 Task: Set up a filter in Gmail to automatically forward emails from rahulrwtocf98@gmail.com to softageshazi@gmail.com.
Action: Mouse moved to (179, 12)
Screenshot: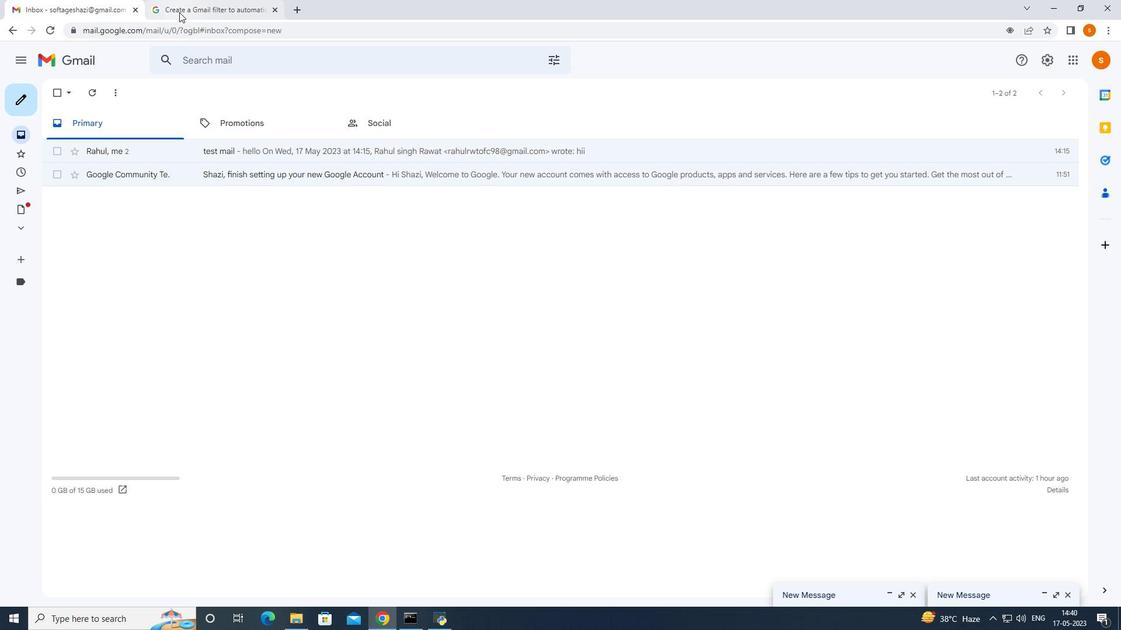 
Action: Mouse pressed left at (179, 12)
Screenshot: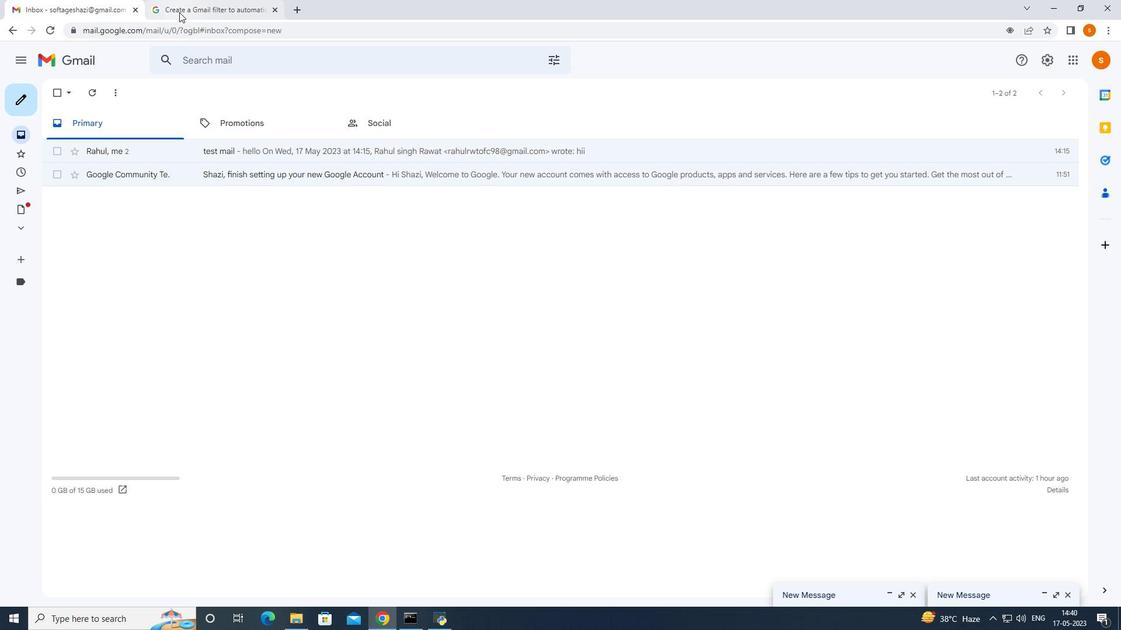 
Action: Mouse moved to (250, 199)
Screenshot: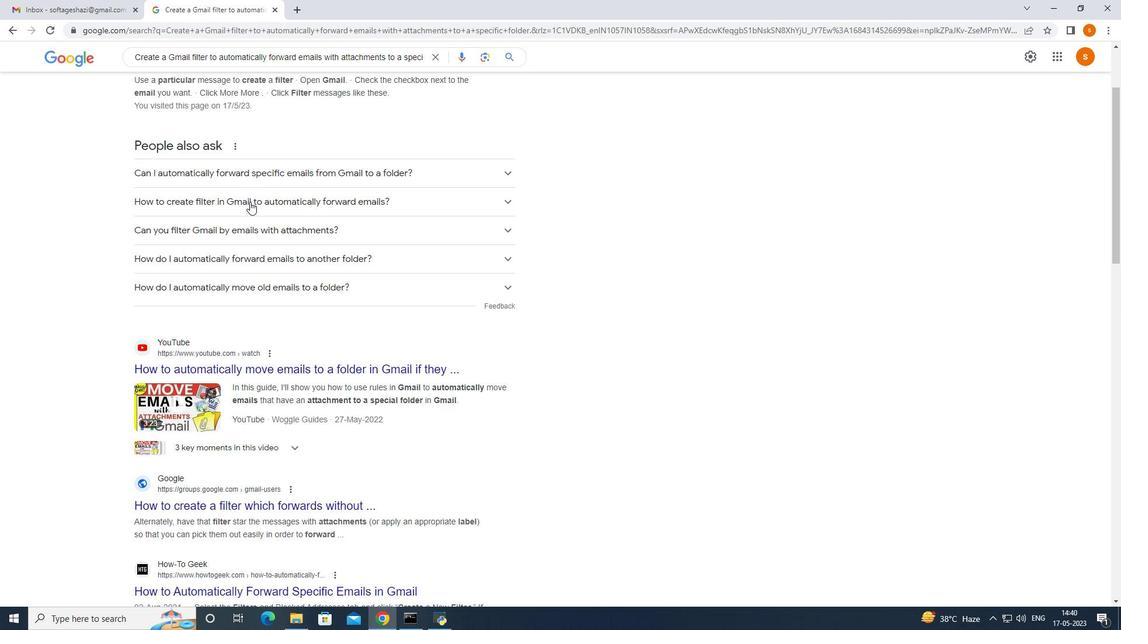
Action: Mouse scrolled (250, 200) with delta (0, 0)
Screenshot: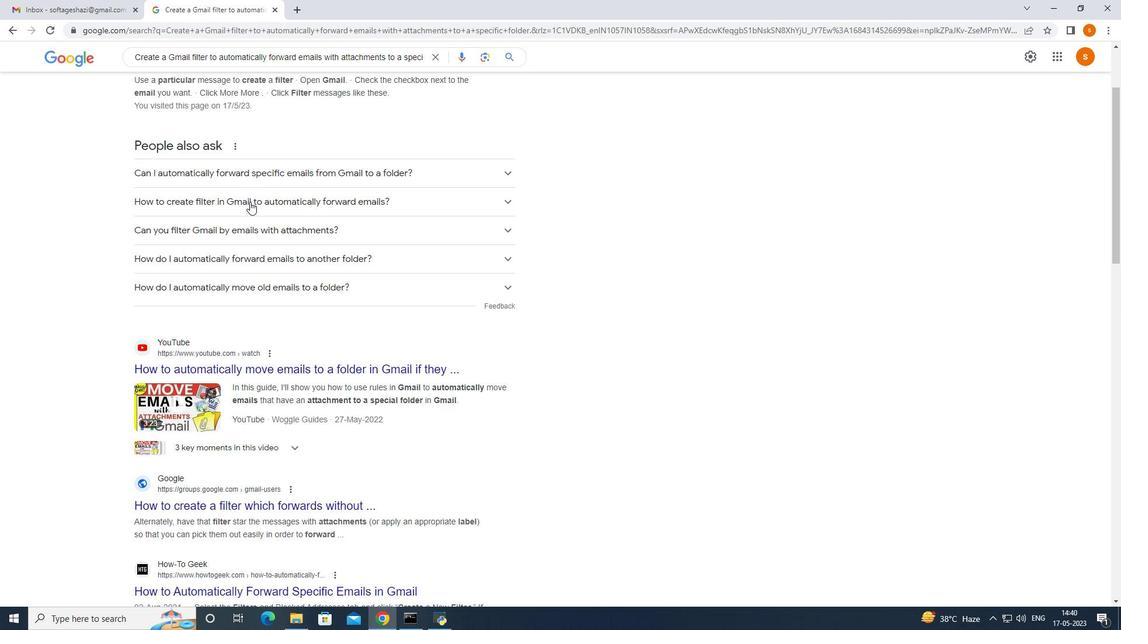 
Action: Mouse moved to (331, 235)
Screenshot: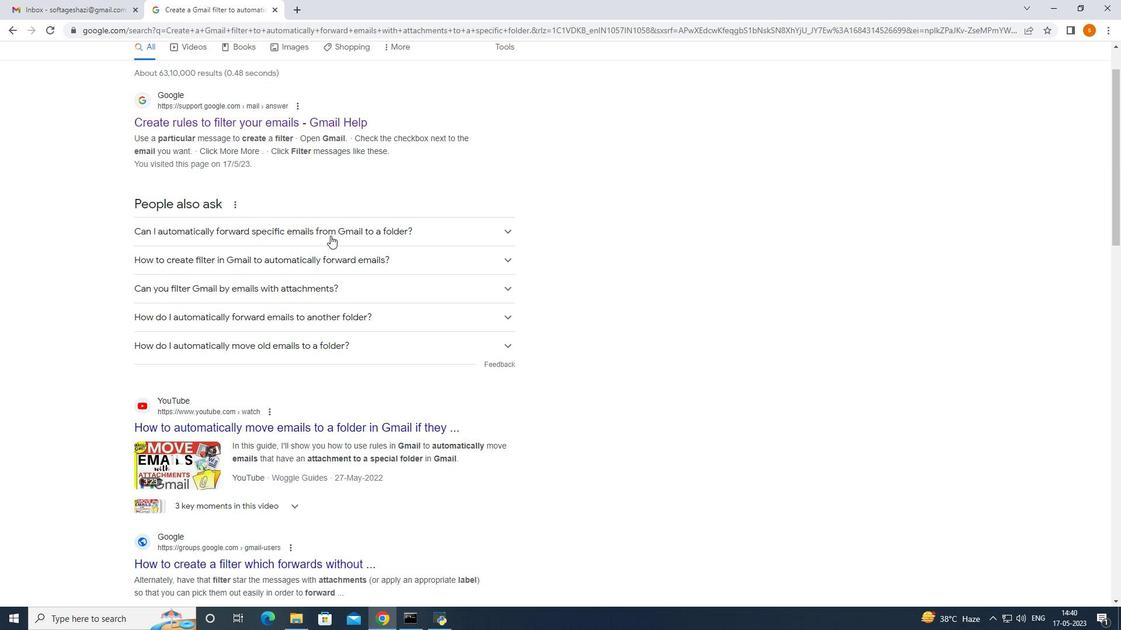 
Action: Mouse pressed left at (331, 235)
Screenshot: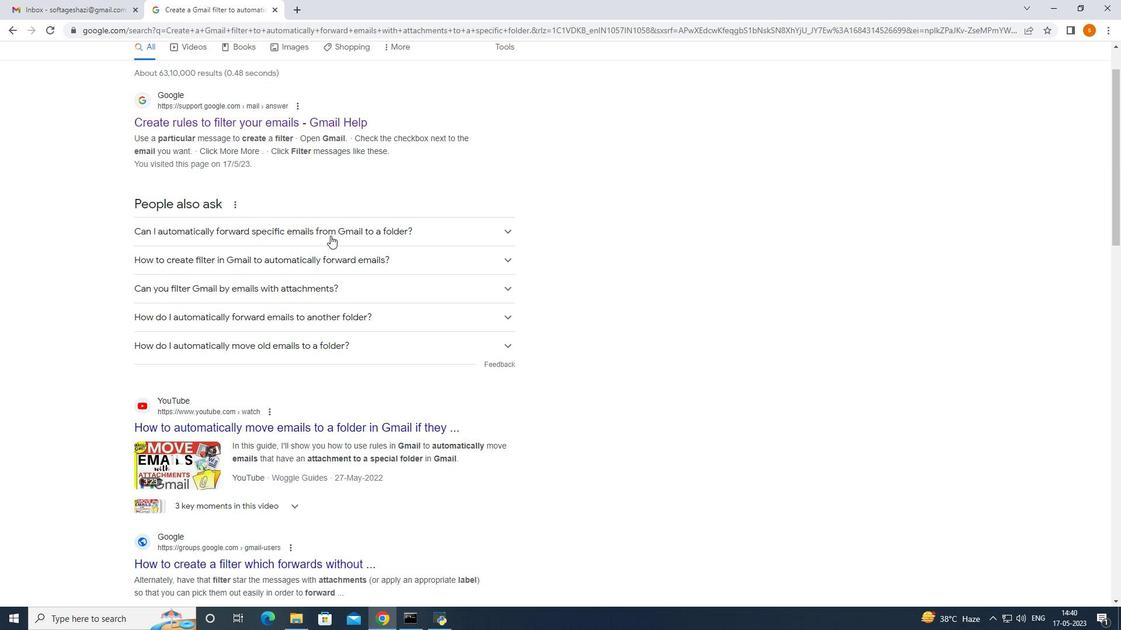 
Action: Mouse moved to (445, 233)
Screenshot: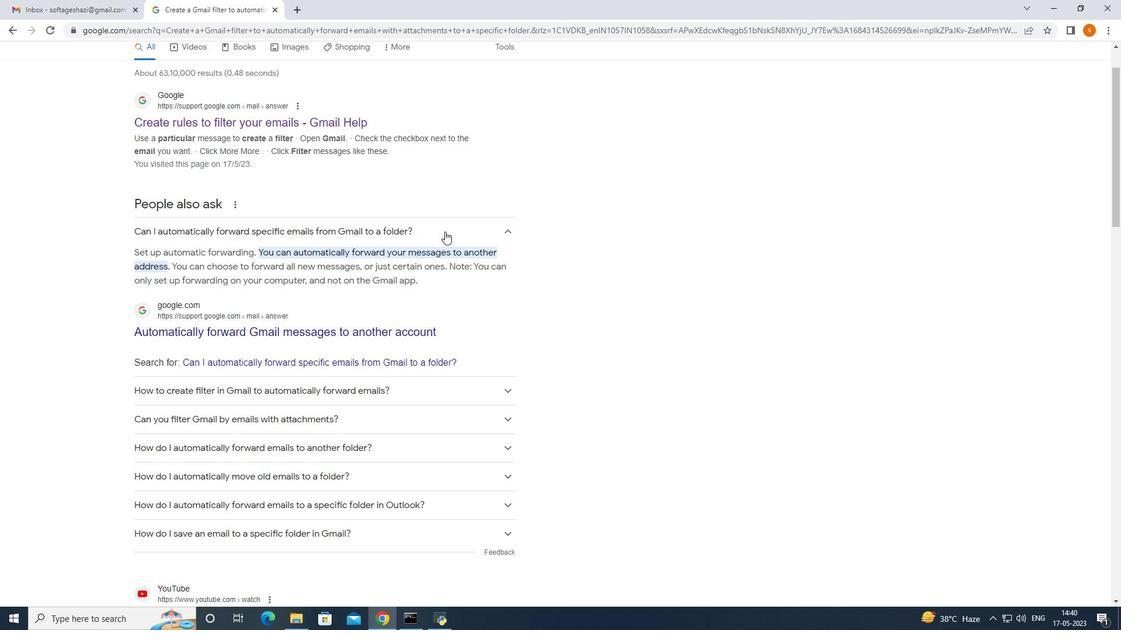 
Action: Mouse pressed left at (445, 233)
Screenshot: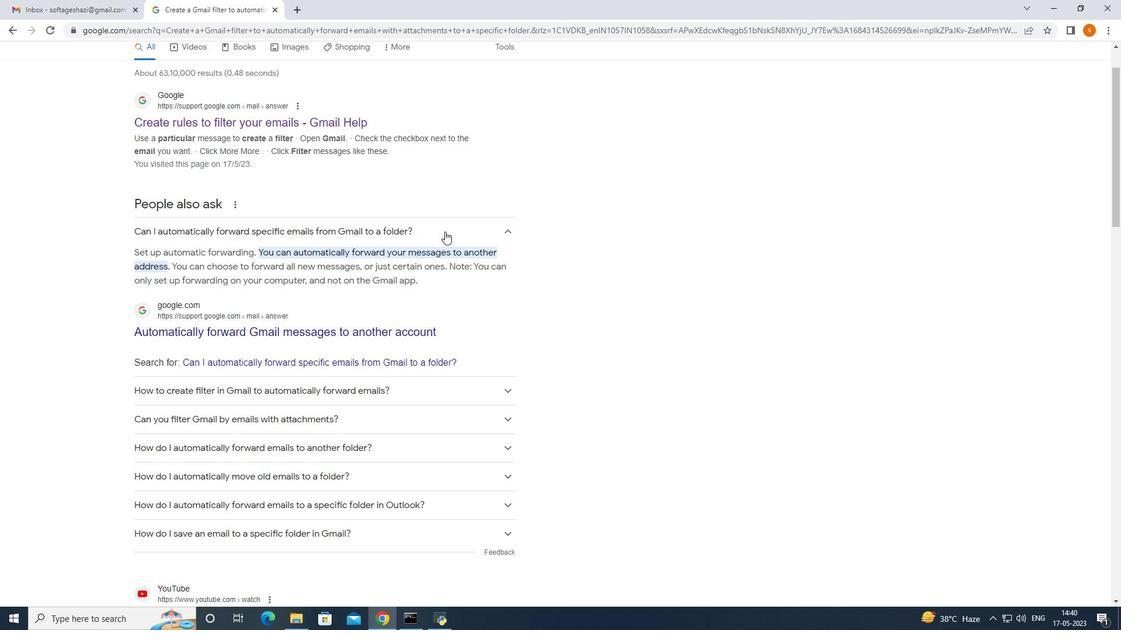 
Action: Mouse moved to (331, 217)
Screenshot: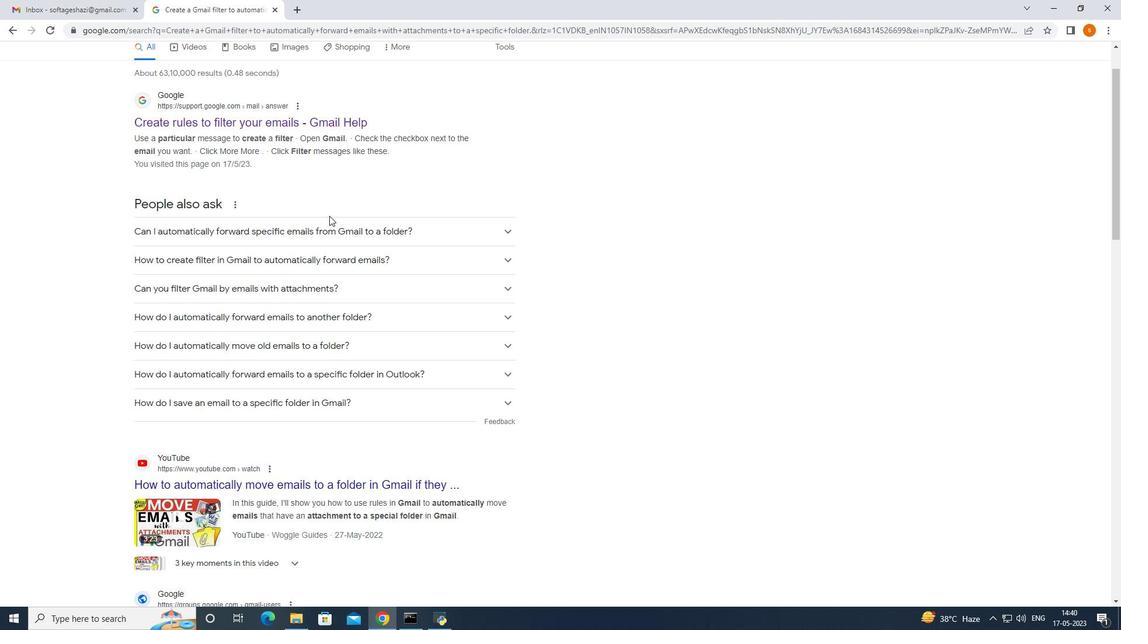 
Action: Mouse scrolled (331, 216) with delta (0, 0)
Screenshot: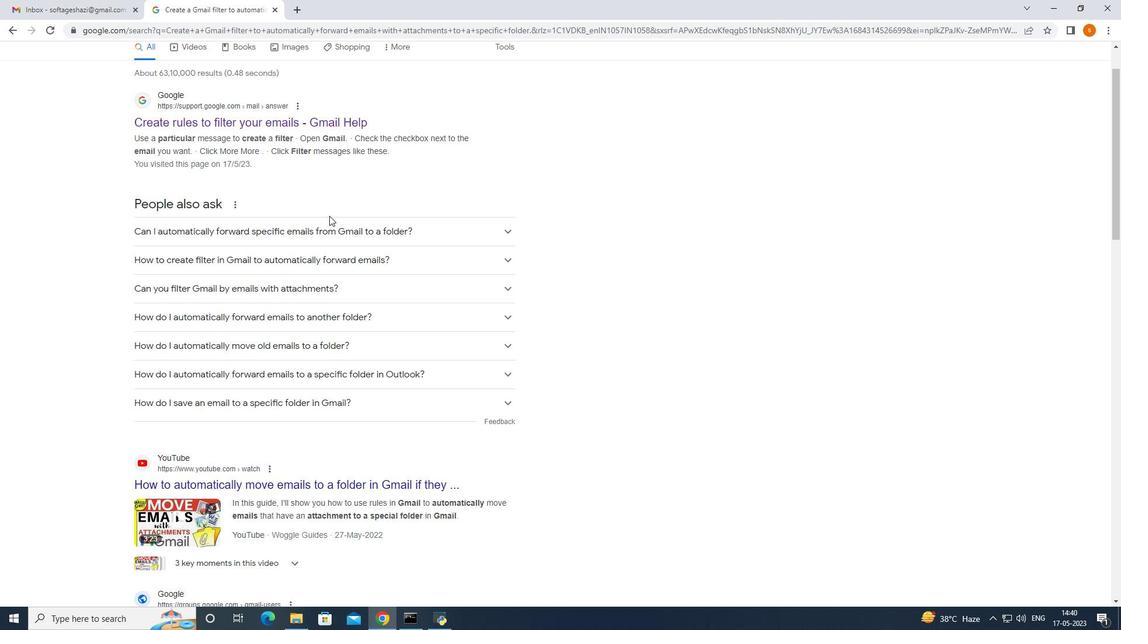 
Action: Mouse moved to (334, 206)
Screenshot: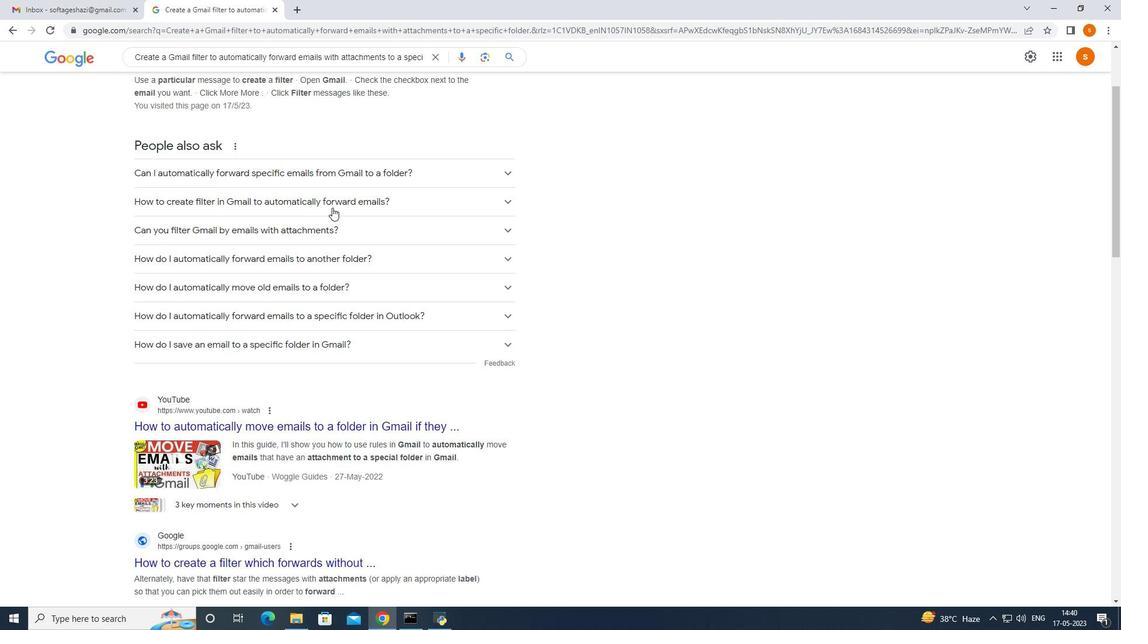 
Action: Mouse pressed left at (334, 206)
Screenshot: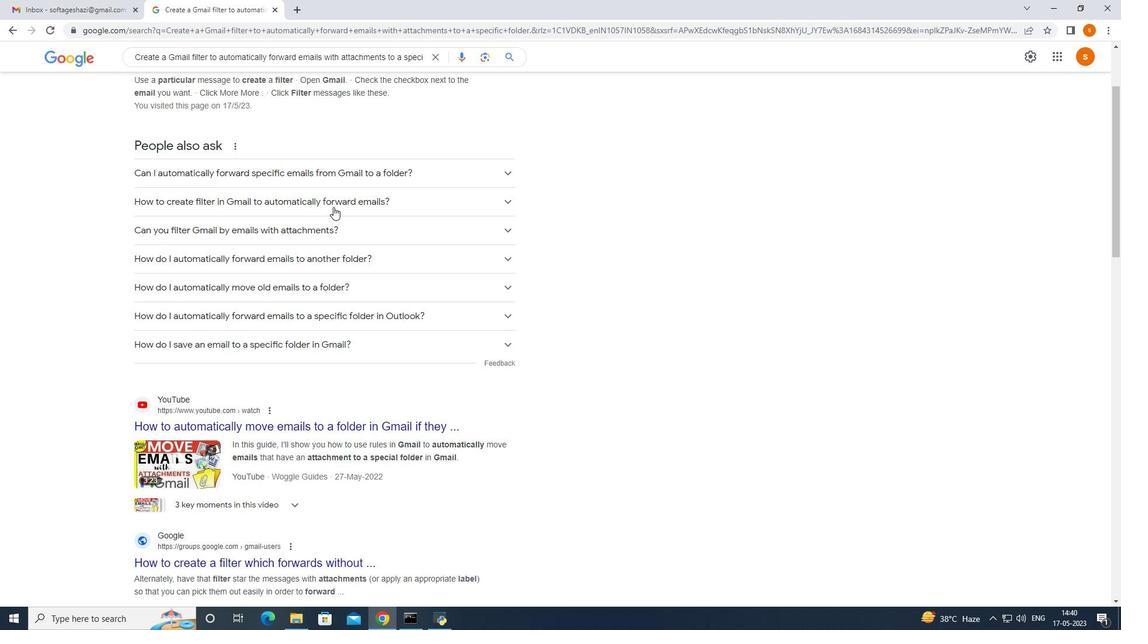
Action: Mouse moved to (33, 12)
Screenshot: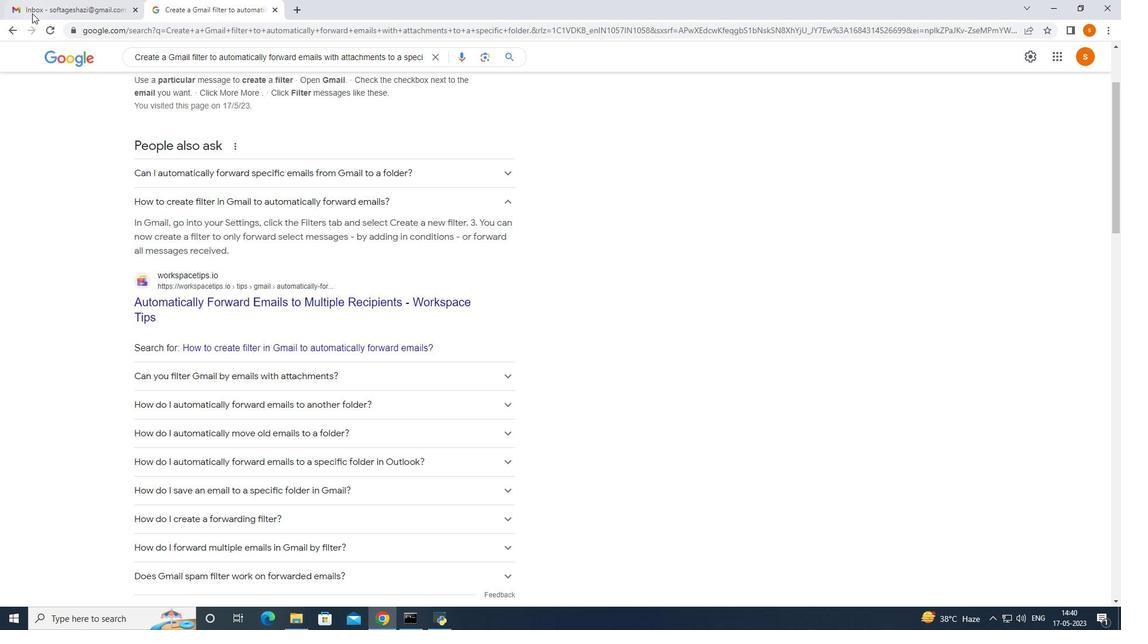 
Action: Mouse pressed left at (33, 12)
Screenshot: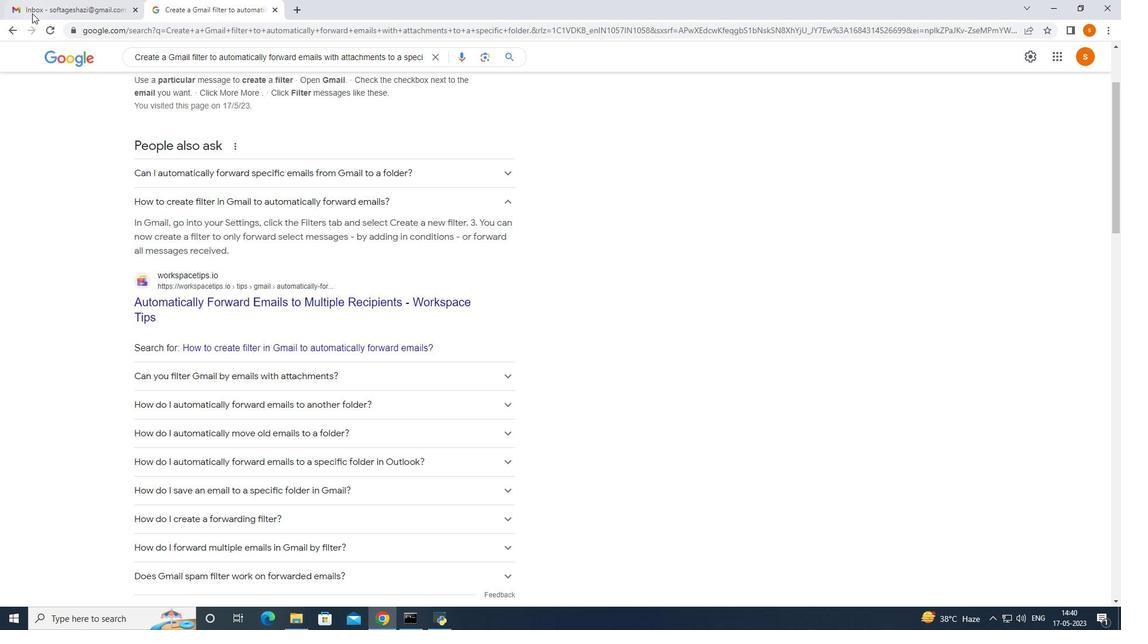 
Action: Mouse moved to (49, 64)
Screenshot: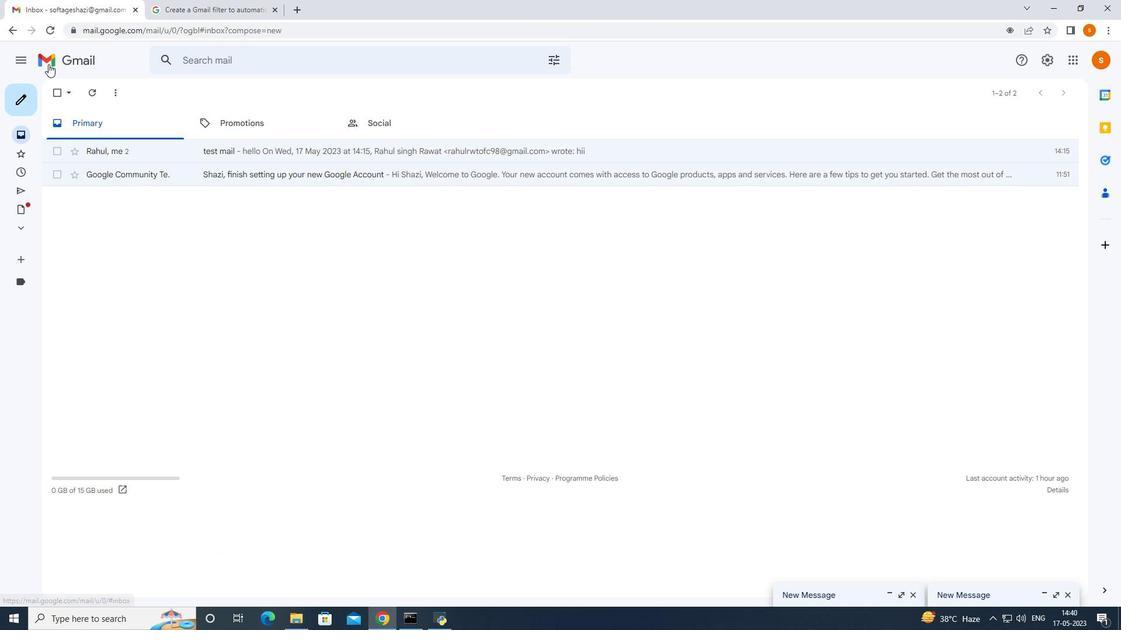 
Action: Mouse pressed left at (49, 64)
Screenshot: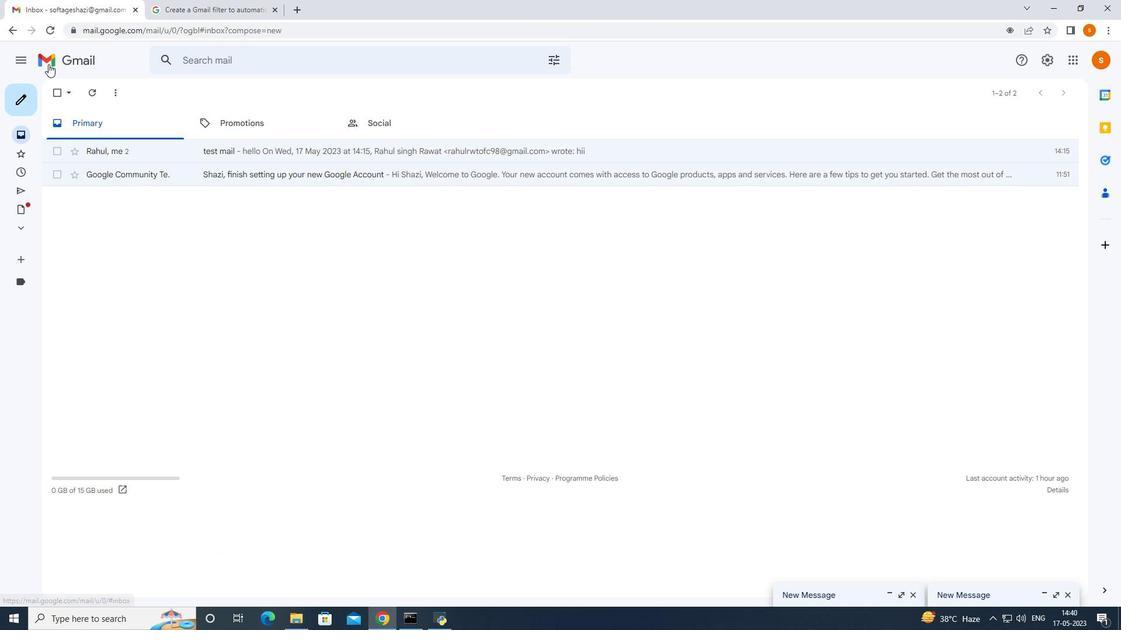 
Action: Mouse moved to (1049, 59)
Screenshot: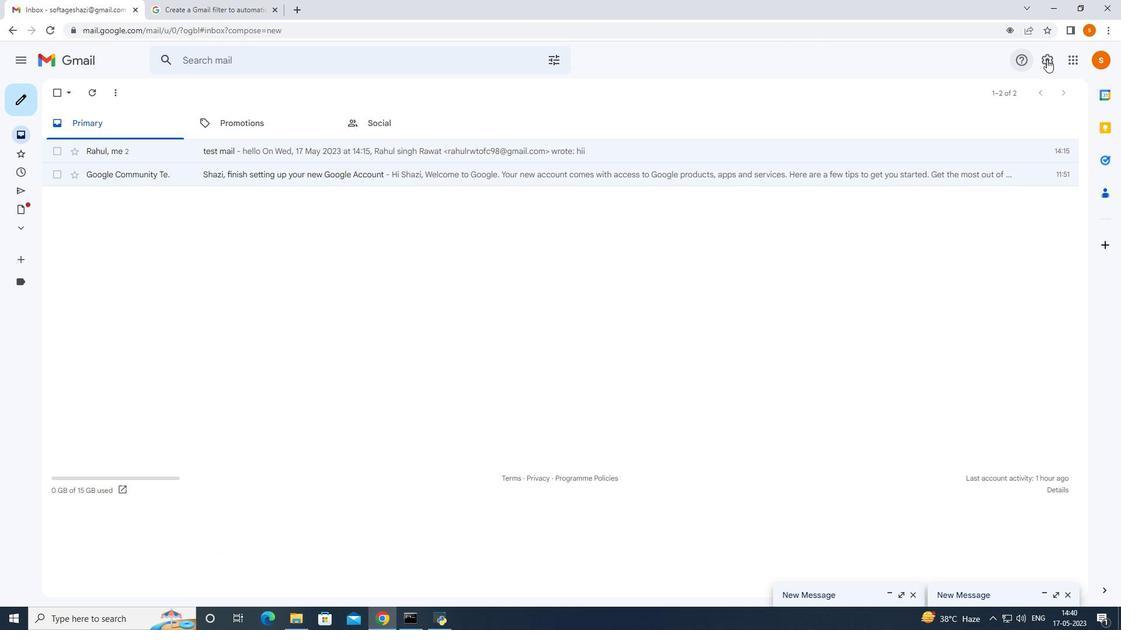 
Action: Mouse pressed left at (1049, 59)
Screenshot: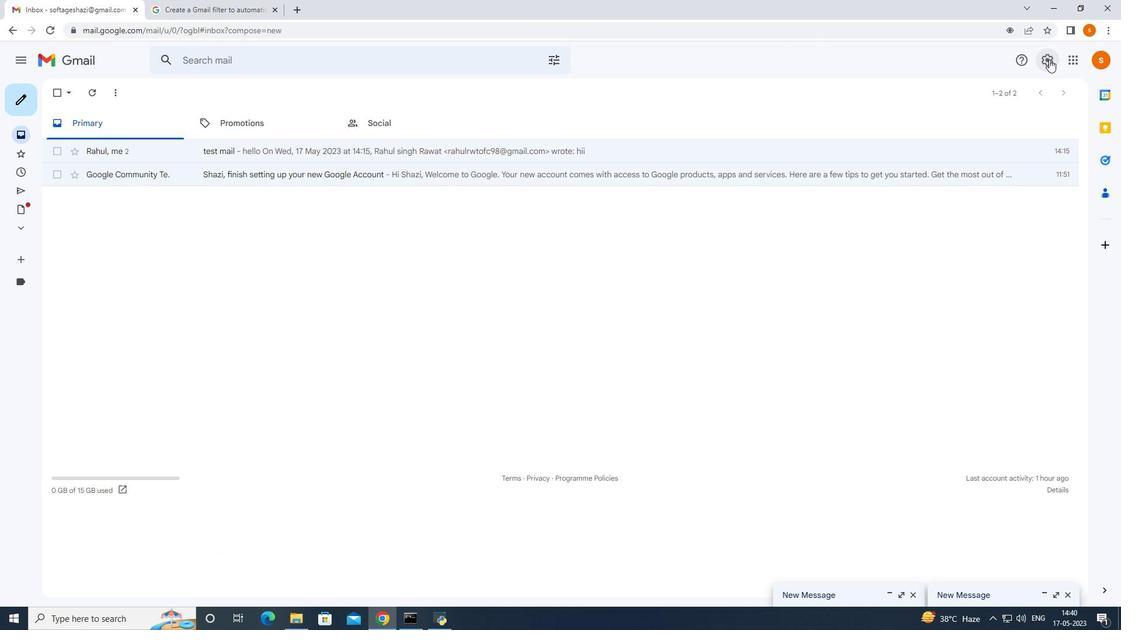 
Action: Mouse moved to (993, 302)
Screenshot: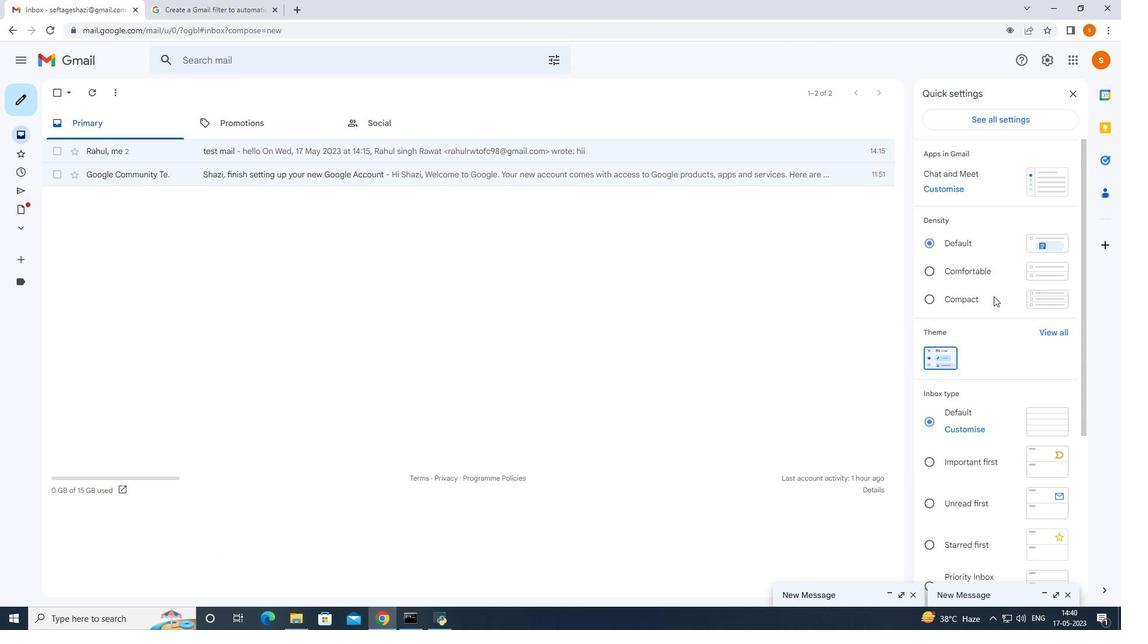 
Action: Mouse scrolled (993, 301) with delta (0, 0)
Screenshot: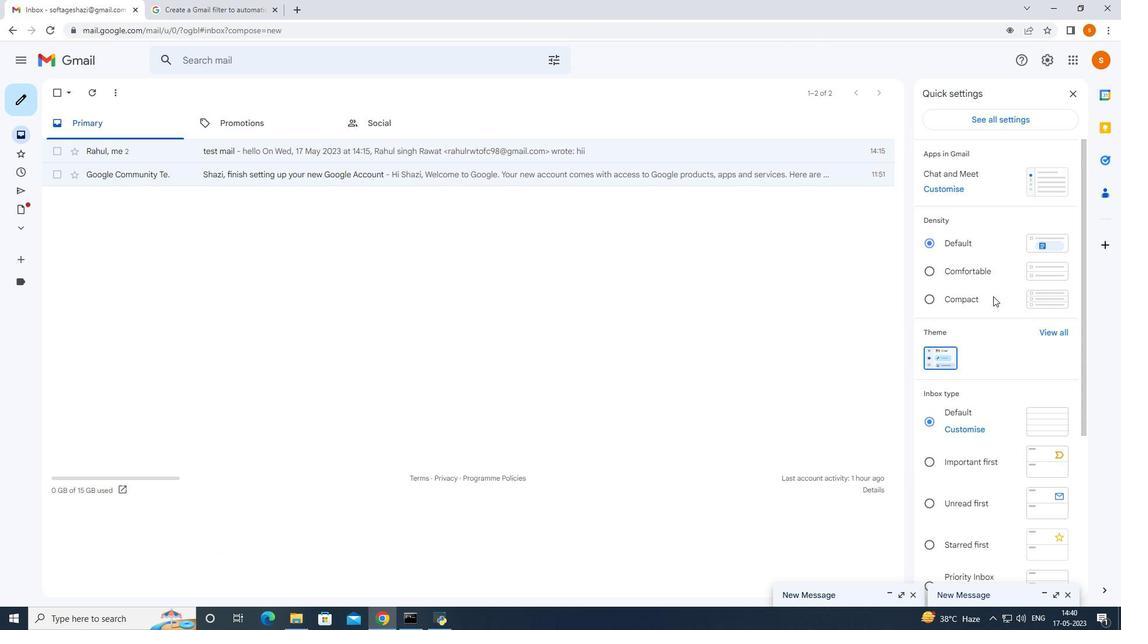 
Action: Mouse moved to (993, 302)
Screenshot: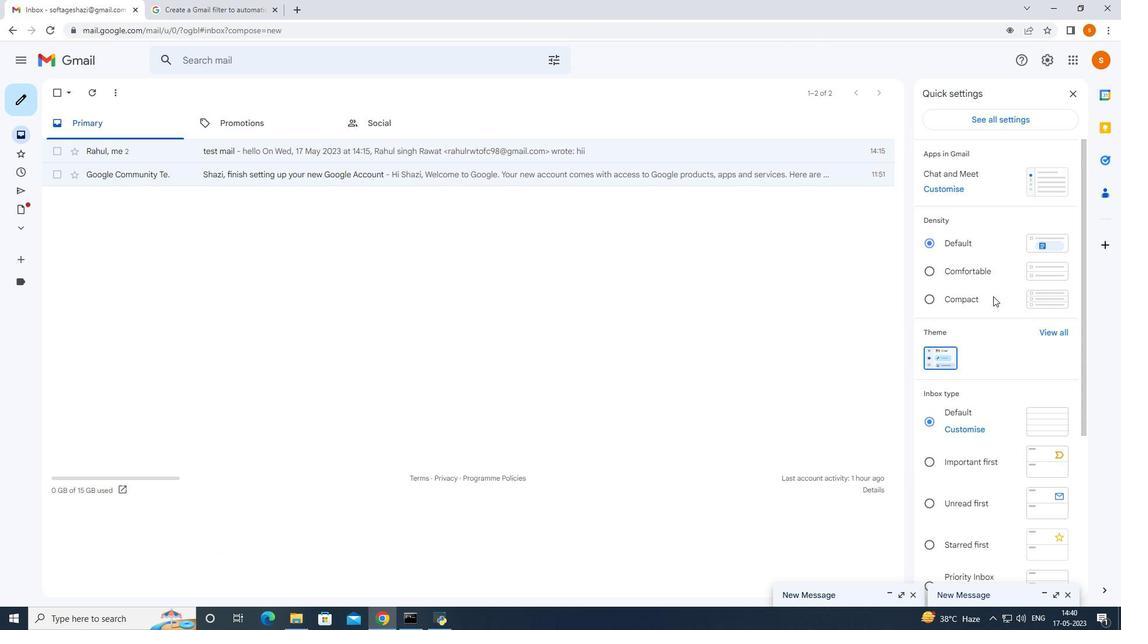 
Action: Mouse scrolled (993, 301) with delta (0, 0)
Screenshot: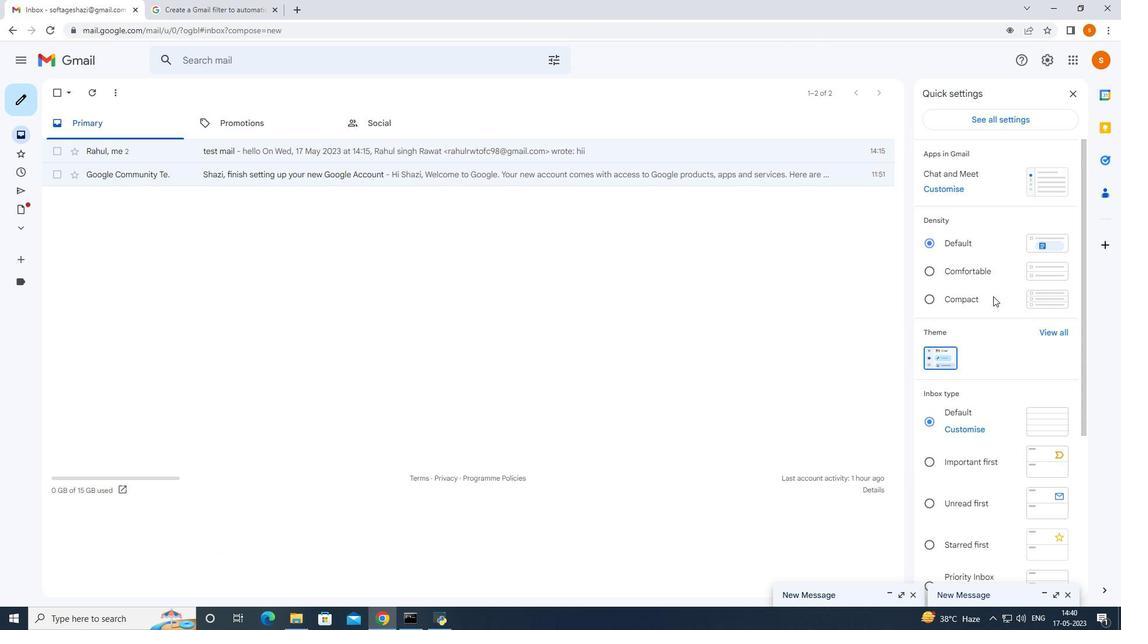 
Action: Mouse moved to (994, 302)
Screenshot: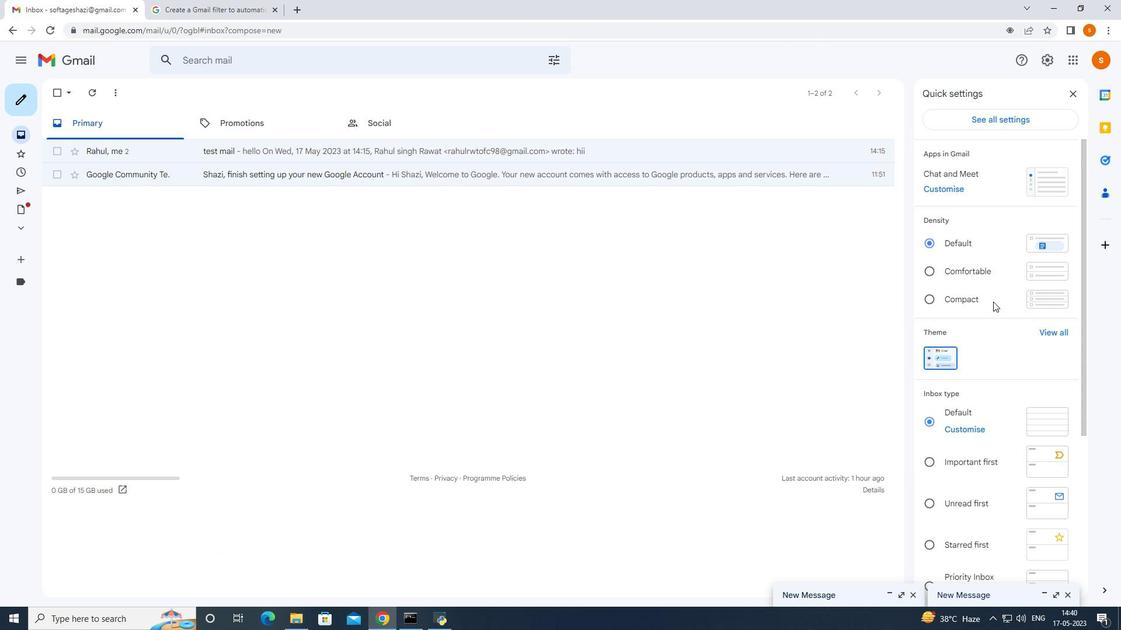 
Action: Mouse scrolled (994, 301) with delta (0, 0)
Screenshot: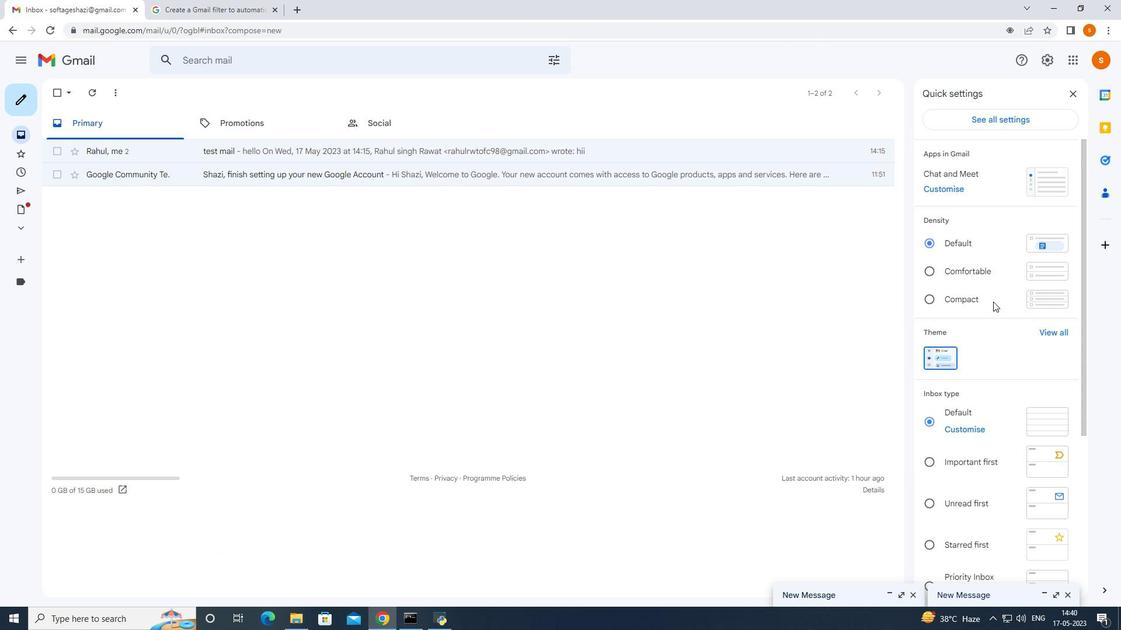 
Action: Mouse moved to (994, 302)
Screenshot: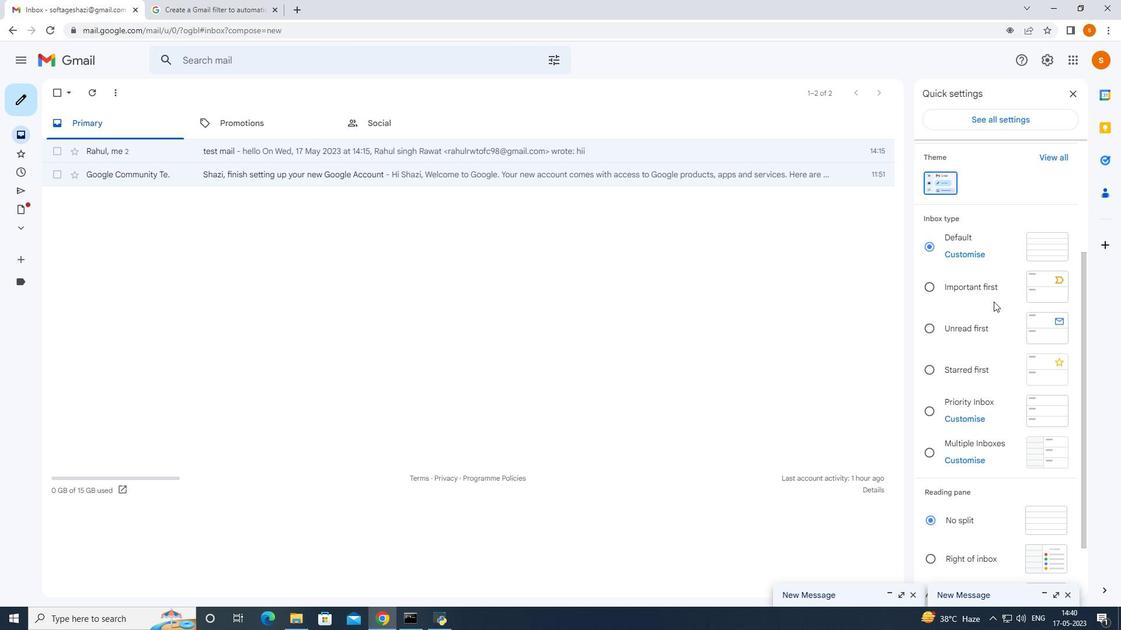 
Action: Mouse scrolled (994, 301) with delta (0, 0)
Screenshot: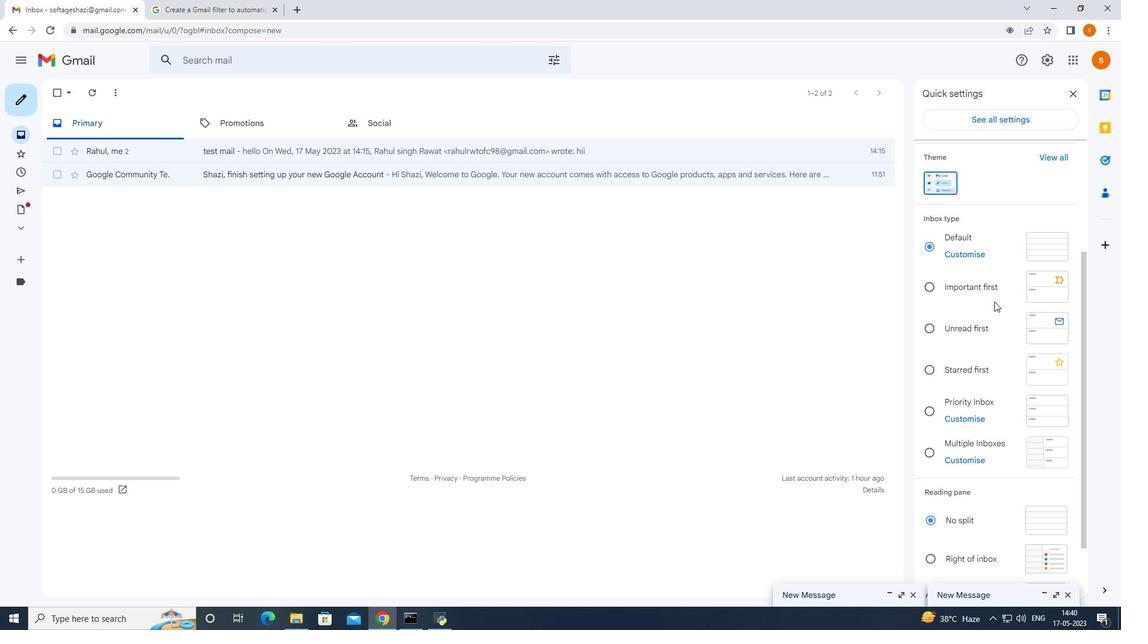 
Action: Mouse scrolled (994, 301) with delta (0, 0)
Screenshot: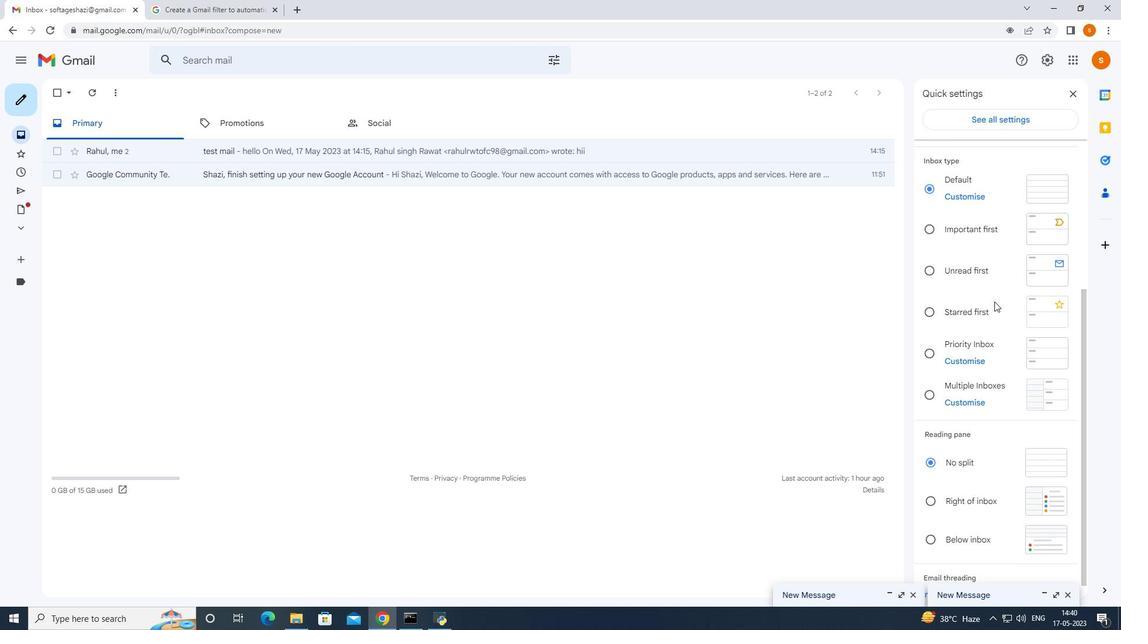 
Action: Mouse scrolled (994, 301) with delta (0, 0)
Screenshot: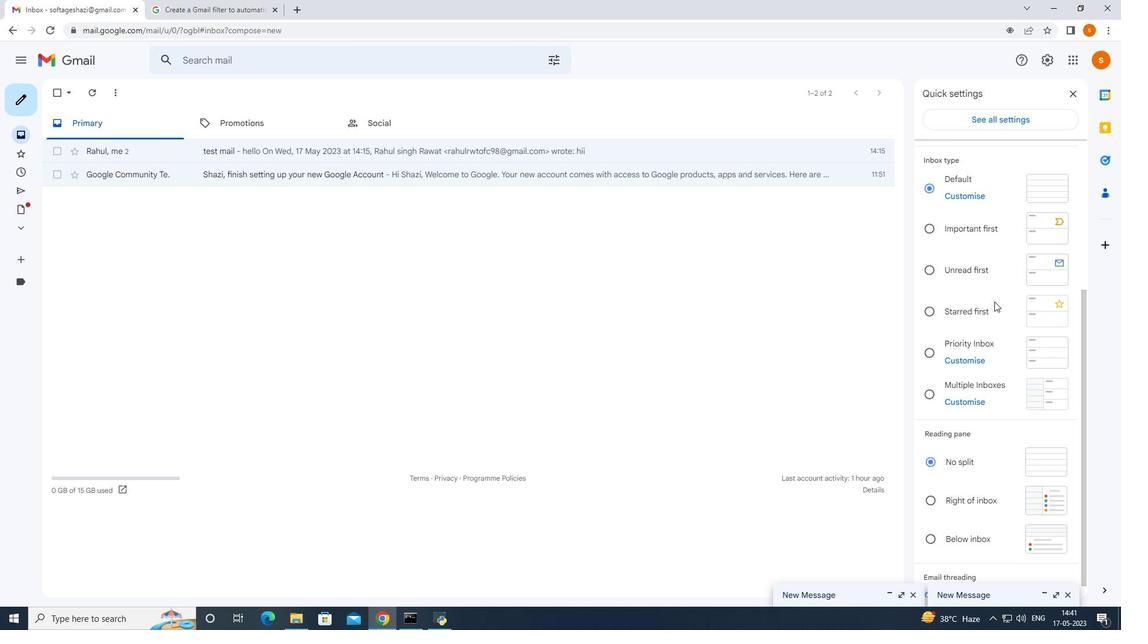 
Action: Mouse moved to (983, 532)
Screenshot: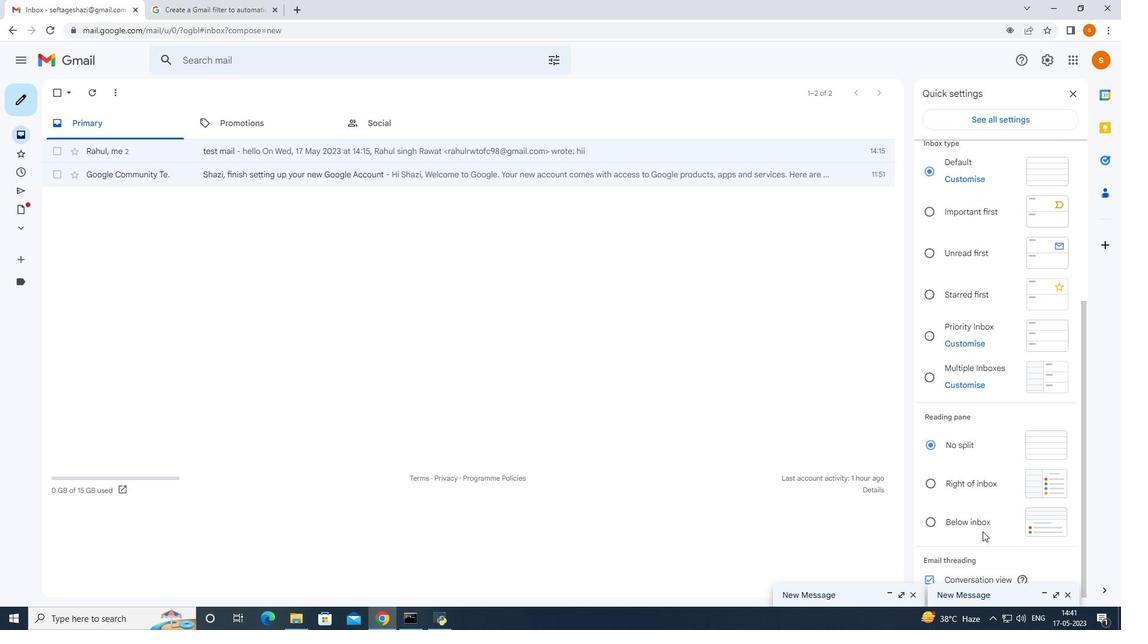
Action: Mouse scrolled (983, 531) with delta (0, 0)
Screenshot: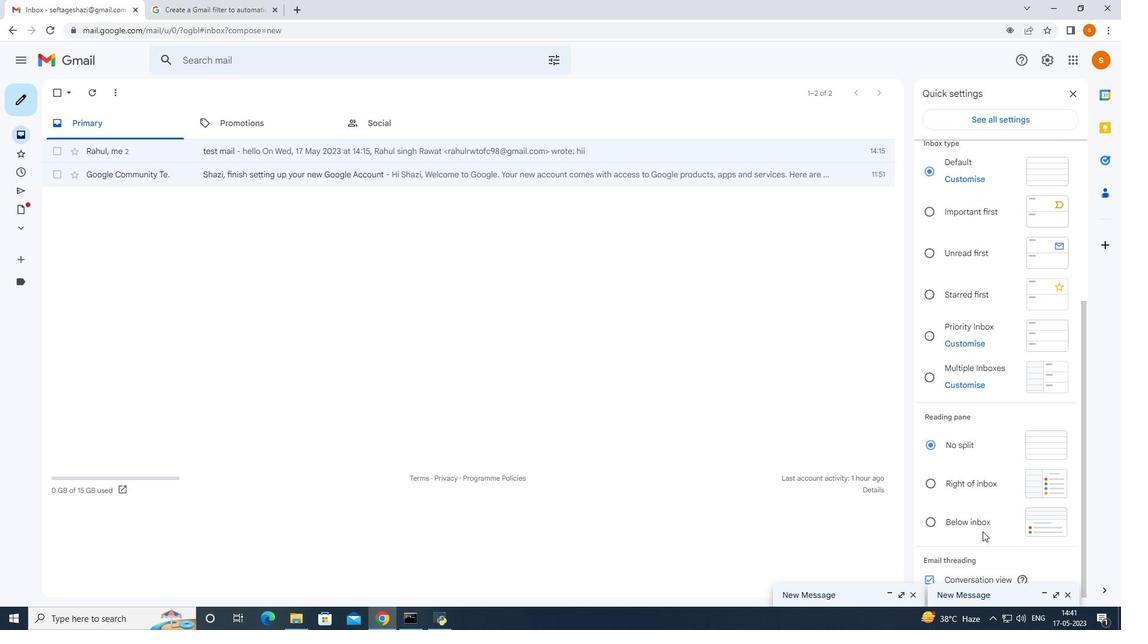 
Action: Mouse moved to (983, 532)
Screenshot: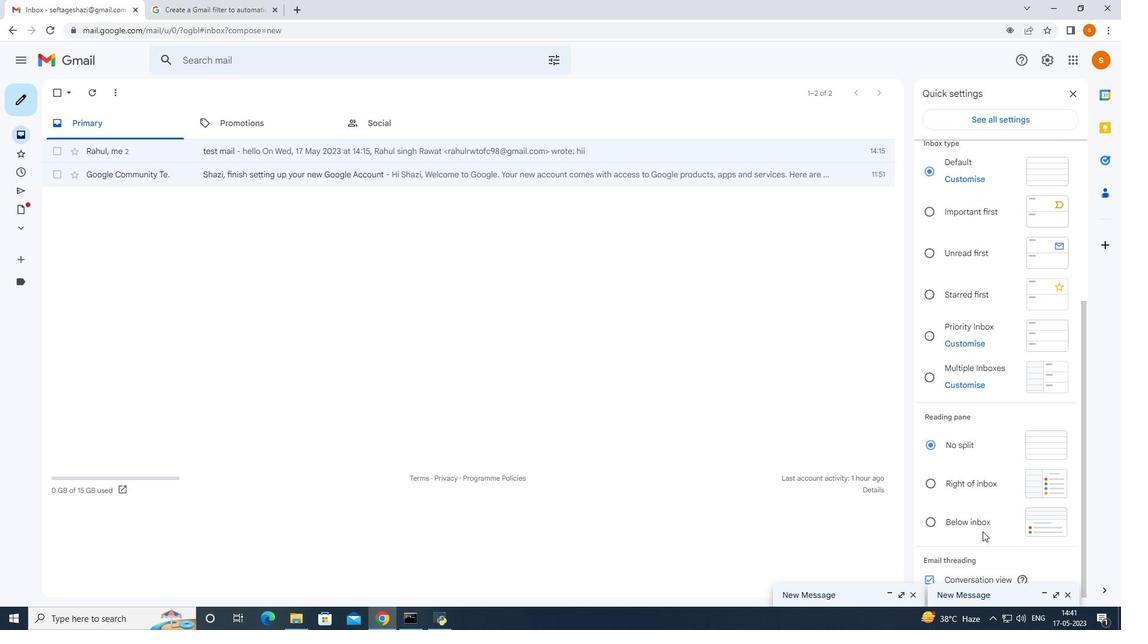 
Action: Mouse scrolled (983, 531) with delta (0, 0)
Screenshot: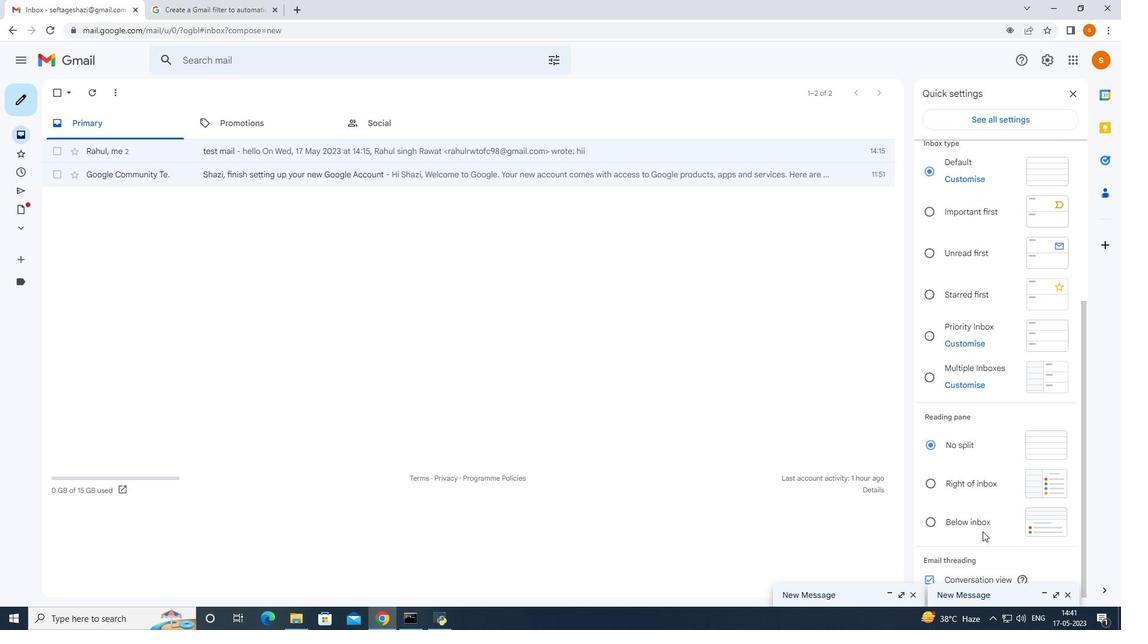 
Action: Mouse moved to (984, 532)
Screenshot: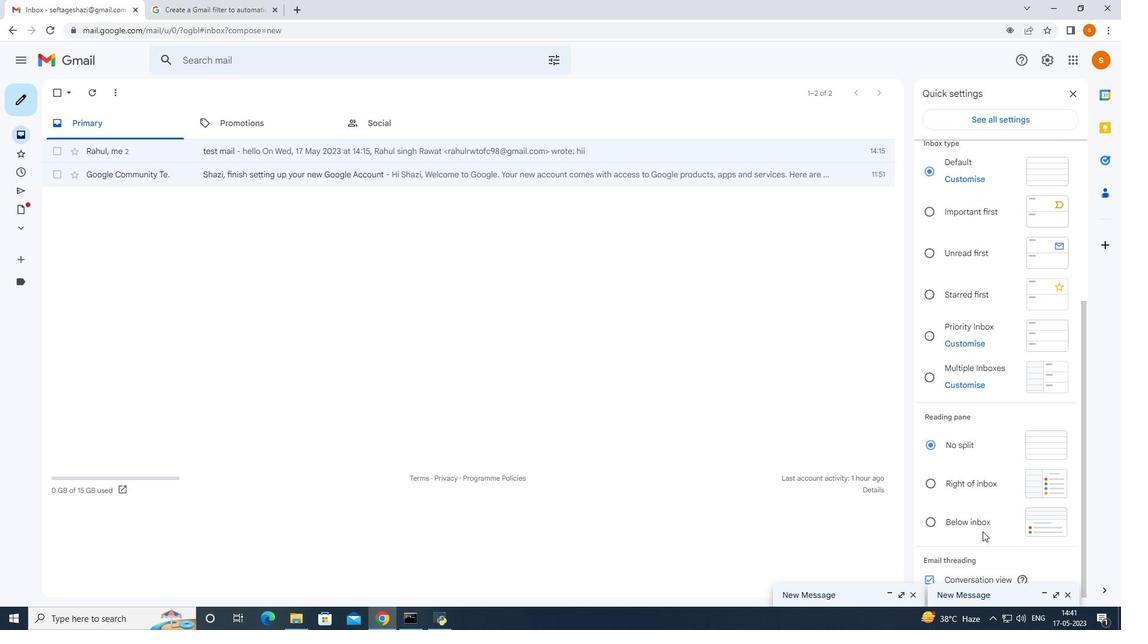 
Action: Mouse scrolled (983, 531) with delta (0, 0)
Screenshot: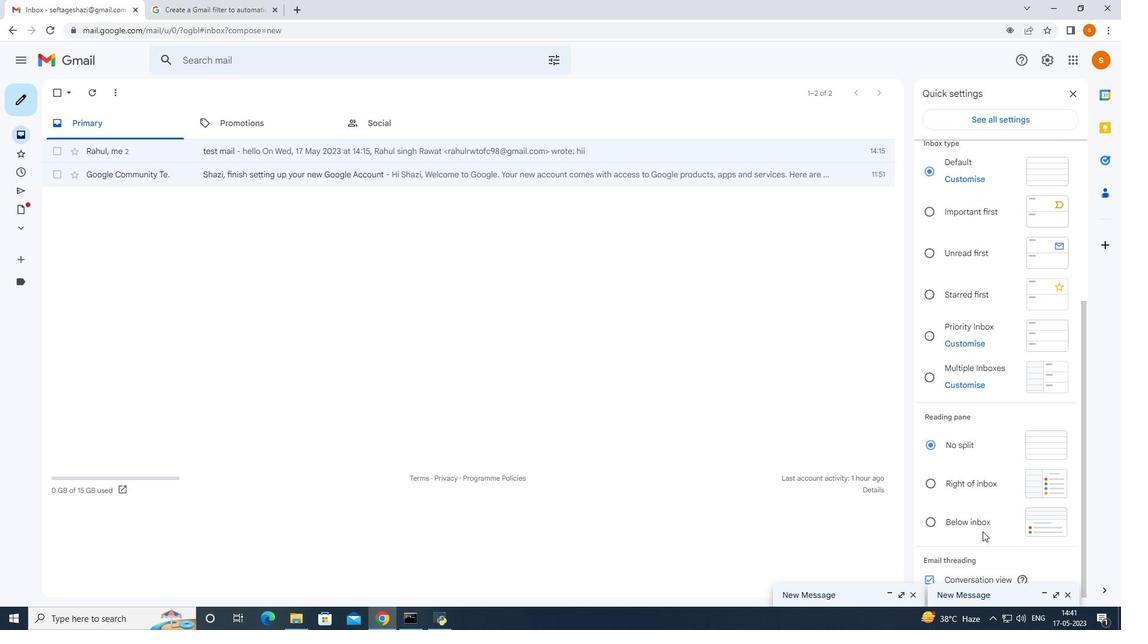 
Action: Mouse moved to (984, 531)
Screenshot: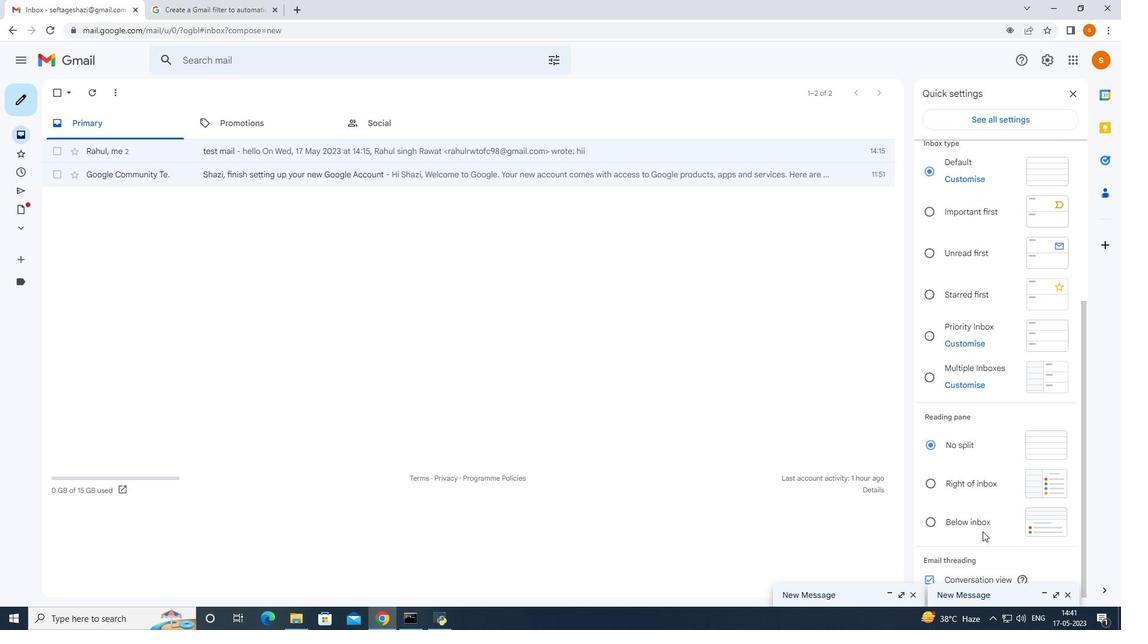
Action: Mouse scrolled (984, 530) with delta (0, 0)
Screenshot: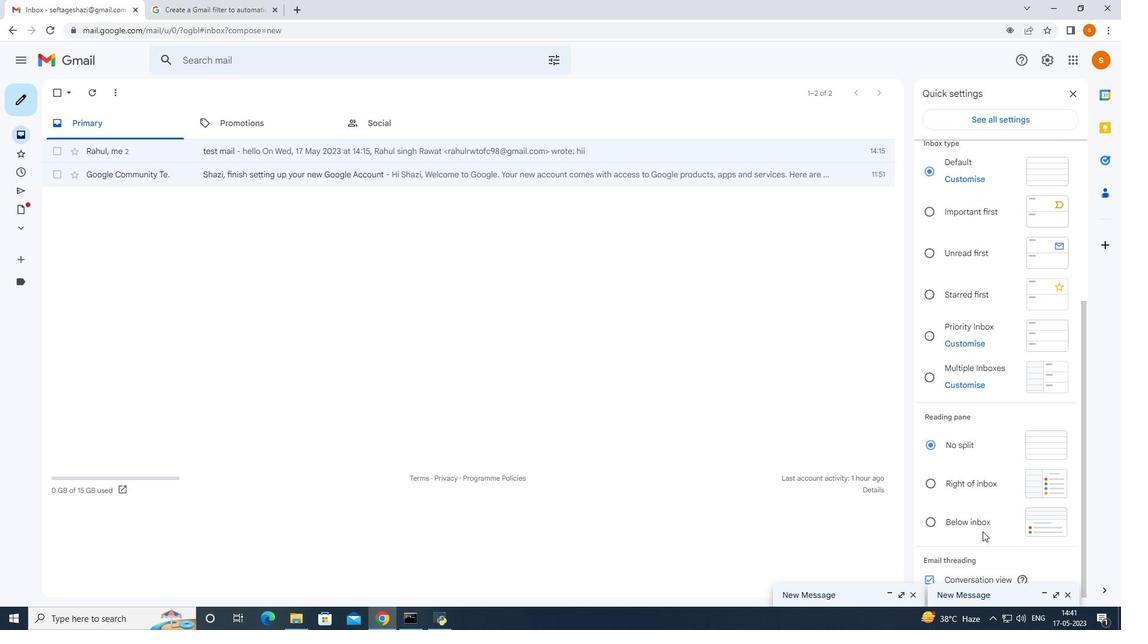 
Action: Mouse moved to (976, 472)
Screenshot: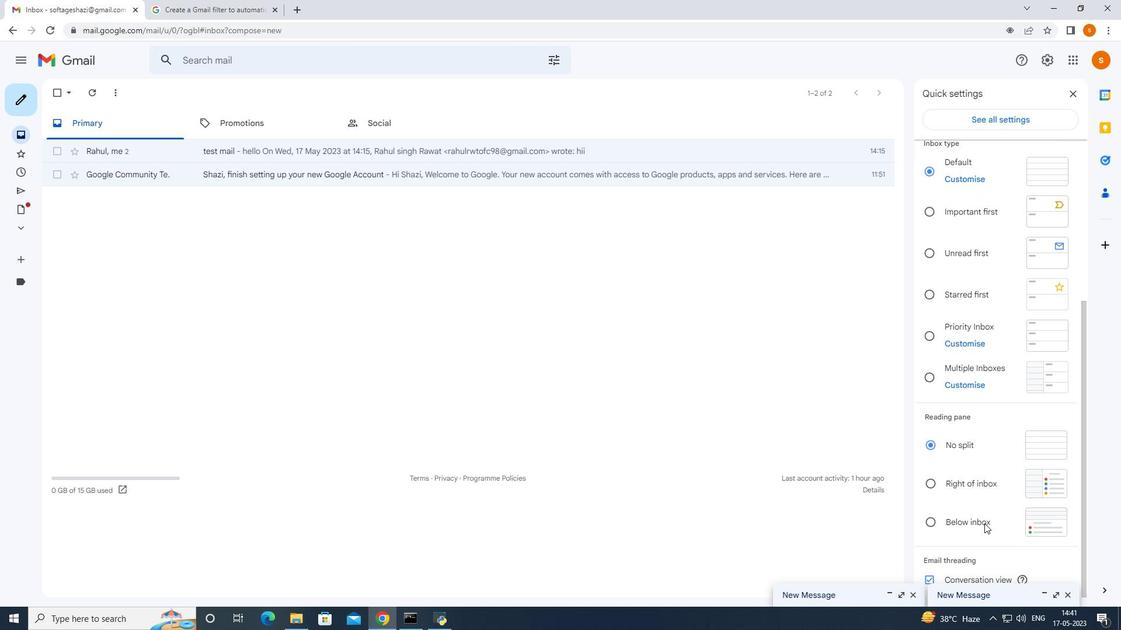 
Action: Mouse scrolled (976, 472) with delta (0, 0)
Screenshot: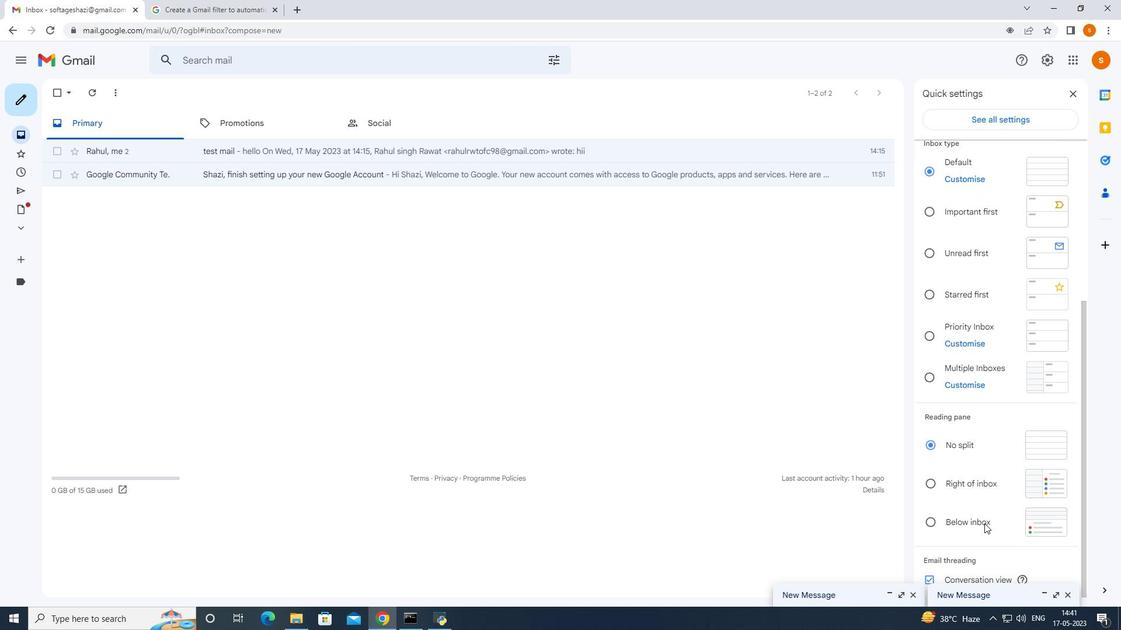 
Action: Mouse moved to (974, 459)
Screenshot: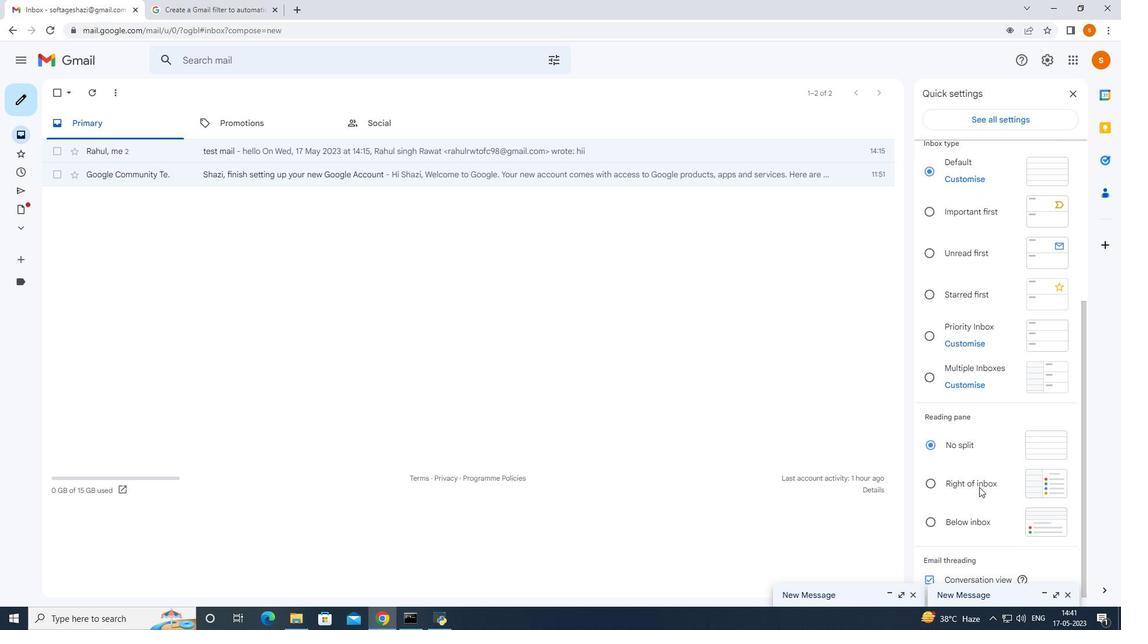 
Action: Mouse scrolled (974, 459) with delta (0, 0)
Screenshot: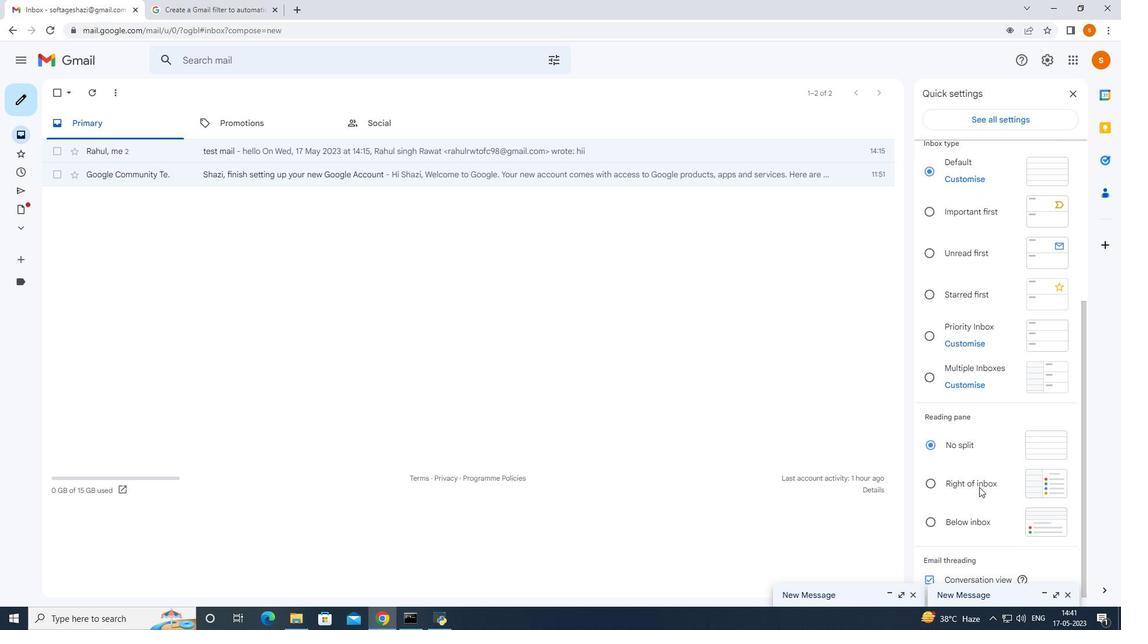 
Action: Mouse moved to (973, 453)
Screenshot: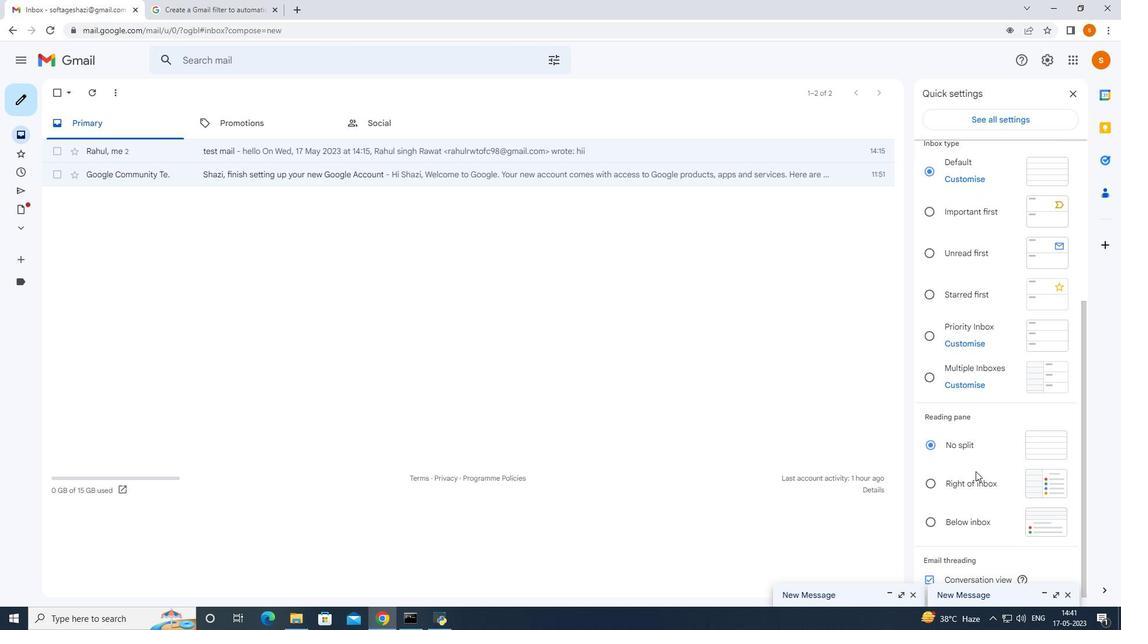 
Action: Mouse scrolled (973, 454) with delta (0, 0)
Screenshot: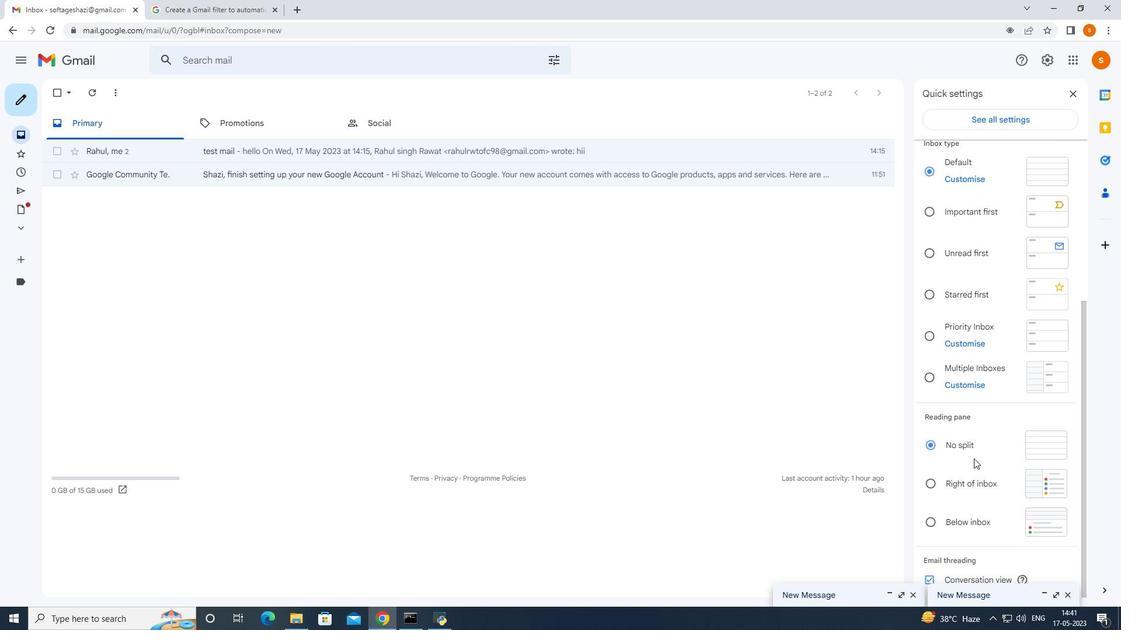 
Action: Mouse moved to (972, 428)
Screenshot: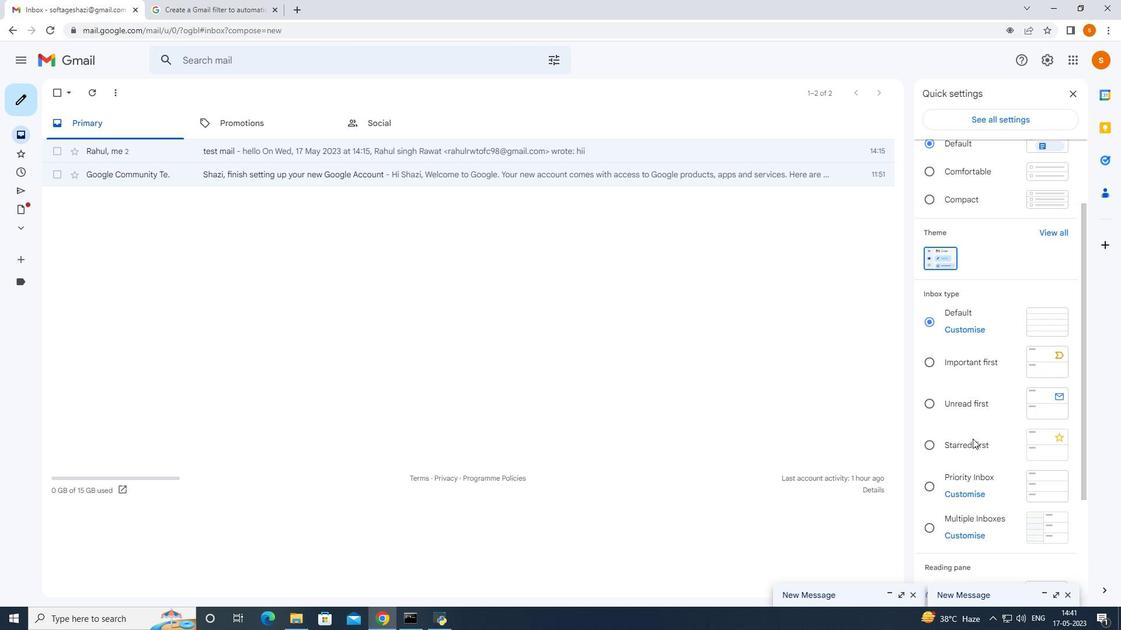 
Action: Mouse scrolled (972, 428) with delta (0, 0)
Screenshot: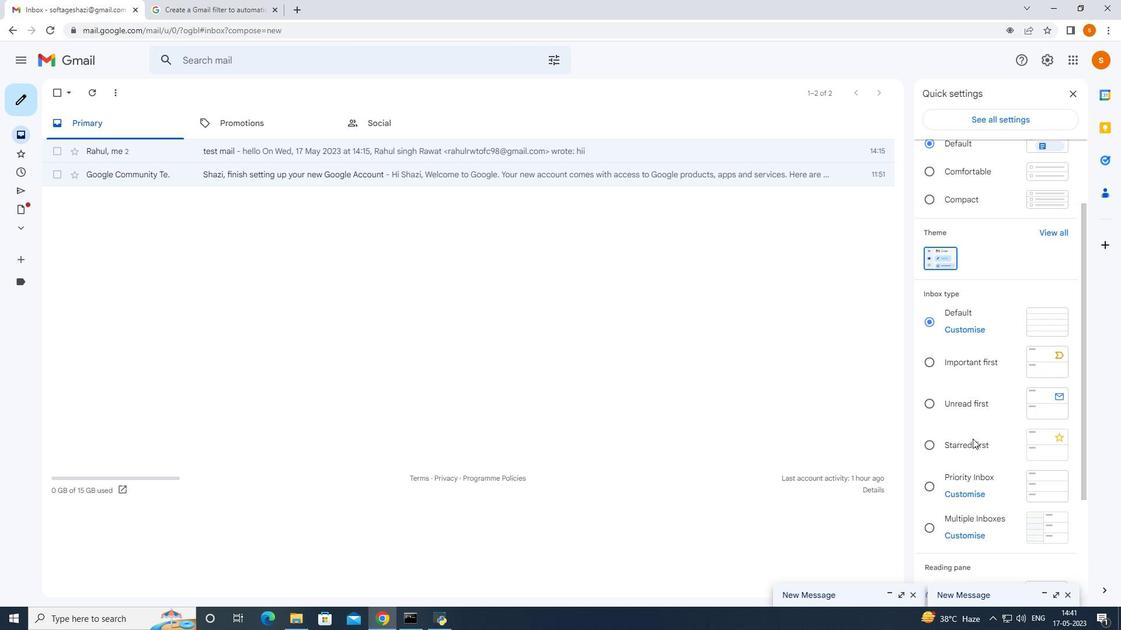 
Action: Mouse moved to (972, 418)
Screenshot: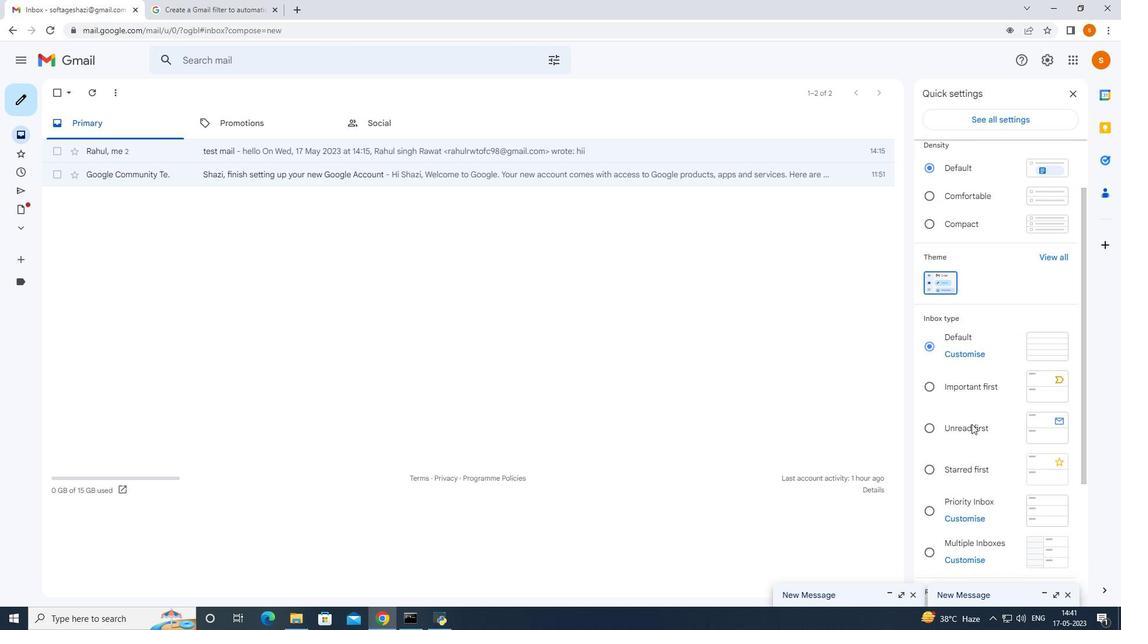 
Action: Mouse scrolled (972, 418) with delta (0, 0)
Screenshot: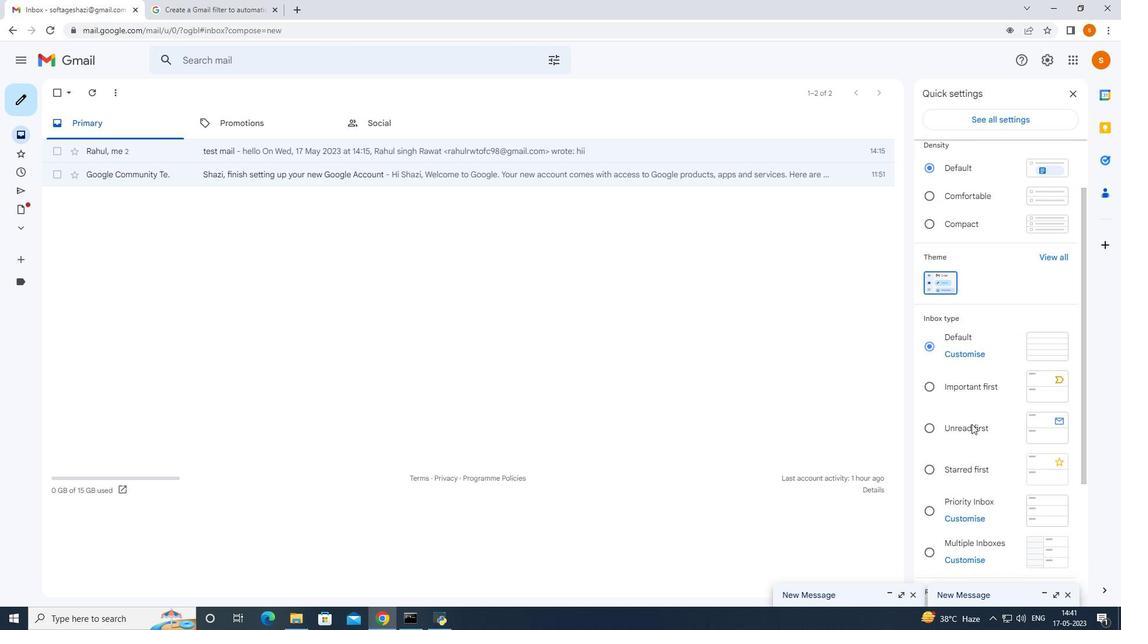 
Action: Mouse moved to (948, 349)
Screenshot: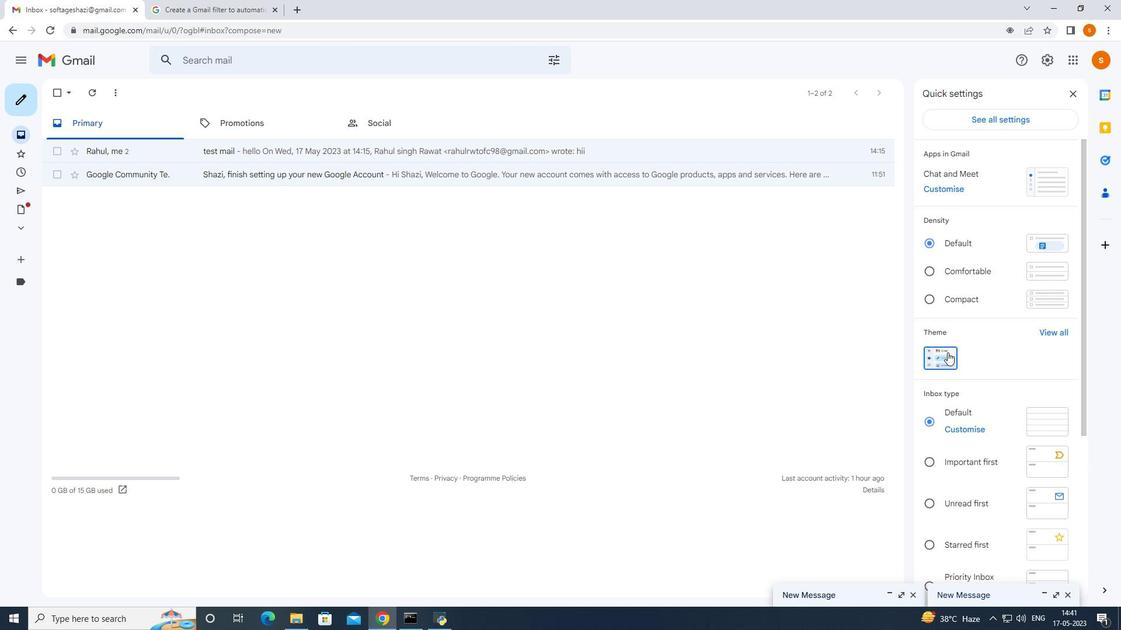 
Action: Mouse scrolled (948, 349) with delta (0, 0)
Screenshot: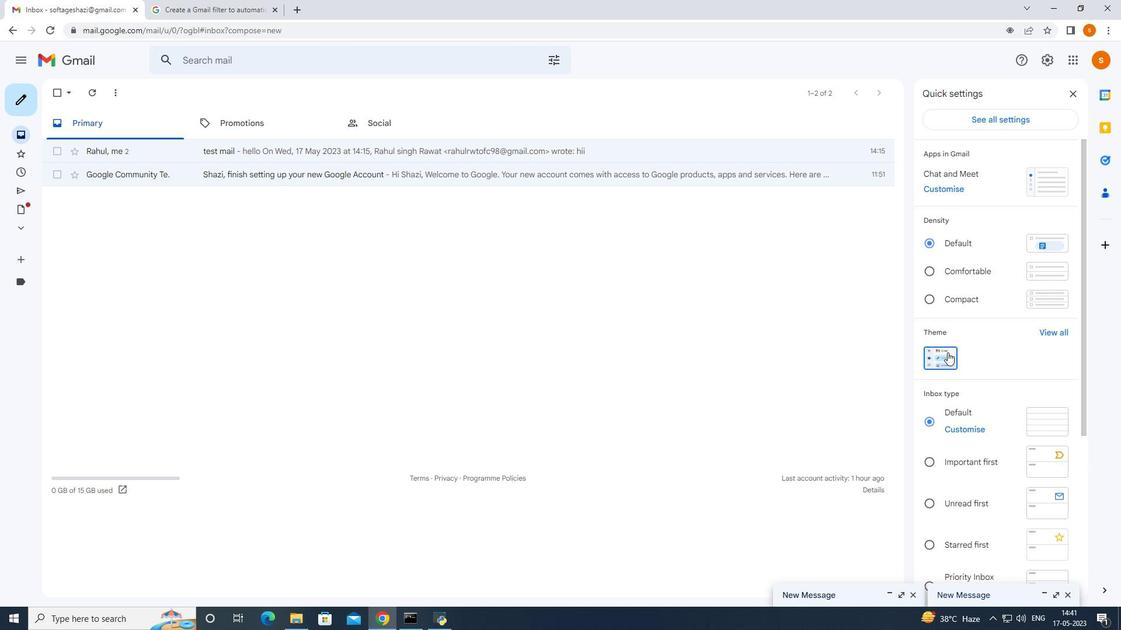 
Action: Mouse moved to (948, 348)
Screenshot: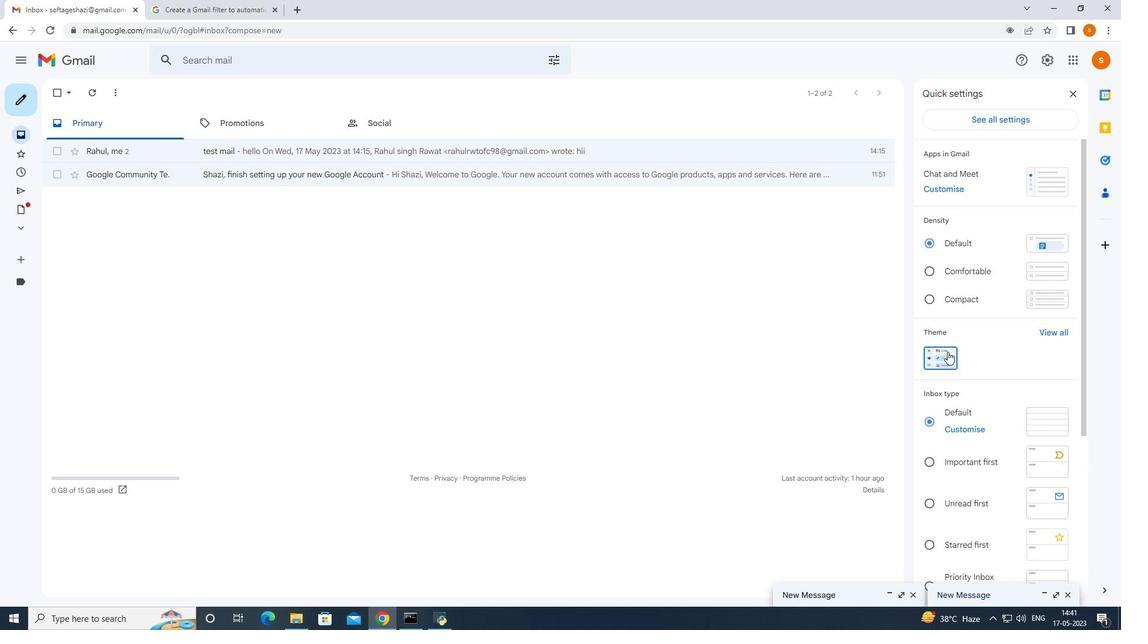 
Action: Mouse scrolled (948, 349) with delta (0, 0)
Screenshot: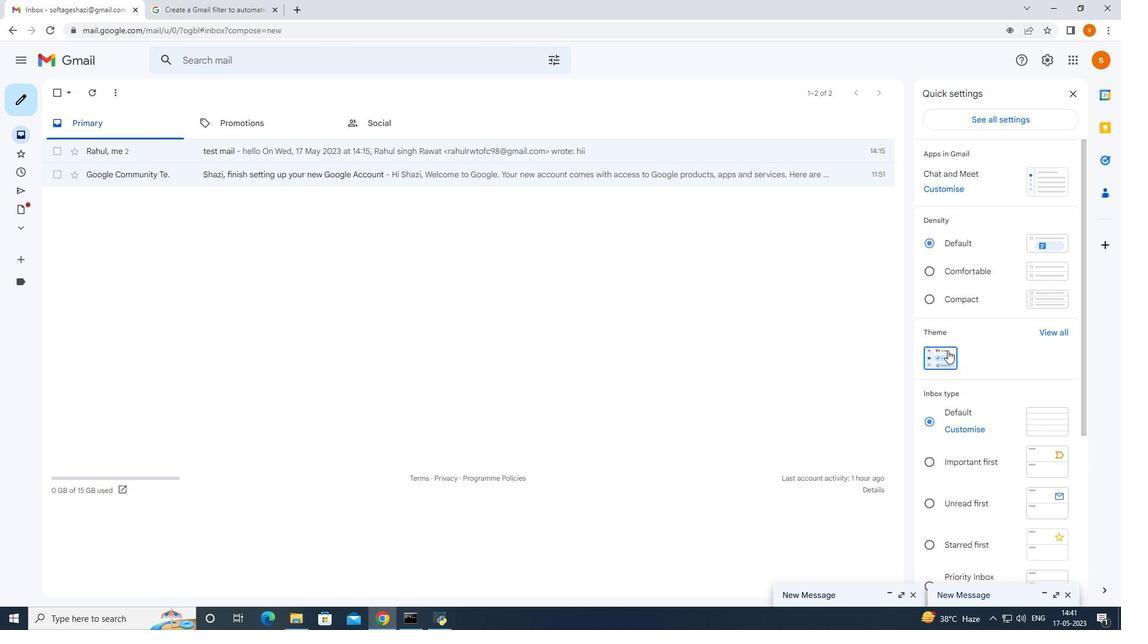 
Action: Mouse moved to (948, 348)
Screenshot: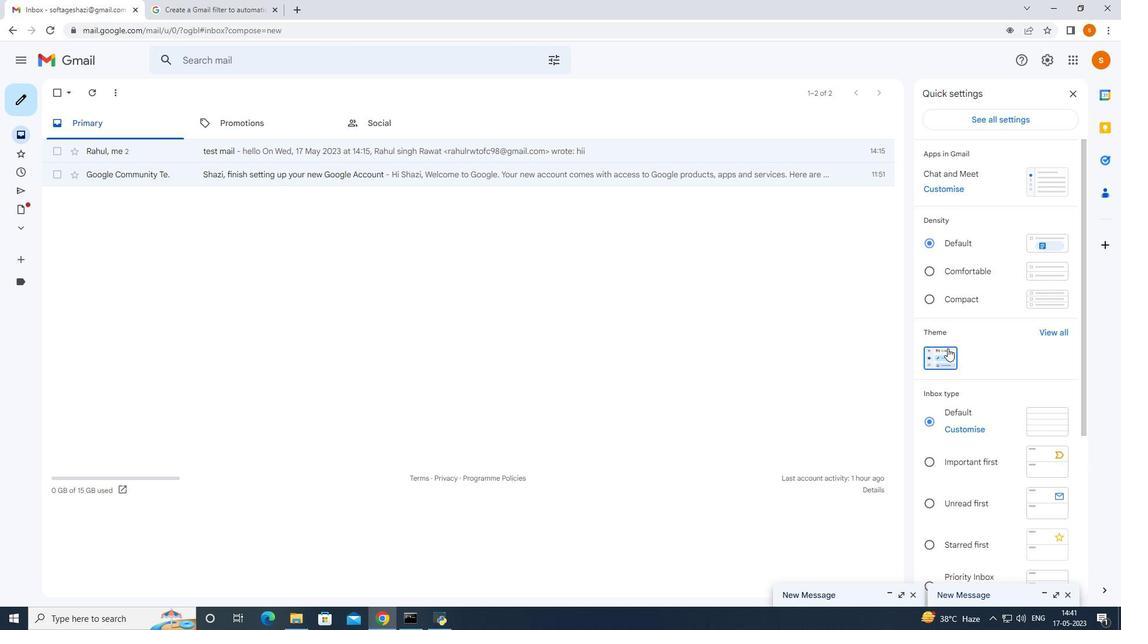 
Action: Mouse scrolled (948, 348) with delta (0, 0)
Screenshot: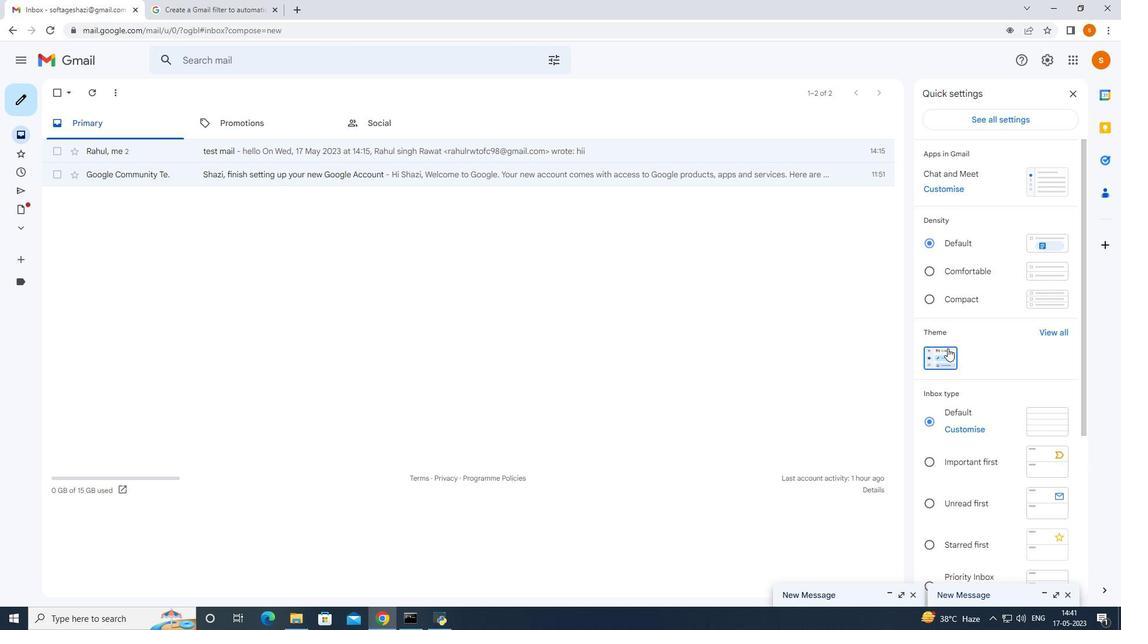 
Action: Mouse moved to (949, 345)
Screenshot: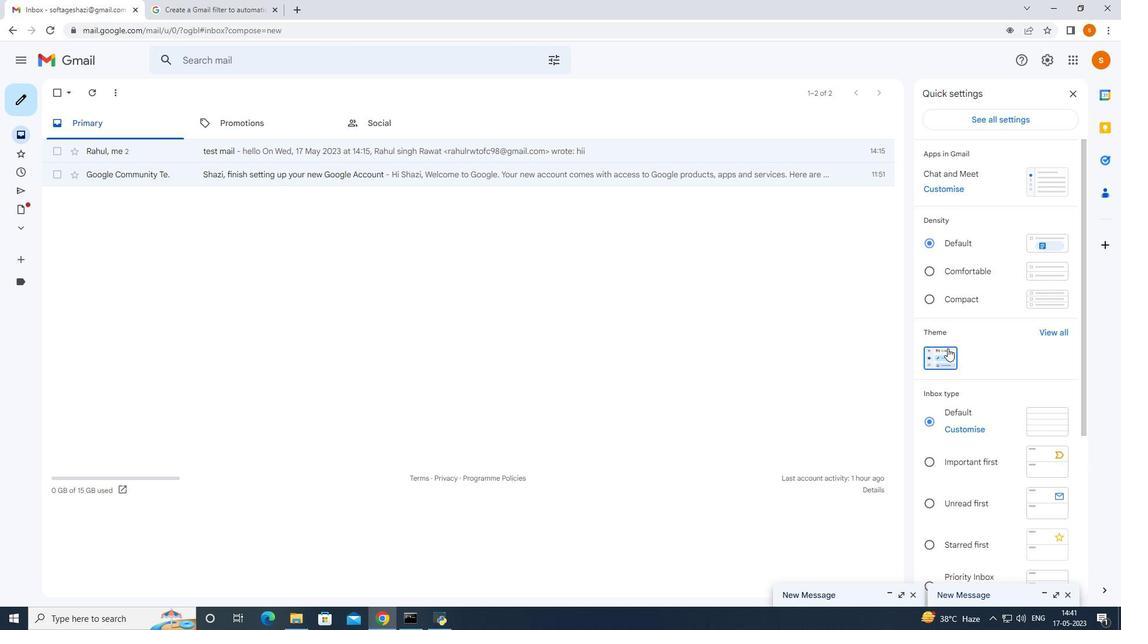 
Action: Mouse scrolled (949, 345) with delta (0, 0)
Screenshot: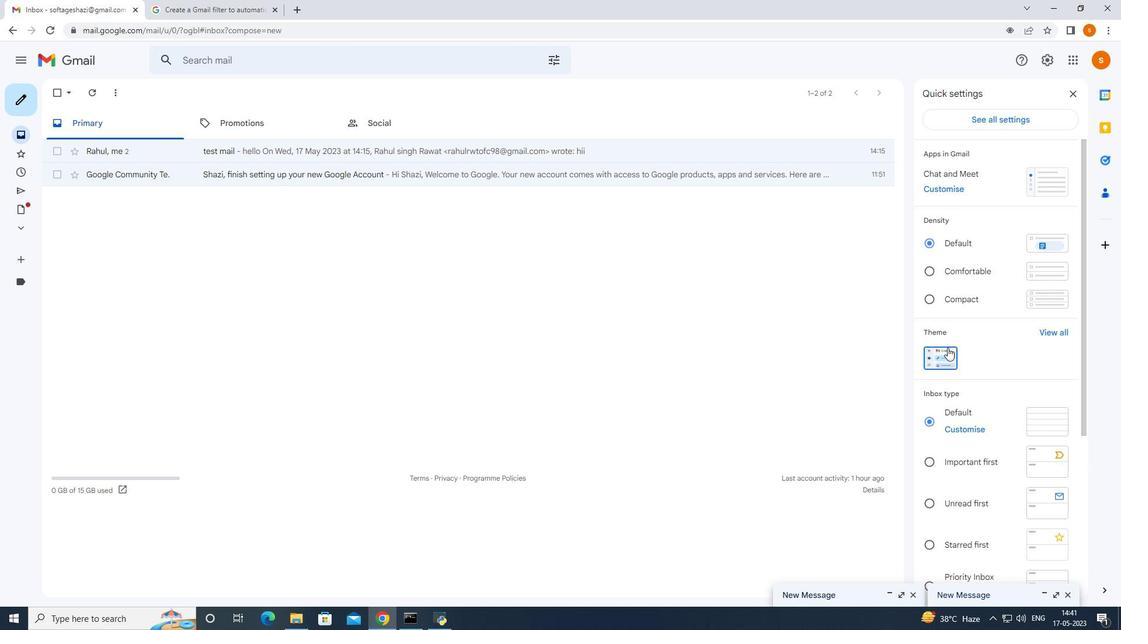 
Action: Mouse moved to (833, 280)
Screenshot: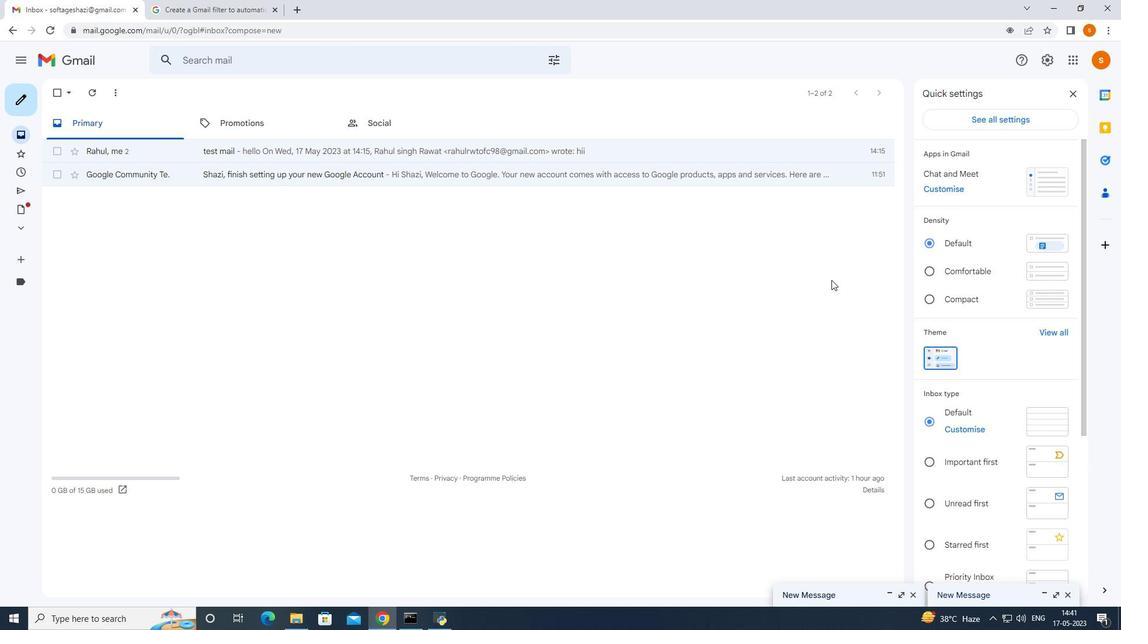 
Action: Mouse pressed left at (833, 280)
Screenshot: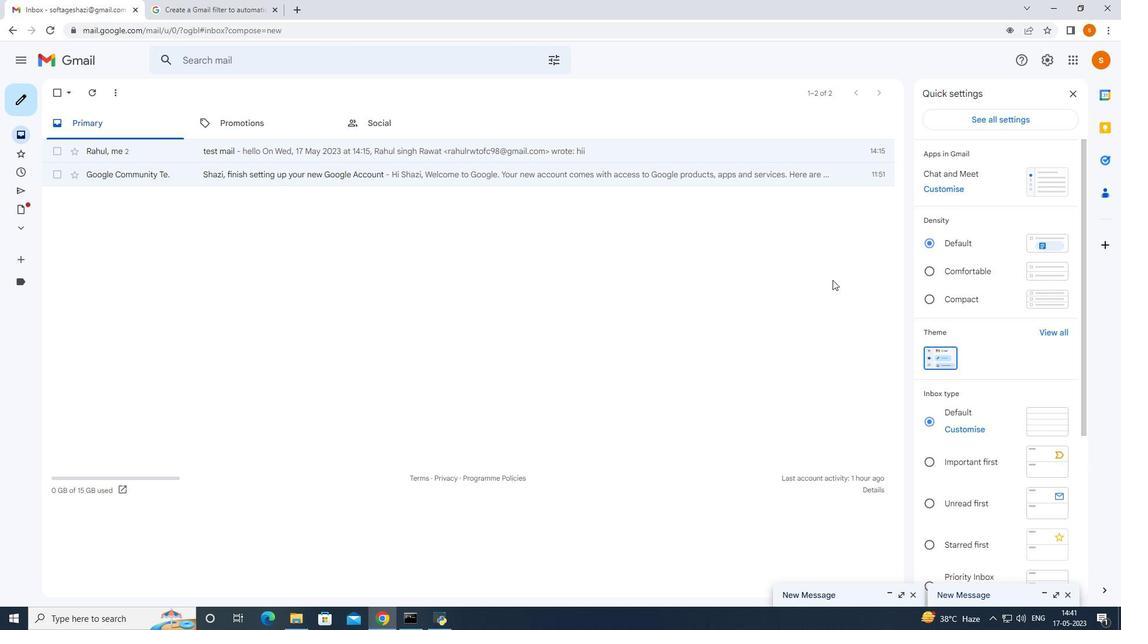 
Action: Mouse moved to (1073, 92)
Screenshot: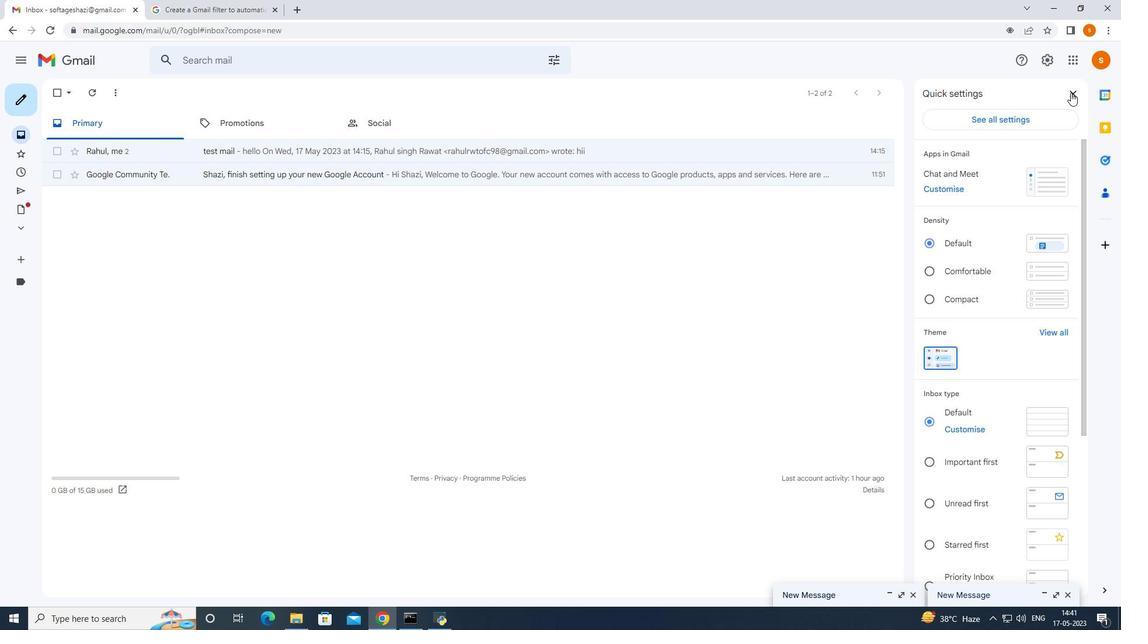 
Action: Mouse pressed left at (1073, 92)
Screenshot: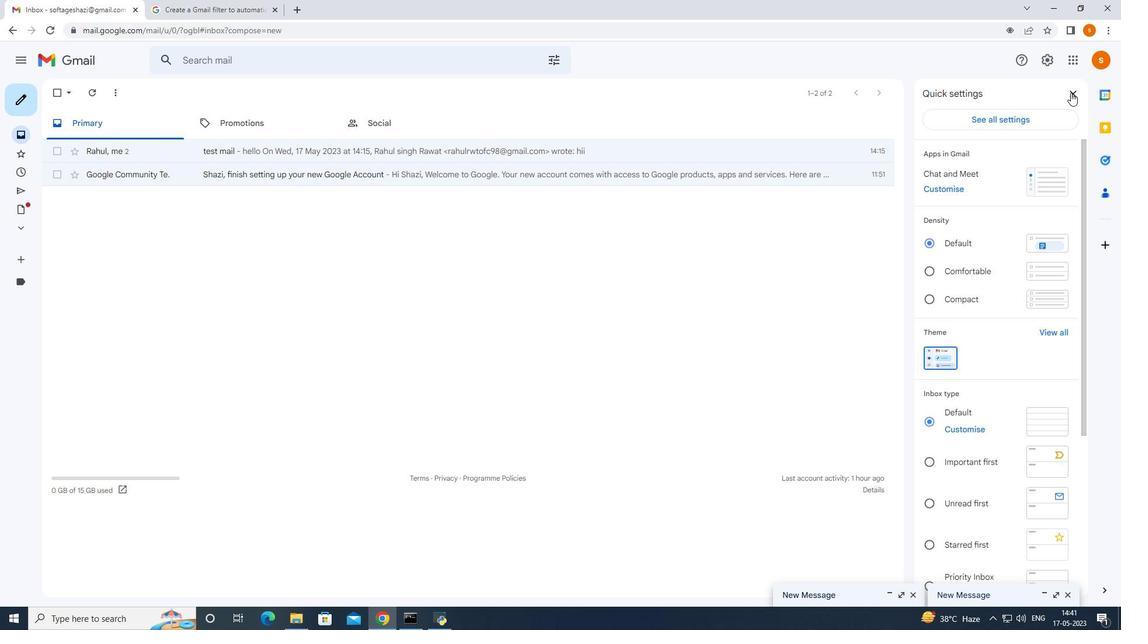 
Action: Mouse moved to (200, 8)
Screenshot: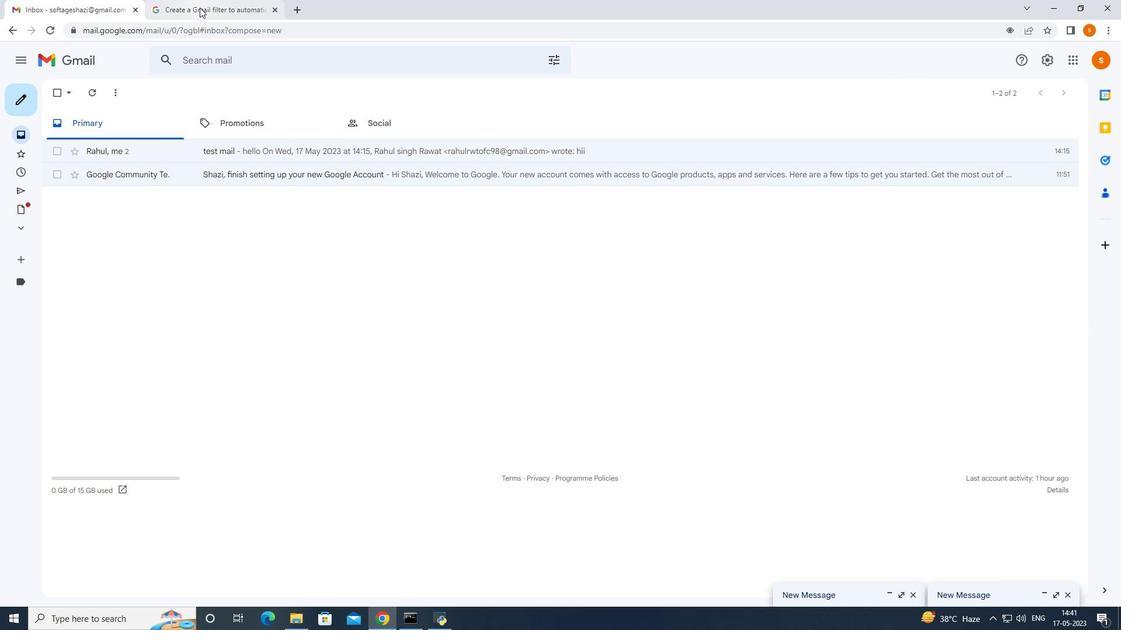 
Action: Mouse pressed left at (200, 8)
Screenshot: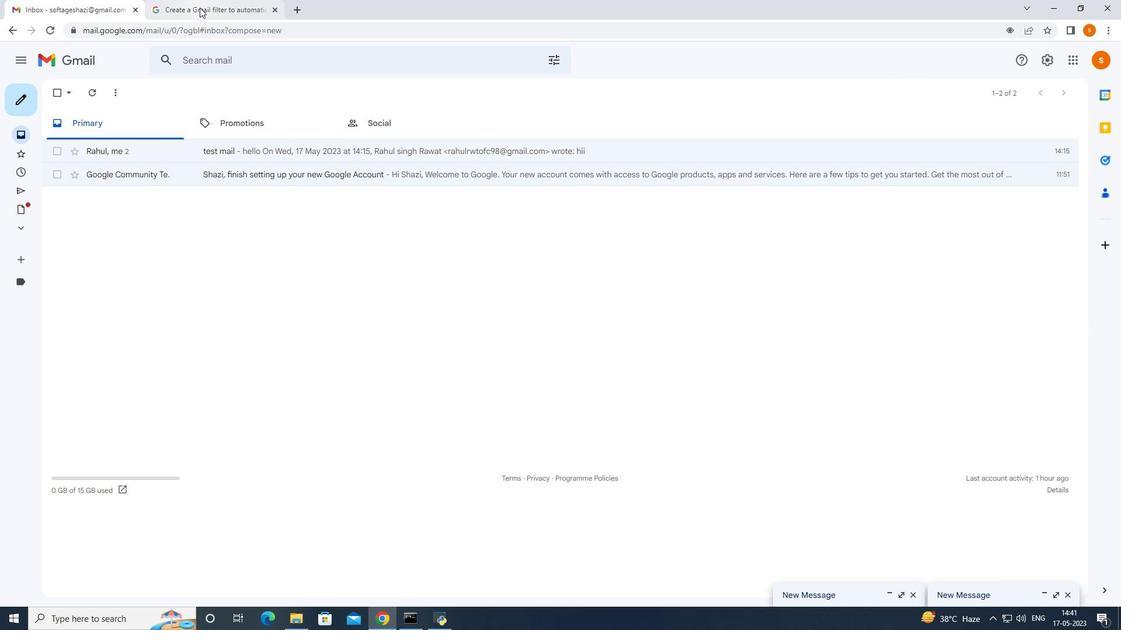 
Action: Mouse moved to (46, 0)
Screenshot: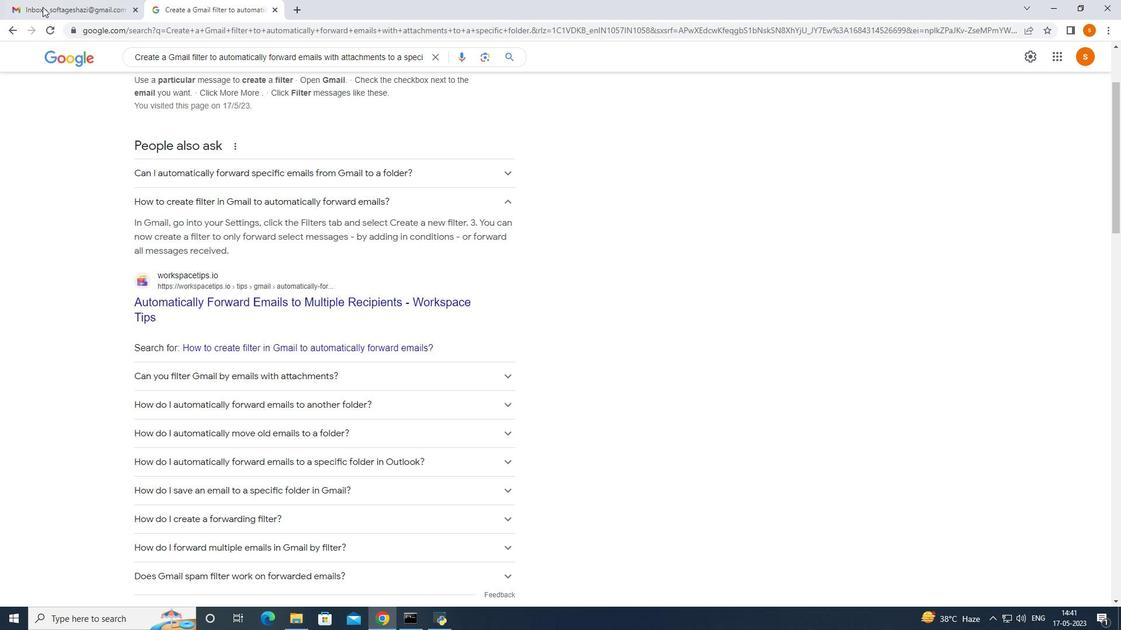 
Action: Mouse pressed left at (46, 0)
Screenshot: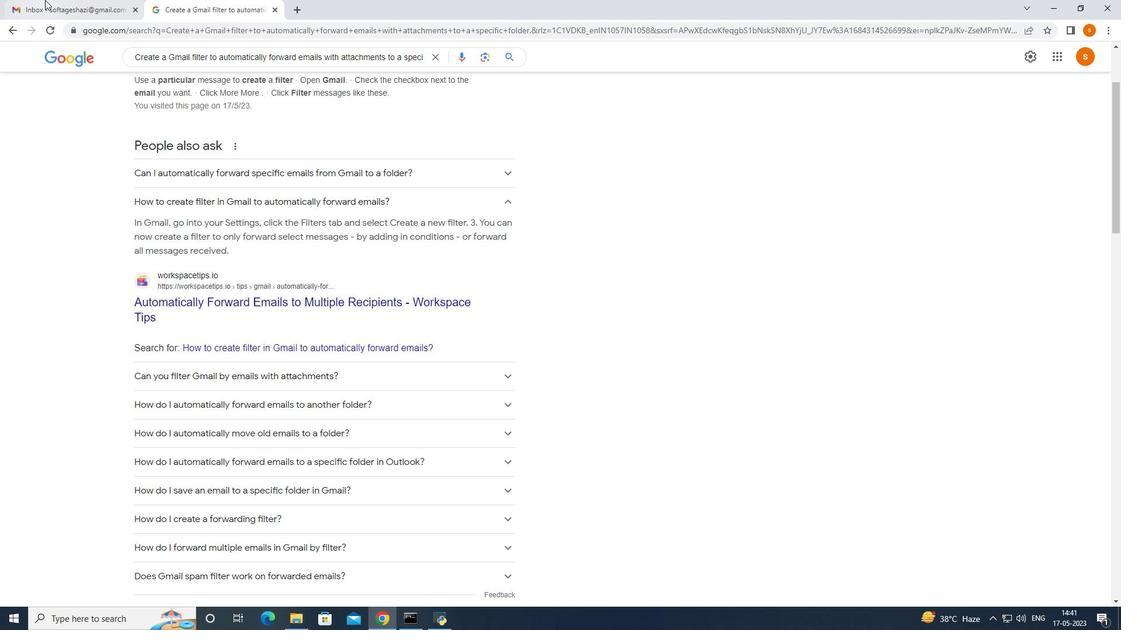 
Action: Mouse moved to (20, 55)
Screenshot: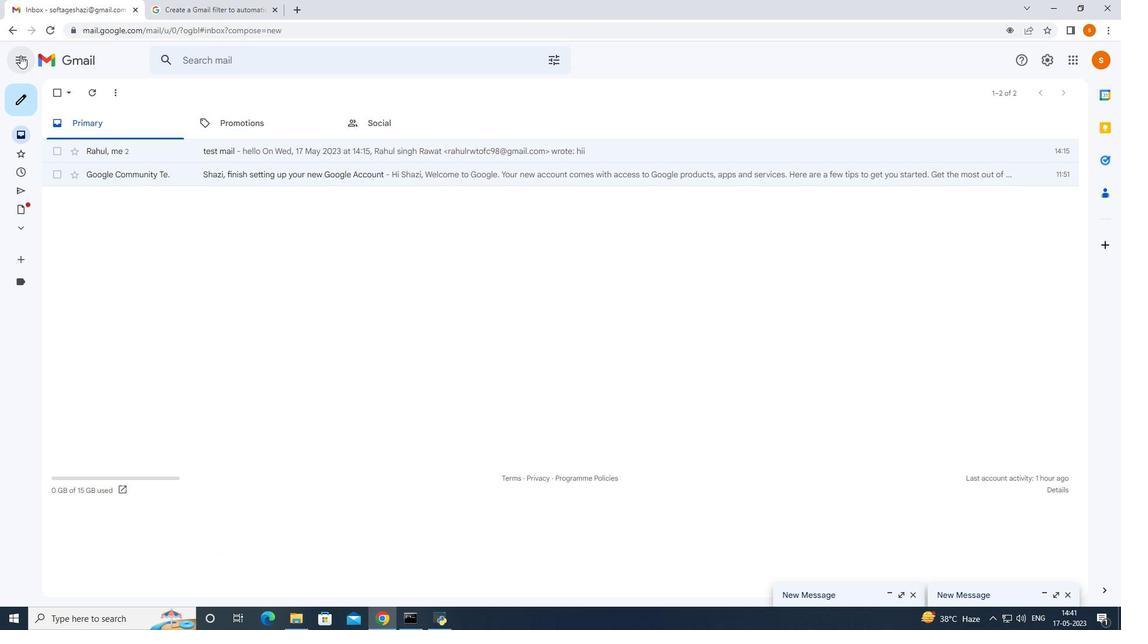 
Action: Mouse pressed left at (20, 55)
Screenshot: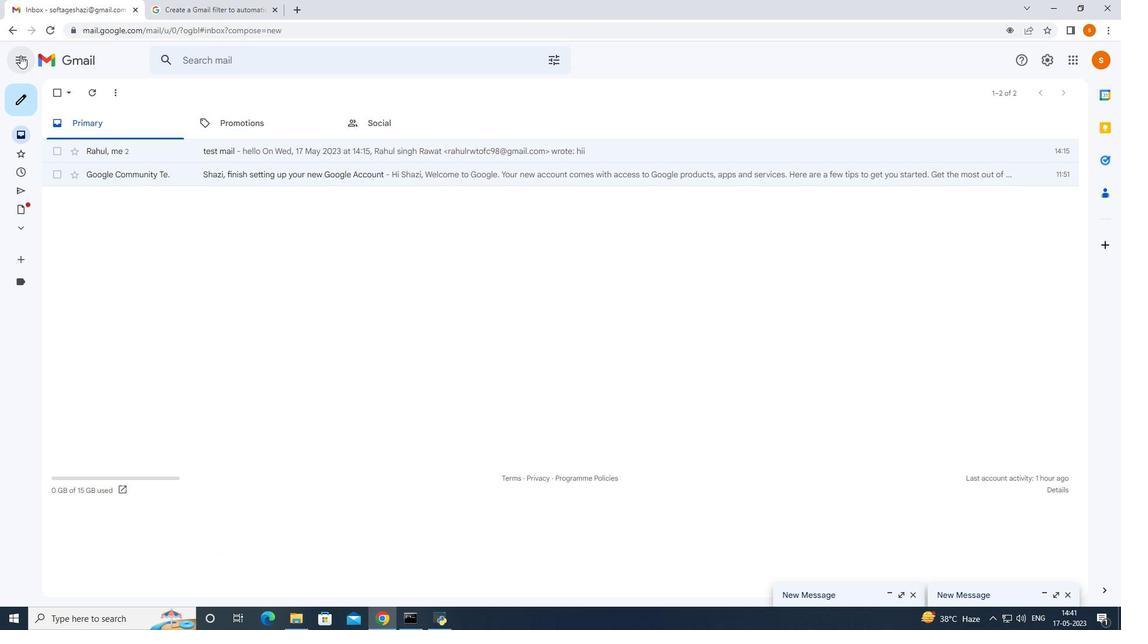 
Action: Mouse moved to (224, 91)
Screenshot: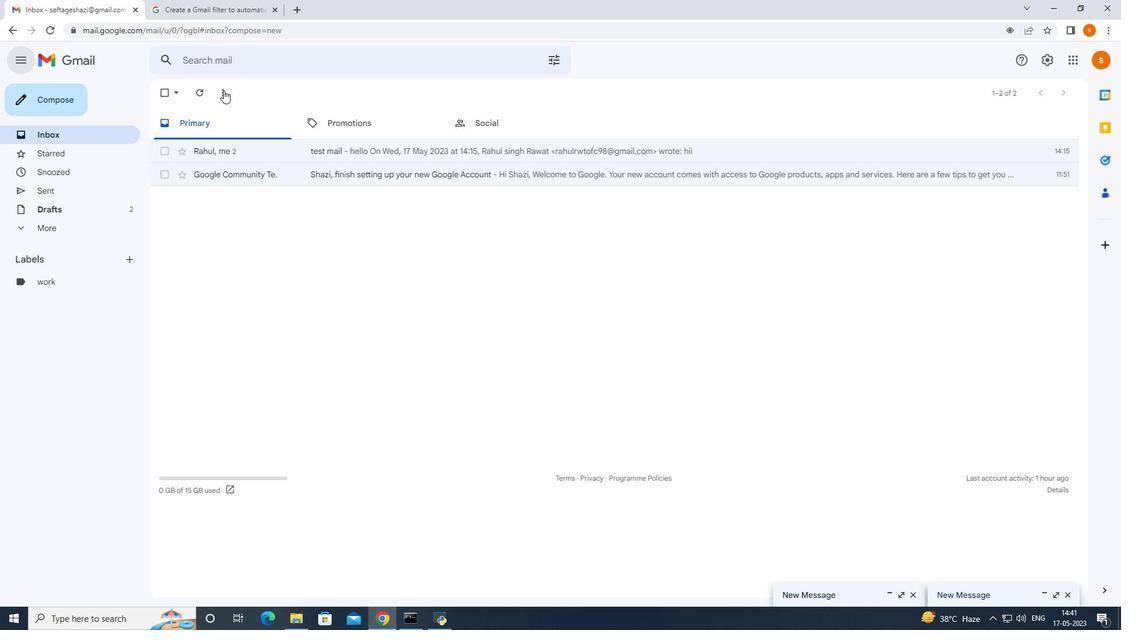 
Action: Mouse pressed left at (224, 91)
Screenshot: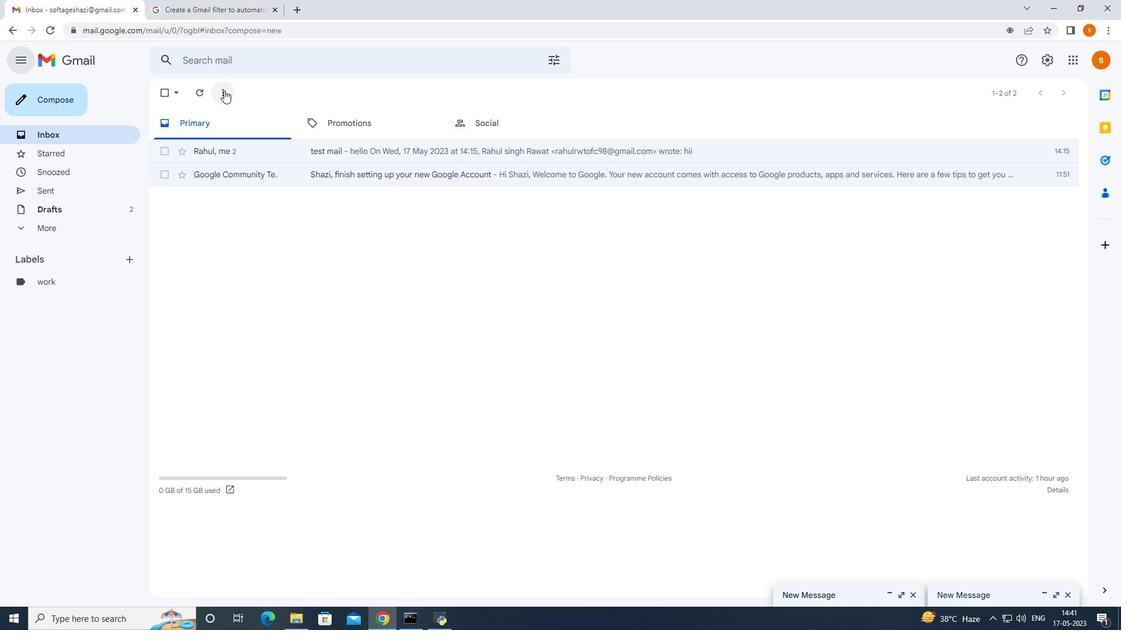 
Action: Mouse moved to (263, 211)
Screenshot: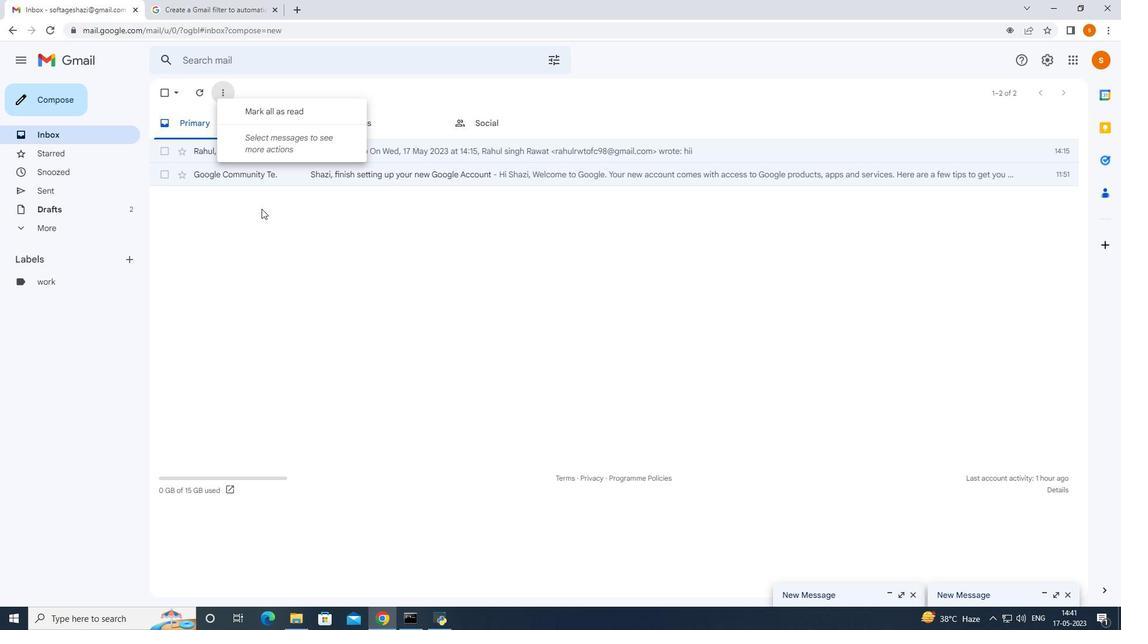 
Action: Mouse pressed left at (263, 211)
Screenshot: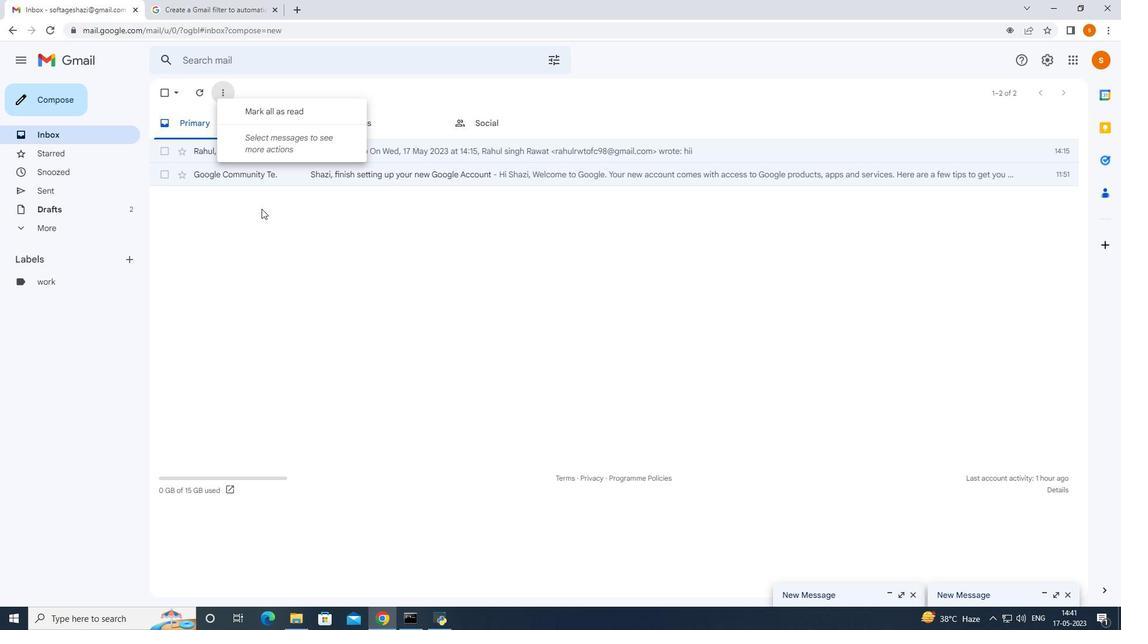 
Action: Mouse moved to (504, 70)
Screenshot: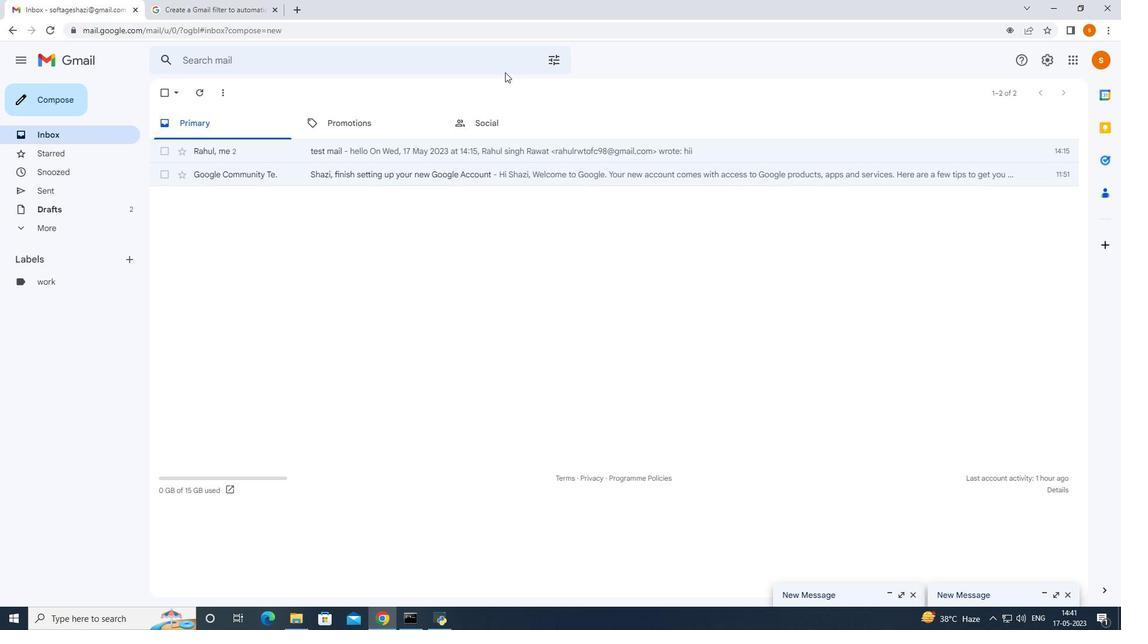 
Action: Mouse pressed left at (504, 70)
Screenshot: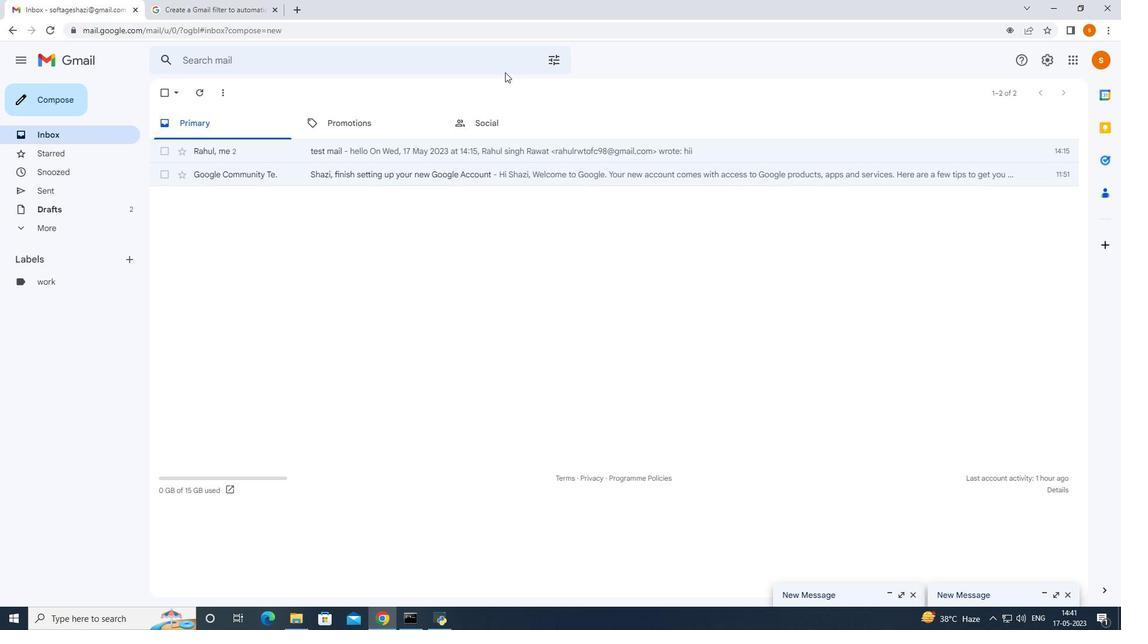 
Action: Mouse moved to (573, 56)
Screenshot: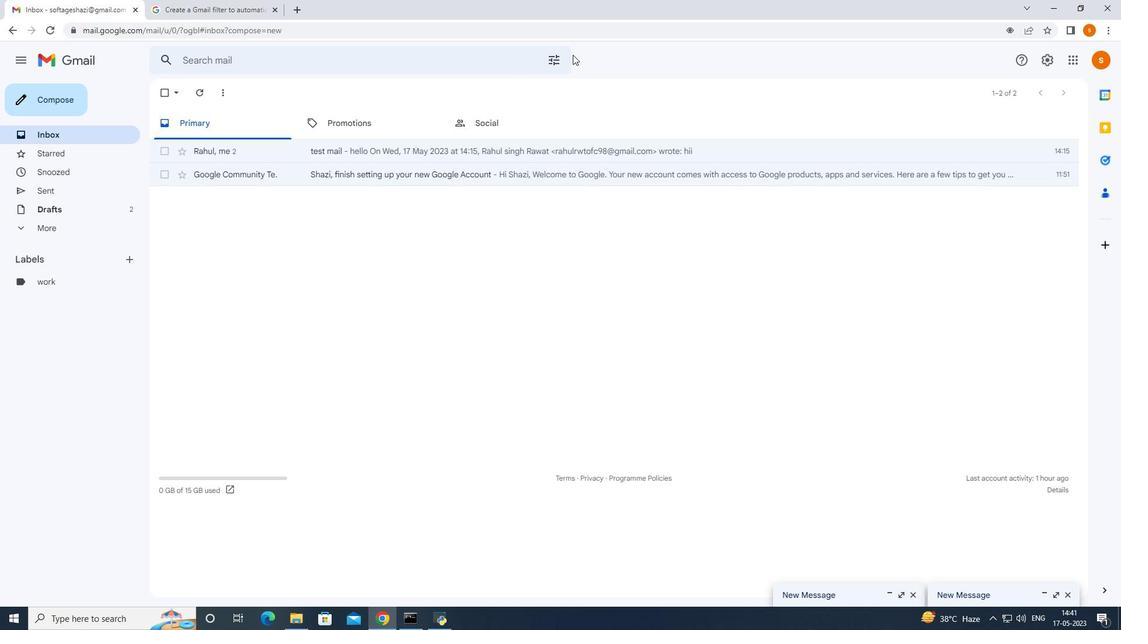 
Action: Mouse pressed left at (573, 56)
Screenshot: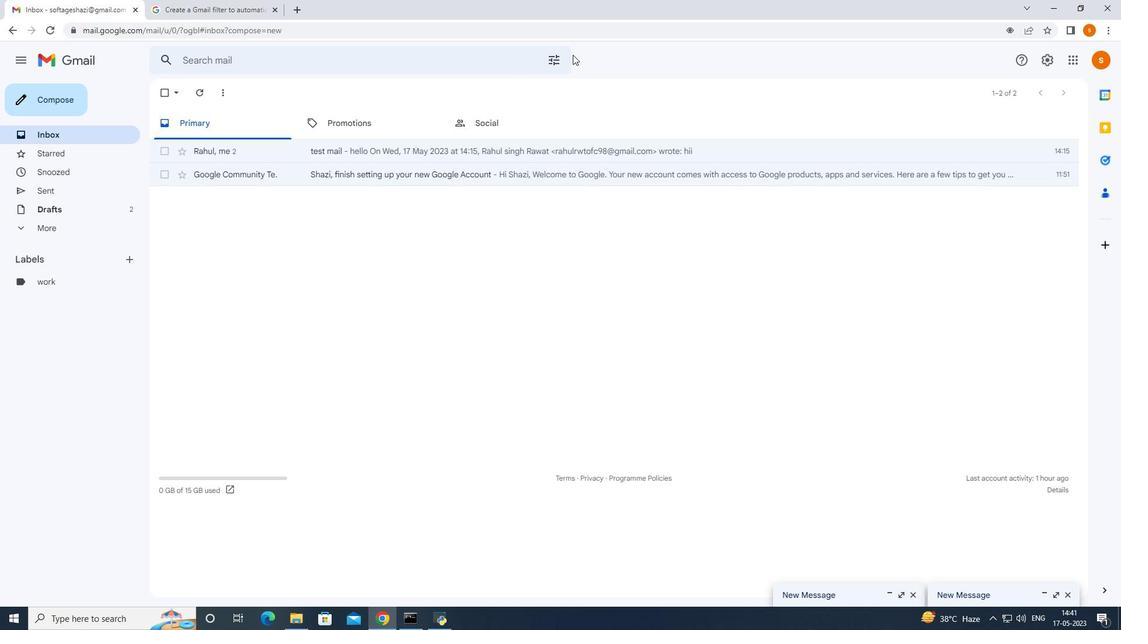 
Action: Mouse moved to (560, 57)
Screenshot: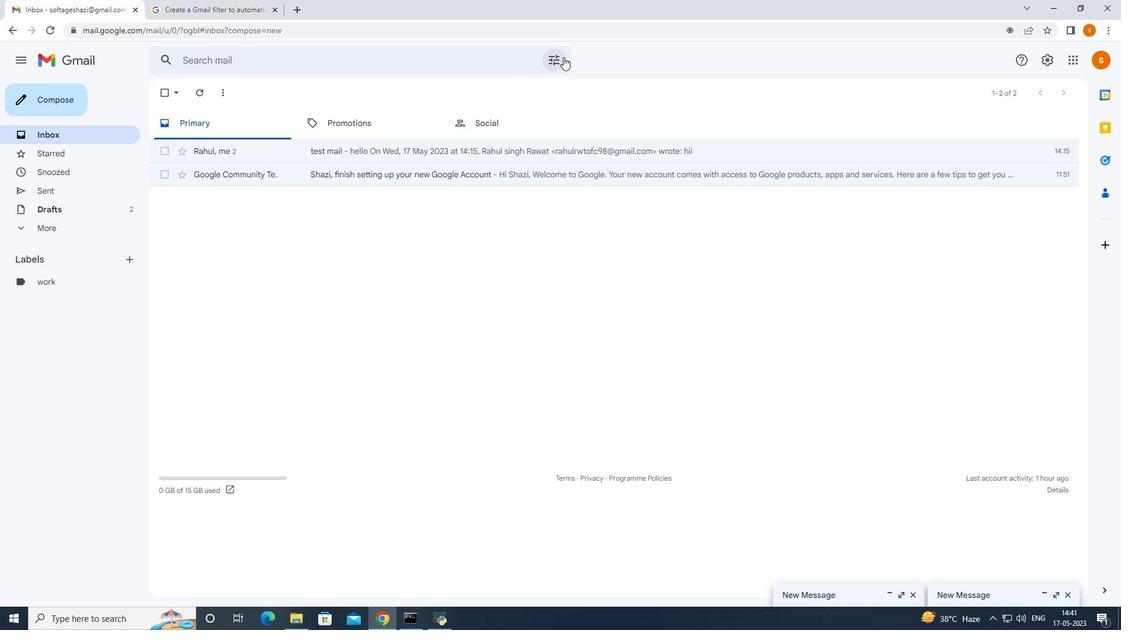 
Action: Mouse pressed left at (560, 57)
Screenshot: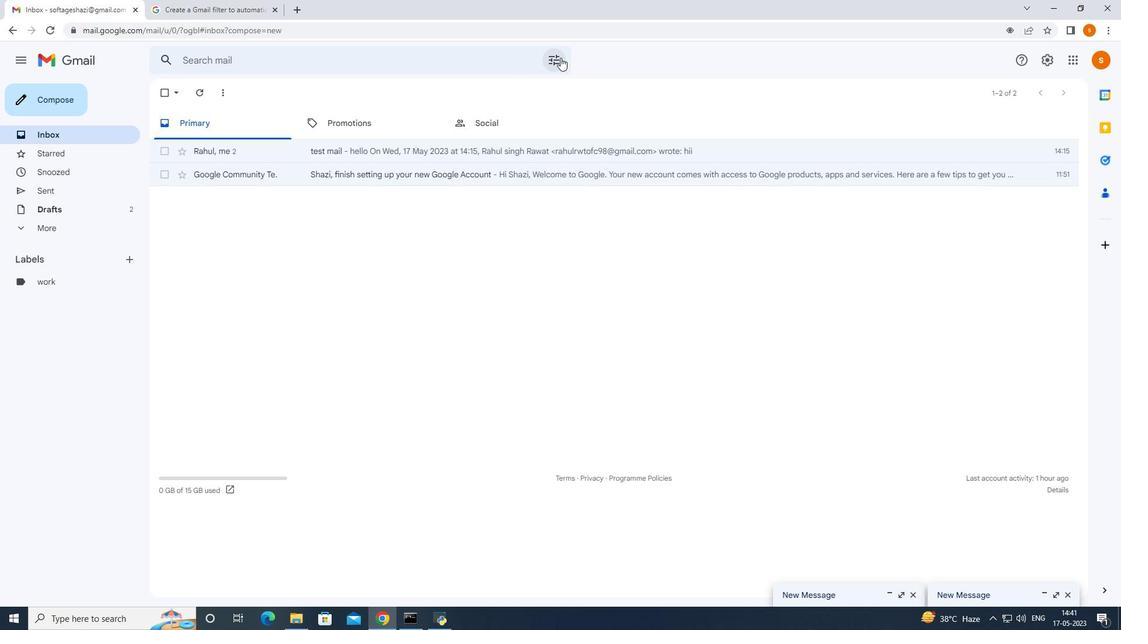 
Action: Mouse moved to (291, 406)
Screenshot: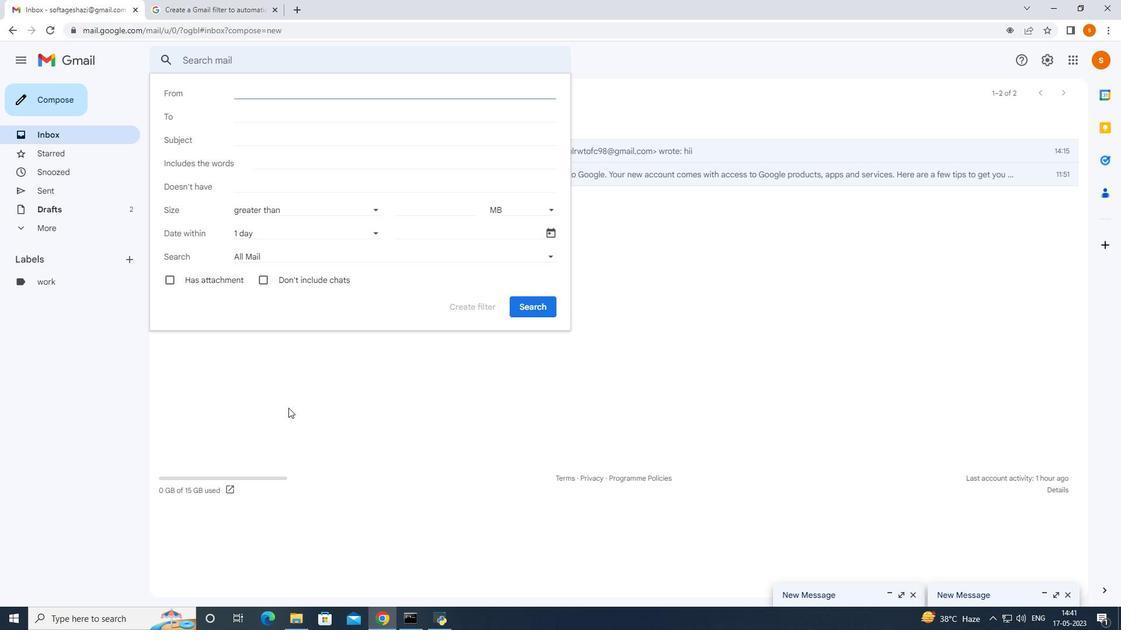 
Action: Mouse pressed left at (291, 406)
Screenshot: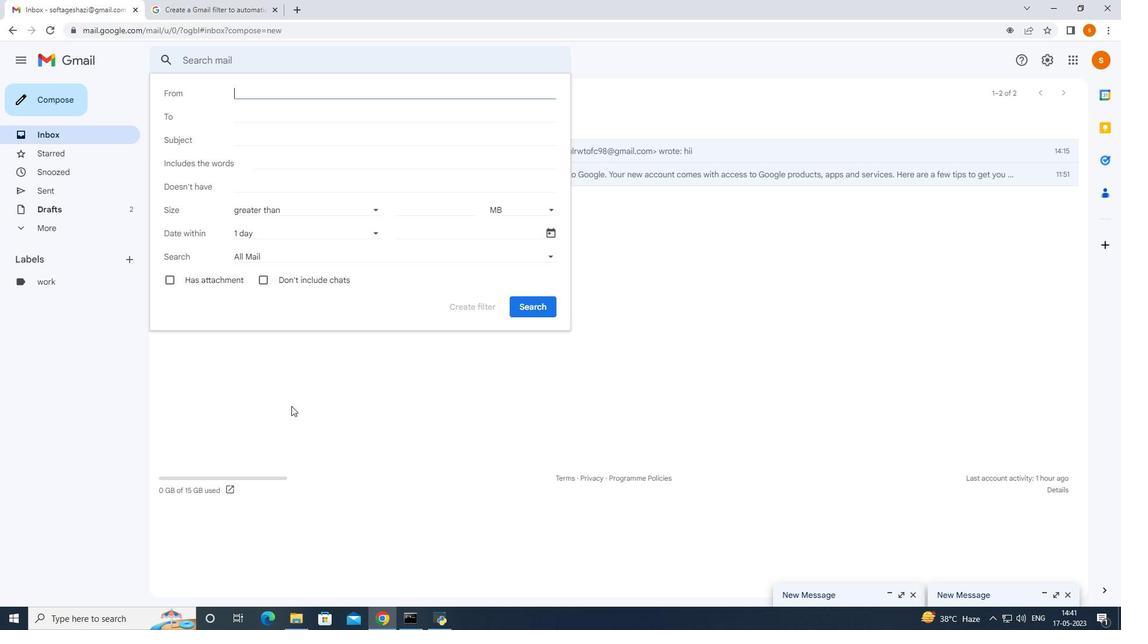 
Action: Mouse moved to (552, 60)
Screenshot: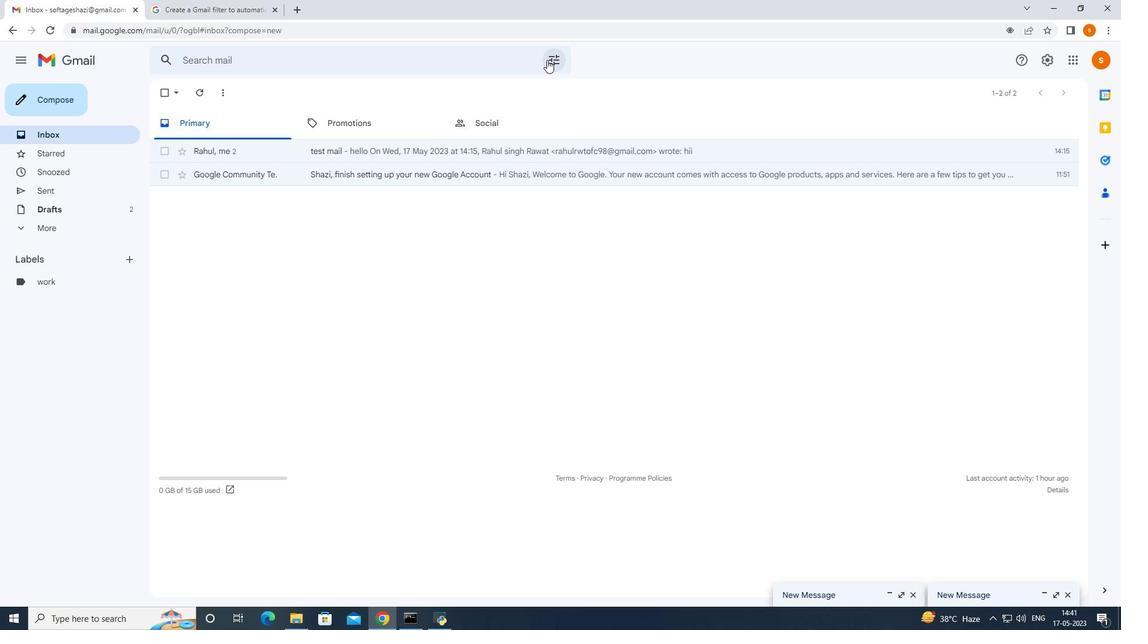 
Action: Mouse pressed left at (552, 60)
Screenshot: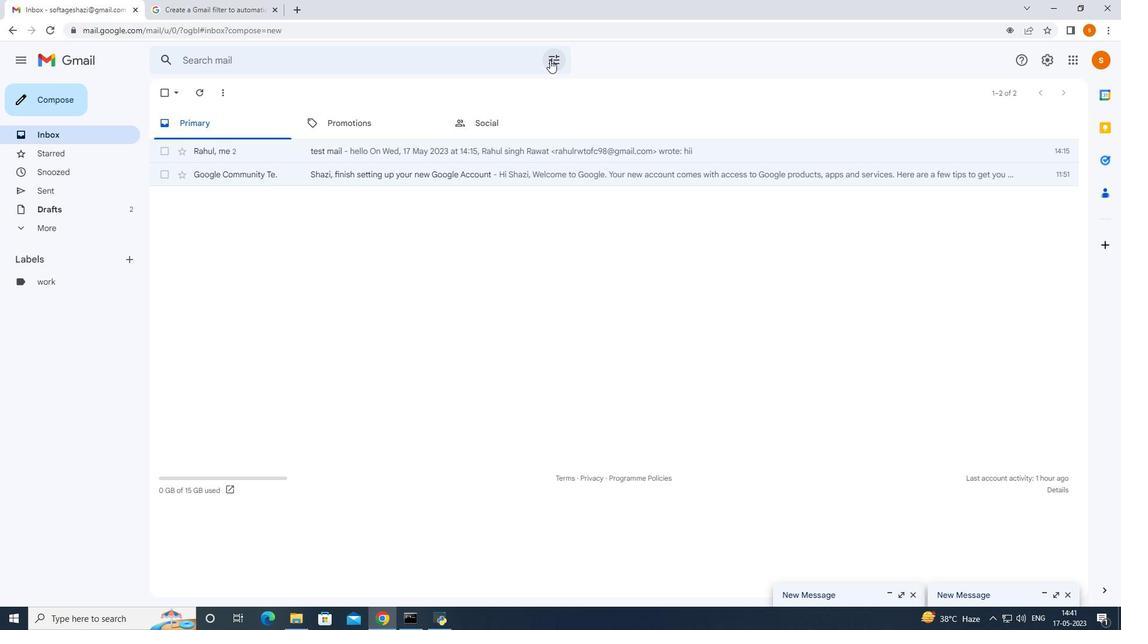 
Action: Mouse moved to (215, 411)
Screenshot: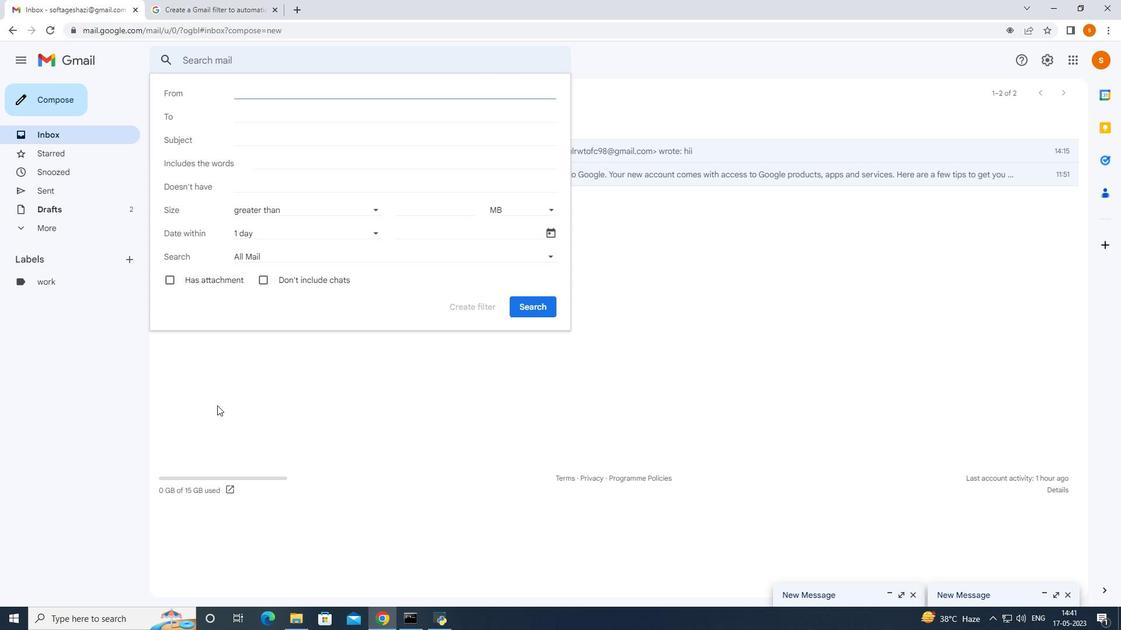 
Action: Mouse pressed left at (215, 411)
Screenshot: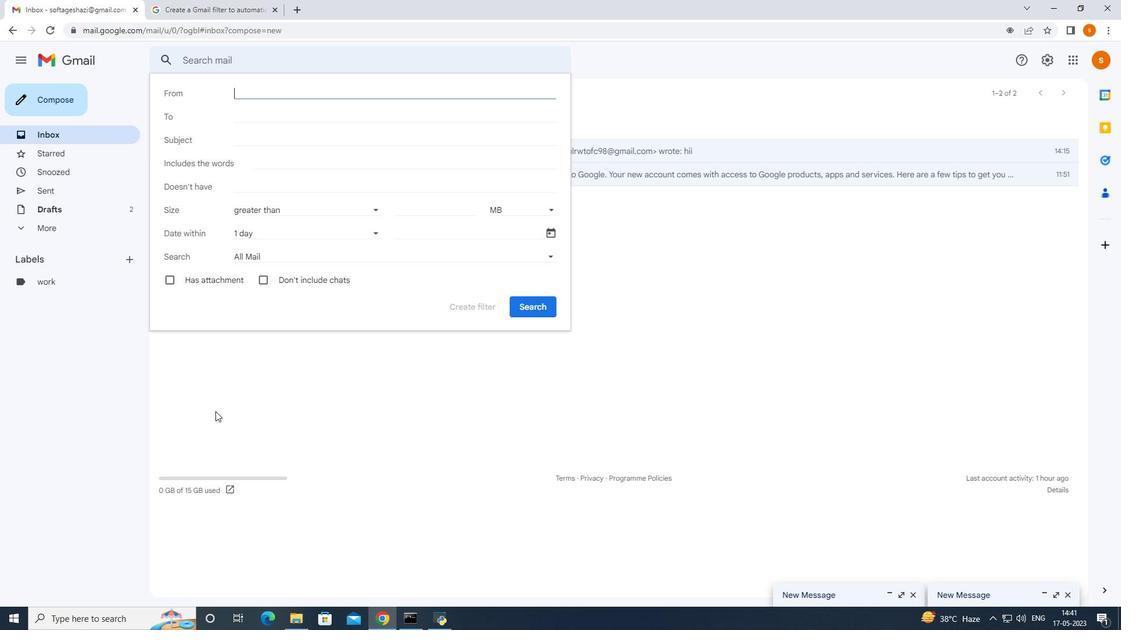 
Action: Mouse moved to (1071, 61)
Screenshot: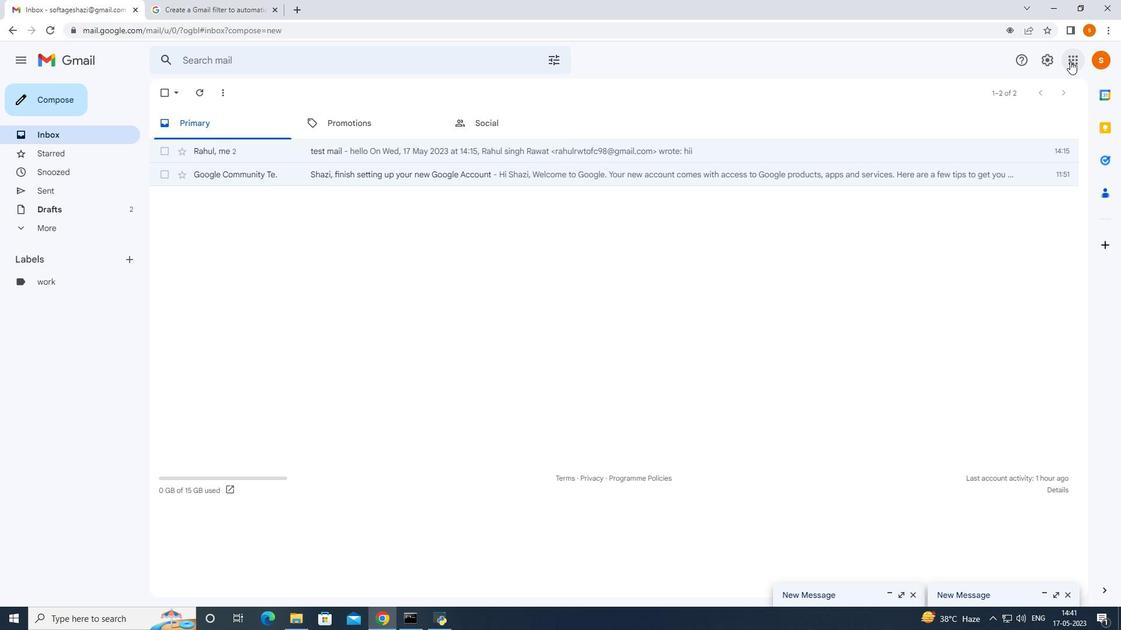 
Action: Mouse pressed left at (1071, 61)
Screenshot: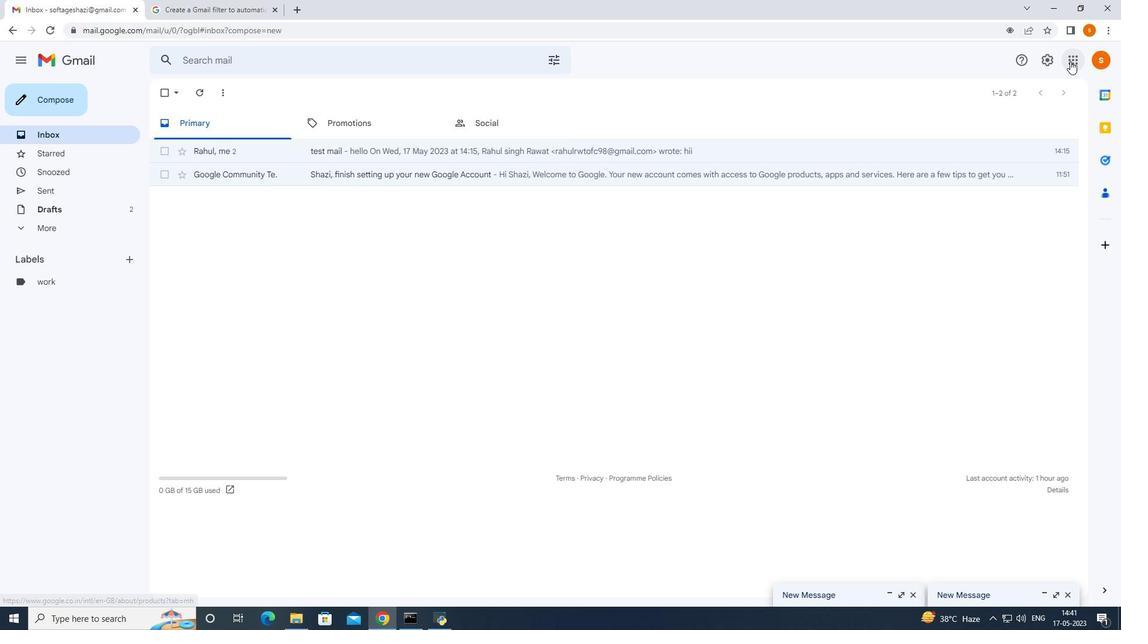 
Action: Mouse moved to (1038, 184)
Screenshot: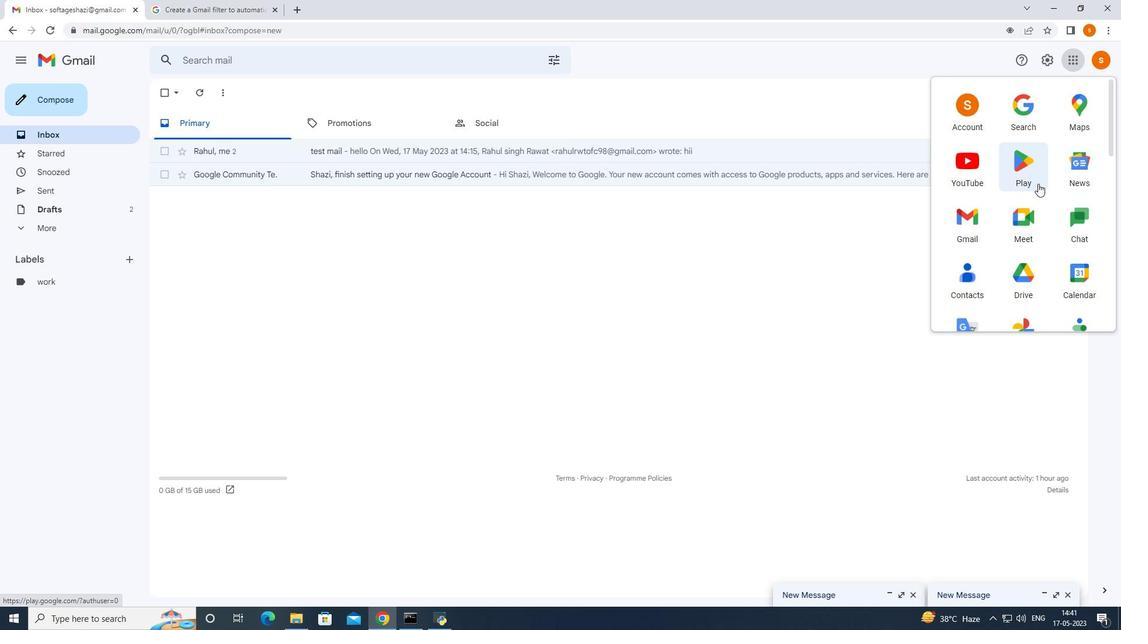 
Action: Mouse scrolled (1038, 183) with delta (0, 0)
Screenshot: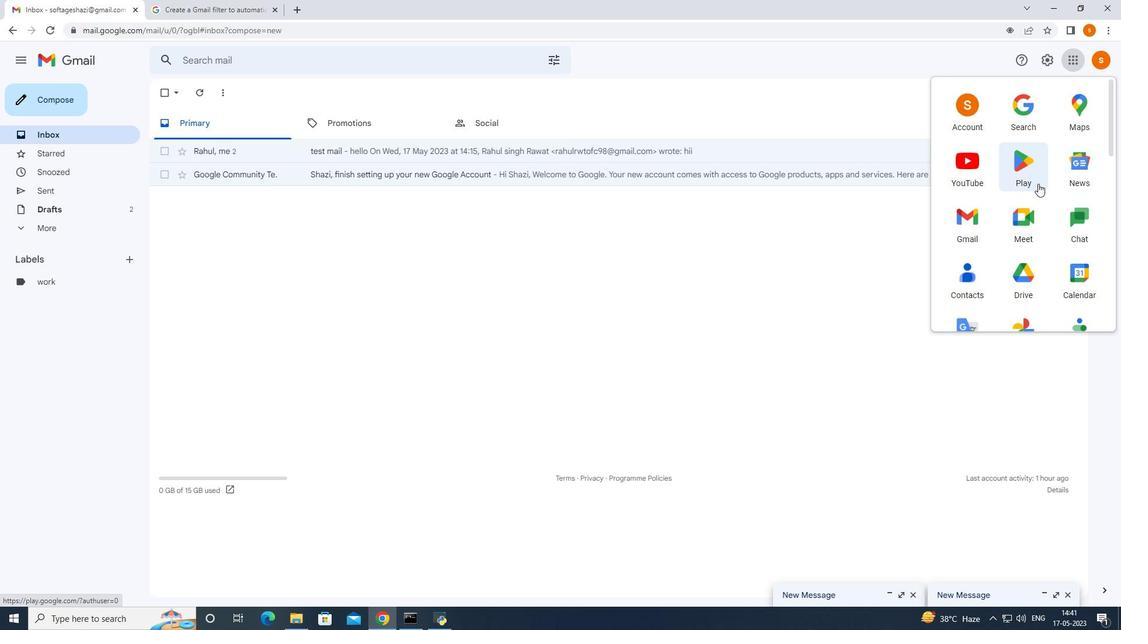 
Action: Mouse moved to (1038, 184)
Screenshot: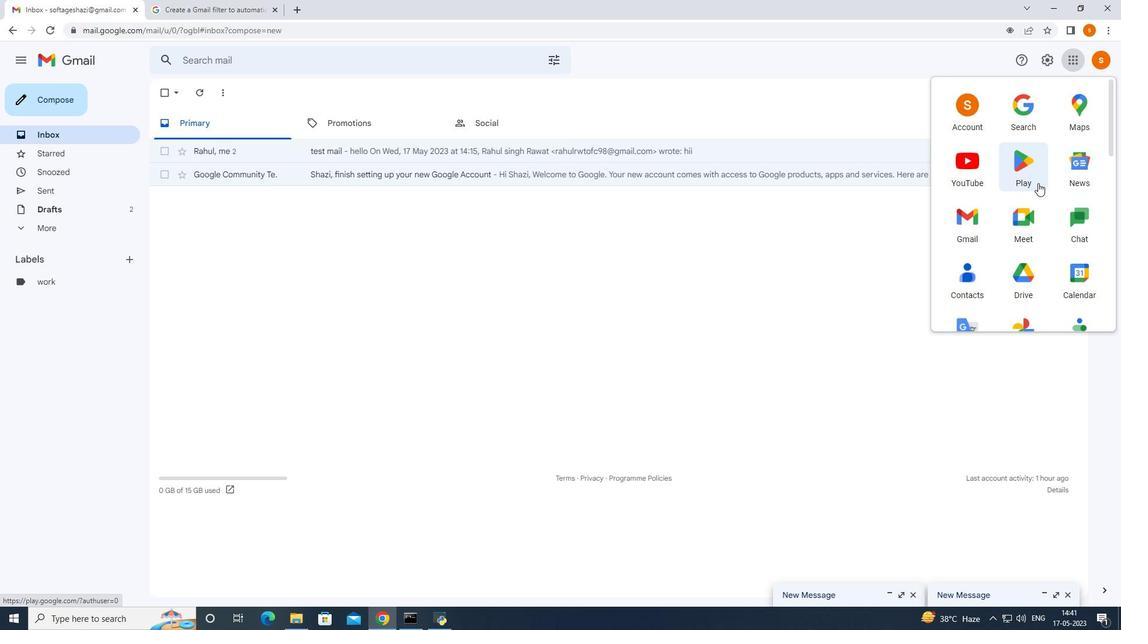 
Action: Mouse scrolled (1038, 183) with delta (0, 0)
Screenshot: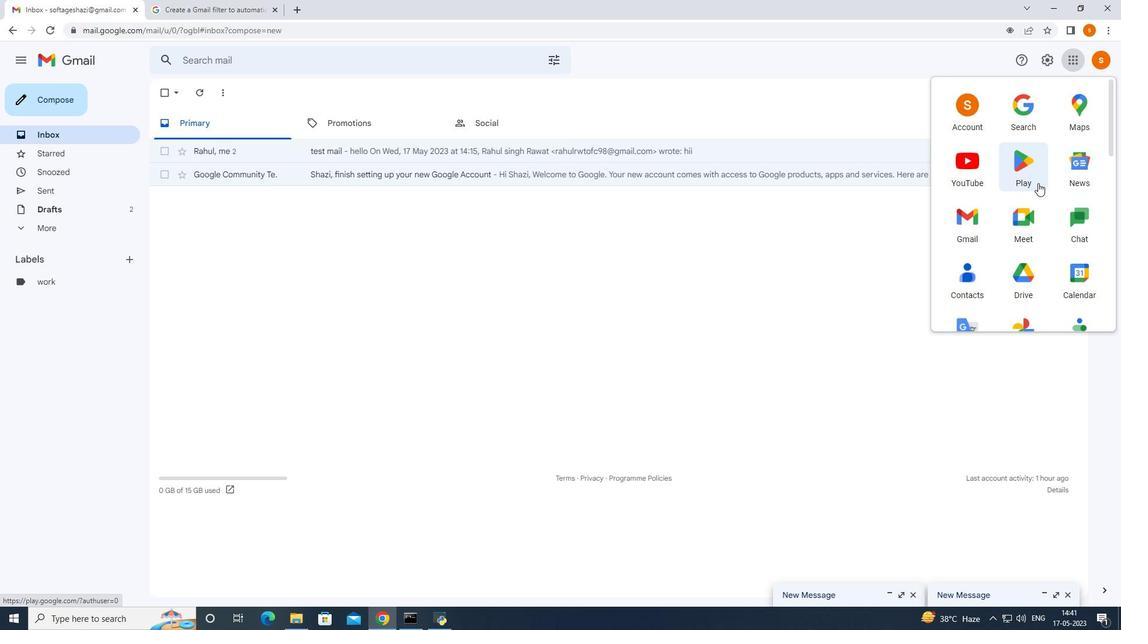 
Action: Mouse scrolled (1038, 183) with delta (0, 0)
Screenshot: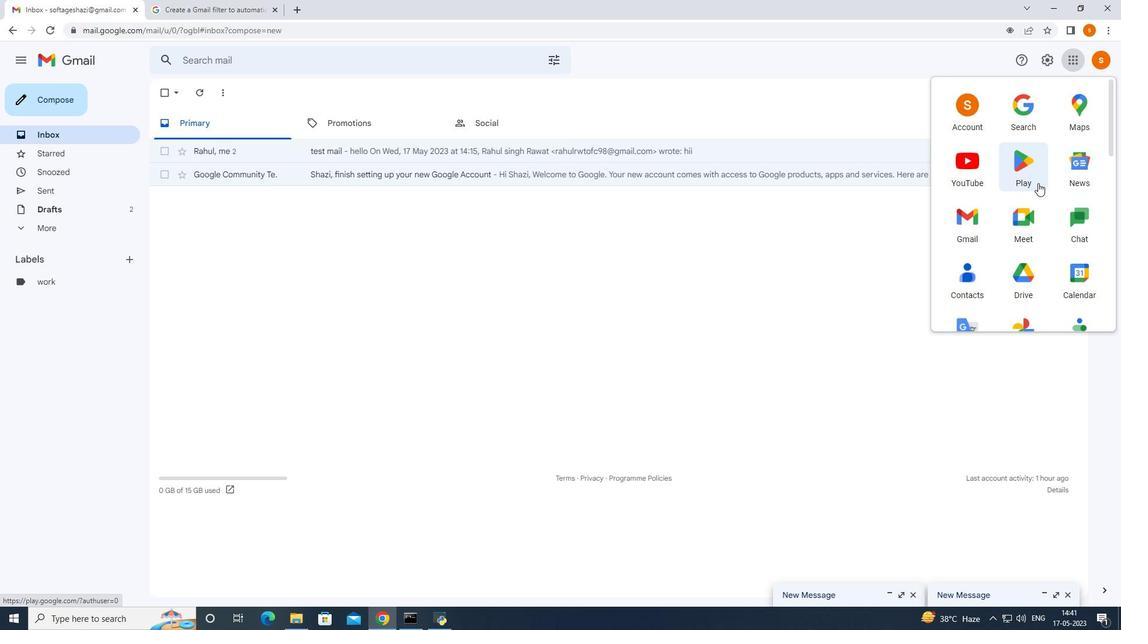 
Action: Mouse moved to (1038, 184)
Screenshot: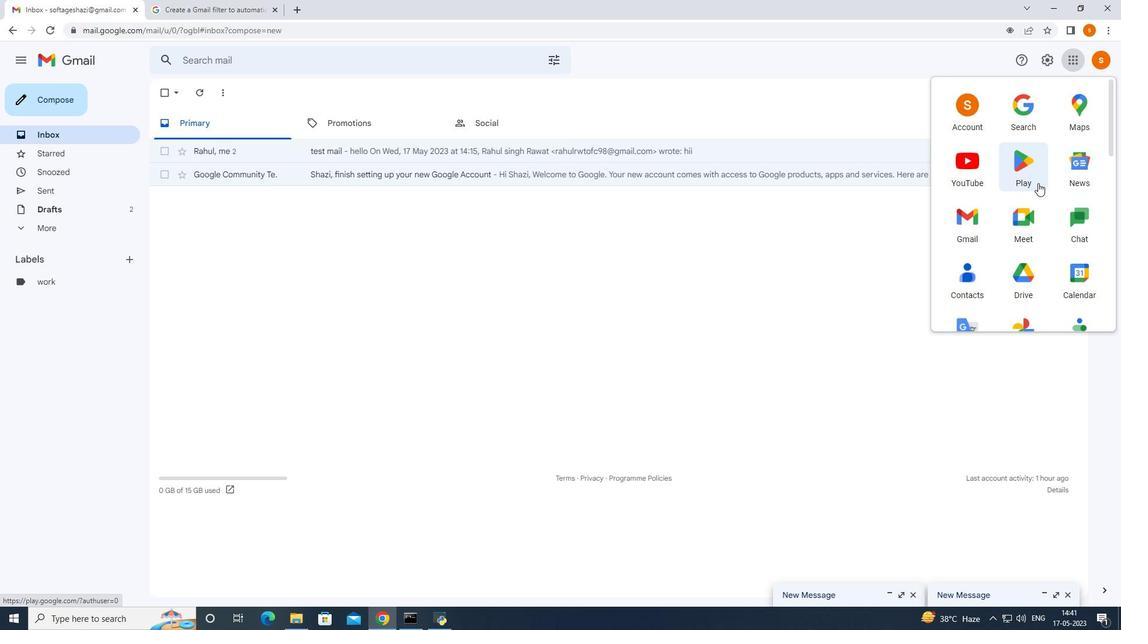 
Action: Mouse scrolled (1038, 184) with delta (0, 0)
Screenshot: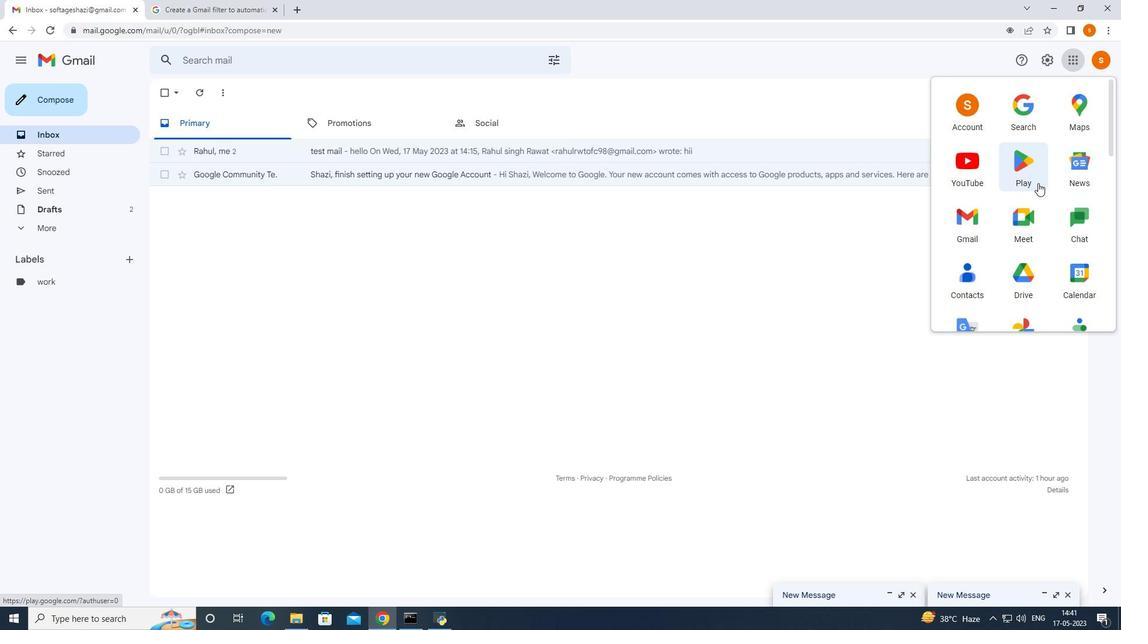 
Action: Mouse moved to (1036, 186)
Screenshot: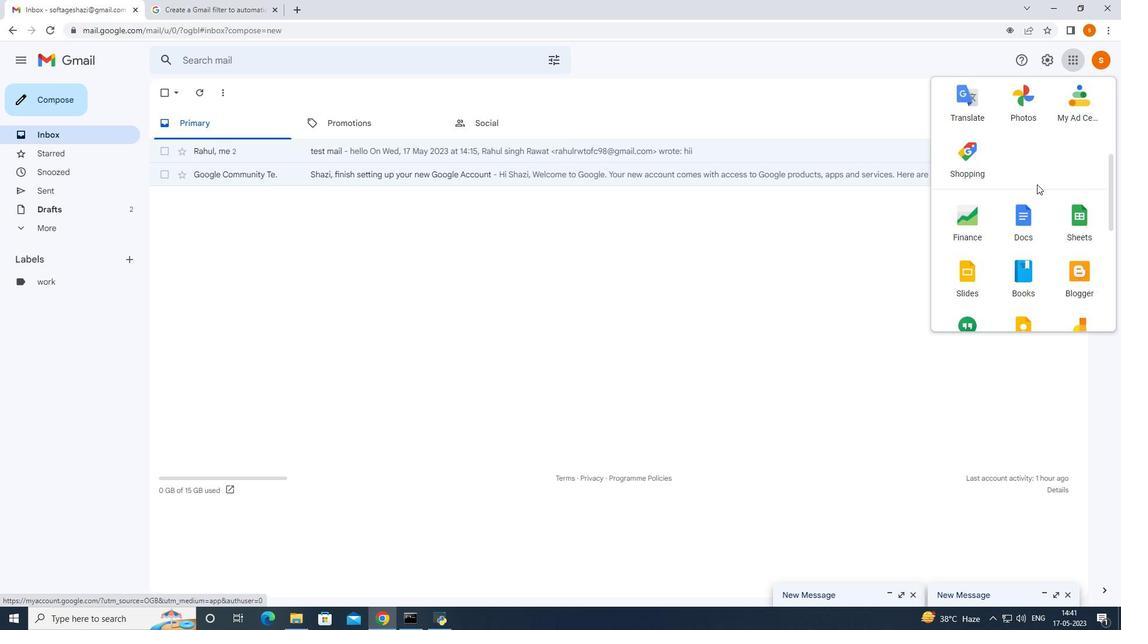 
Action: Mouse scrolled (1036, 186) with delta (0, 0)
Screenshot: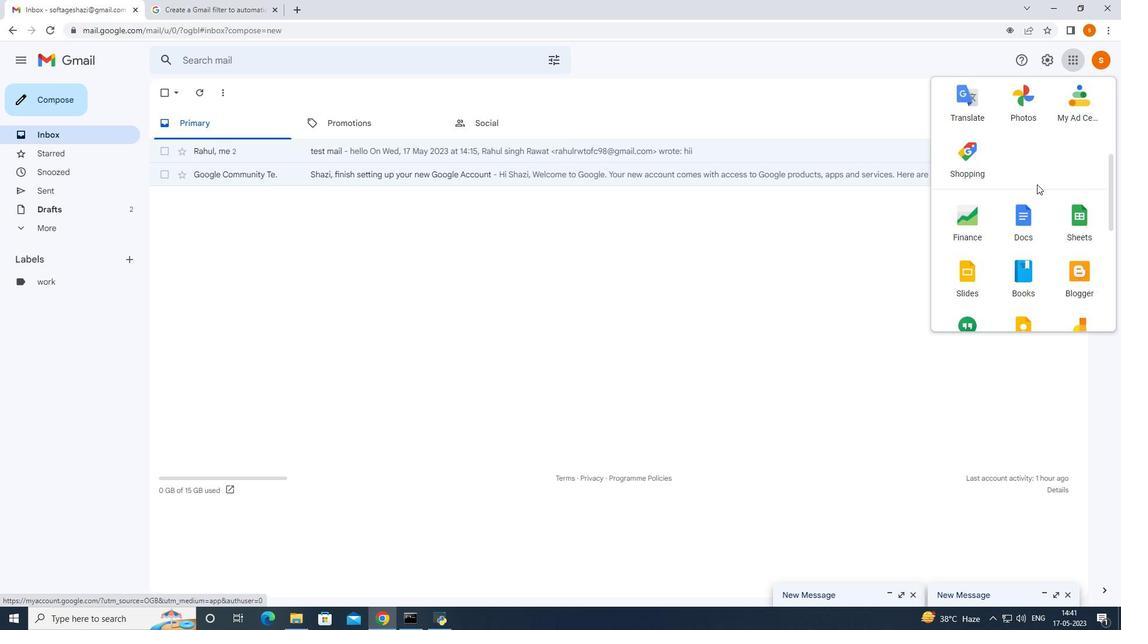 
Action: Mouse moved to (1036, 186)
Screenshot: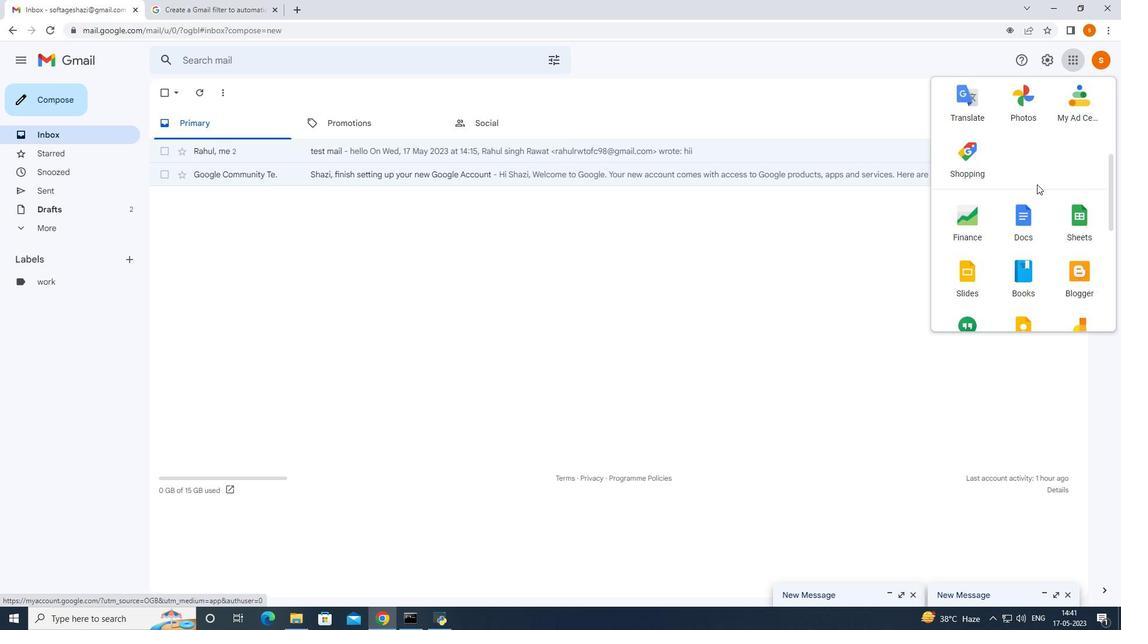
Action: Mouse scrolled (1036, 186) with delta (0, 0)
Screenshot: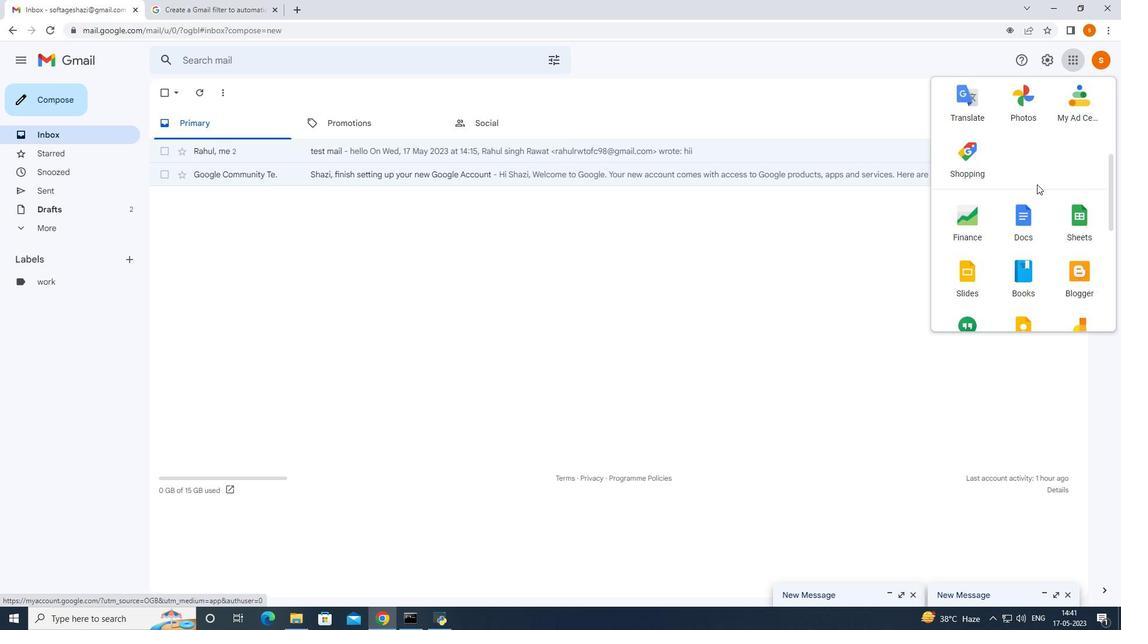 
Action: Mouse scrolled (1036, 186) with delta (0, 0)
Screenshot: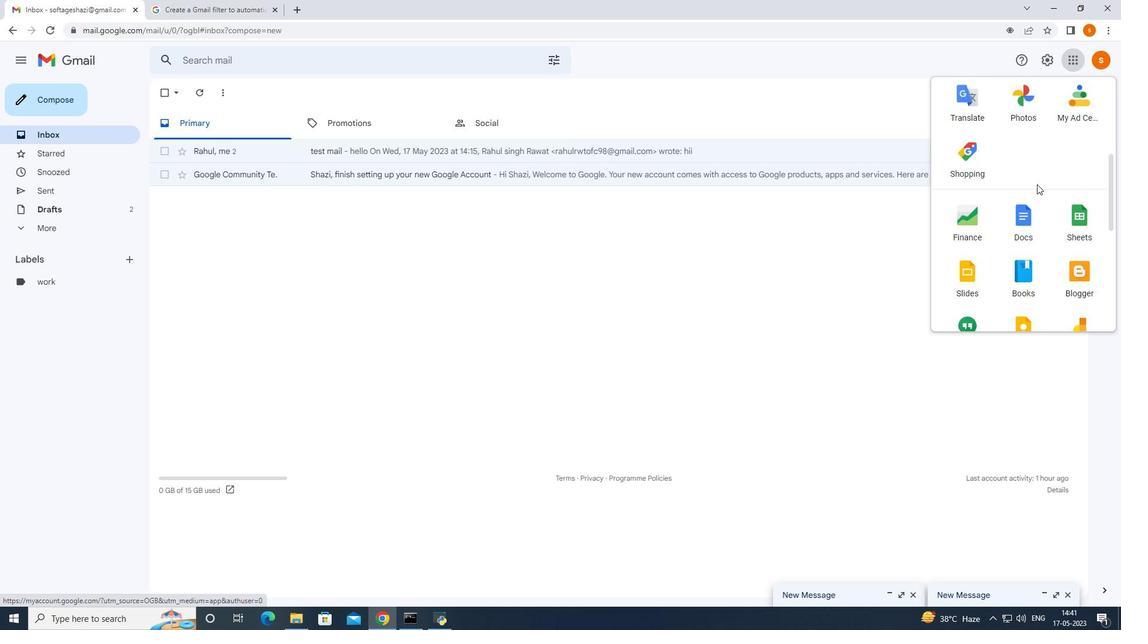 
Action: Mouse moved to (1036, 186)
Screenshot: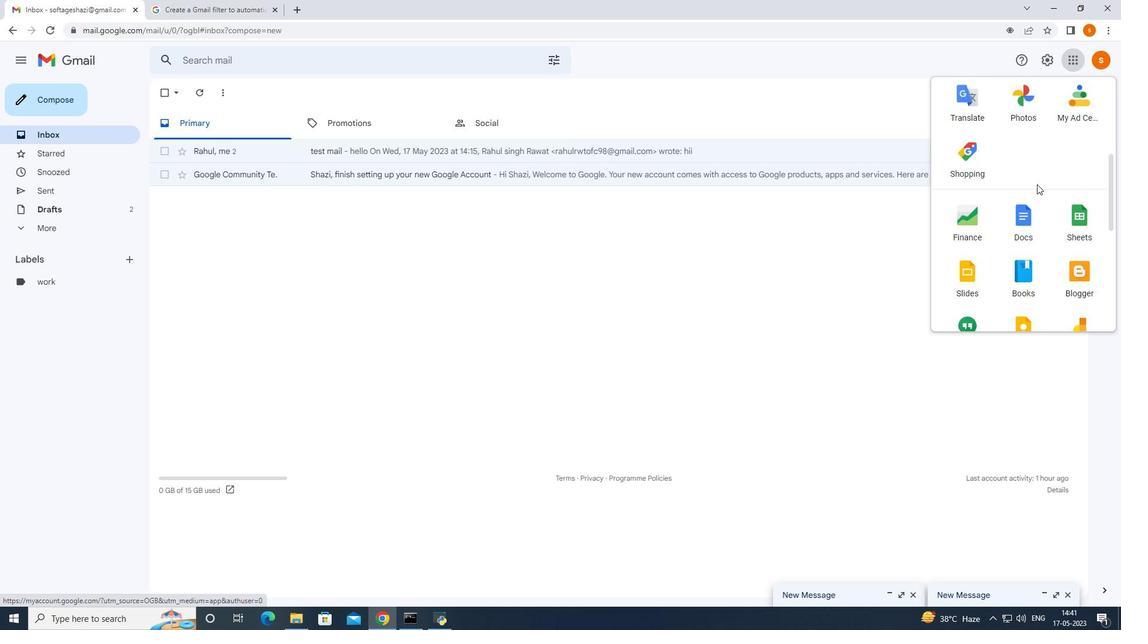
Action: Mouse scrolled (1036, 186) with delta (0, 0)
Screenshot: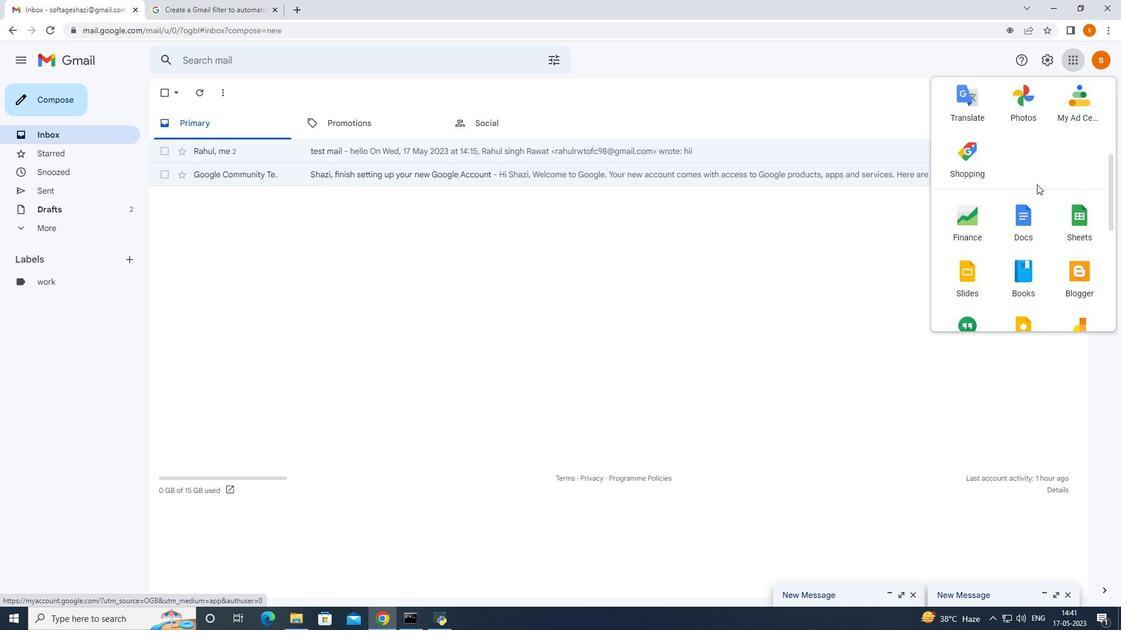 
Action: Mouse moved to (801, 312)
Screenshot: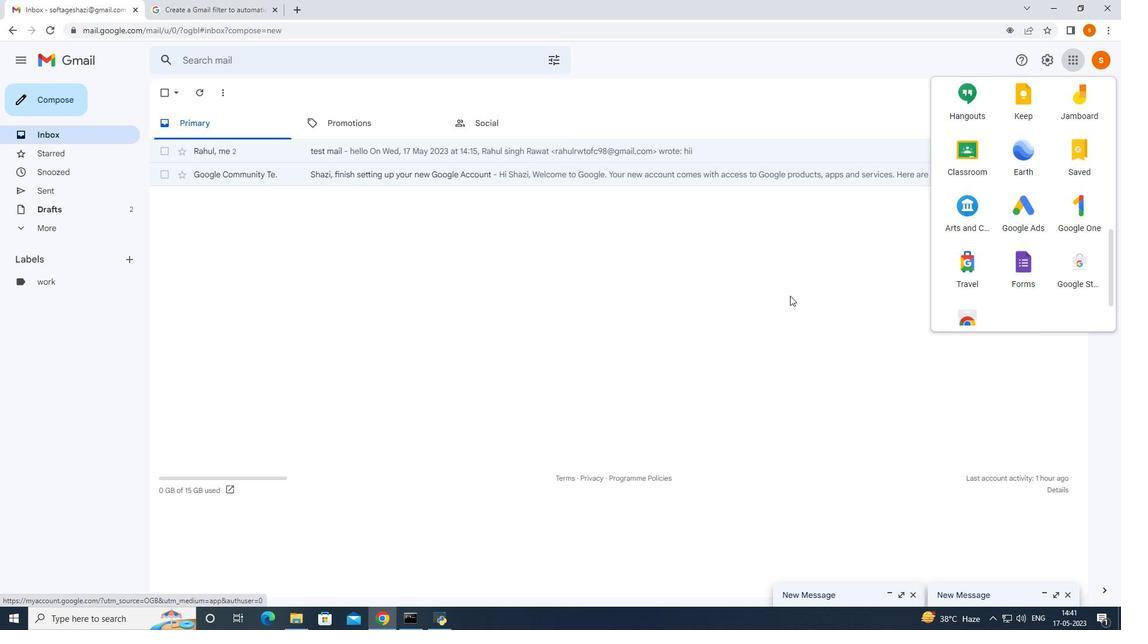 
Action: Mouse pressed left at (801, 312)
Screenshot: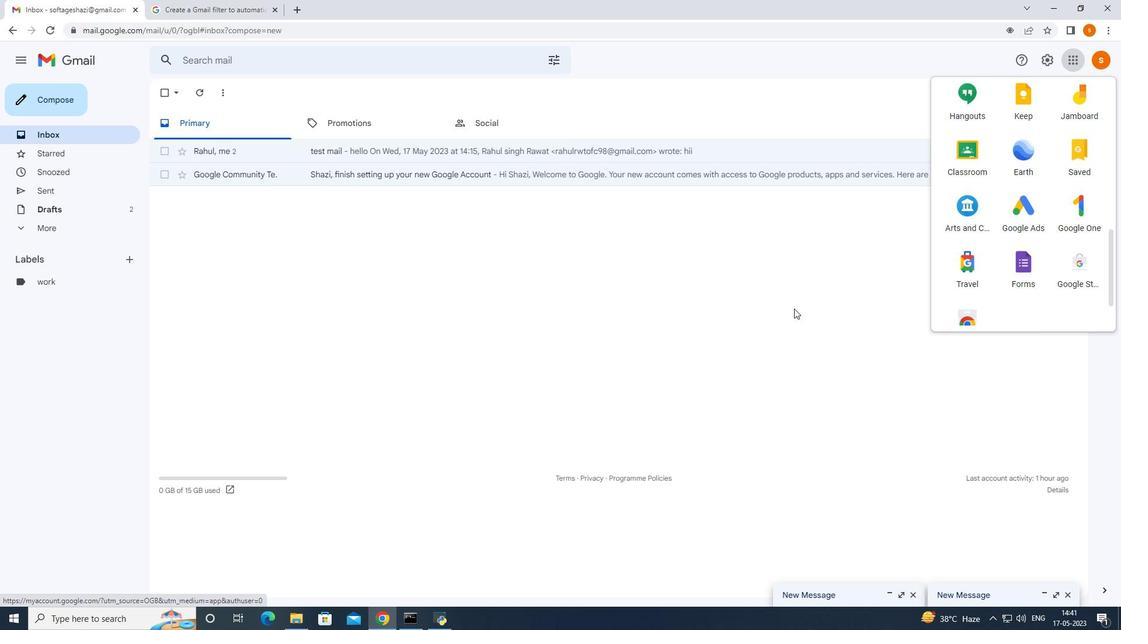 
Action: Mouse moved to (1104, 56)
Screenshot: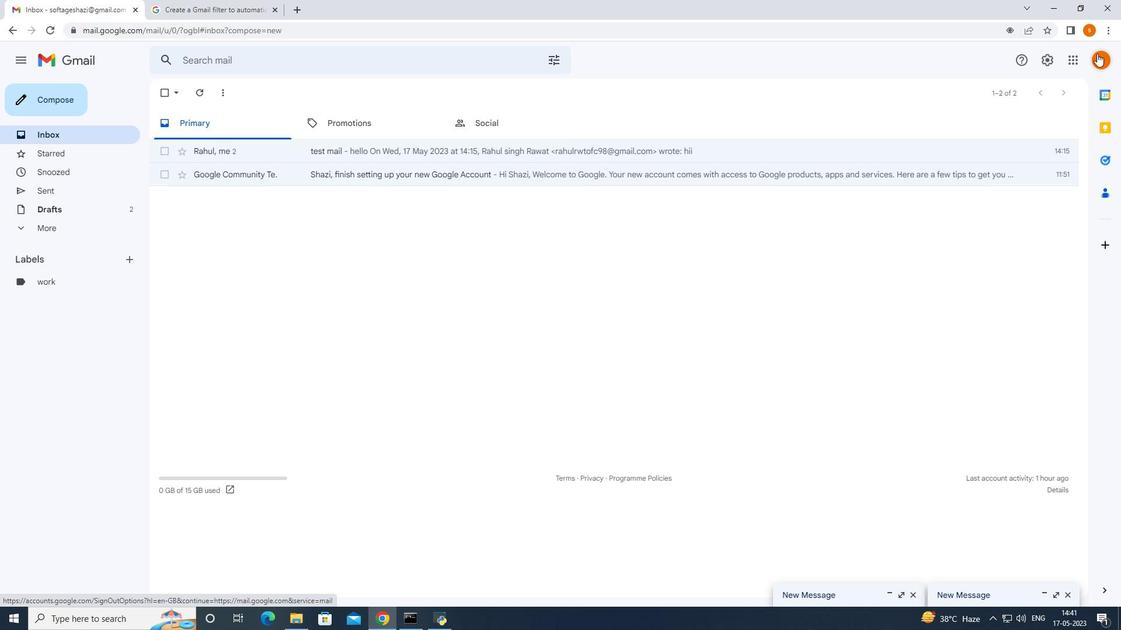 
Action: Mouse pressed left at (1104, 56)
Screenshot: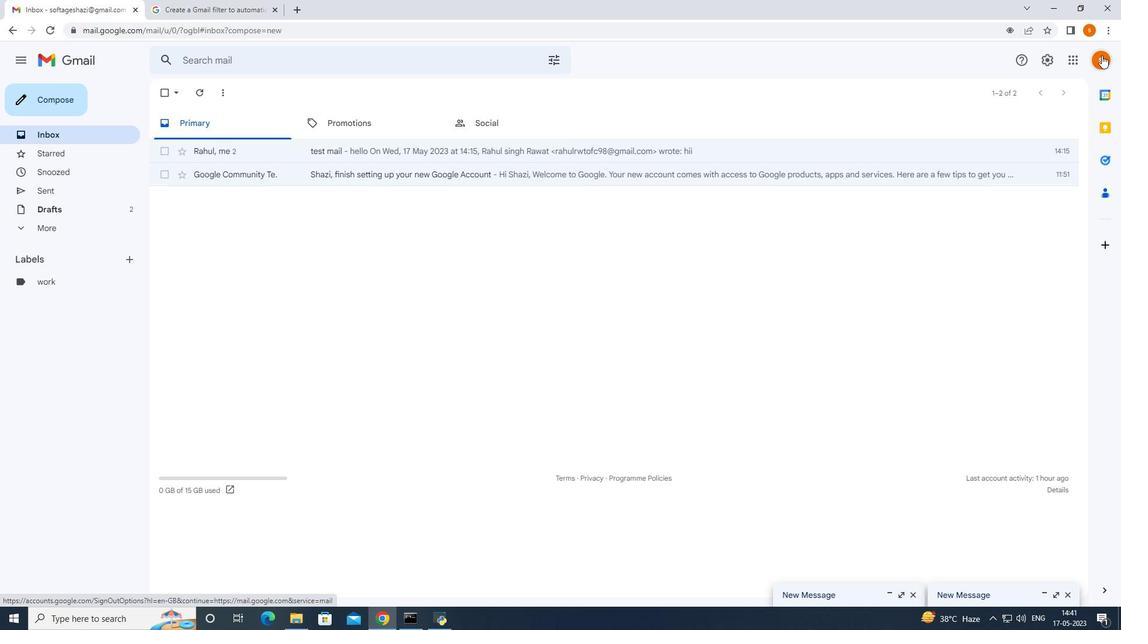 
Action: Mouse moved to (833, 302)
Screenshot: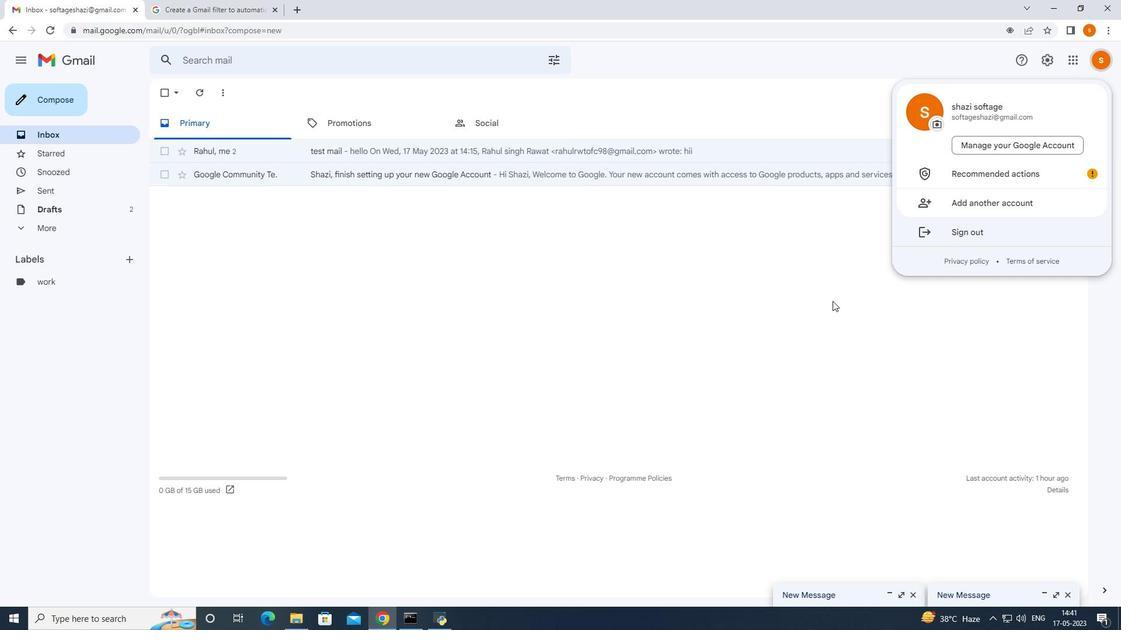 
Action: Mouse pressed left at (833, 302)
Screenshot: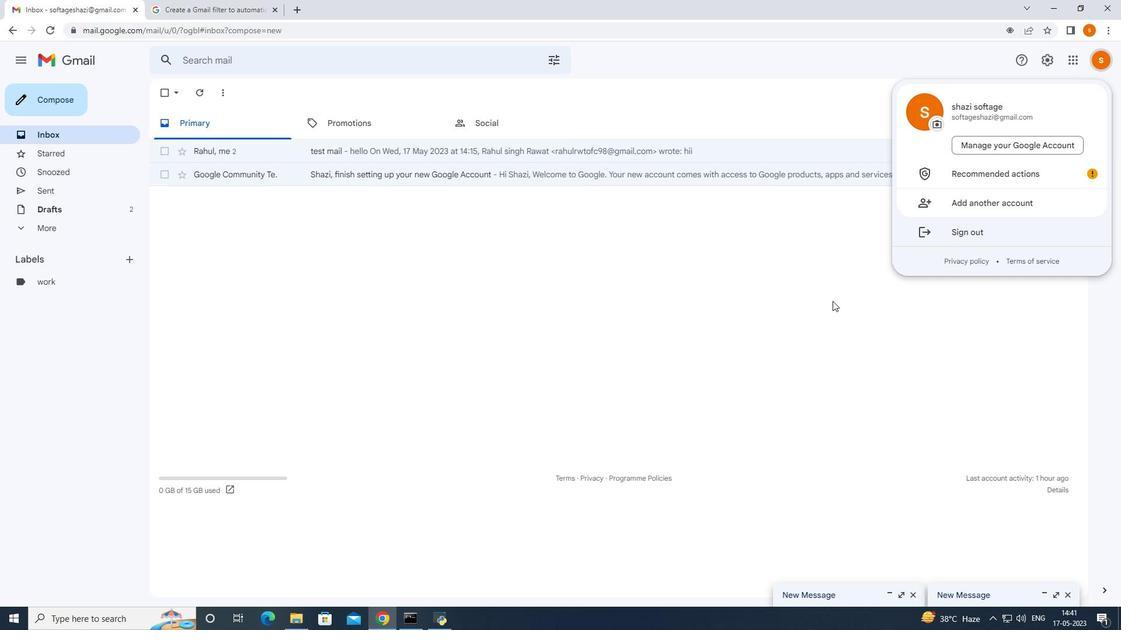 
Action: Mouse moved to (37, 232)
Screenshot: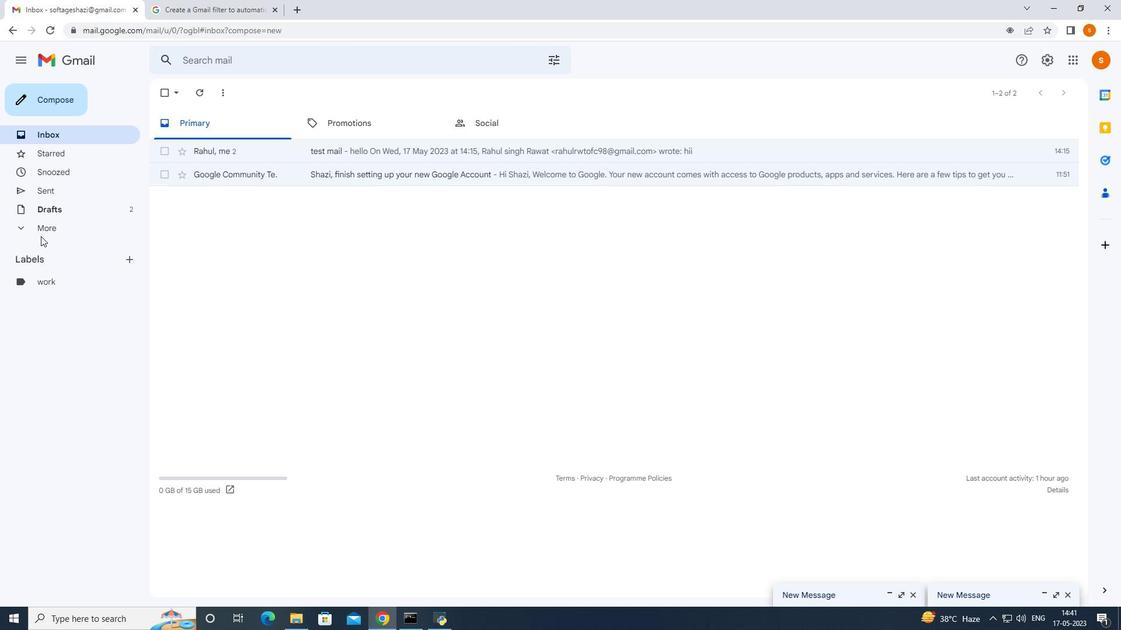 
Action: Mouse pressed left at (37, 232)
Screenshot: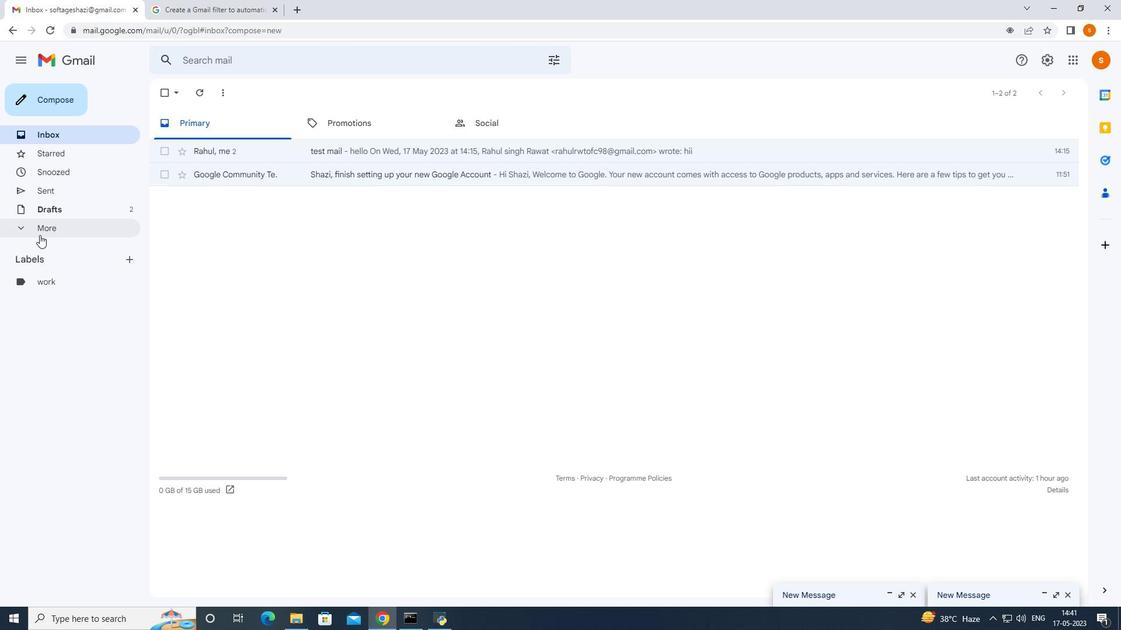 
Action: Mouse moved to (26, 62)
Screenshot: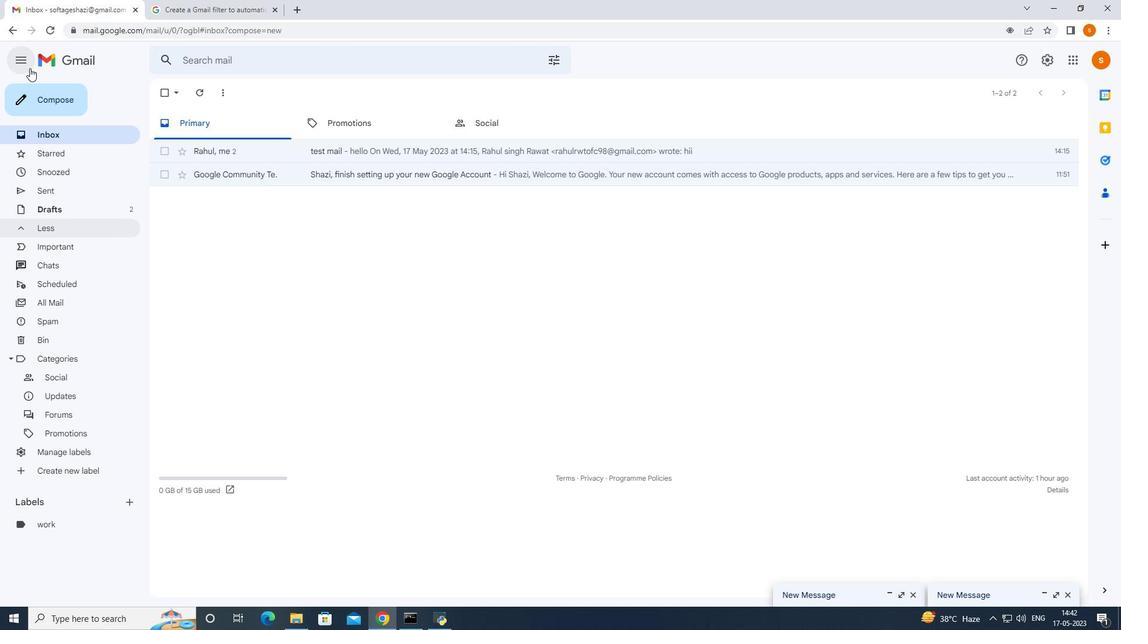 
Action: Mouse pressed left at (26, 62)
Screenshot: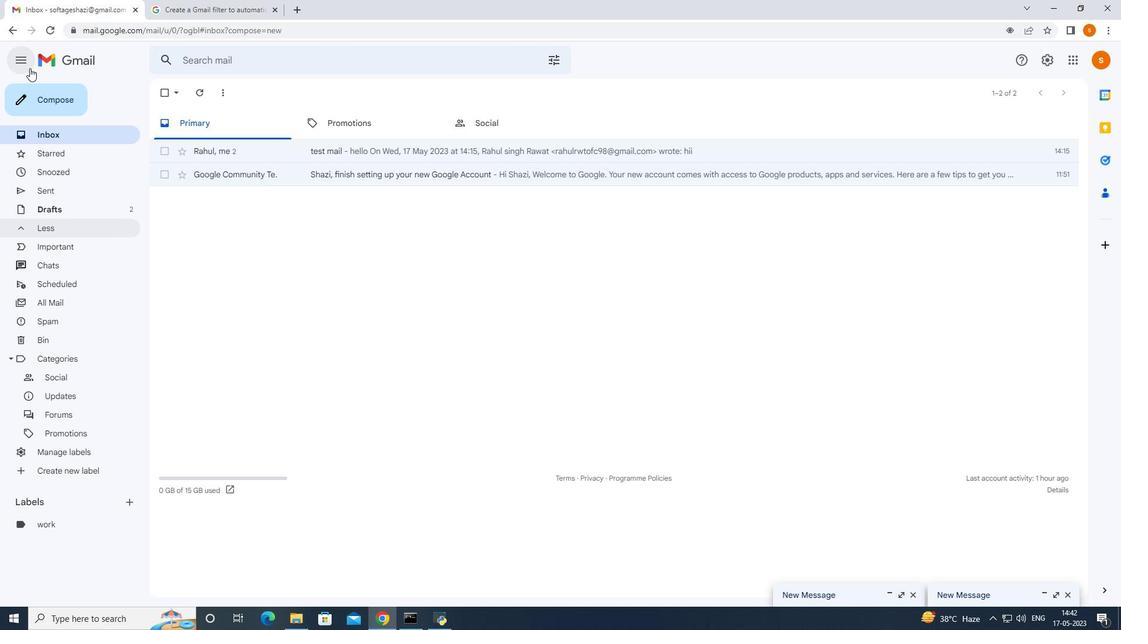 
Action: Mouse moved to (245, 386)
Screenshot: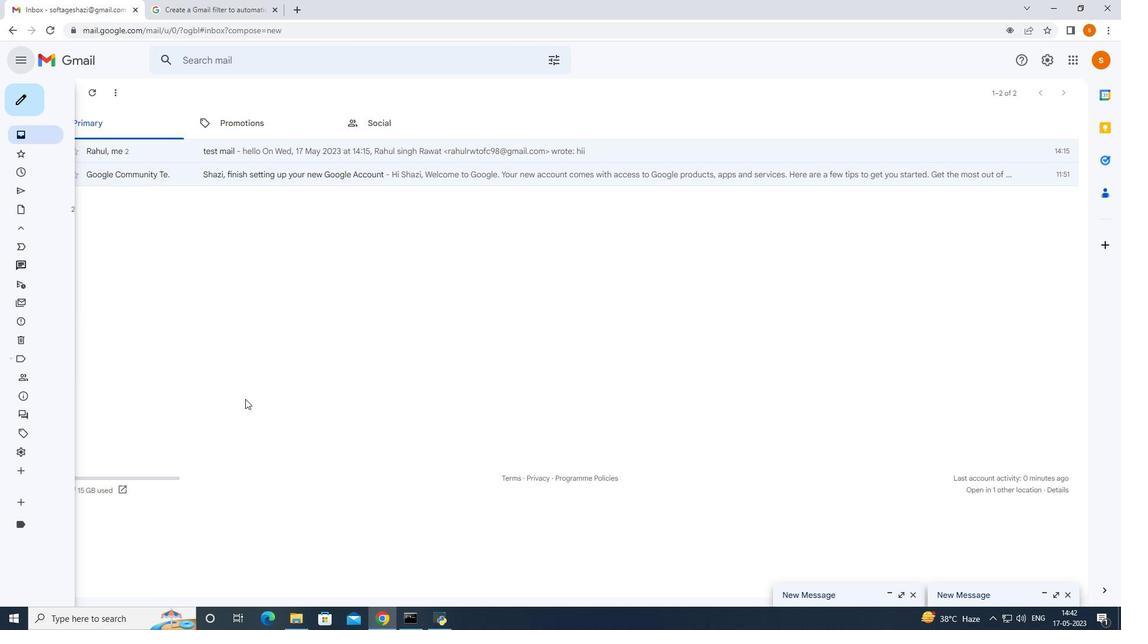 
Action: Mouse pressed left at (245, 386)
Screenshot: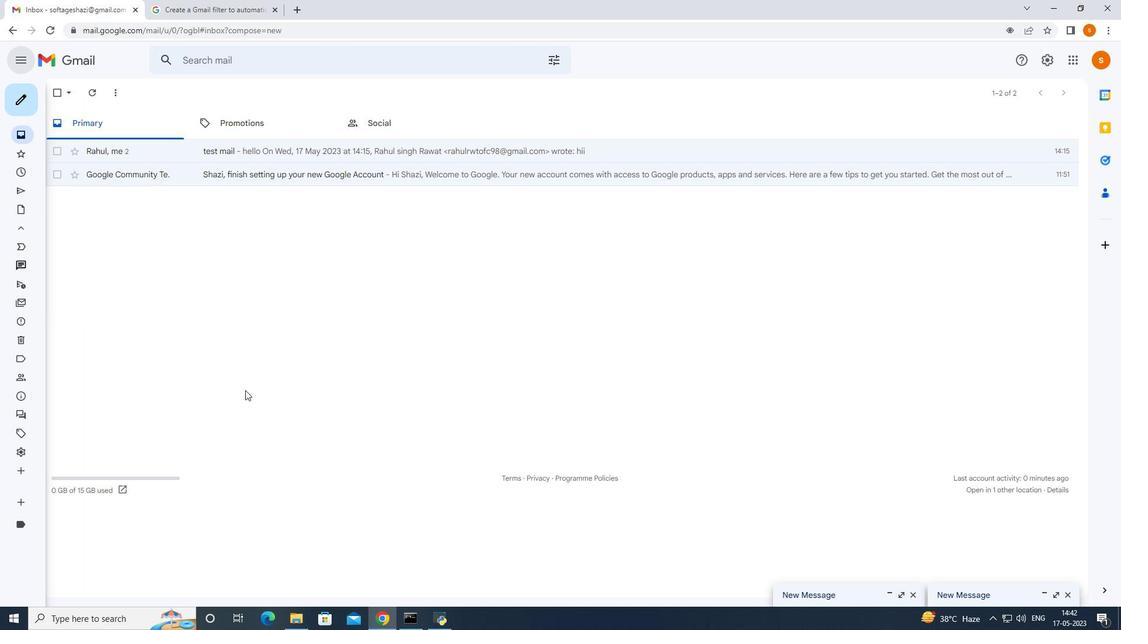 
Action: Mouse moved to (1045, 62)
Screenshot: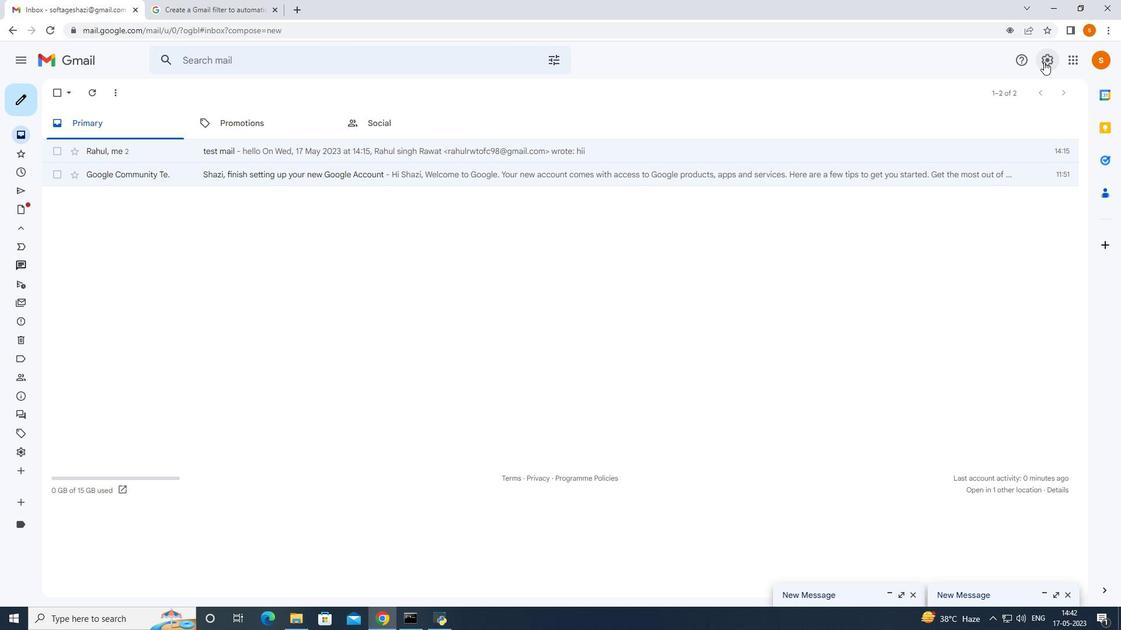 
Action: Mouse pressed left at (1045, 62)
Screenshot: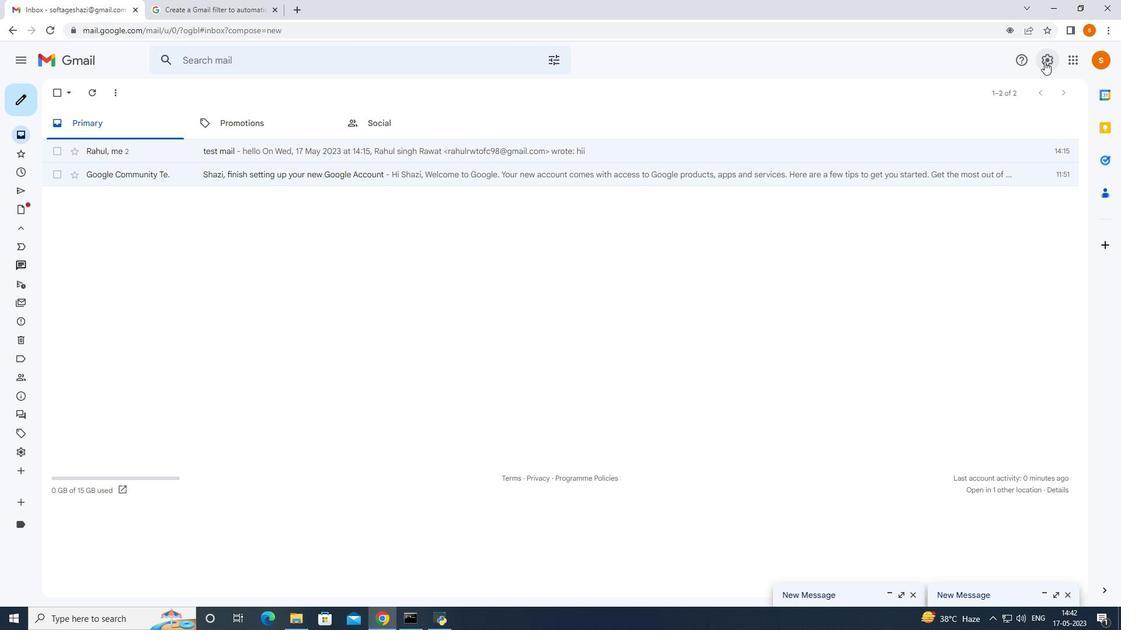 
Action: Mouse moved to (1011, 115)
Screenshot: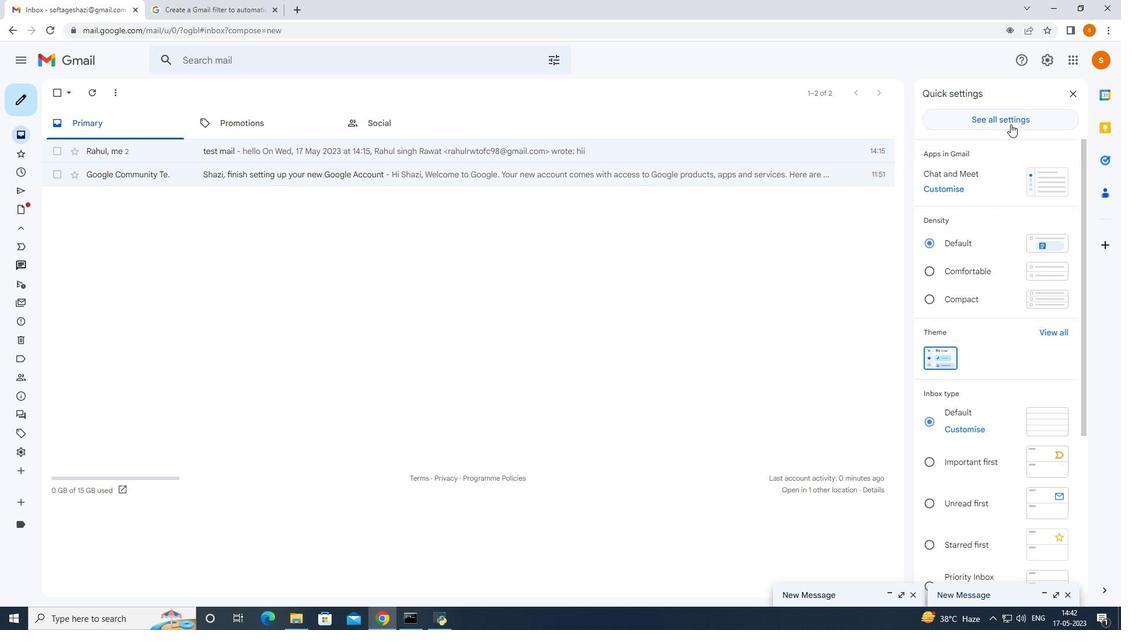 
Action: Mouse pressed left at (1011, 115)
Screenshot: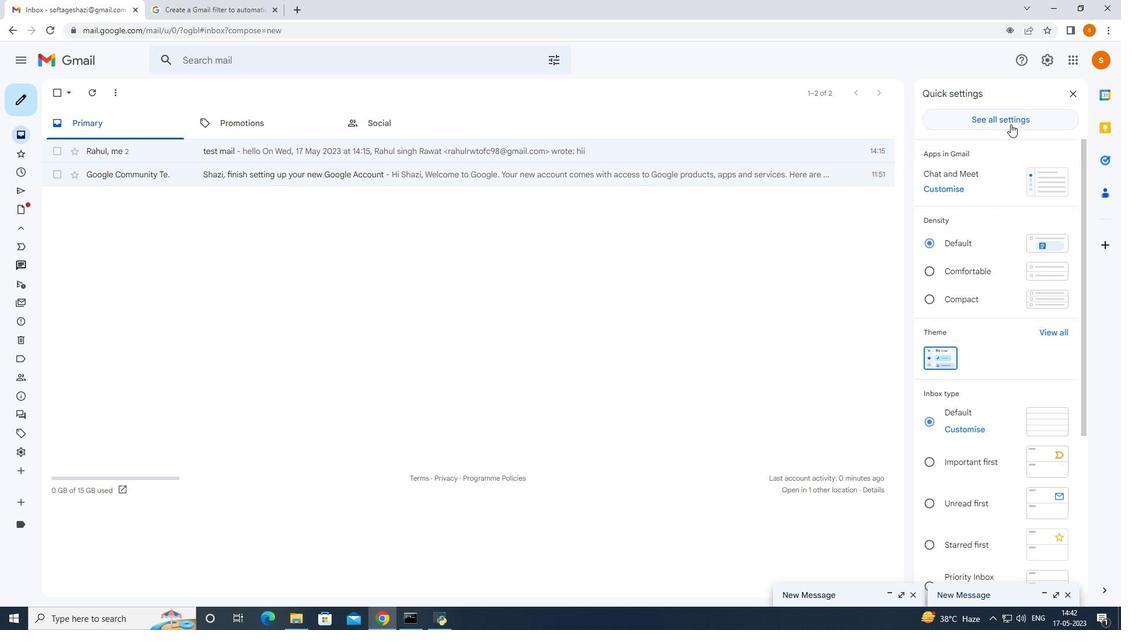
Action: Mouse moved to (189, 10)
Screenshot: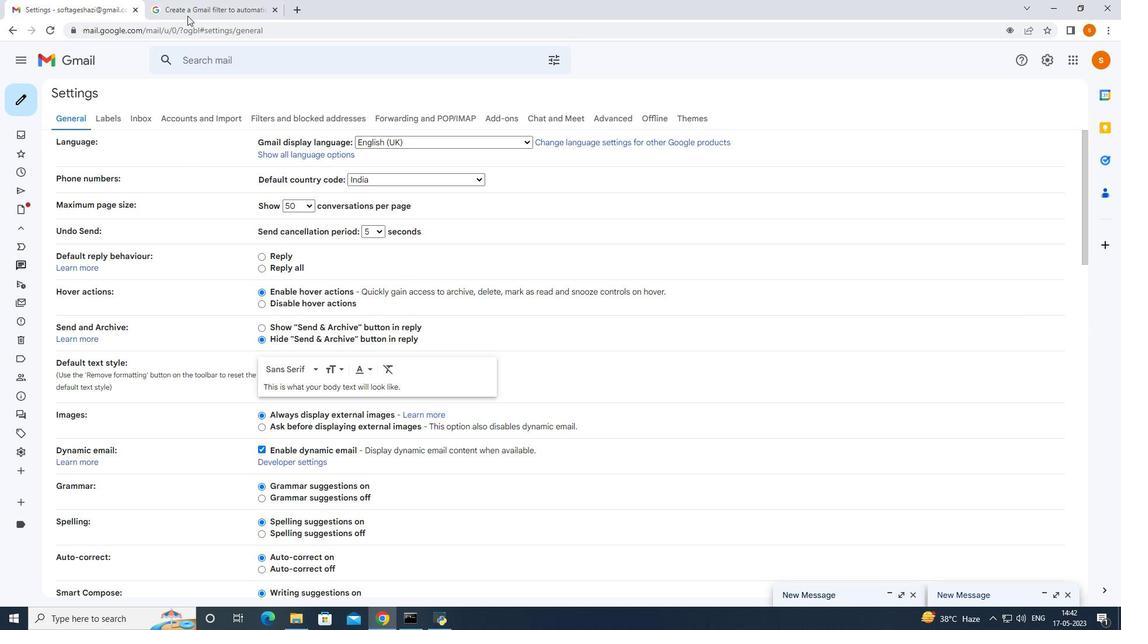 
Action: Mouse pressed left at (189, 10)
Screenshot: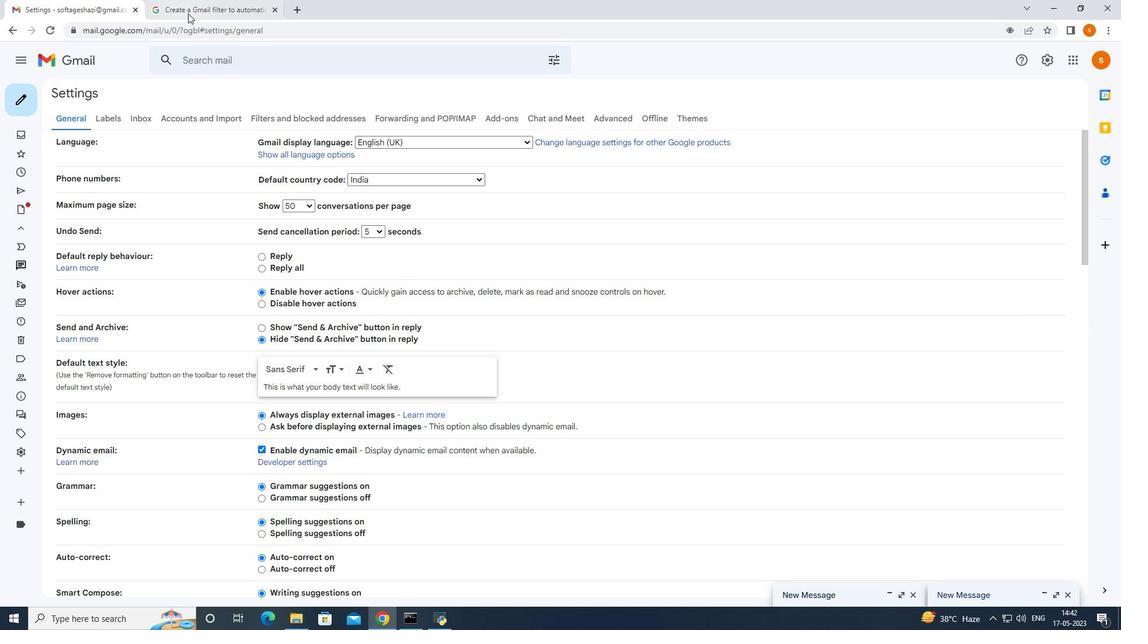 
Action: Mouse moved to (75, 5)
Screenshot: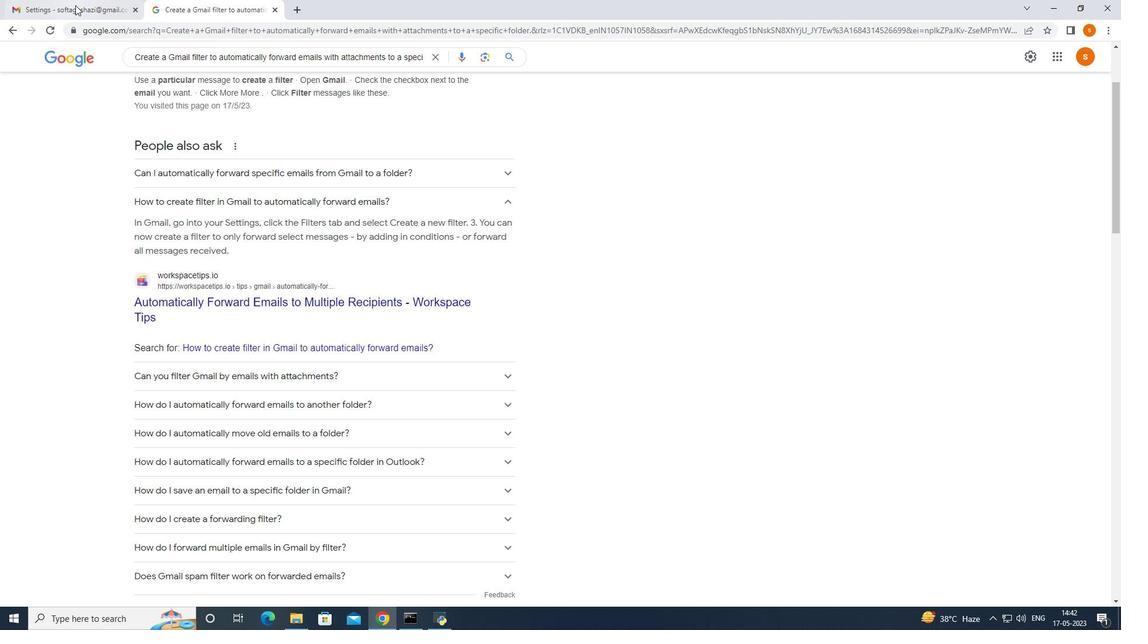 
Action: Mouse pressed left at (75, 5)
Screenshot: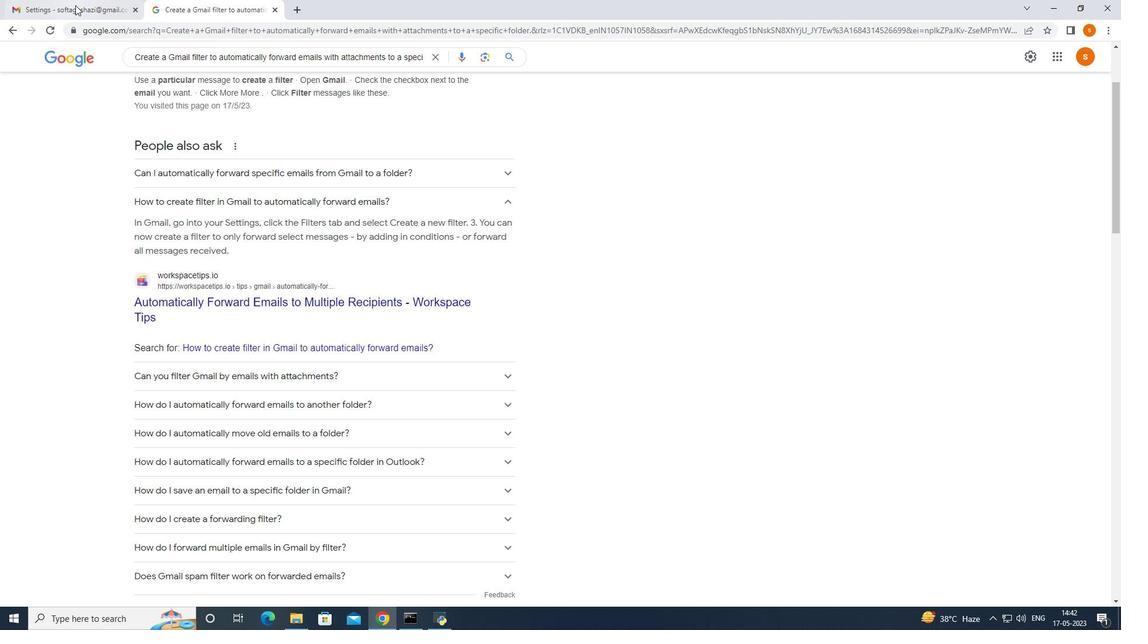 
Action: Mouse moved to (70, 462)
Screenshot: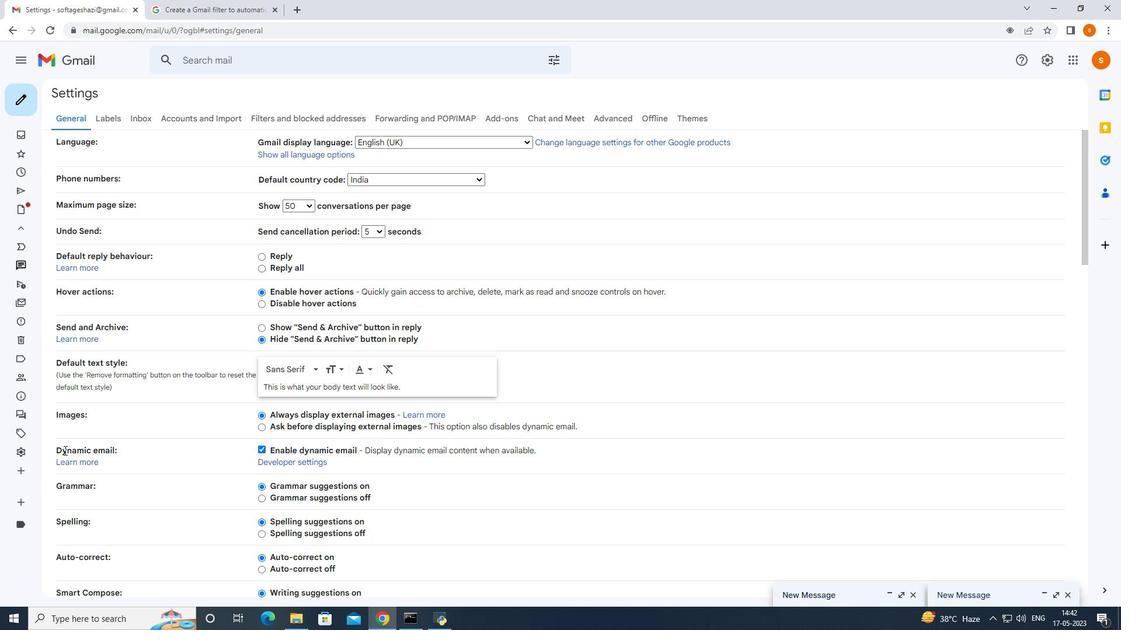 
Action: Mouse scrolled (70, 462) with delta (0, 0)
Screenshot: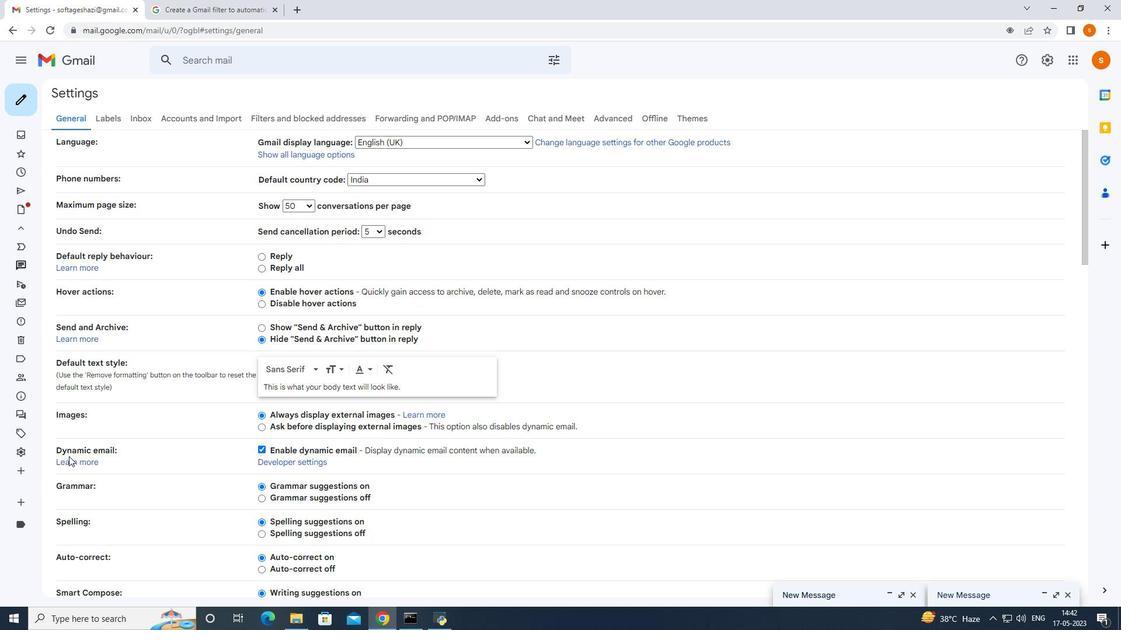 
Action: Mouse moved to (71, 466)
Screenshot: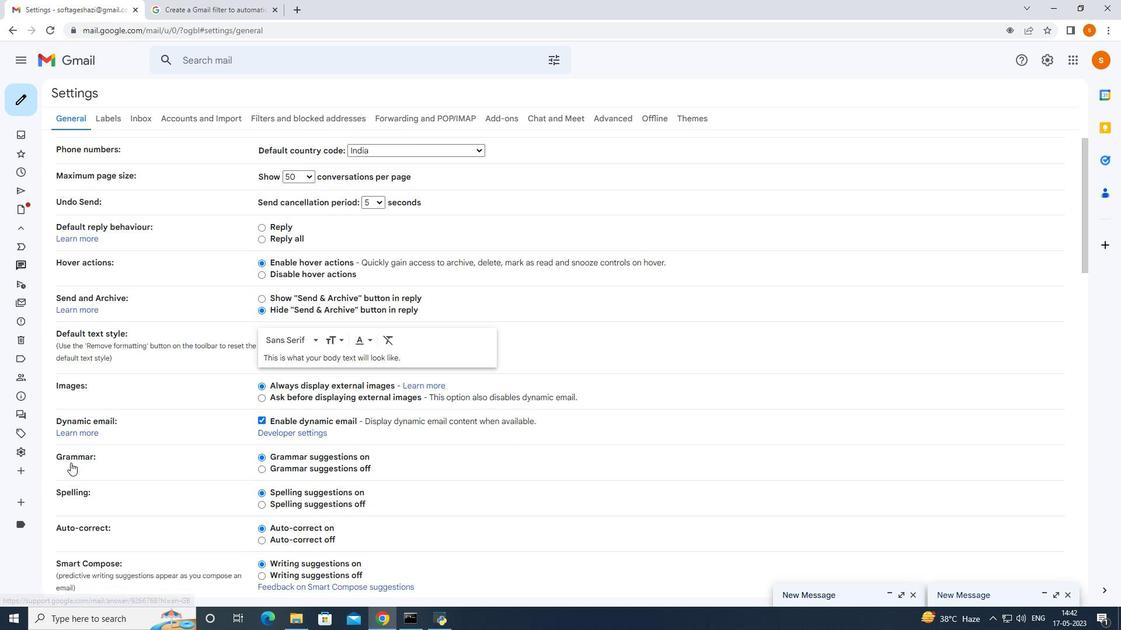 
Action: Mouse scrolled (71, 466) with delta (0, 0)
Screenshot: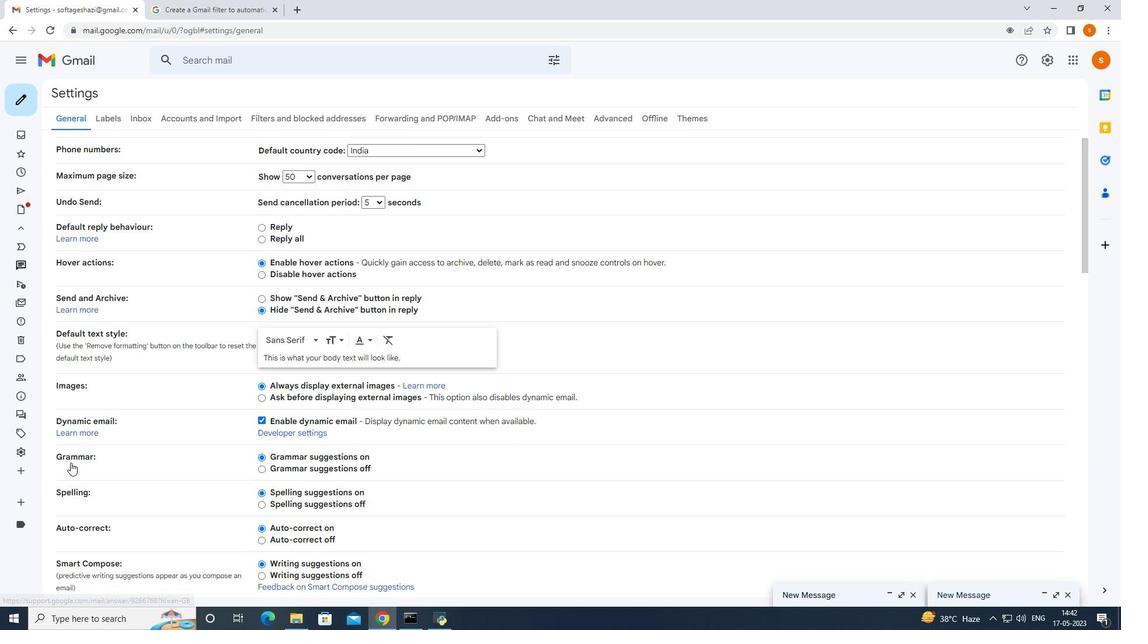
Action: Mouse moved to (74, 478)
Screenshot: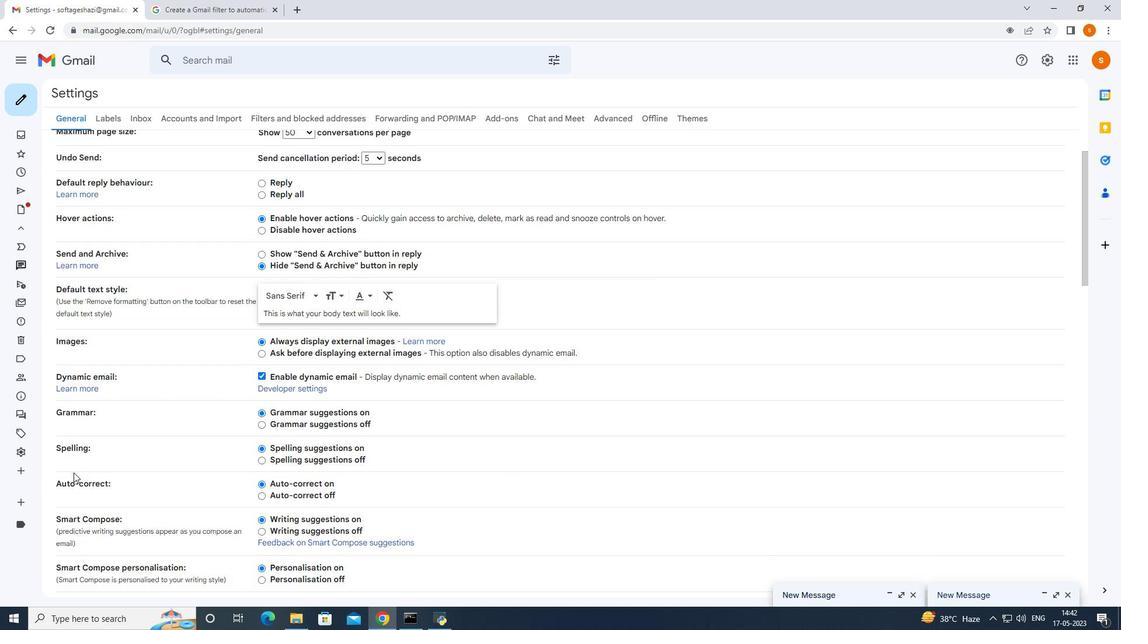 
Action: Mouse scrolled (74, 477) with delta (0, 0)
Screenshot: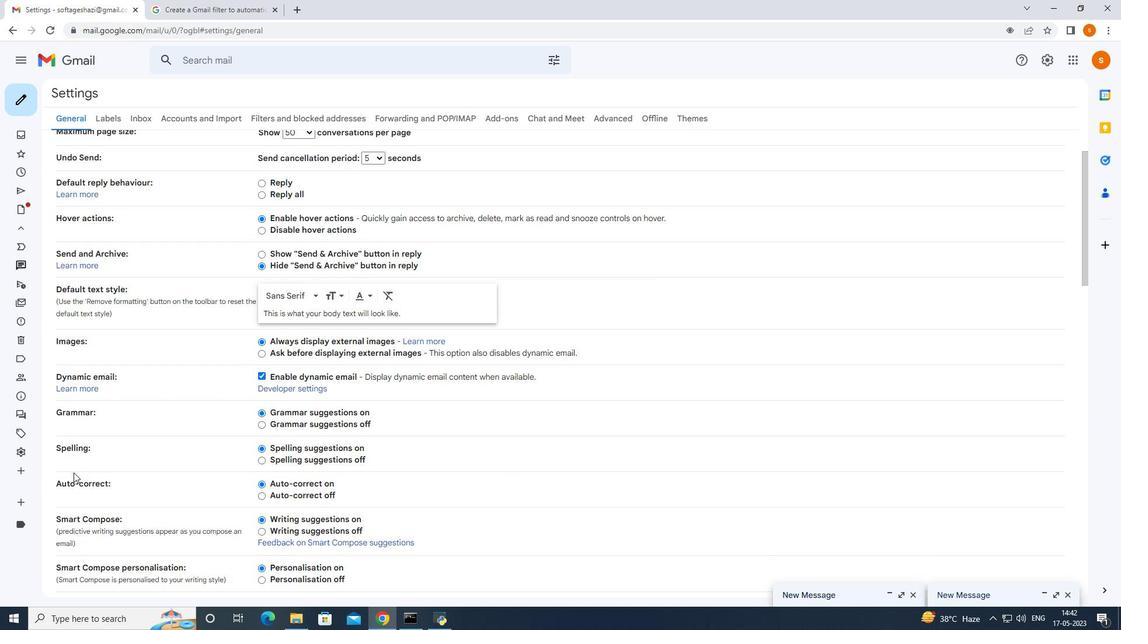 
Action: Mouse moved to (74, 480)
Screenshot: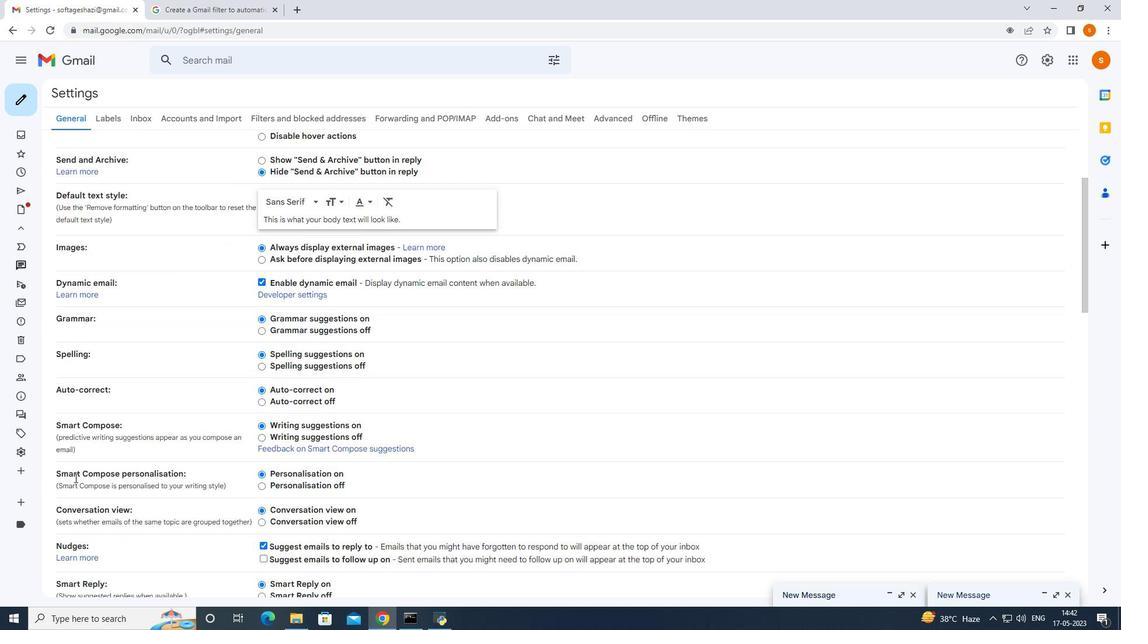 
Action: Mouse scrolled (74, 480) with delta (0, 0)
Screenshot: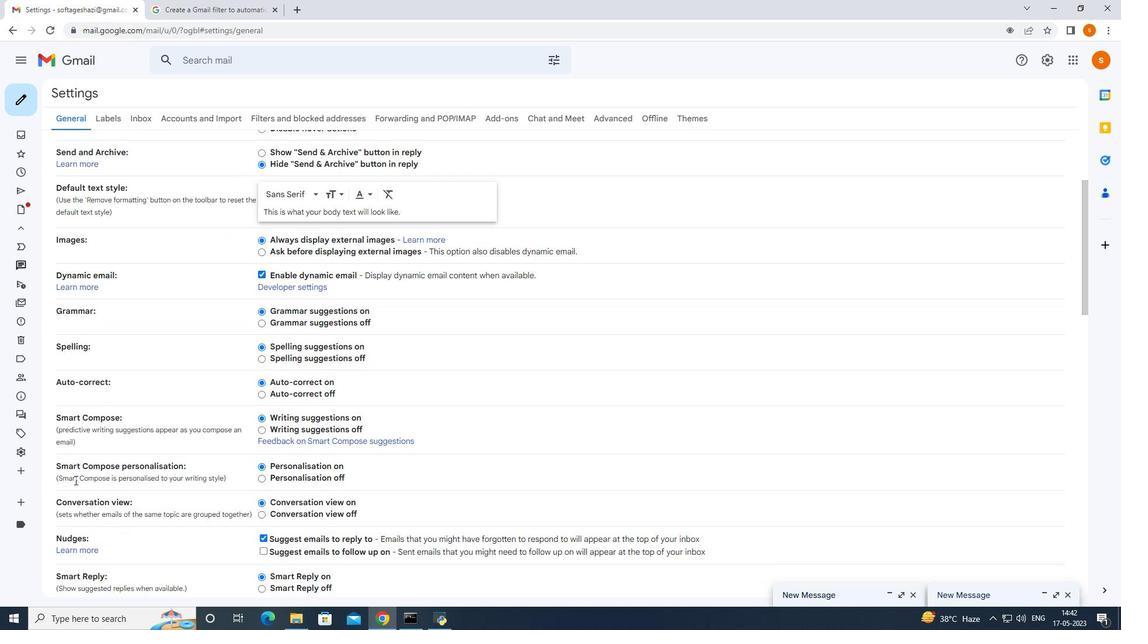 
Action: Mouse moved to (74, 482)
Screenshot: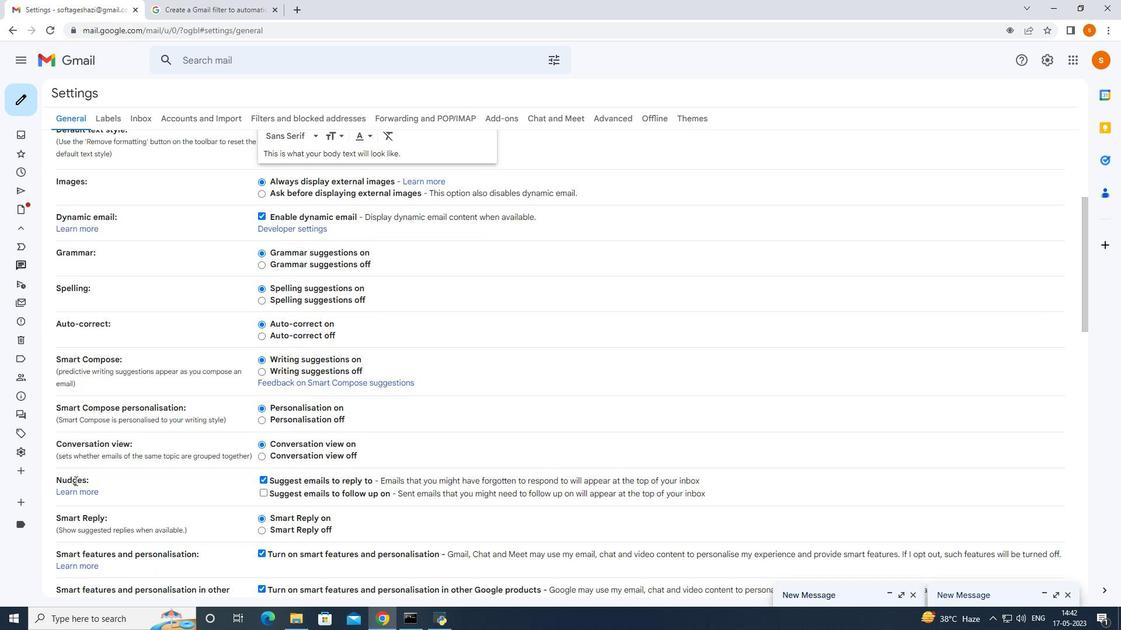 
Action: Mouse scrolled (74, 482) with delta (0, 0)
Screenshot: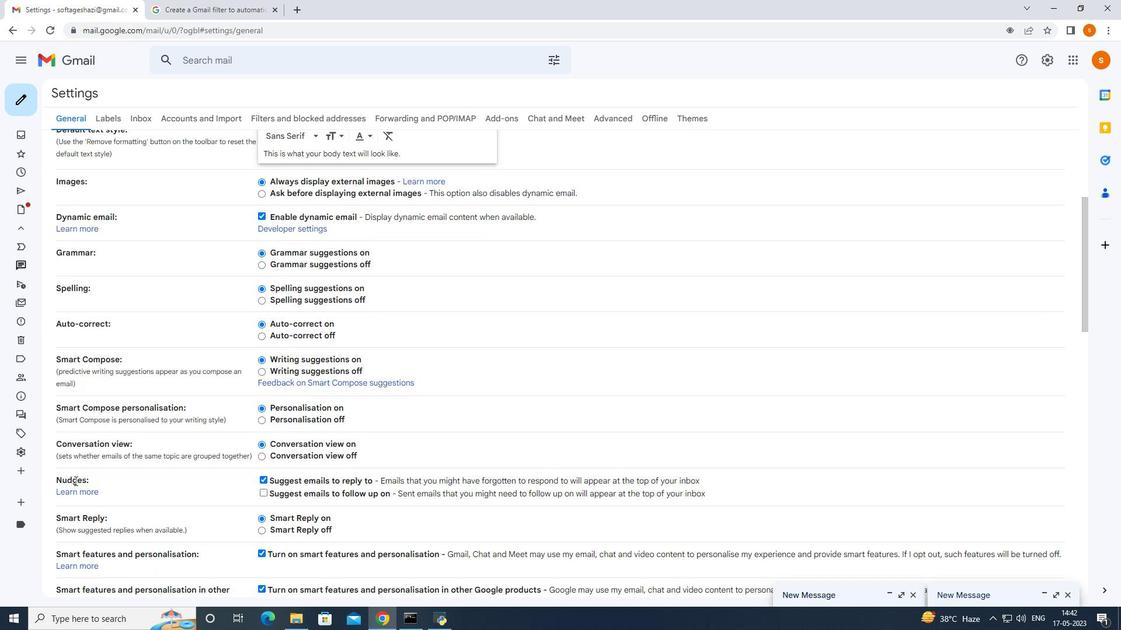 
Action: Mouse moved to (74, 485)
Screenshot: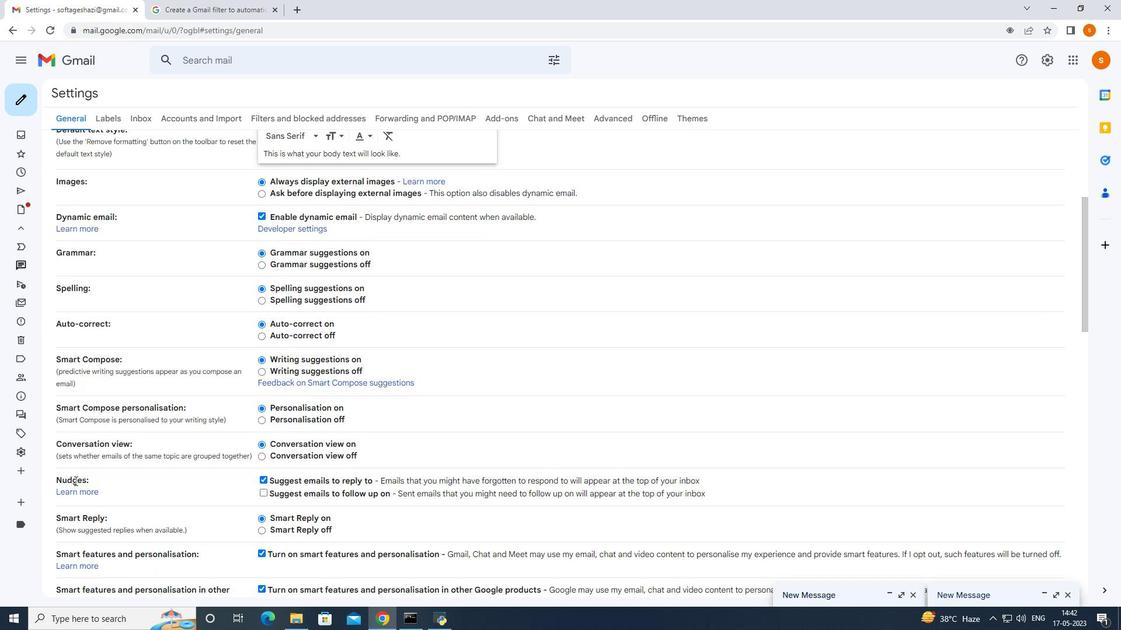 
Action: Mouse scrolled (74, 484) with delta (0, 0)
Screenshot: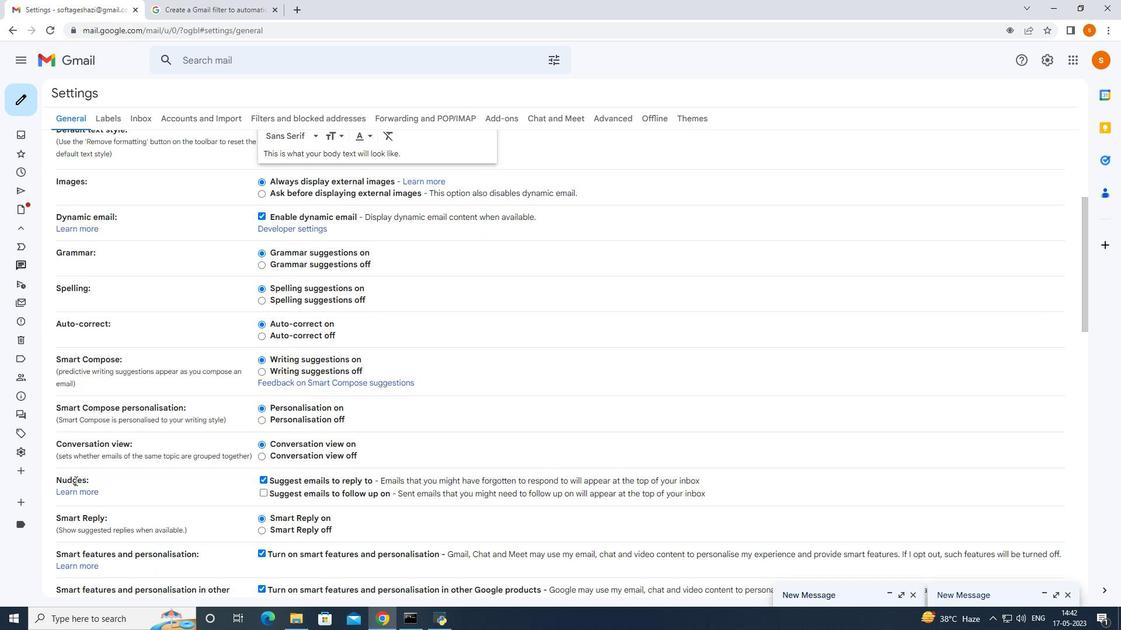 
Action: Mouse moved to (74, 488)
Screenshot: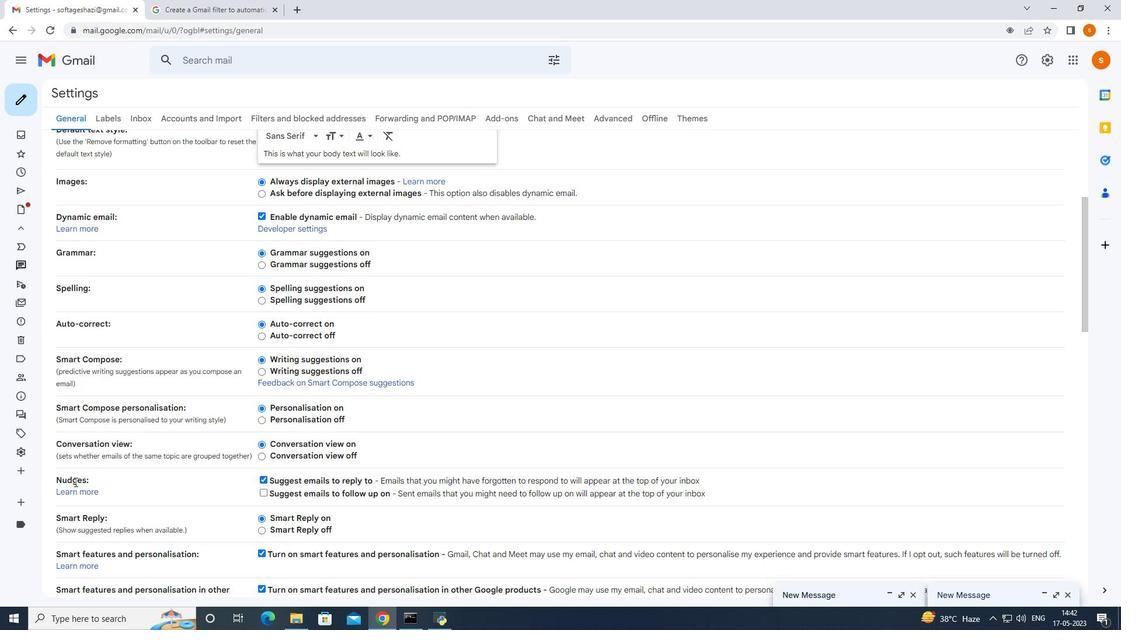
Action: Mouse scrolled (74, 487) with delta (0, 0)
Screenshot: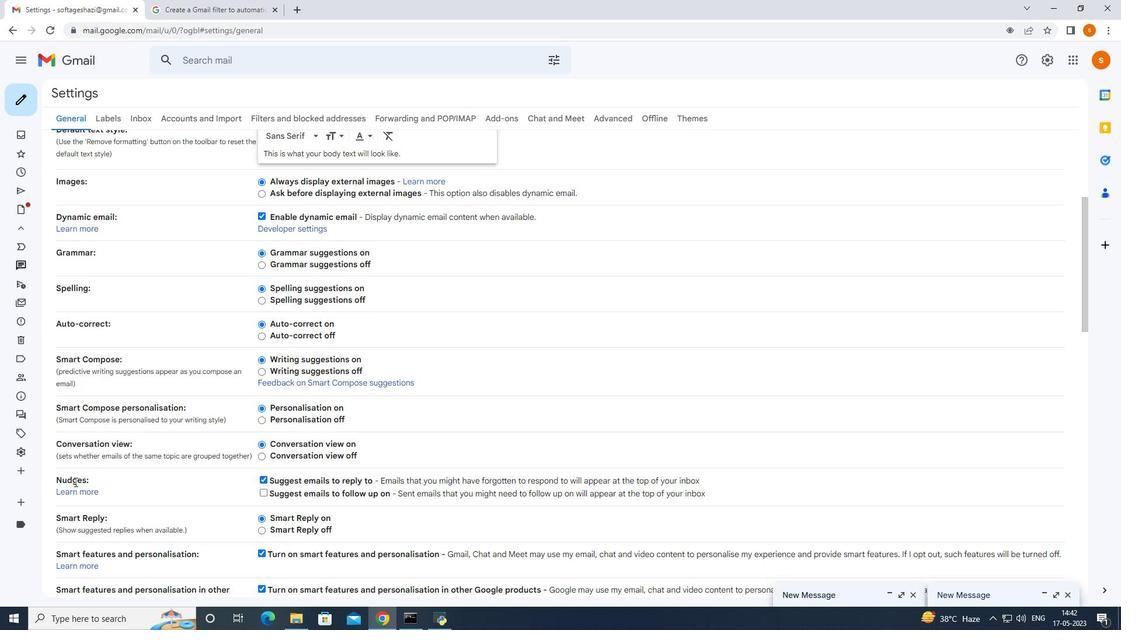 
Action: Mouse scrolled (74, 487) with delta (0, 0)
Screenshot: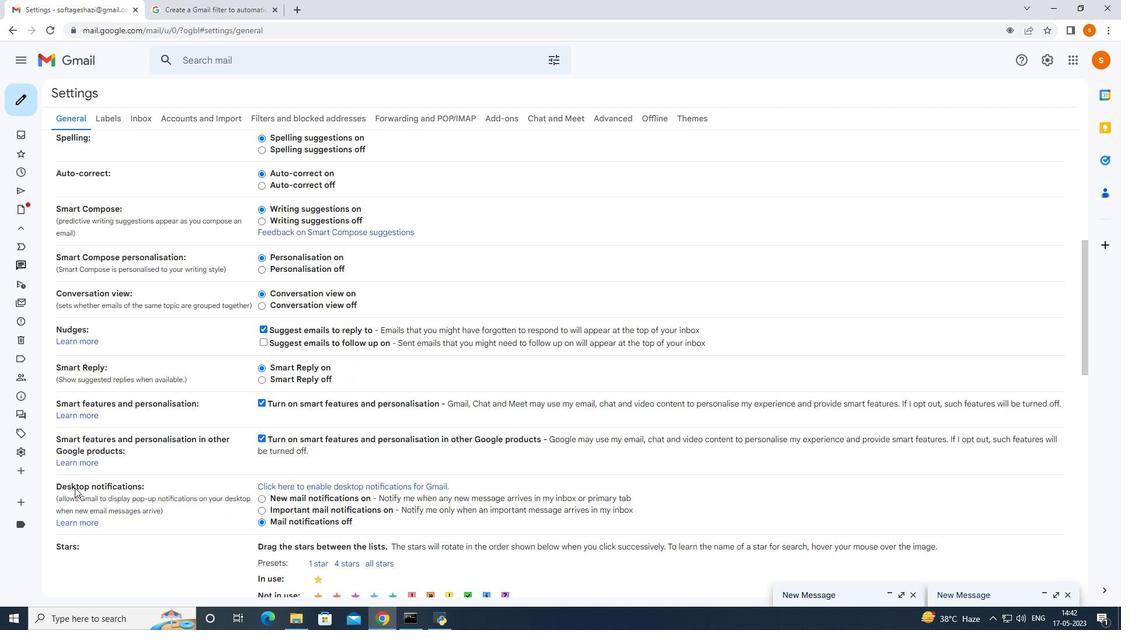 
Action: Mouse moved to (74, 489)
Screenshot: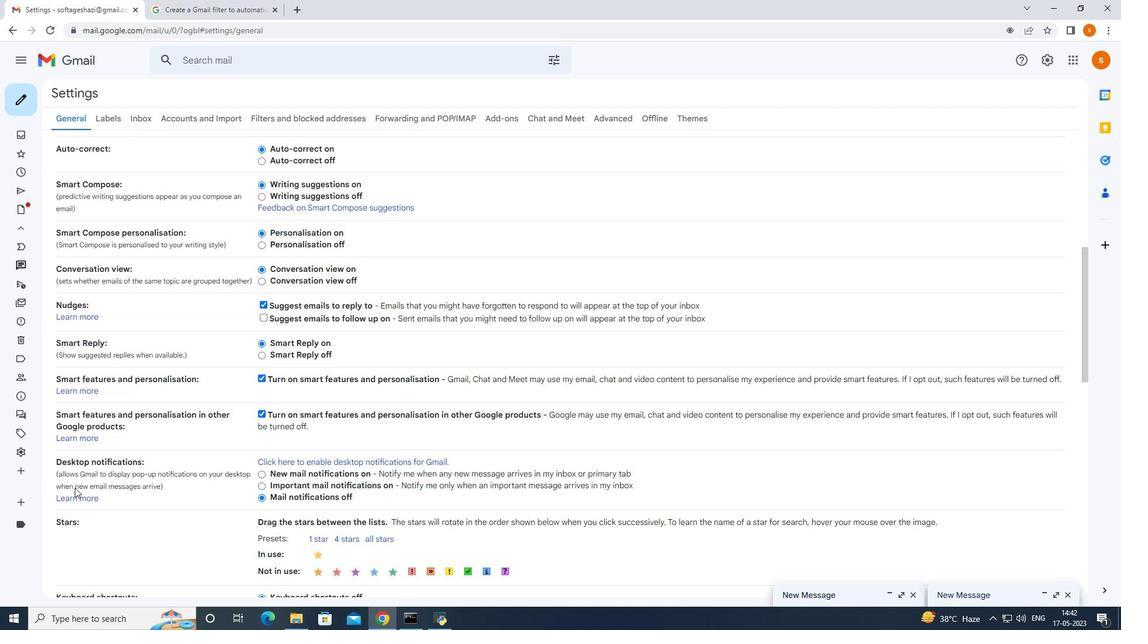 
Action: Mouse scrolled (74, 488) with delta (0, 0)
Screenshot: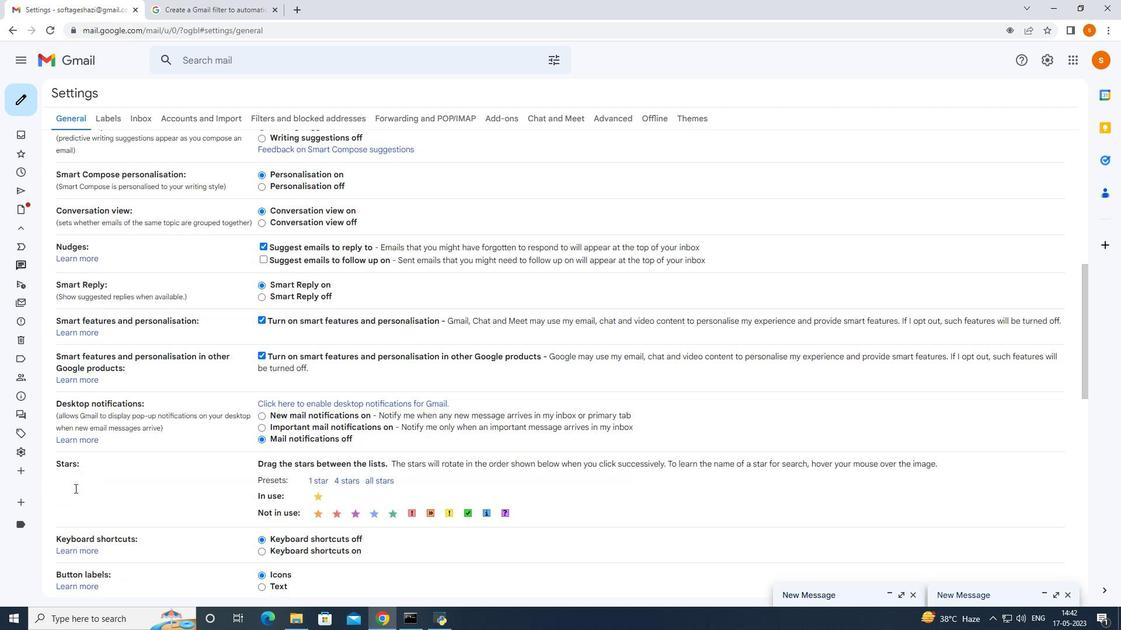 
Action: Mouse scrolled (74, 488) with delta (0, 0)
Screenshot: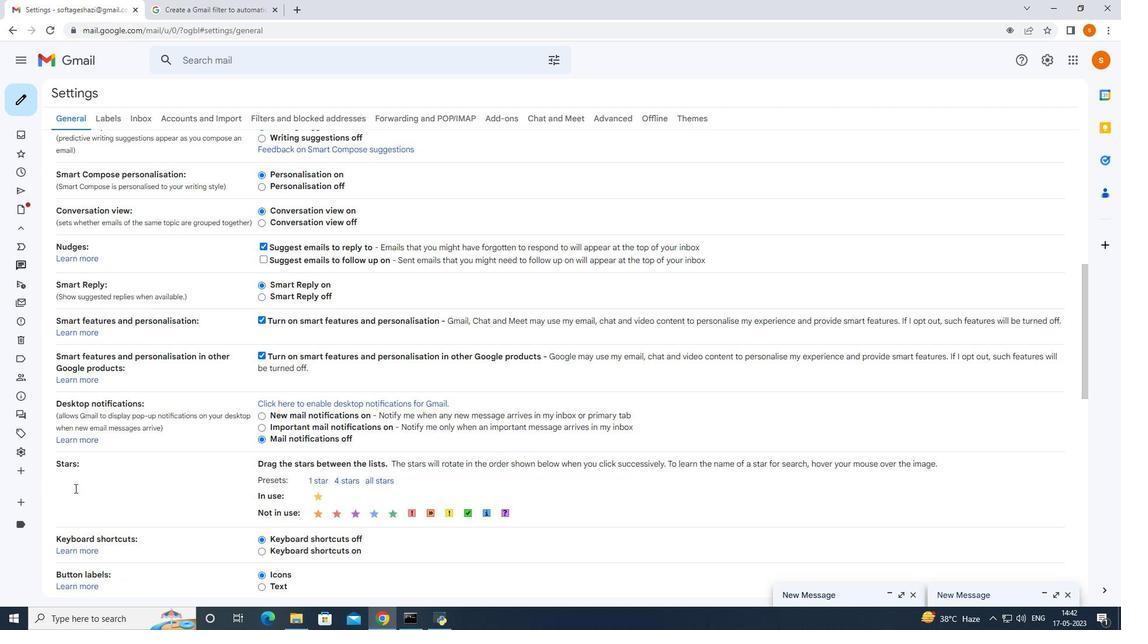 
Action: Mouse moved to (206, 287)
Screenshot: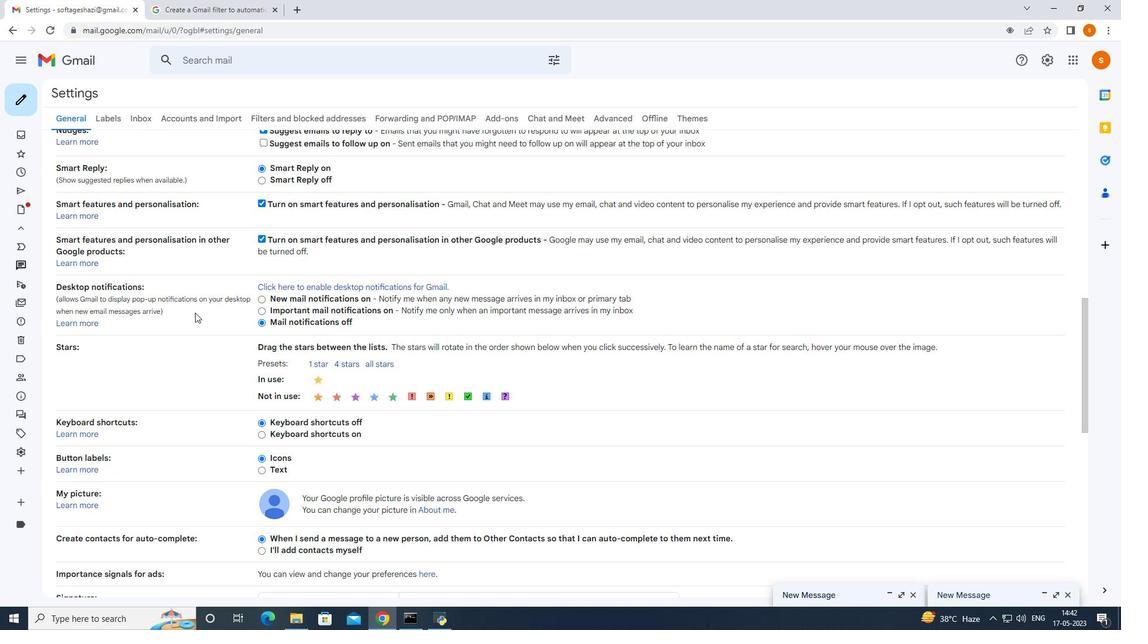 
Action: Mouse scrolled (205, 290) with delta (0, 0)
Screenshot: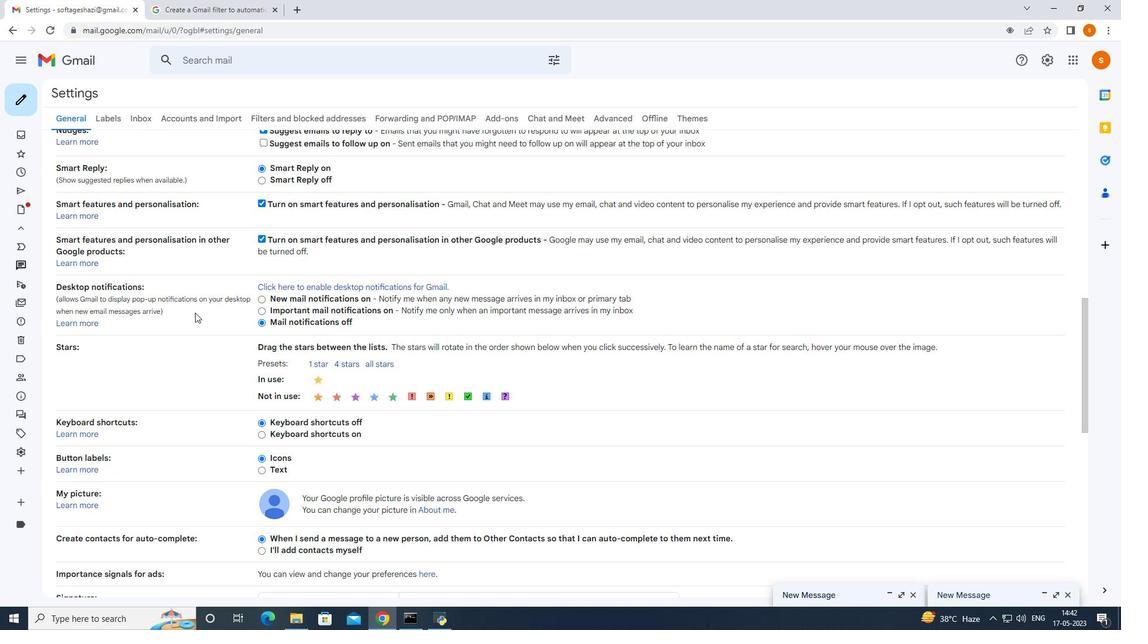 
Action: Mouse moved to (207, 286)
Screenshot: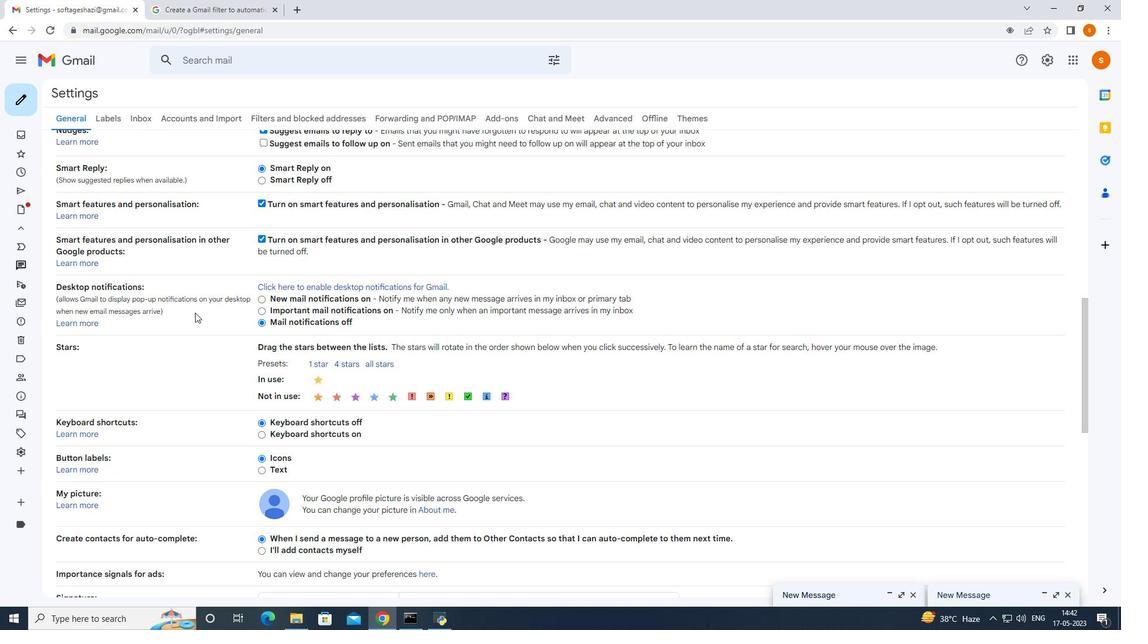 
Action: Mouse scrolled (207, 287) with delta (0, 0)
Screenshot: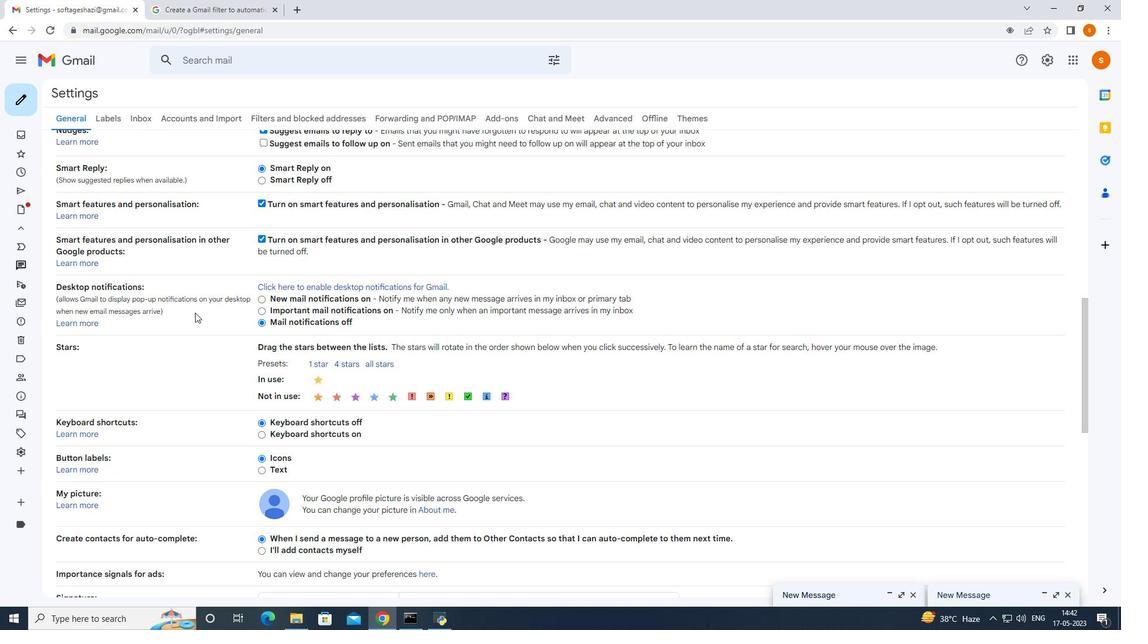 
Action: Mouse moved to (207, 285)
Screenshot: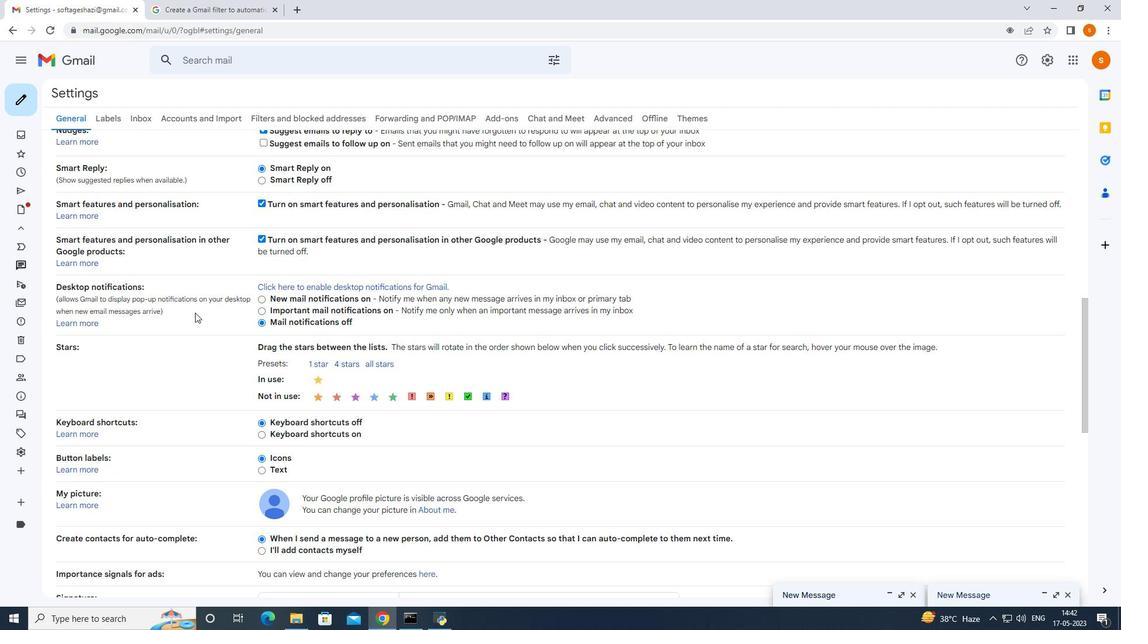 
Action: Mouse scrolled (207, 285) with delta (0, 0)
Screenshot: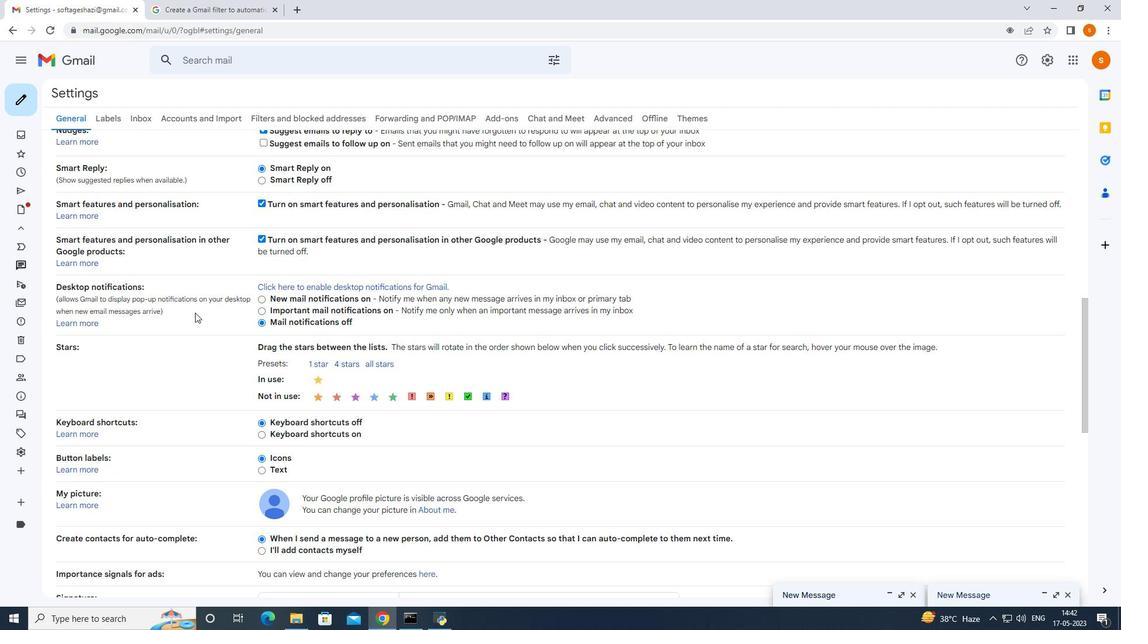 
Action: Mouse moved to (207, 283)
Screenshot: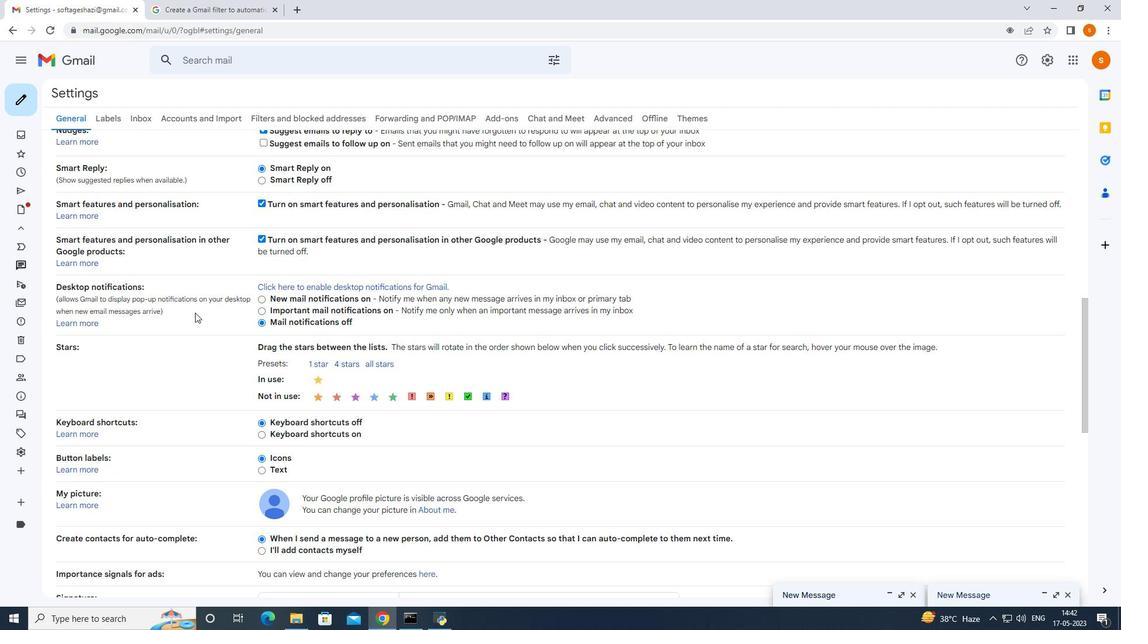 
Action: Mouse scrolled (207, 284) with delta (0, 0)
Screenshot: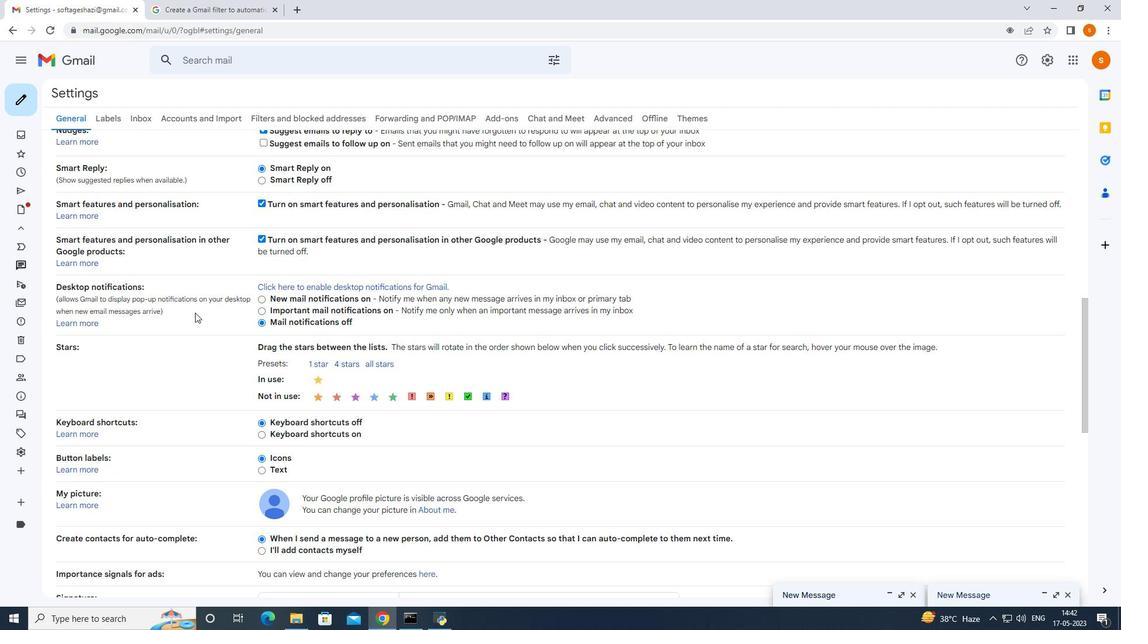 
Action: Mouse moved to (207, 280)
Screenshot: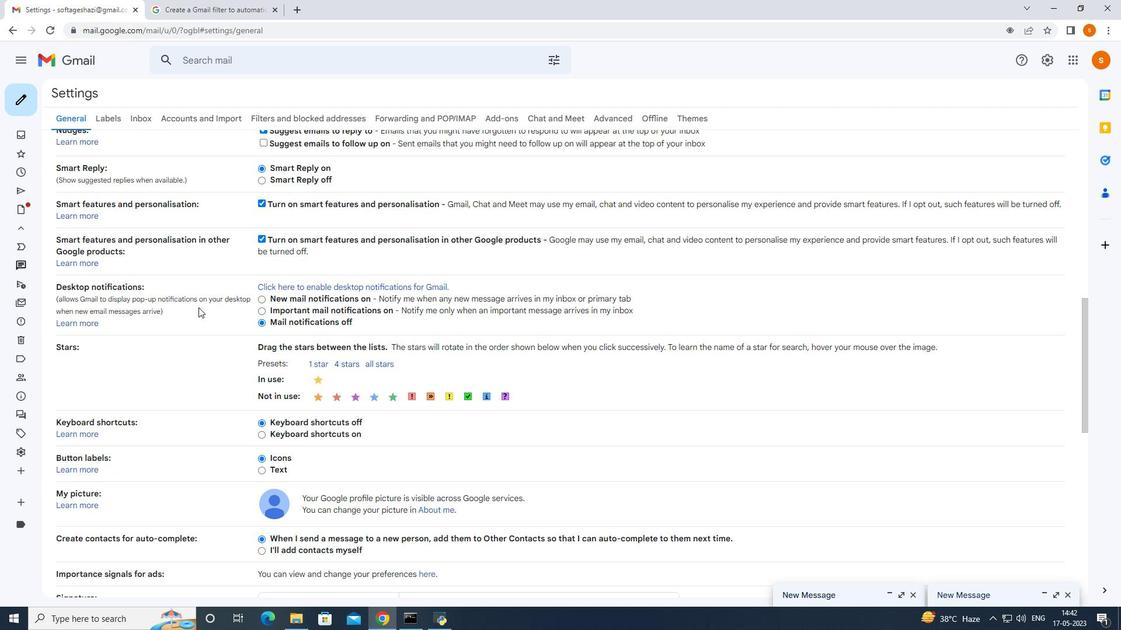 
Action: Mouse scrolled (207, 281) with delta (0, 0)
Screenshot: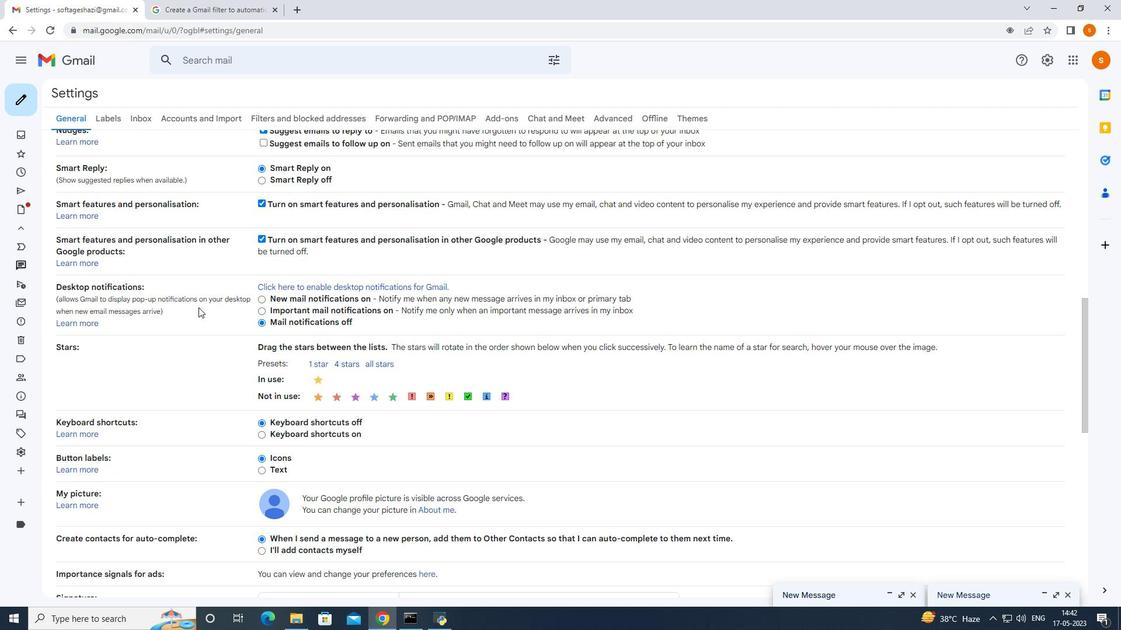 
Action: Mouse moved to (205, 257)
Screenshot: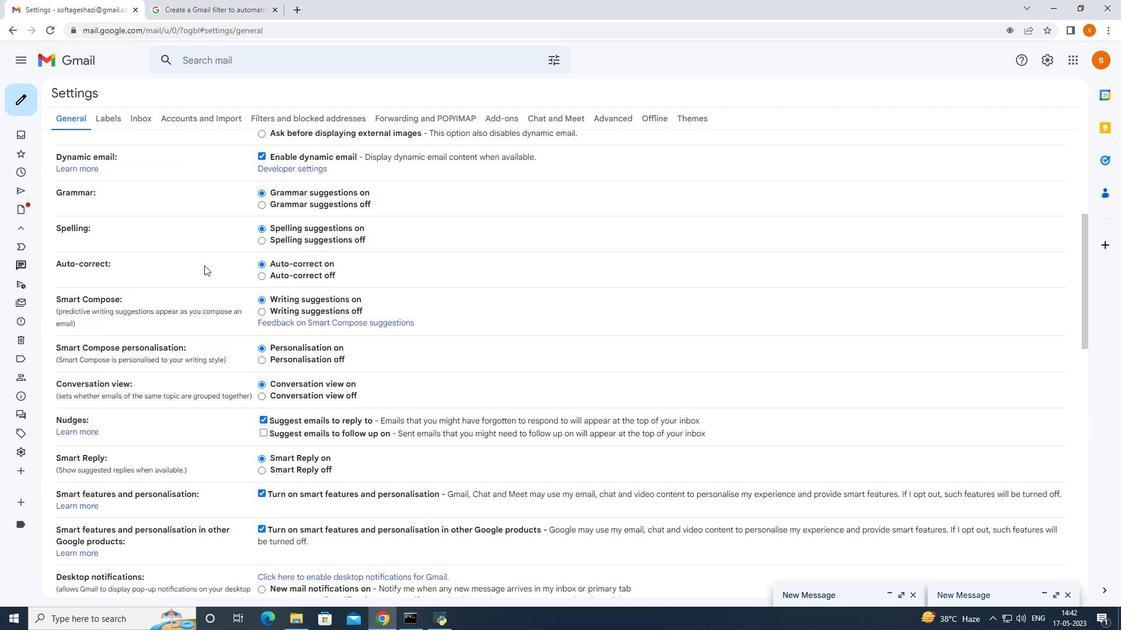 
Action: Mouse scrolled (205, 258) with delta (0, 0)
Screenshot: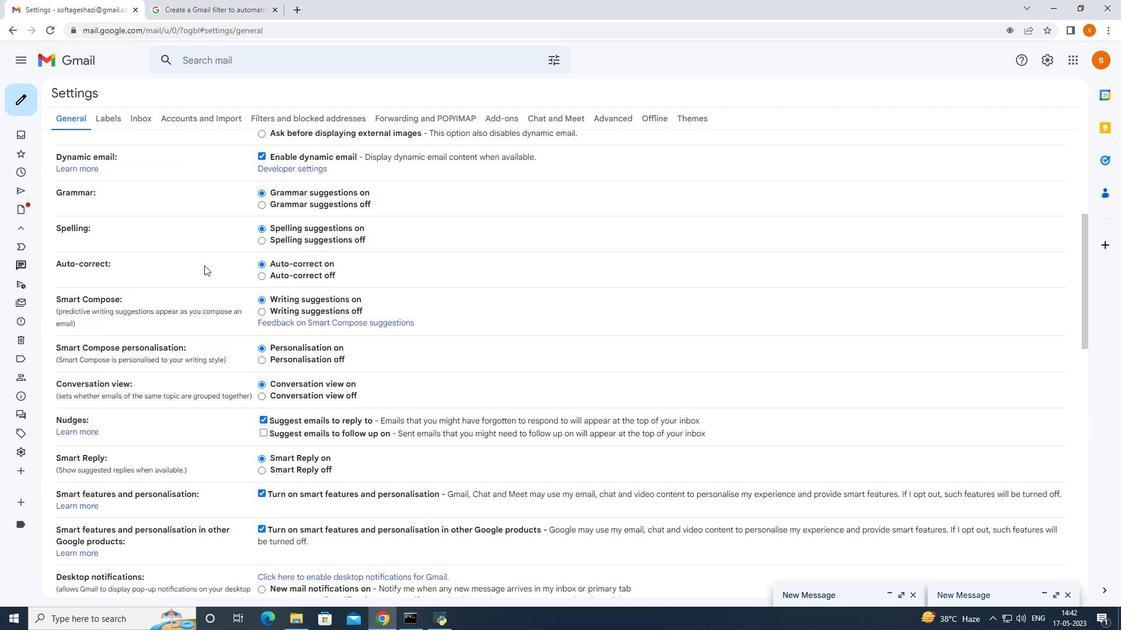 
Action: Mouse moved to (205, 257)
Screenshot: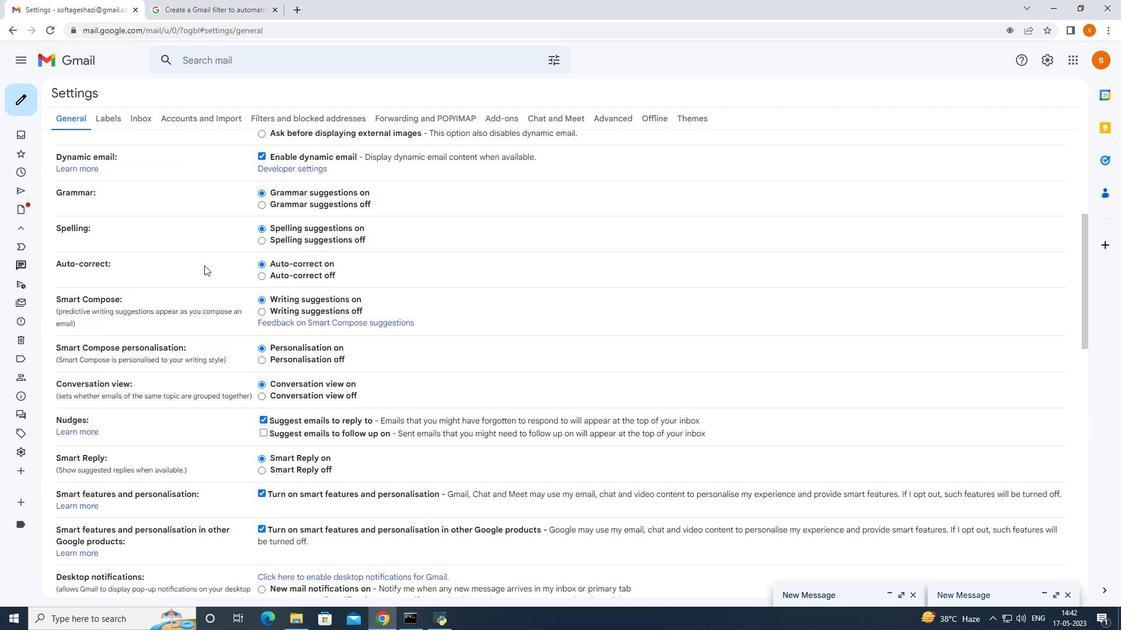 
Action: Mouse scrolled (205, 257) with delta (0, 0)
Screenshot: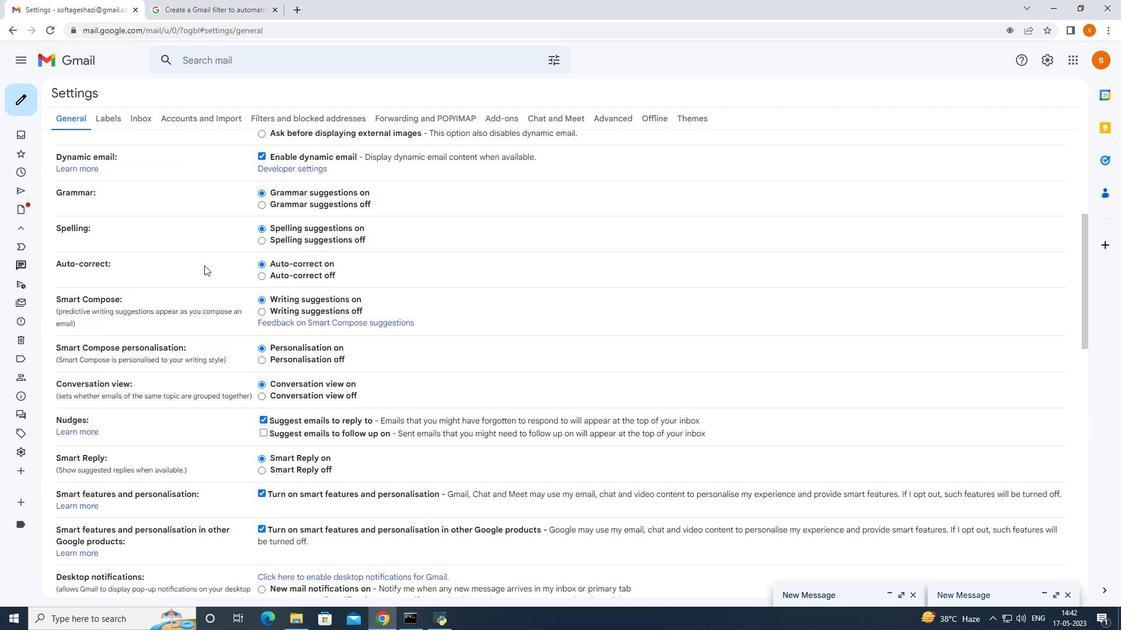 
Action: Mouse moved to (205, 255)
Screenshot: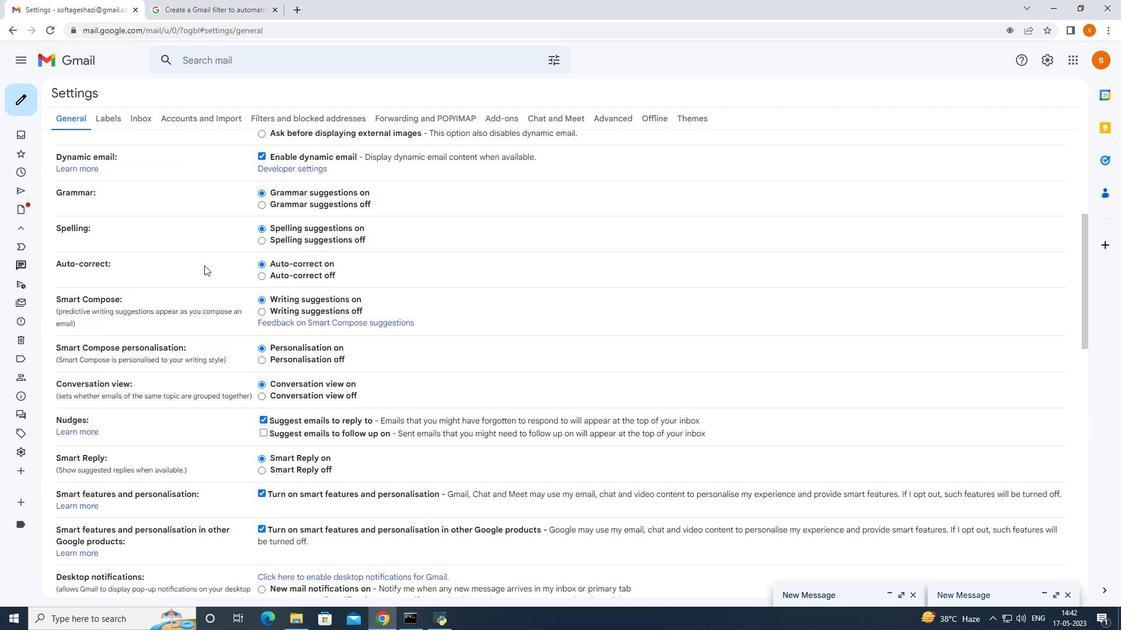
Action: Mouse scrolled (205, 256) with delta (0, 0)
Screenshot: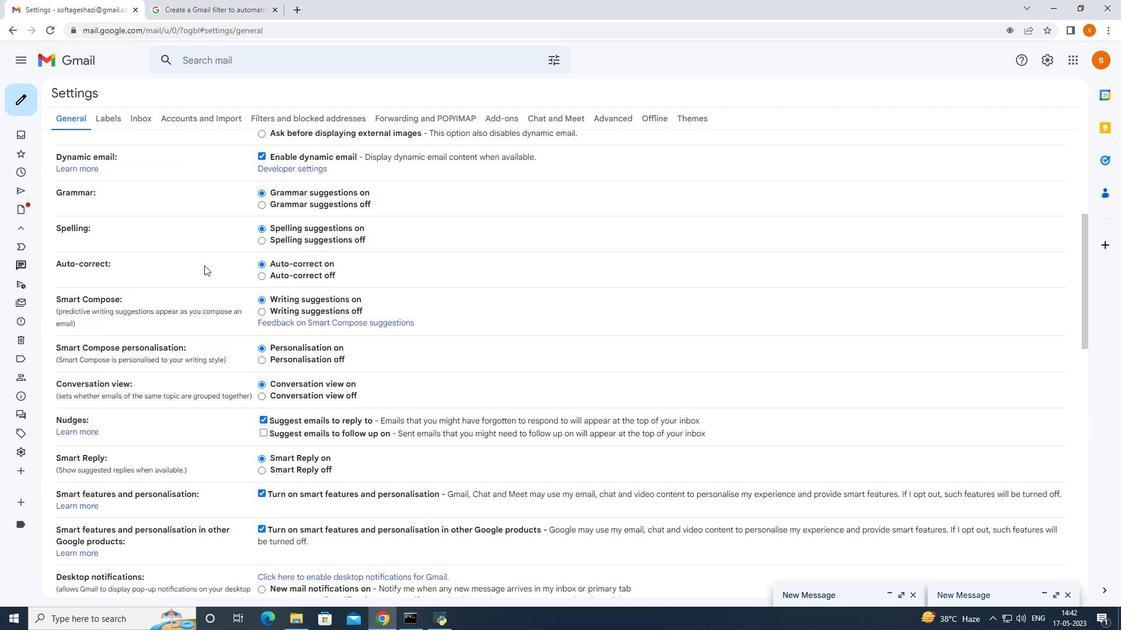 
Action: Mouse moved to (205, 254)
Screenshot: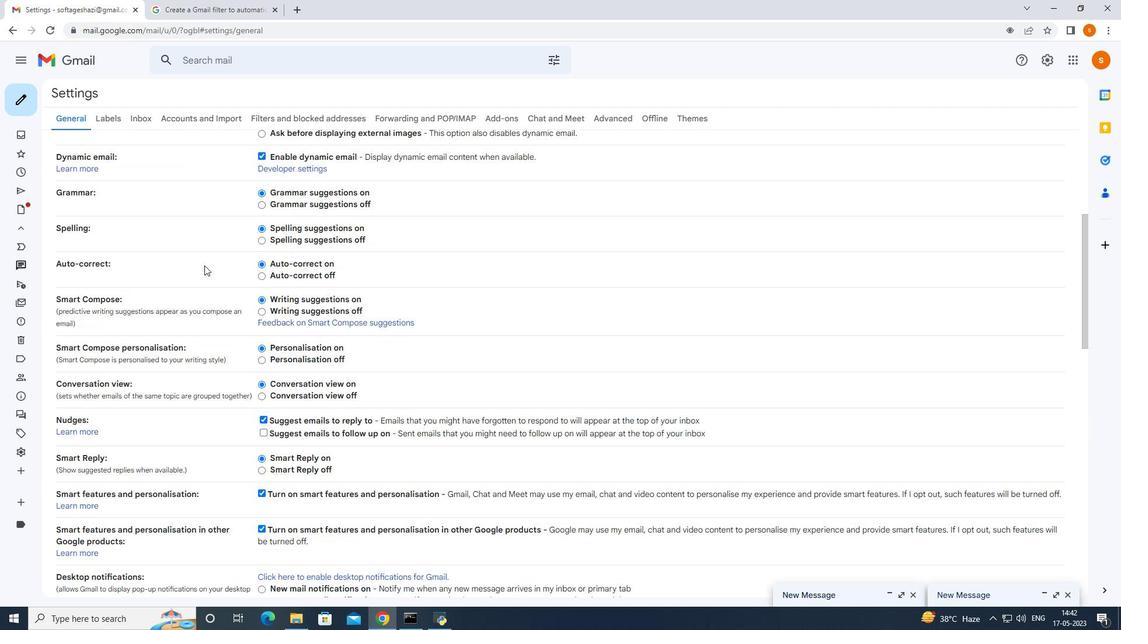 
Action: Mouse scrolled (205, 254) with delta (0, 0)
Screenshot: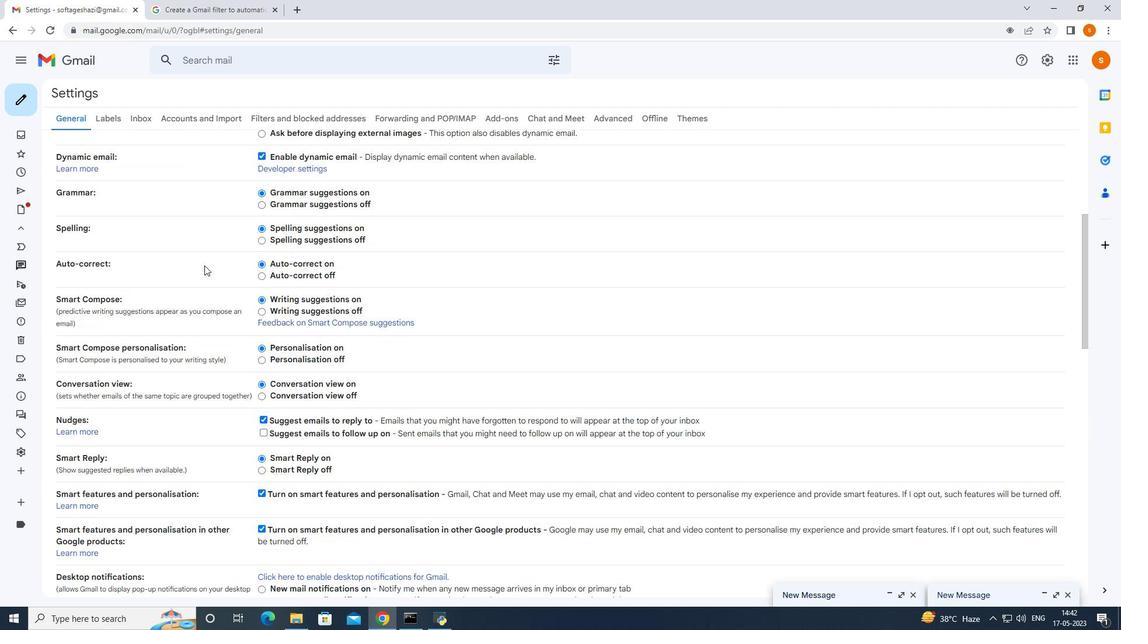 
Action: Mouse moved to (200, 229)
Screenshot: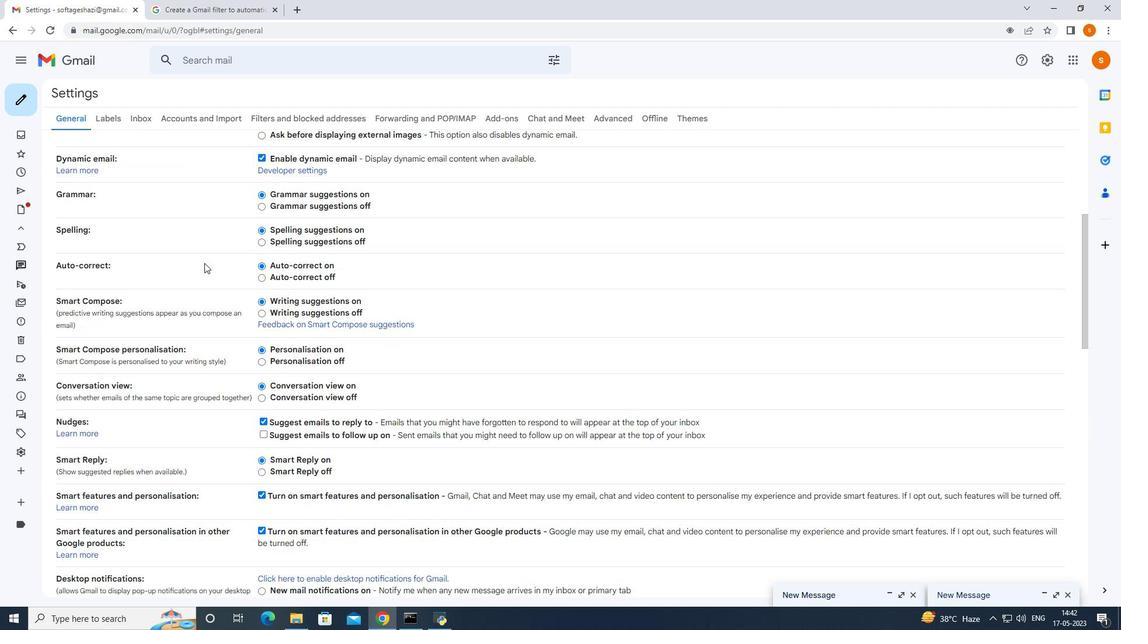 
Action: Mouse scrolled (200, 229) with delta (0, 0)
Screenshot: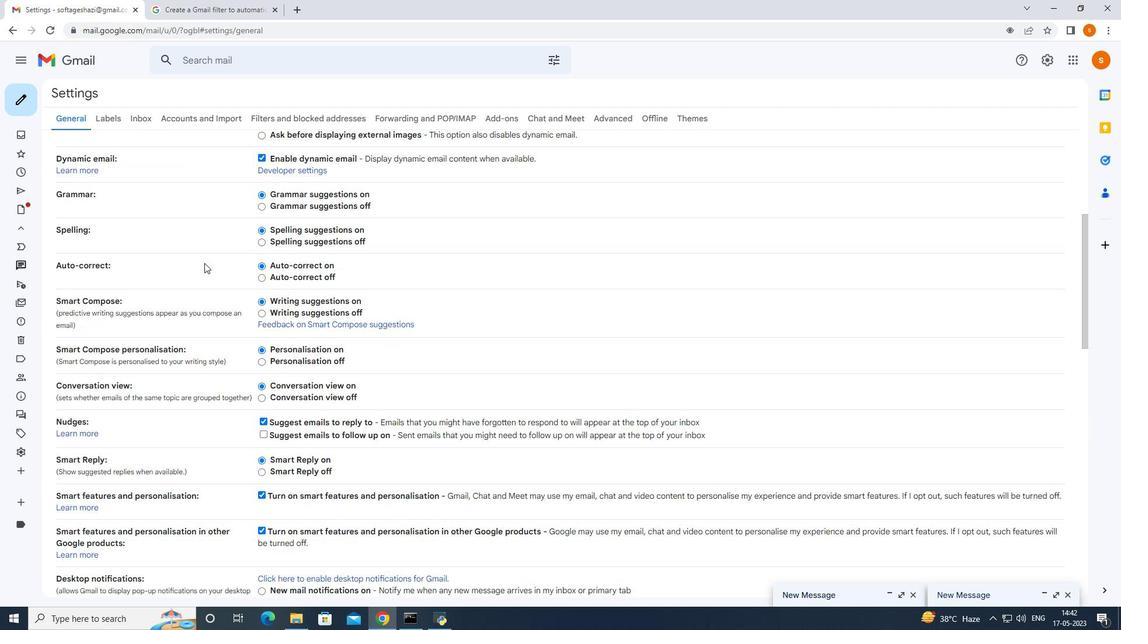 
Action: Mouse moved to (545, 66)
Screenshot: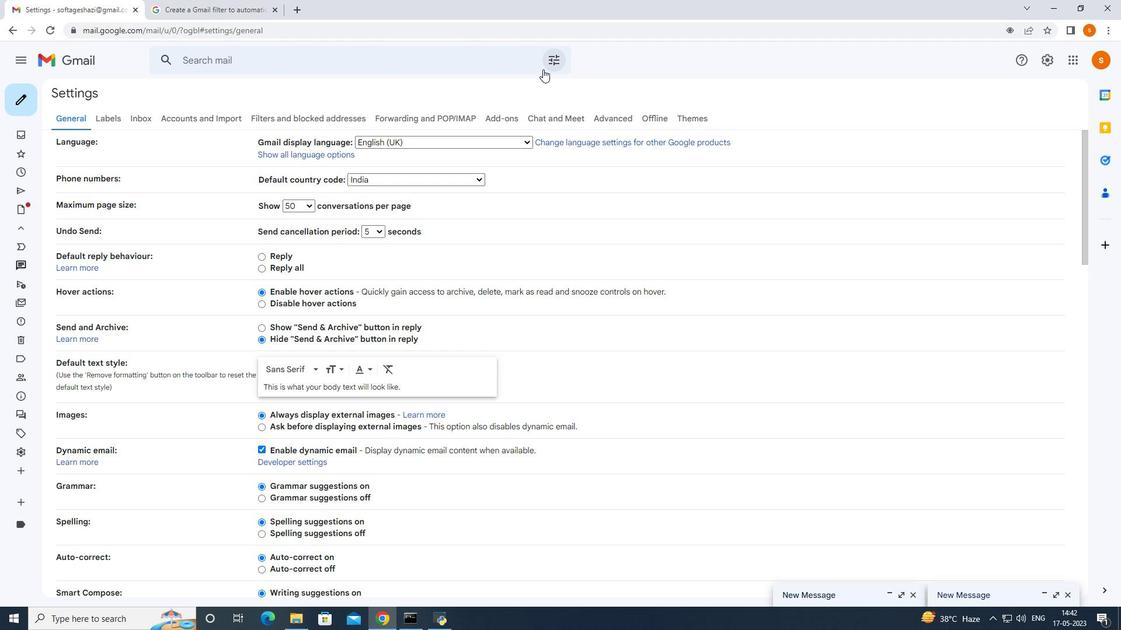 
Action: Mouse pressed left at (545, 66)
Screenshot: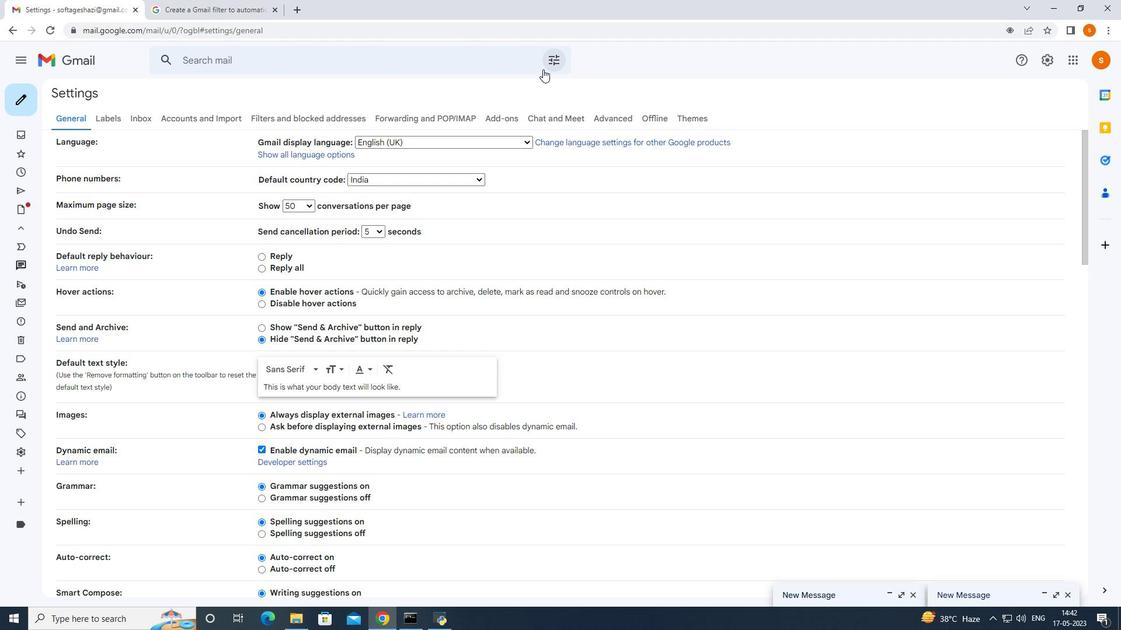 
Action: Mouse moved to (670, 54)
Screenshot: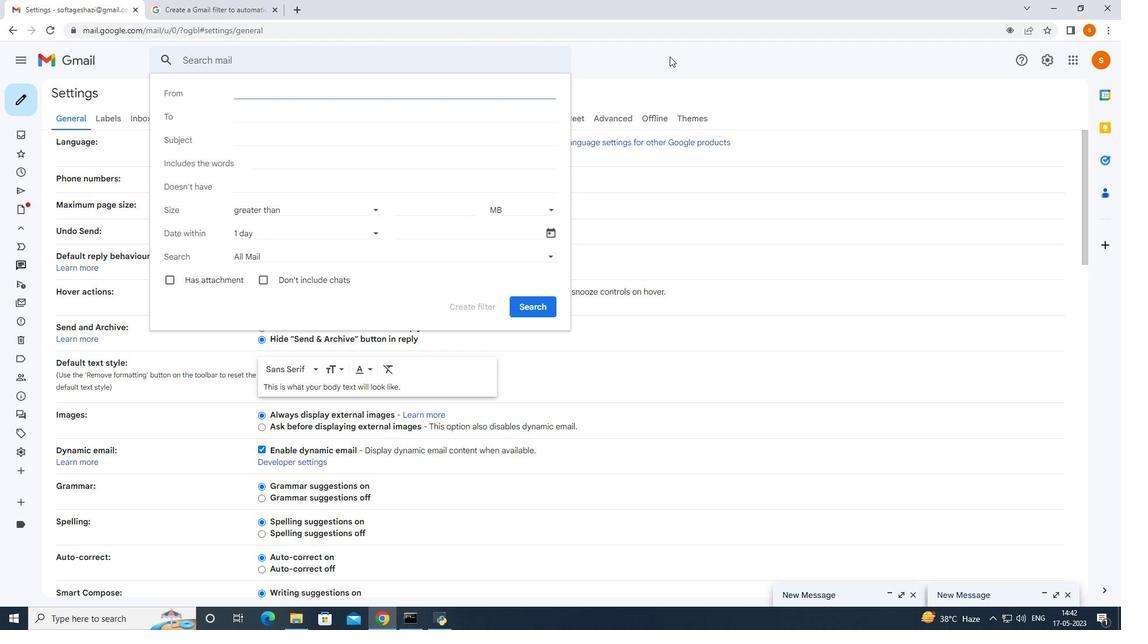 
Action: Mouse pressed left at (670, 54)
Screenshot: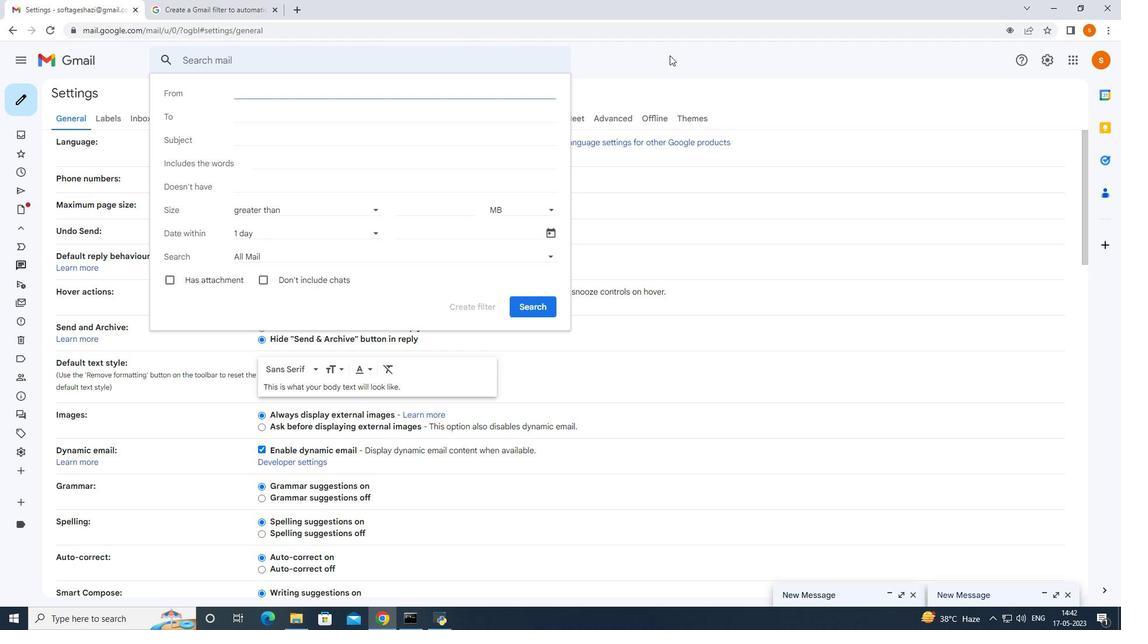 
Action: Mouse moved to (187, 233)
Screenshot: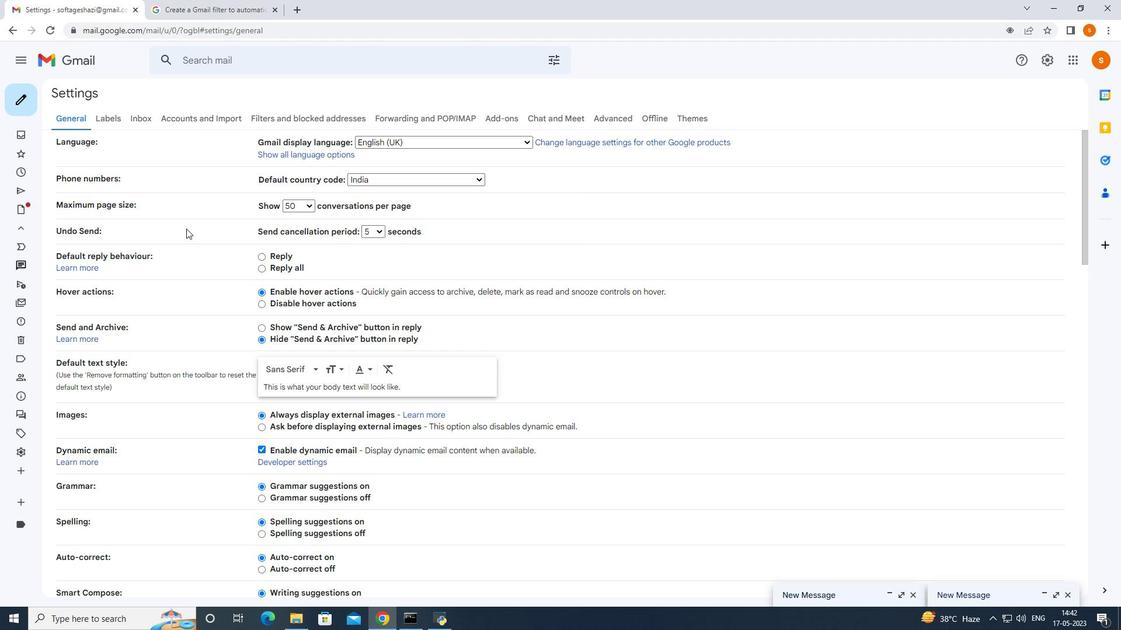 
Action: Mouse scrolled (187, 233) with delta (0, 0)
Screenshot: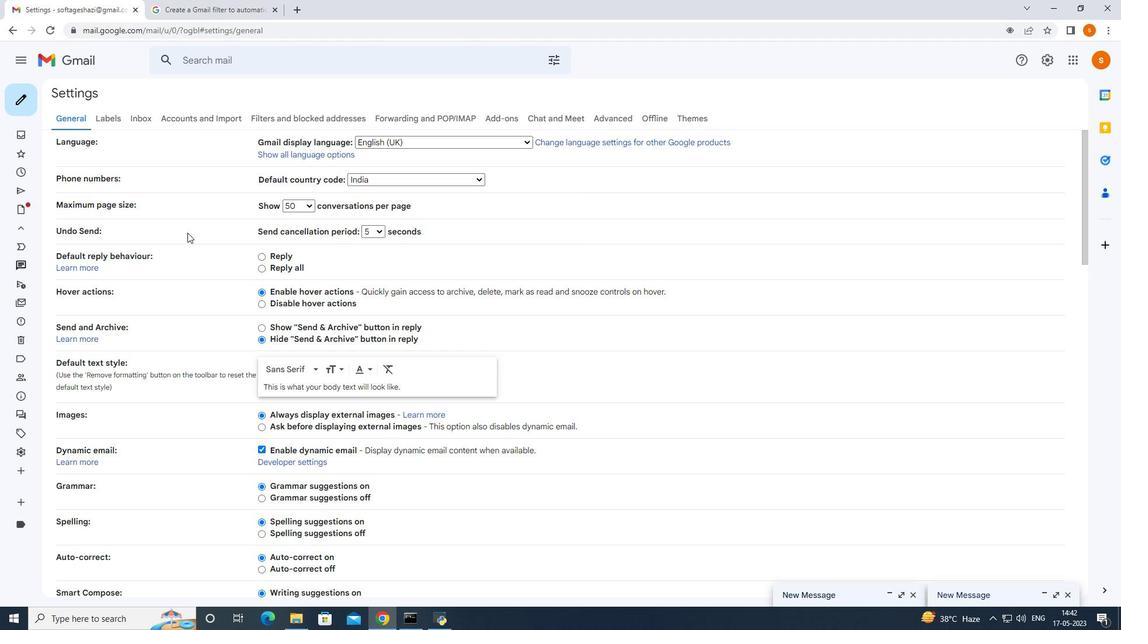 
Action: Mouse scrolled (187, 233) with delta (0, 0)
Screenshot: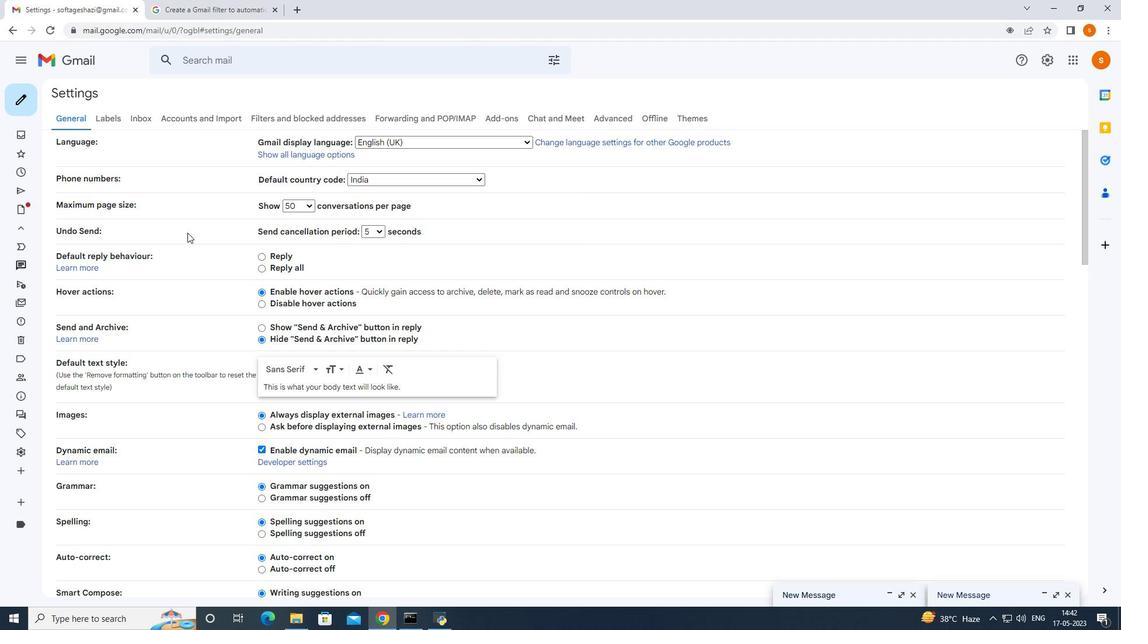 
Action: Mouse scrolled (187, 233) with delta (0, 0)
Screenshot: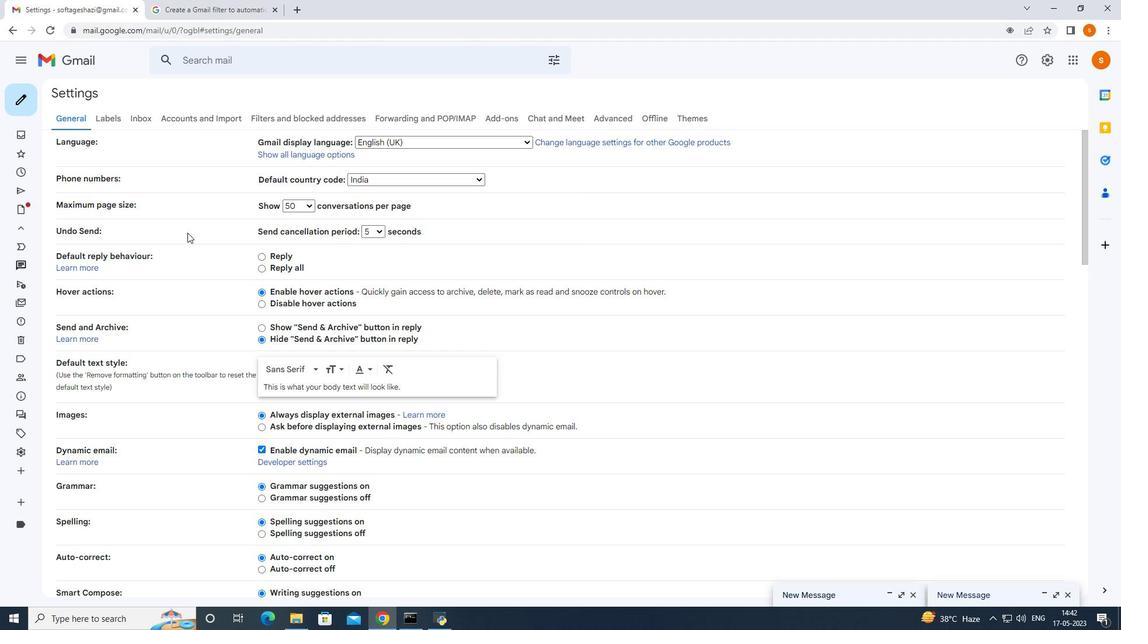 
Action: Mouse moved to (203, 128)
Screenshot: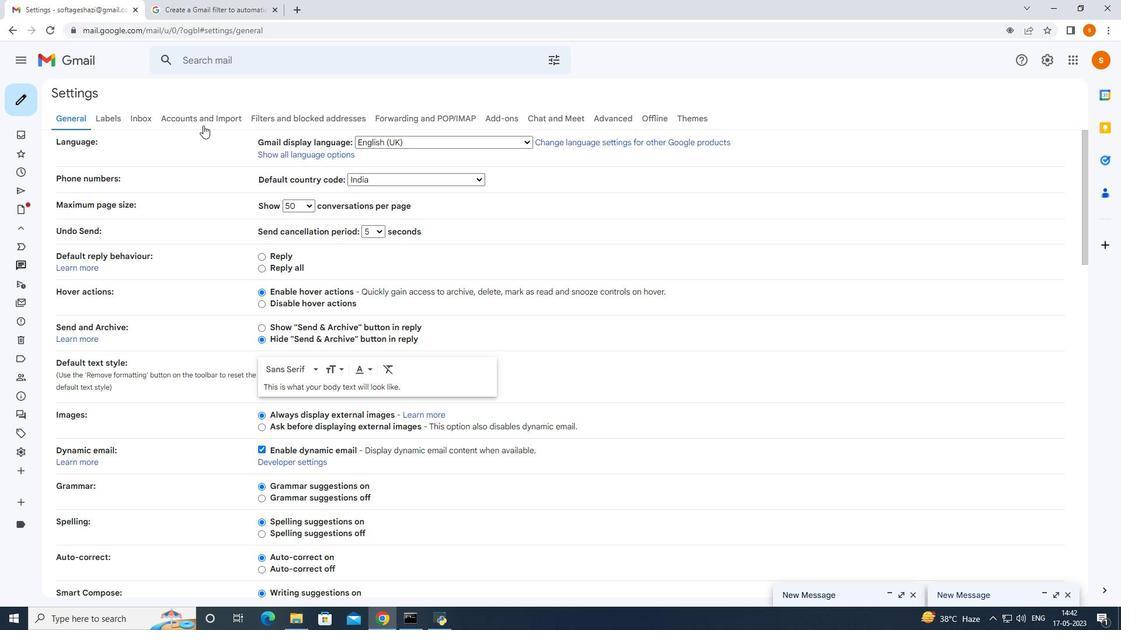 
Action: Mouse scrolled (203, 127) with delta (0, 0)
Screenshot: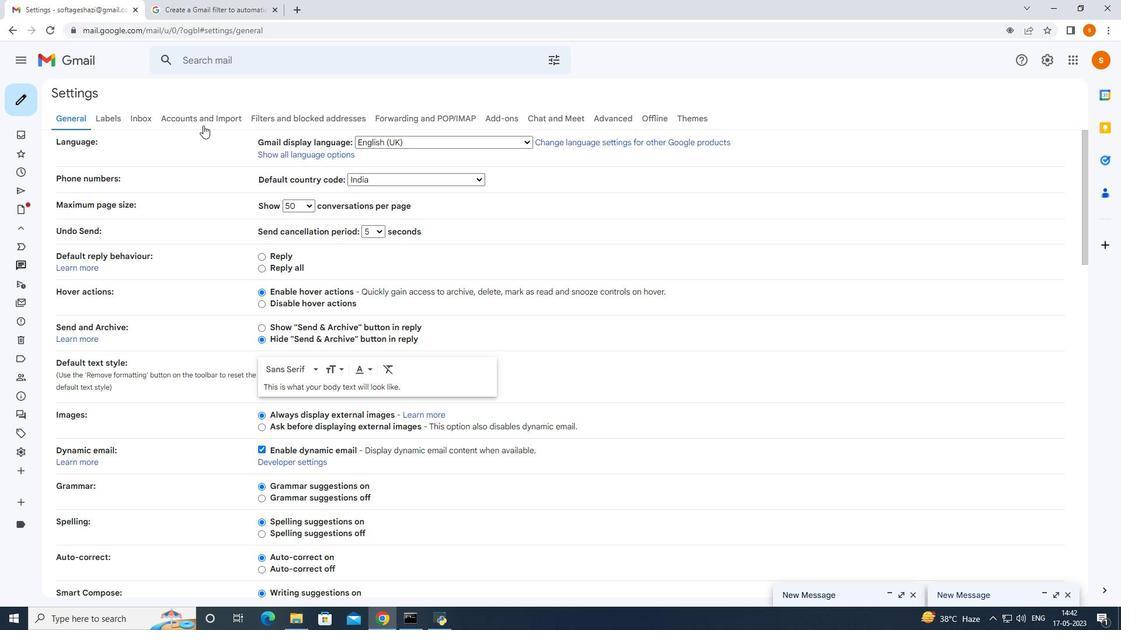 
Action: Mouse moved to (205, 135)
Screenshot: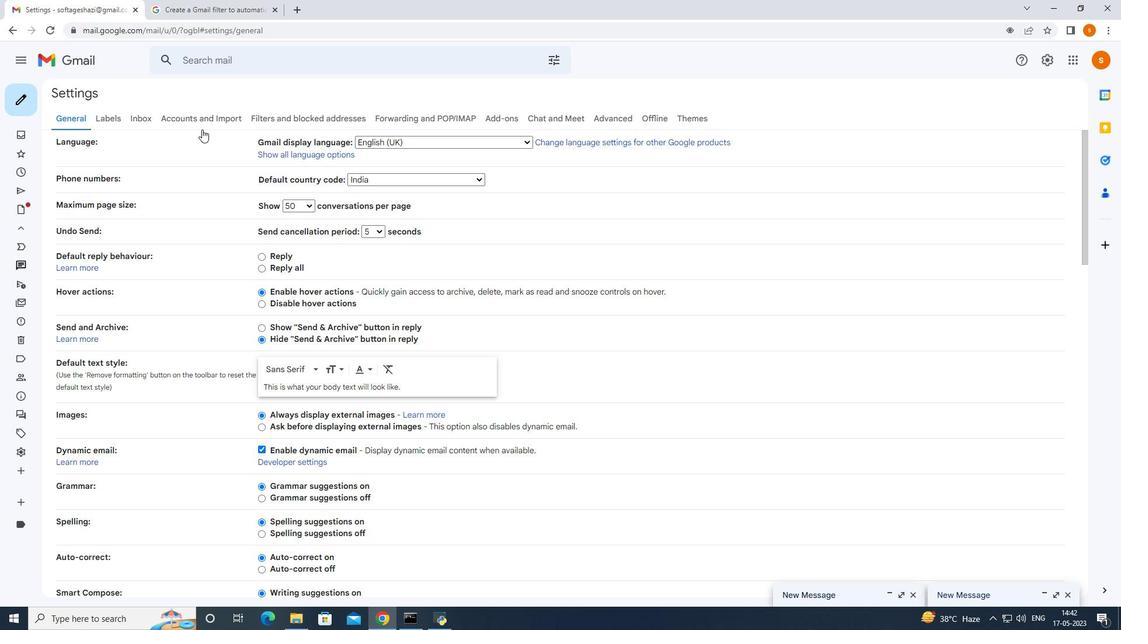 
Action: Mouse scrolled (205, 134) with delta (0, 0)
Screenshot: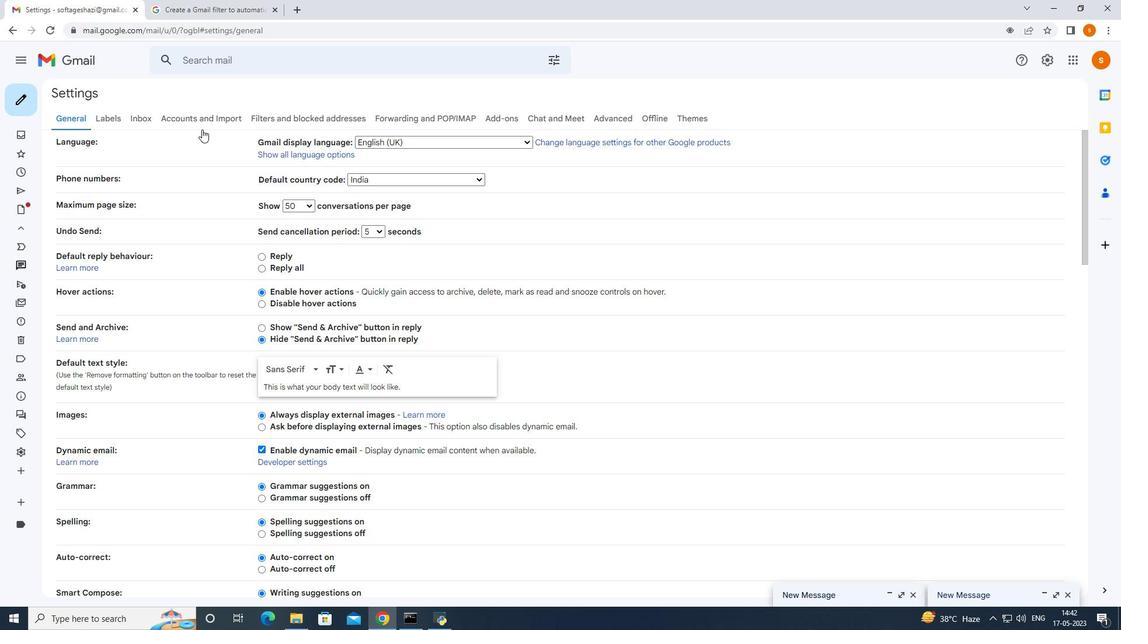 
Action: Mouse moved to (226, 152)
Screenshot: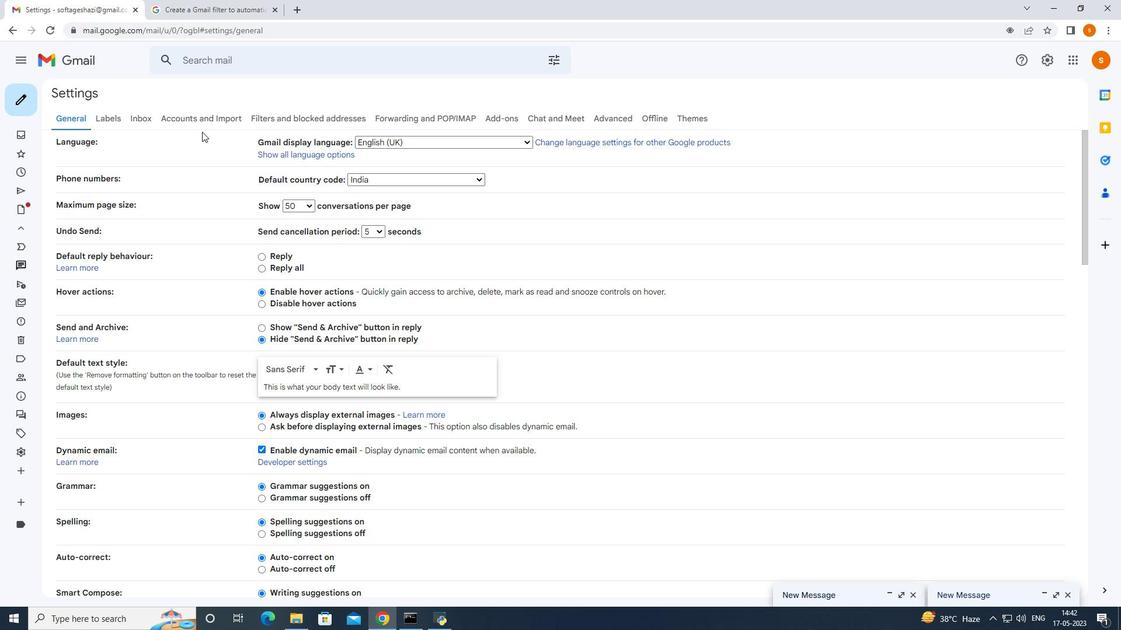 
Action: Mouse scrolled (226, 151) with delta (0, 0)
Screenshot: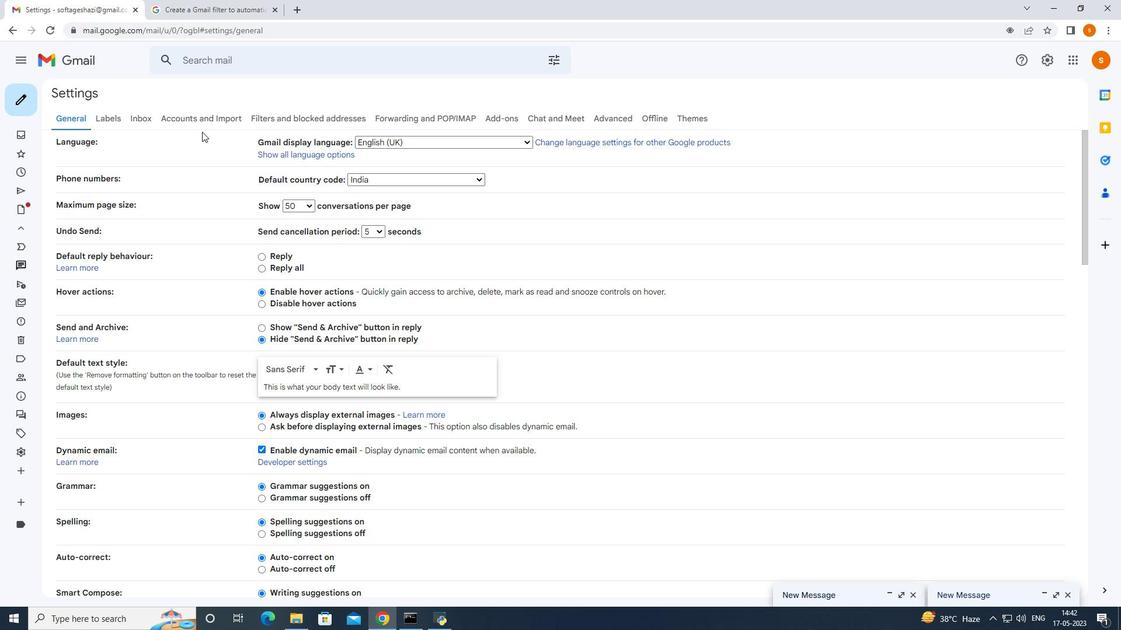 
Action: Mouse moved to (324, 275)
Screenshot: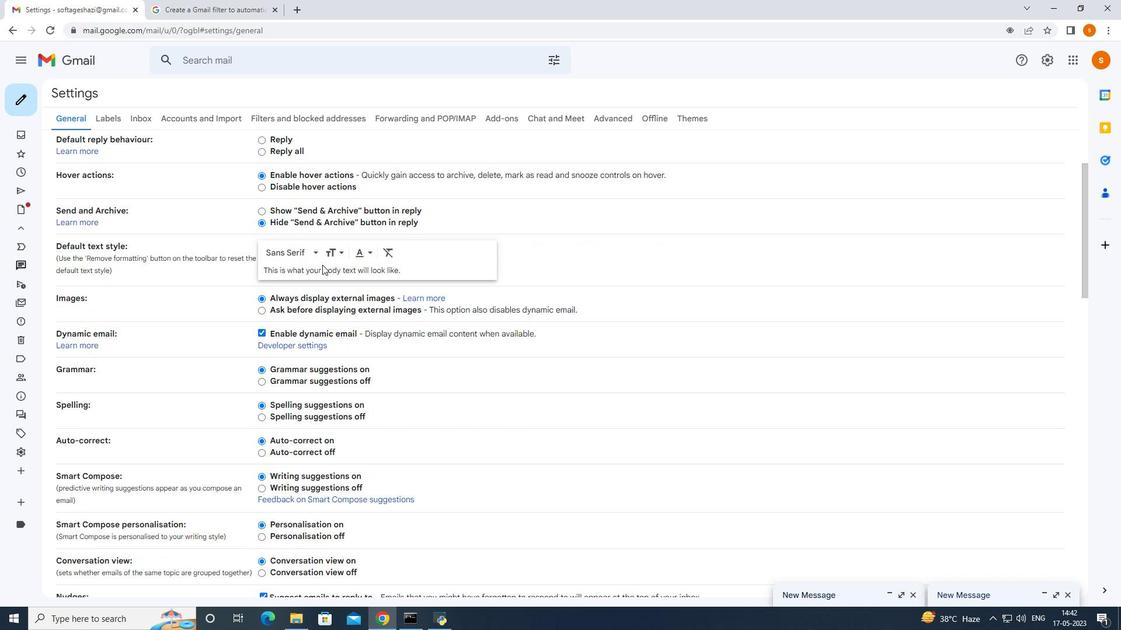 
Action: Mouse scrolled (324, 274) with delta (0, 0)
Screenshot: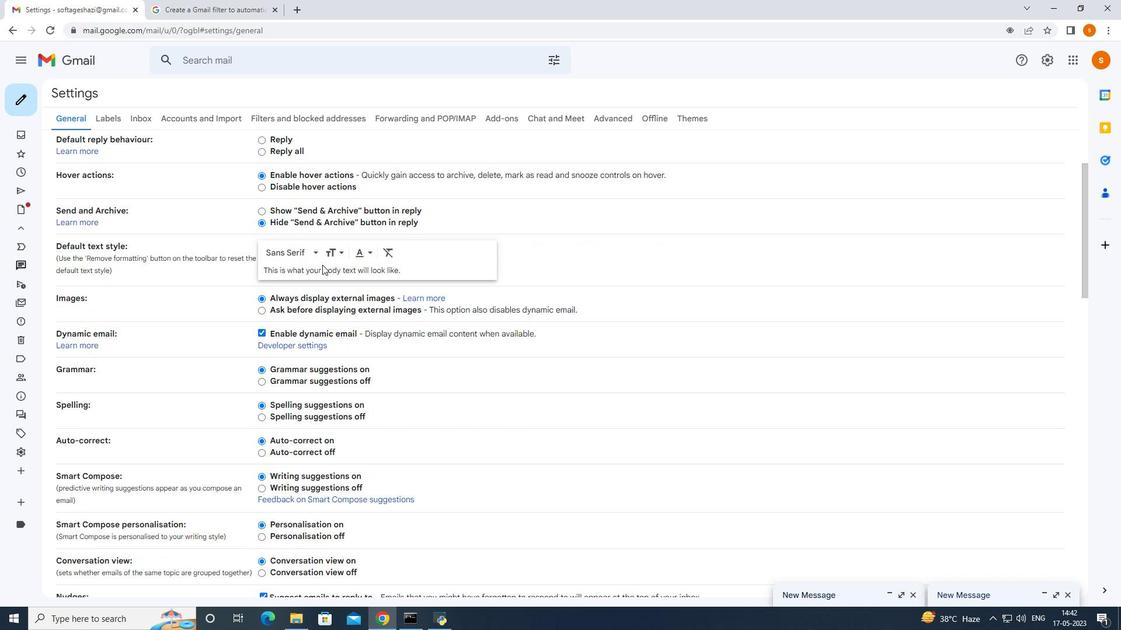 
Action: Mouse moved to (324, 278)
Screenshot: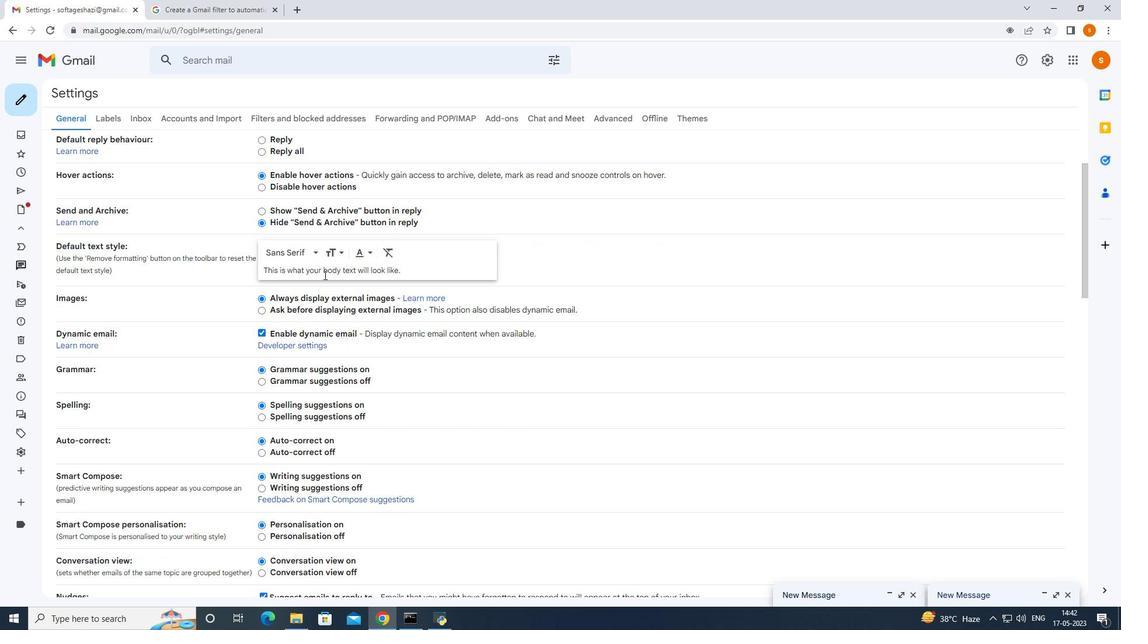 
Action: Mouse scrolled (324, 278) with delta (0, 0)
Screenshot: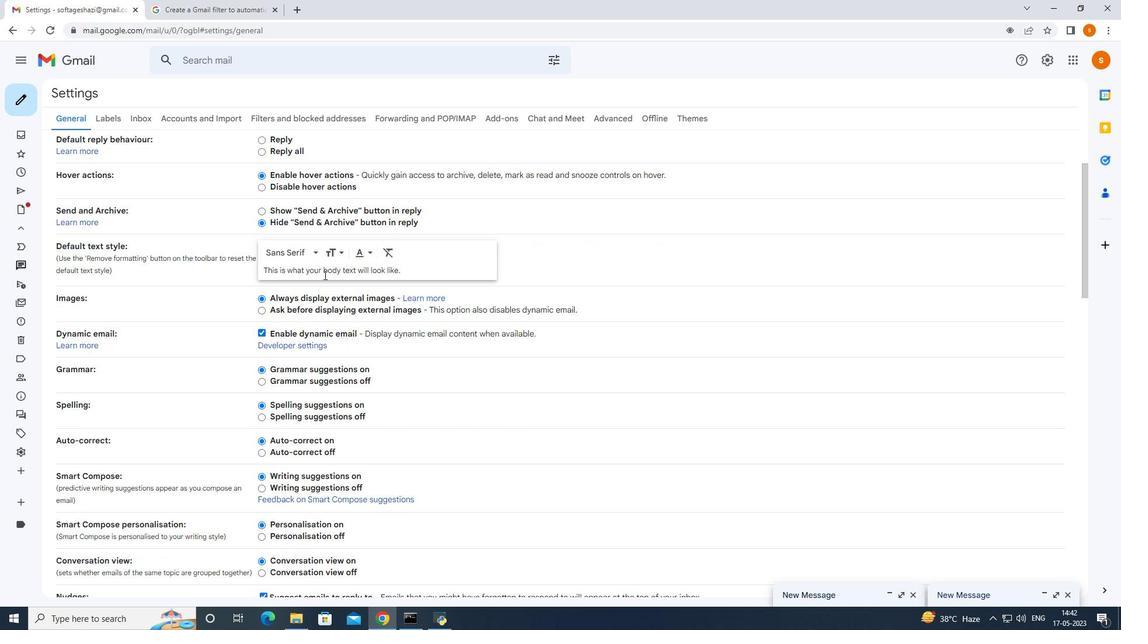 
Action: Mouse moved to (317, 283)
Screenshot: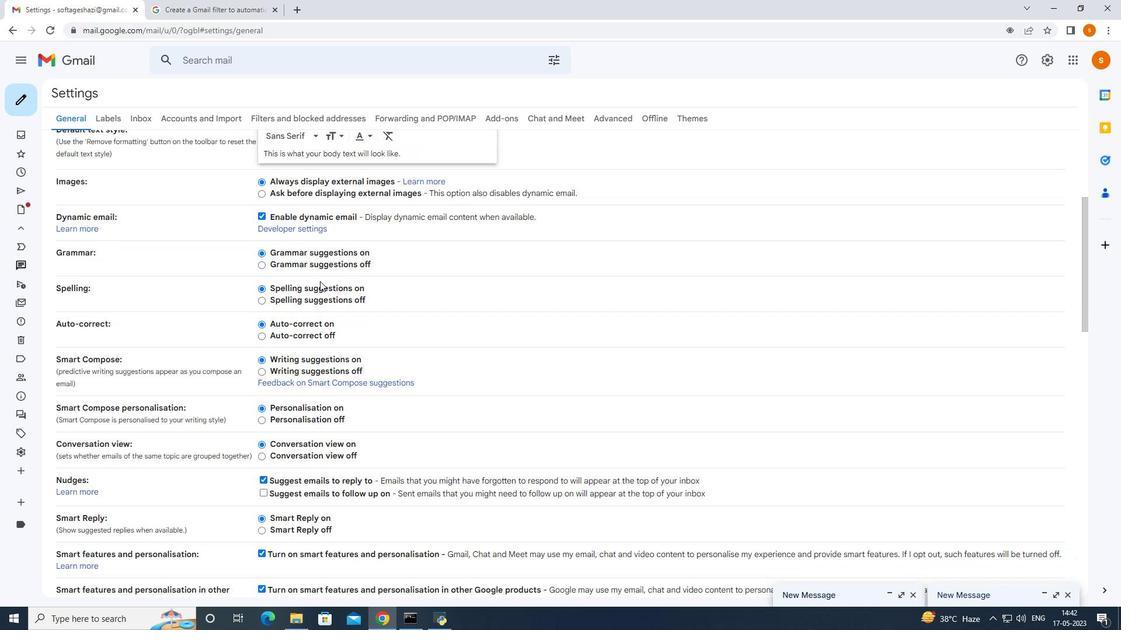 
Action: Mouse scrolled (317, 282) with delta (0, 0)
Screenshot: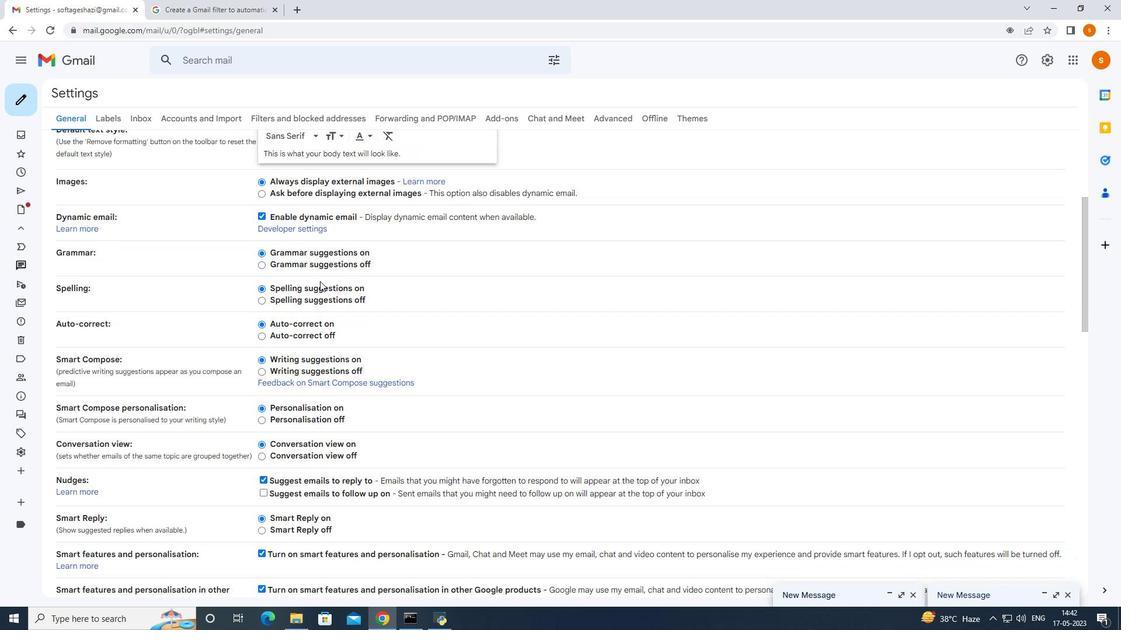 
Action: Mouse moved to (312, 291)
Screenshot: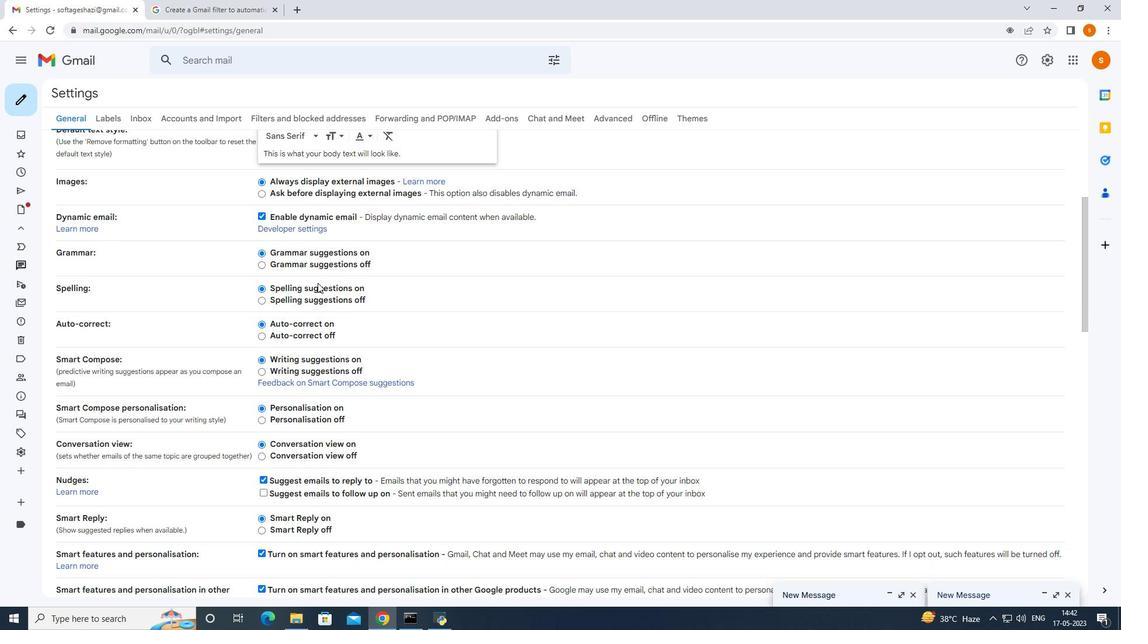 
Action: Mouse scrolled (316, 286) with delta (0, 0)
Screenshot: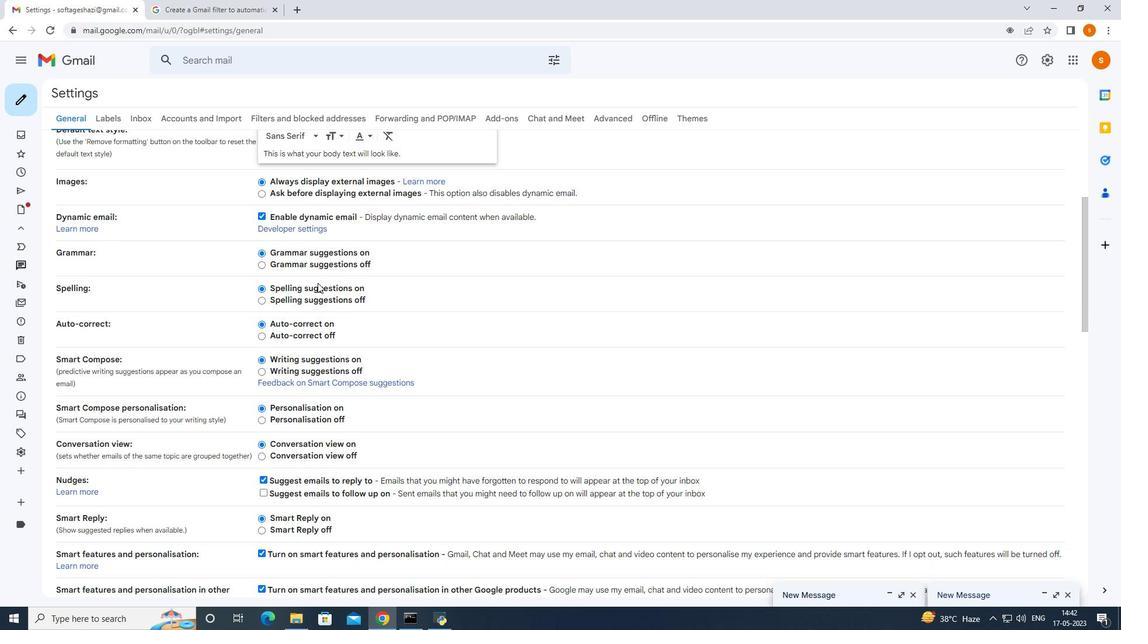 
Action: Mouse moved to (163, 459)
Screenshot: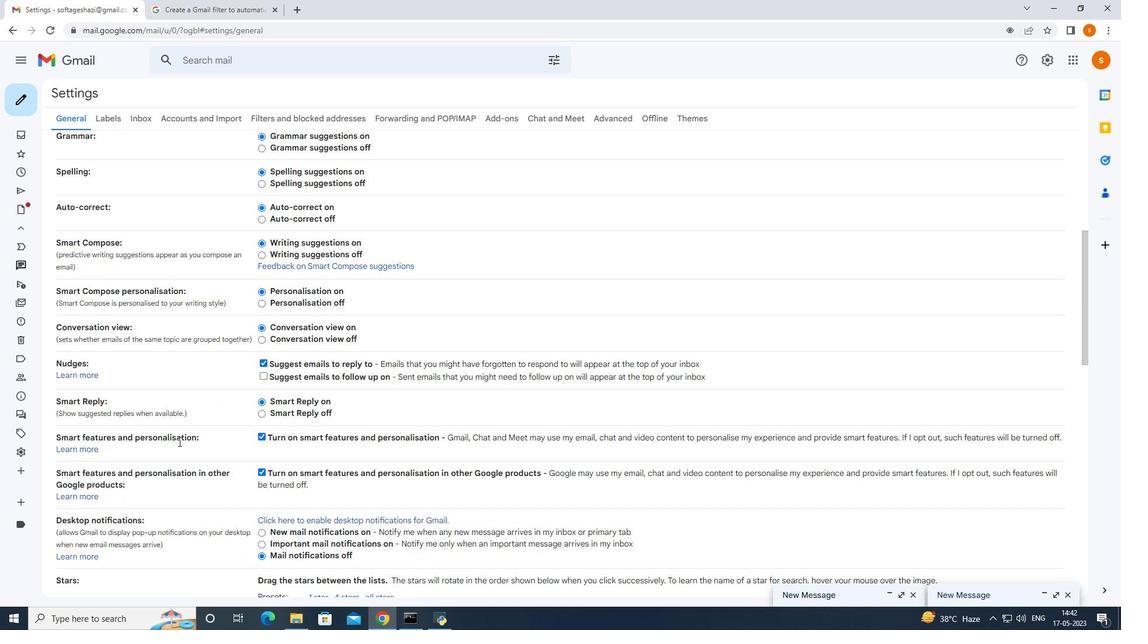 
Action: Mouse scrolled (163, 459) with delta (0, 0)
Screenshot: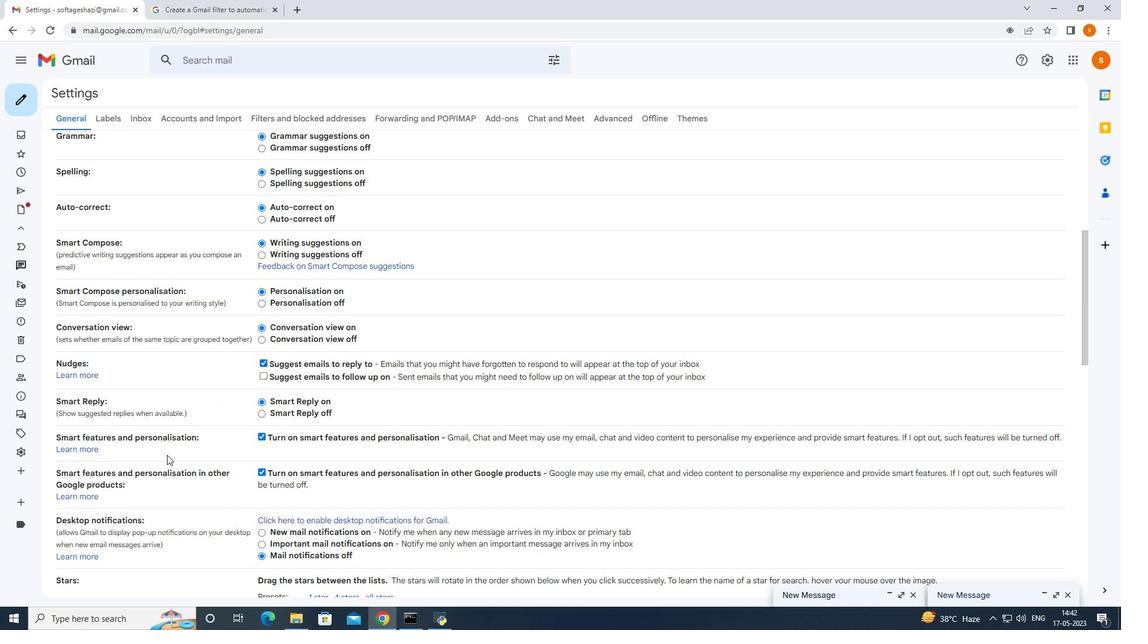 
Action: Mouse moved to (161, 462)
Screenshot: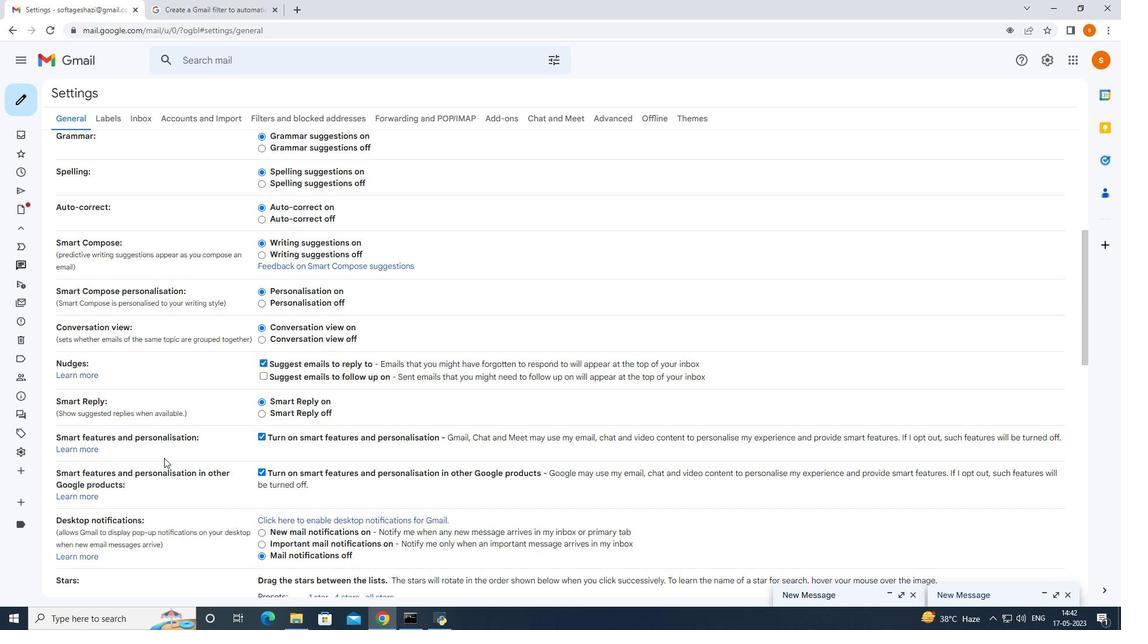
Action: Mouse scrolled (161, 461) with delta (0, 0)
Screenshot: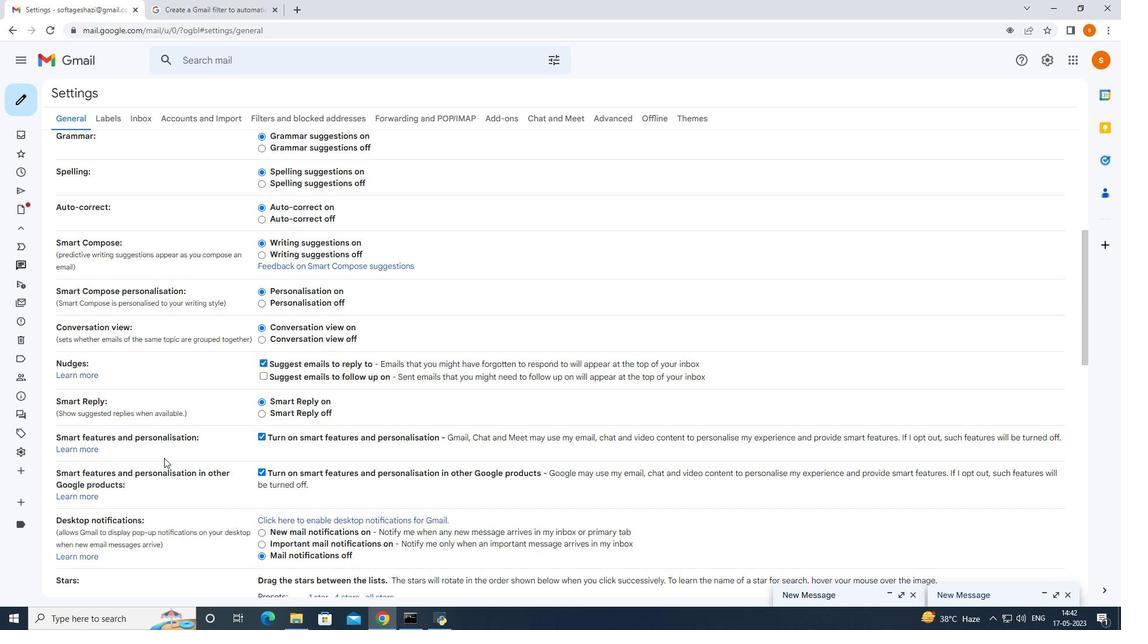
Action: Mouse moved to (161, 462)
Screenshot: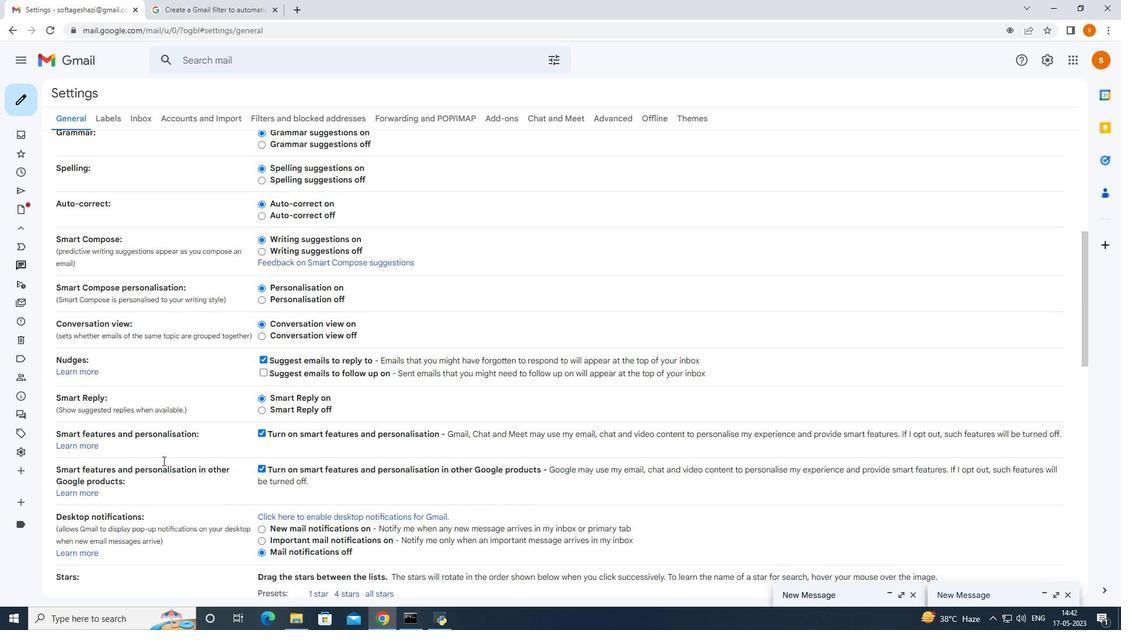 
Action: Mouse scrolled (161, 462) with delta (0, 0)
Screenshot: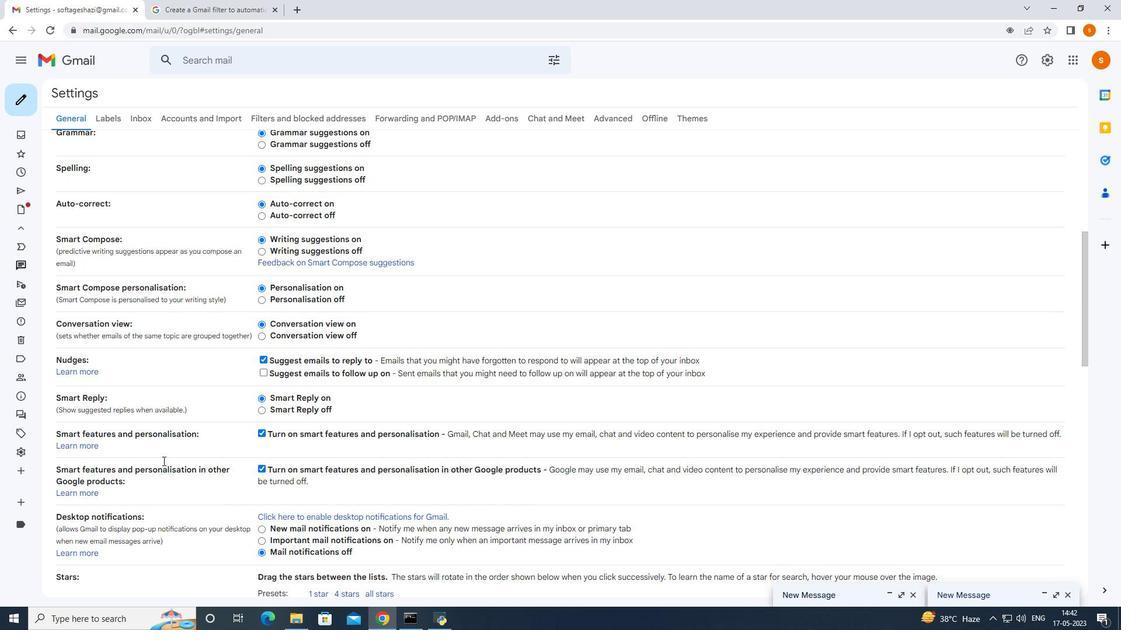 
Action: Mouse moved to (168, 456)
Screenshot: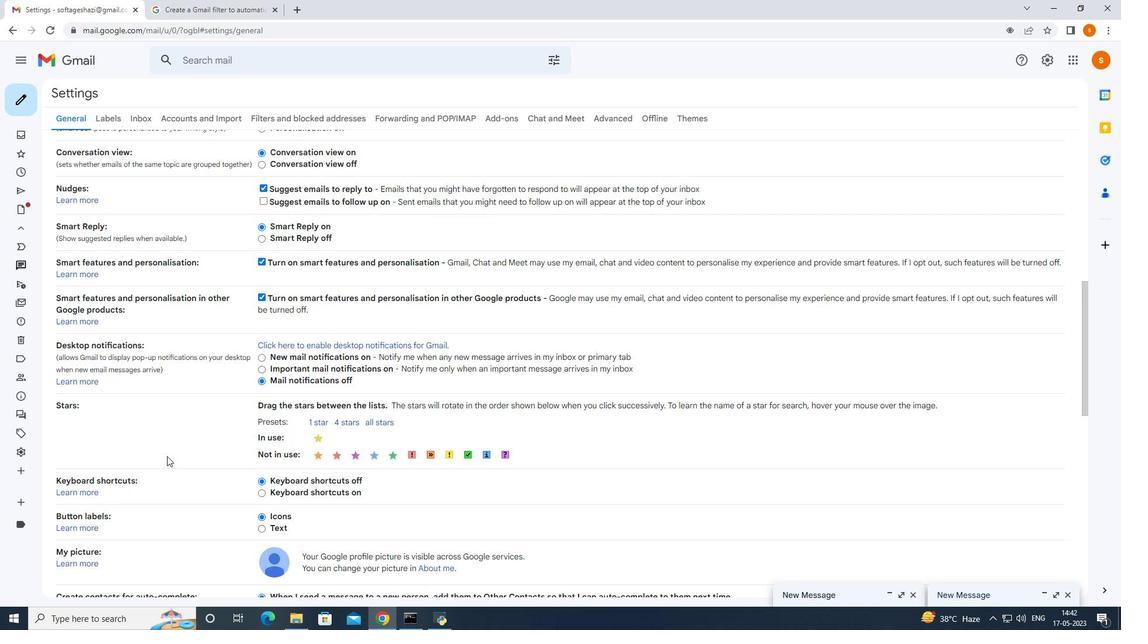 
Action: Mouse scrolled (168, 455) with delta (0, 0)
Screenshot: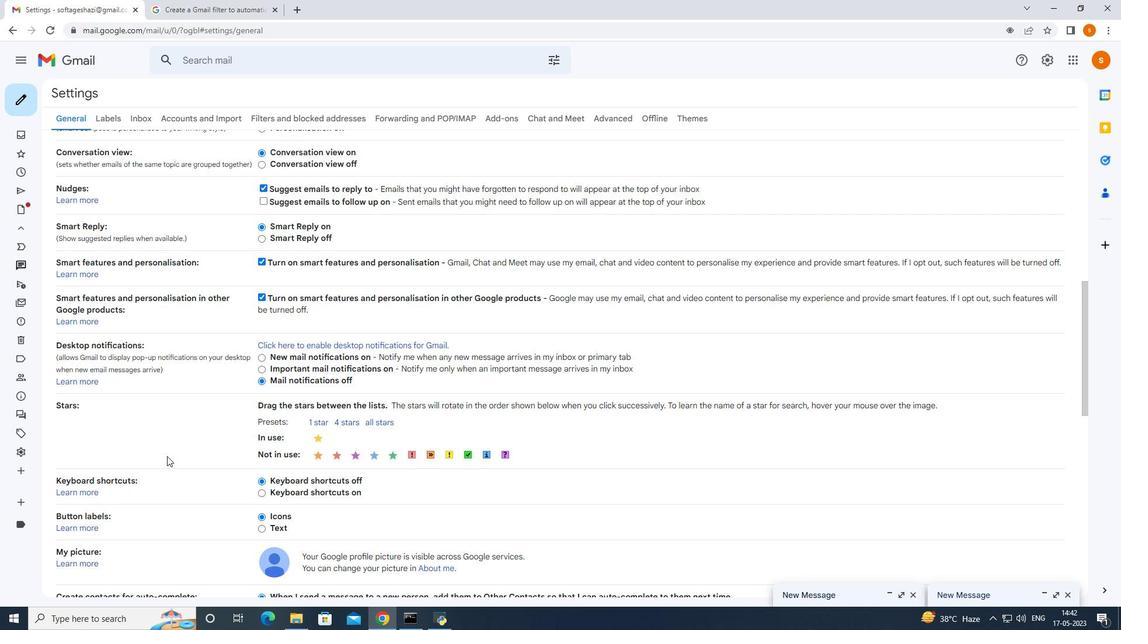 
Action: Mouse moved to (168, 456)
Screenshot: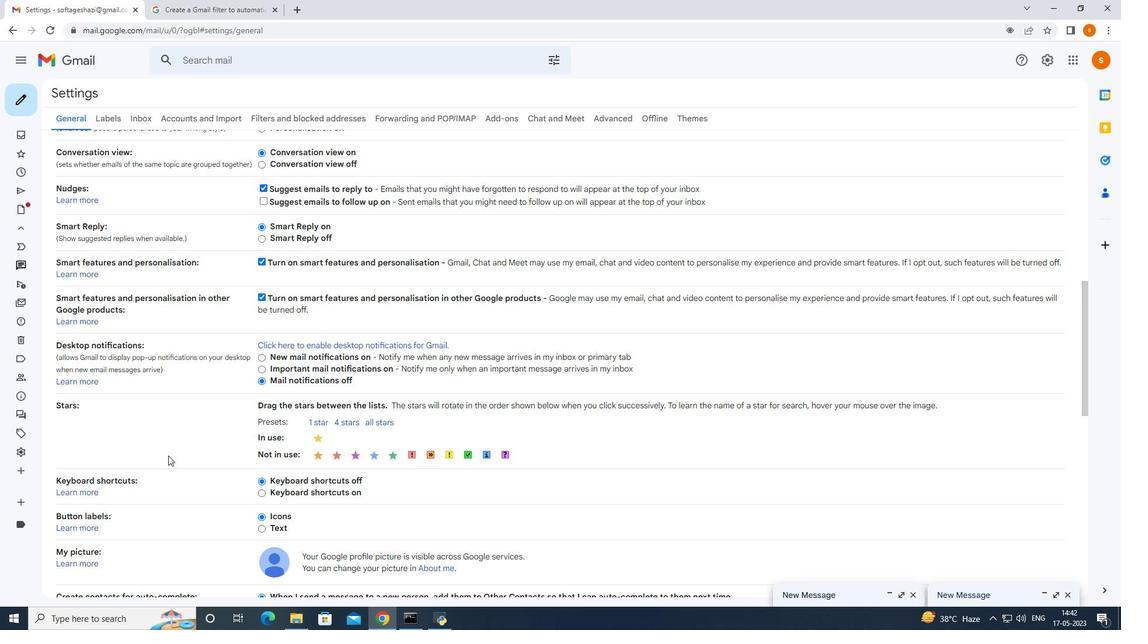 
Action: Mouse scrolled (168, 455) with delta (0, 0)
Screenshot: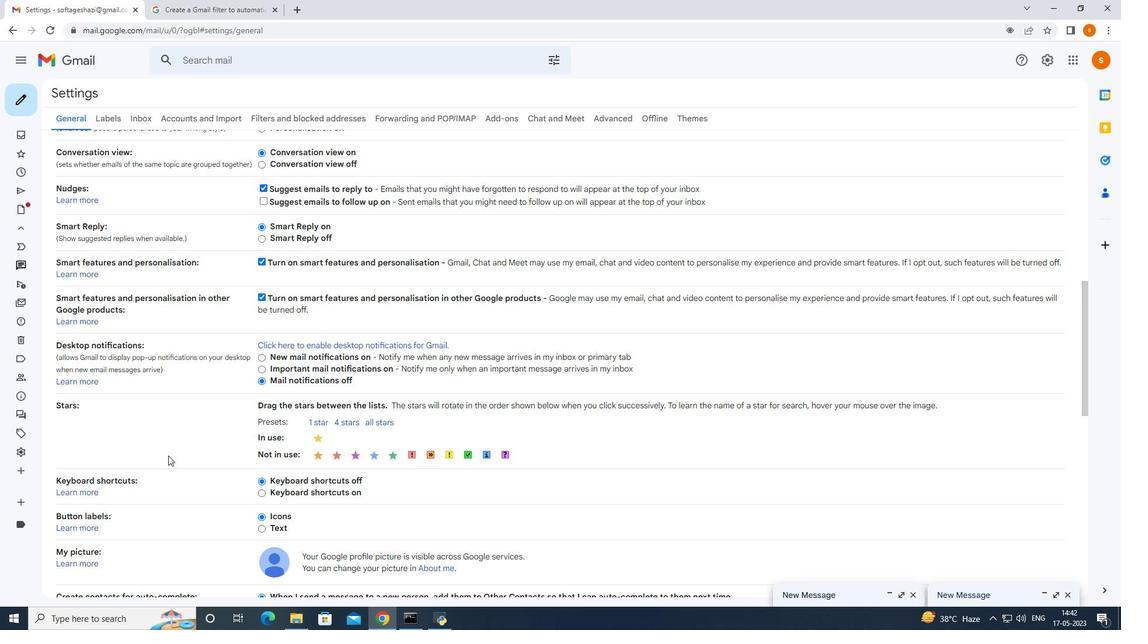 
Action: Mouse scrolled (168, 455) with delta (0, 0)
Screenshot: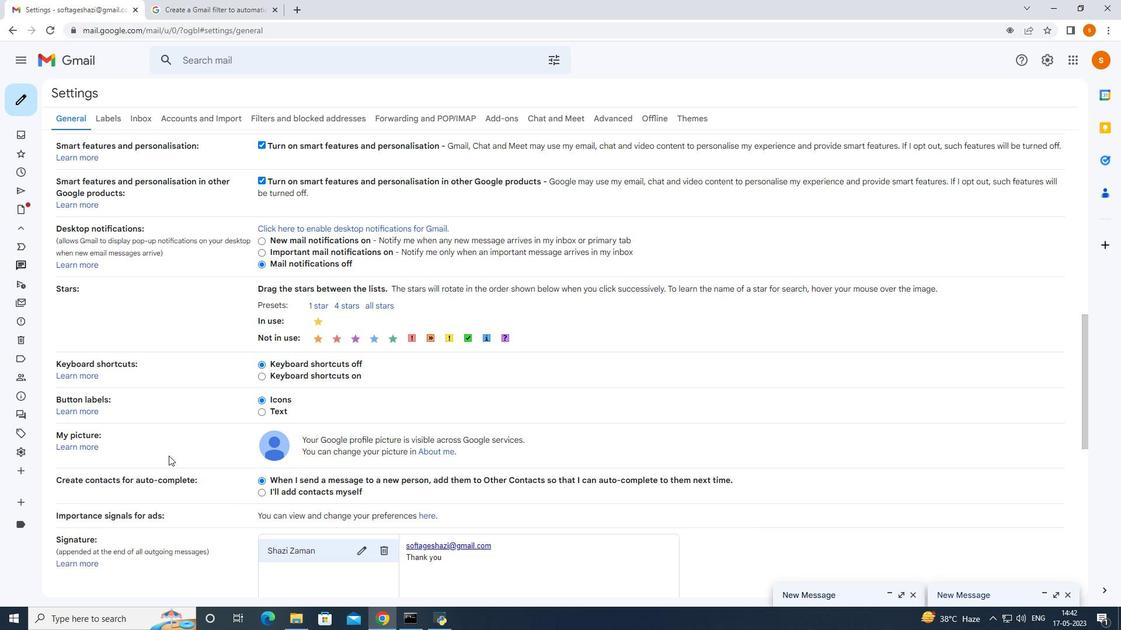 
Action: Mouse moved to (168, 456)
Screenshot: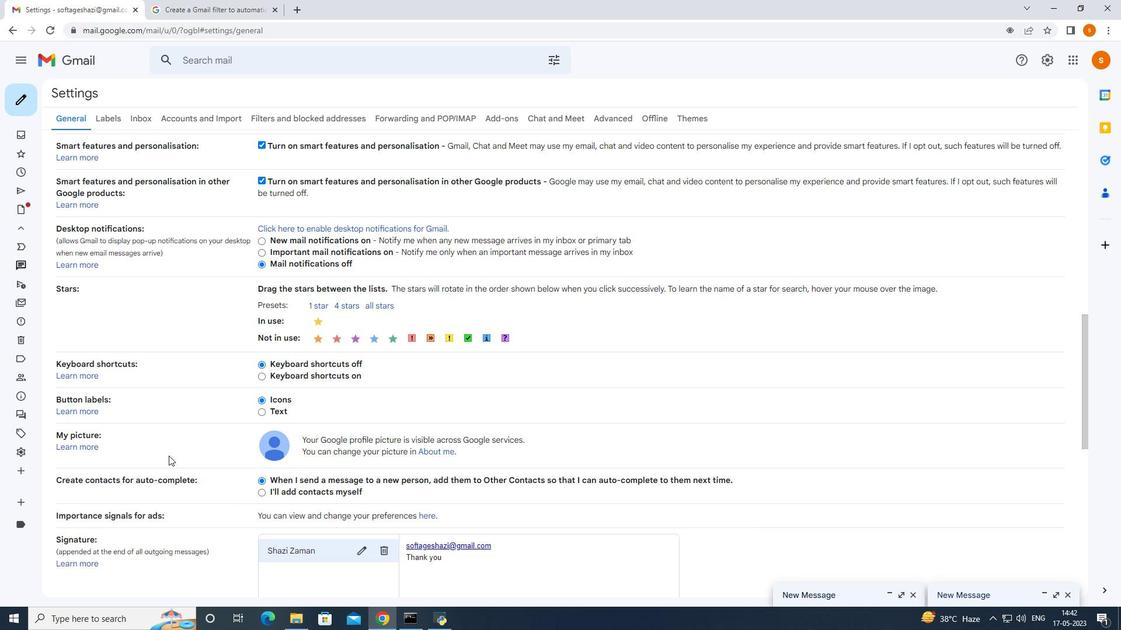 
Action: Mouse scrolled (168, 455) with delta (0, 0)
Screenshot: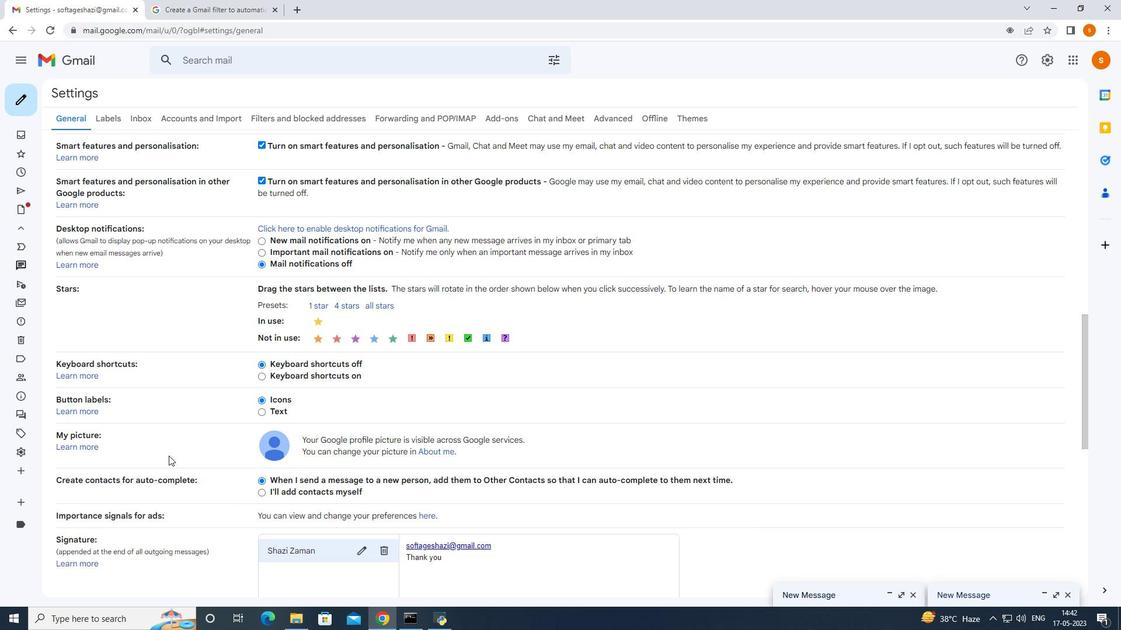 
Action: Mouse moved to (168, 456)
Screenshot: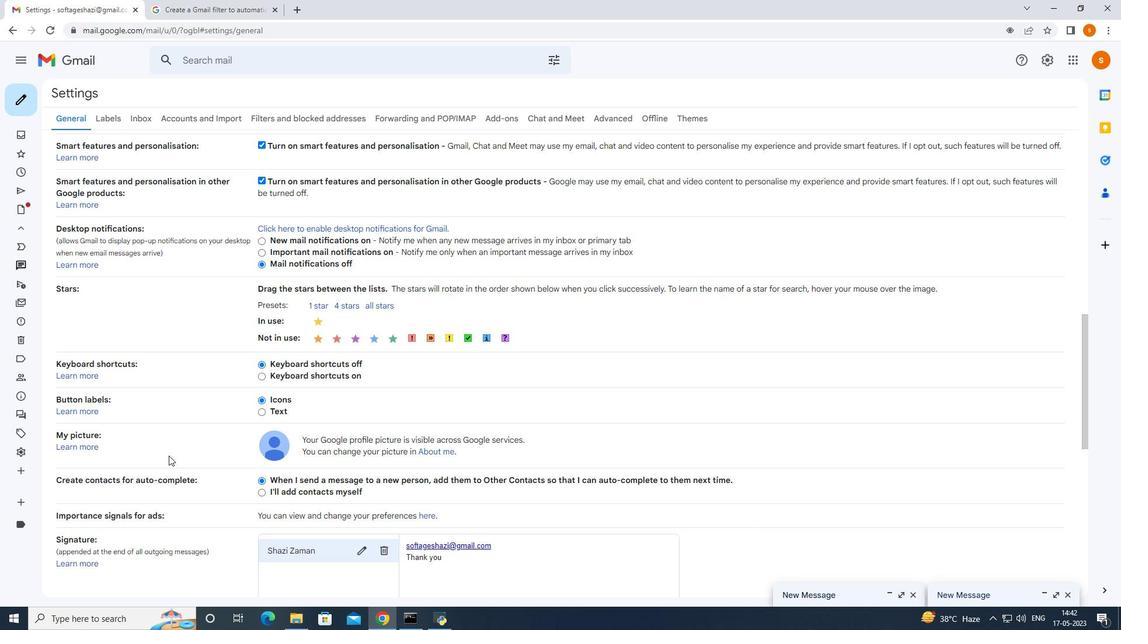 
Action: Mouse scrolled (168, 456) with delta (0, 0)
Screenshot: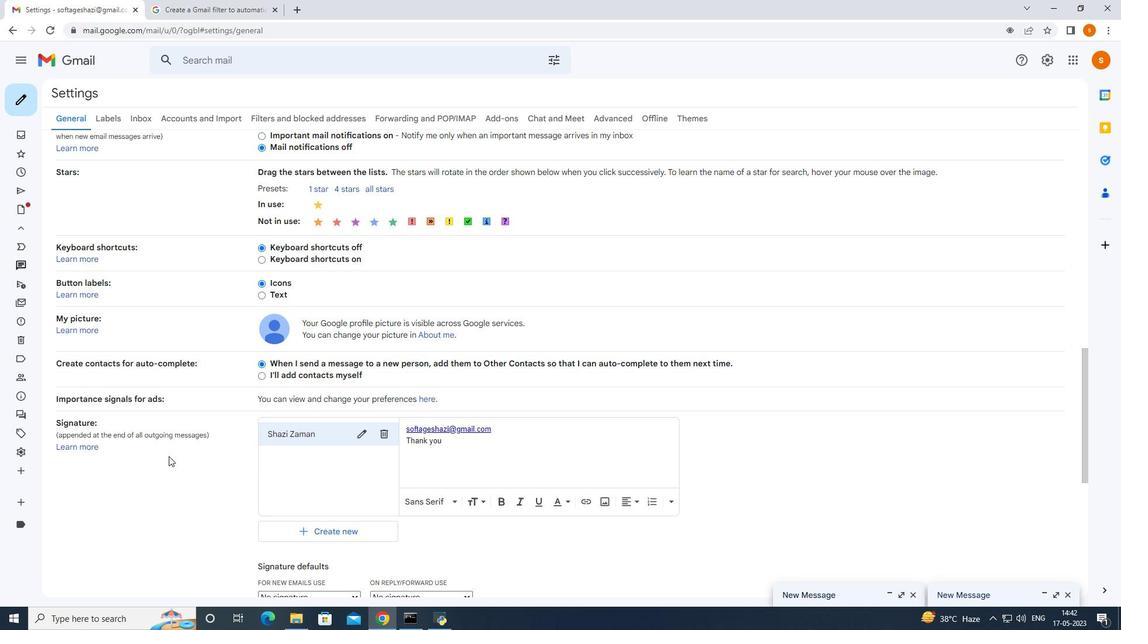 
Action: Mouse scrolled (168, 456) with delta (0, 0)
Screenshot: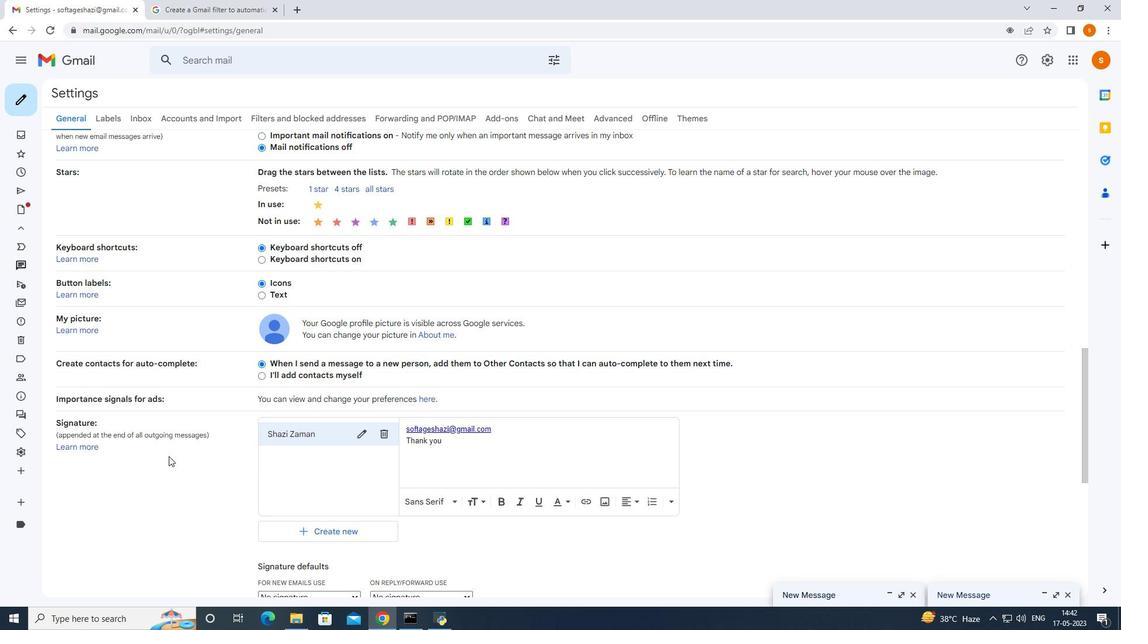 
Action: Mouse scrolled (168, 456) with delta (0, 0)
Screenshot: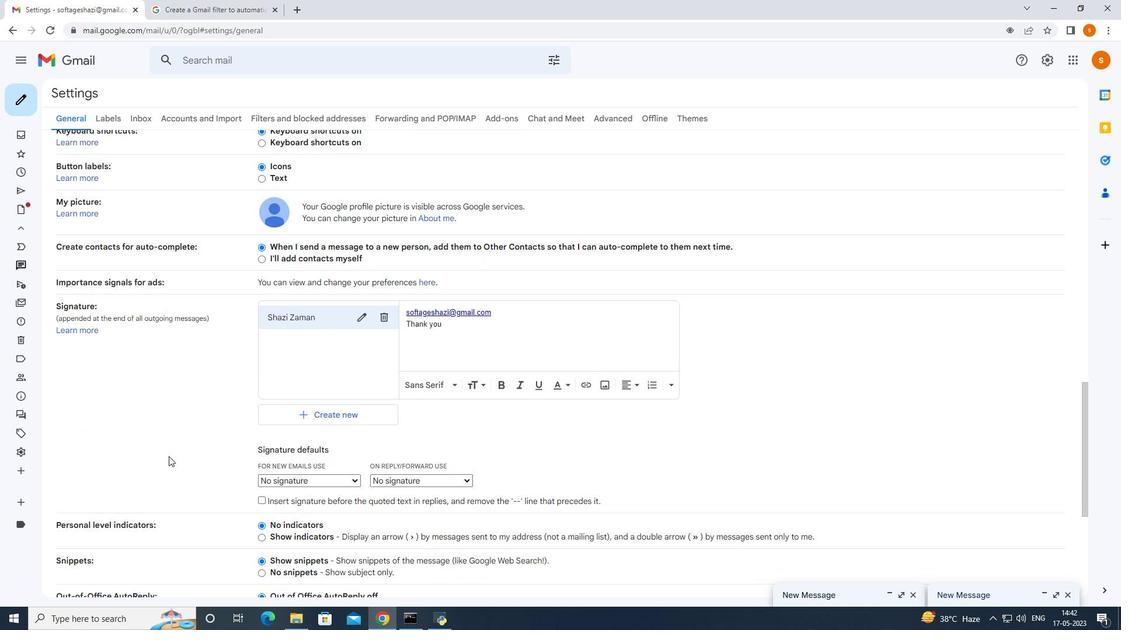 
Action: Mouse scrolled (168, 456) with delta (0, 0)
Screenshot: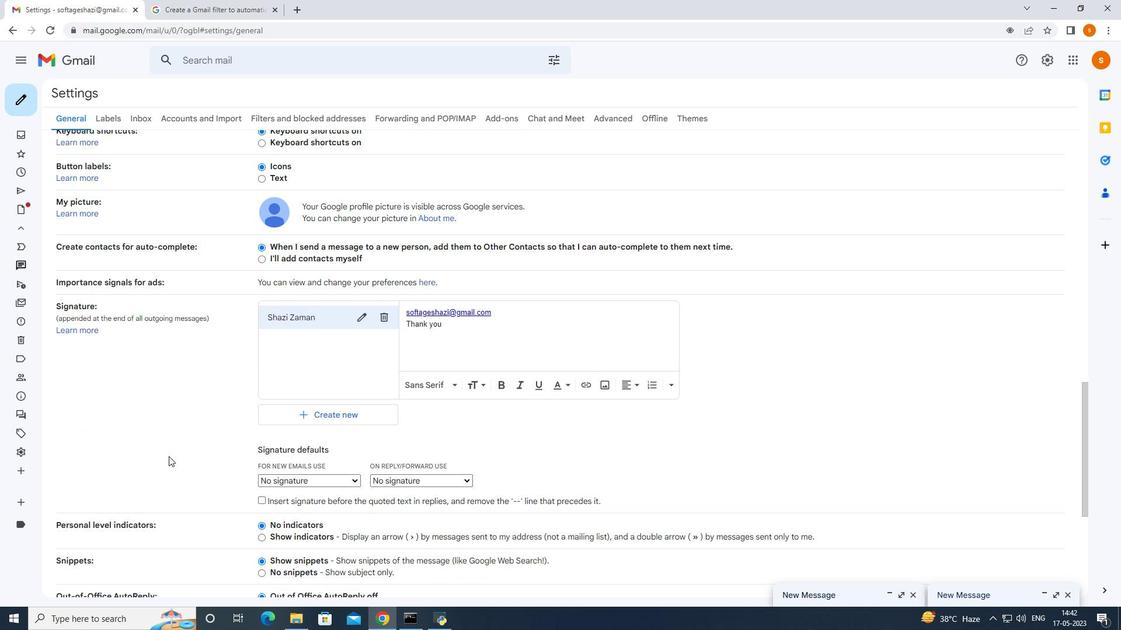 
Action: Mouse moved to (168, 456)
Screenshot: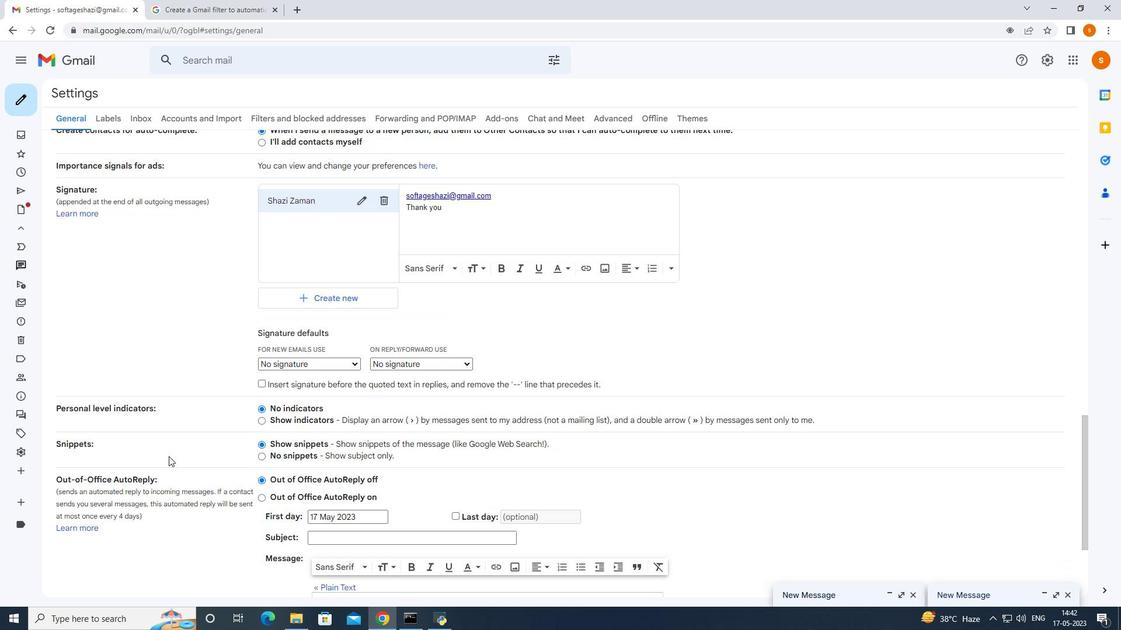 
Action: Mouse scrolled (168, 456) with delta (0, 0)
Screenshot: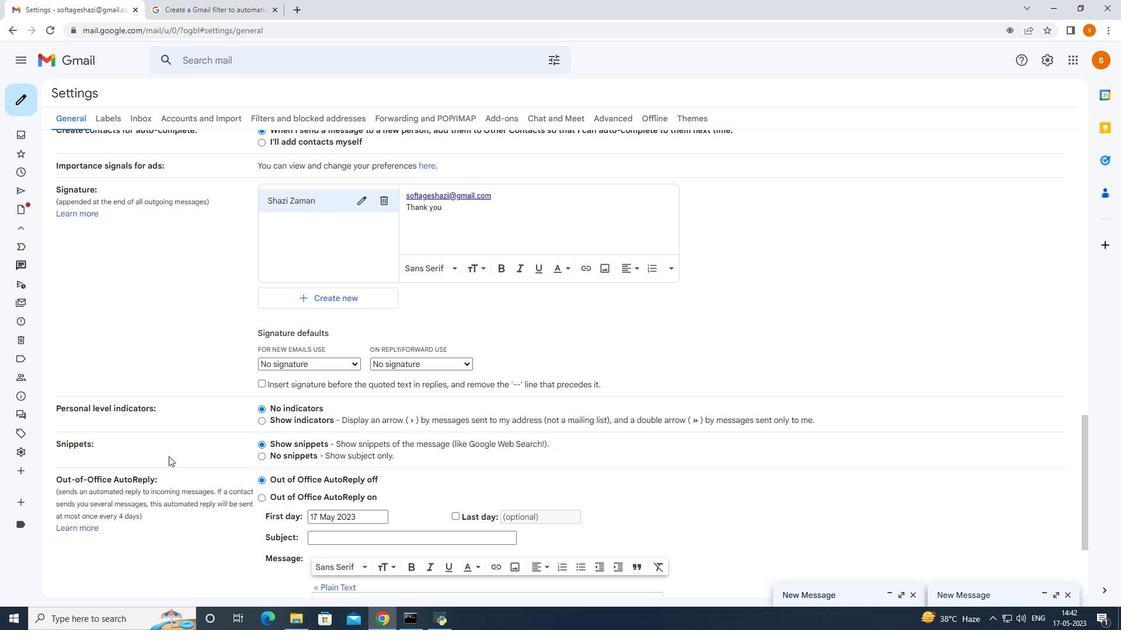 
Action: Mouse scrolled (168, 456) with delta (0, 0)
Screenshot: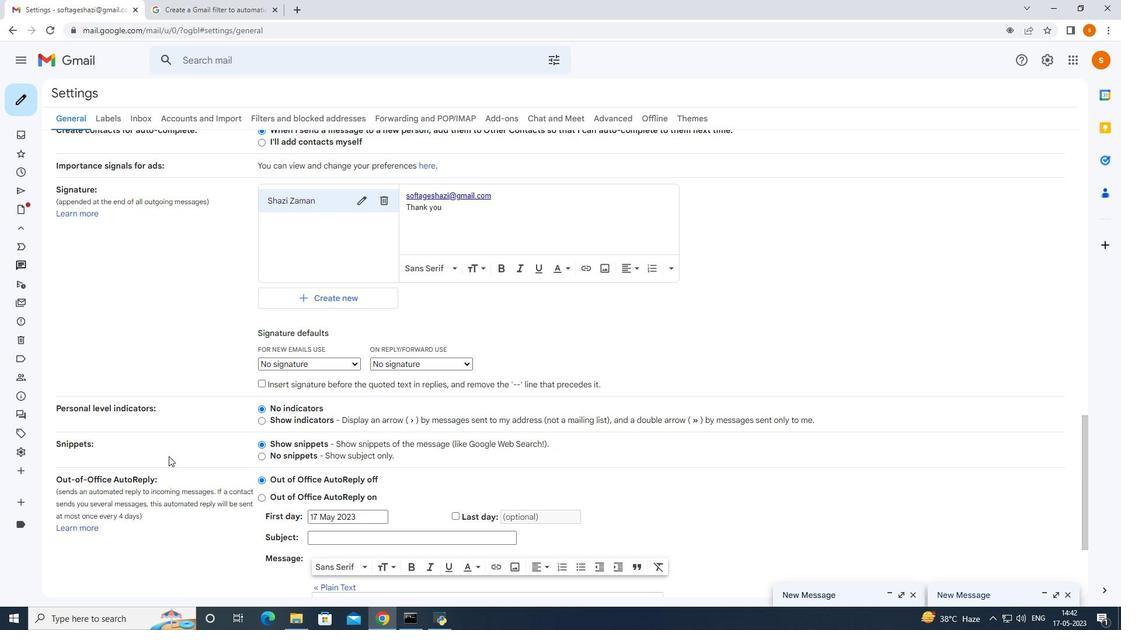 
Action: Mouse scrolled (168, 456) with delta (0, 0)
Screenshot: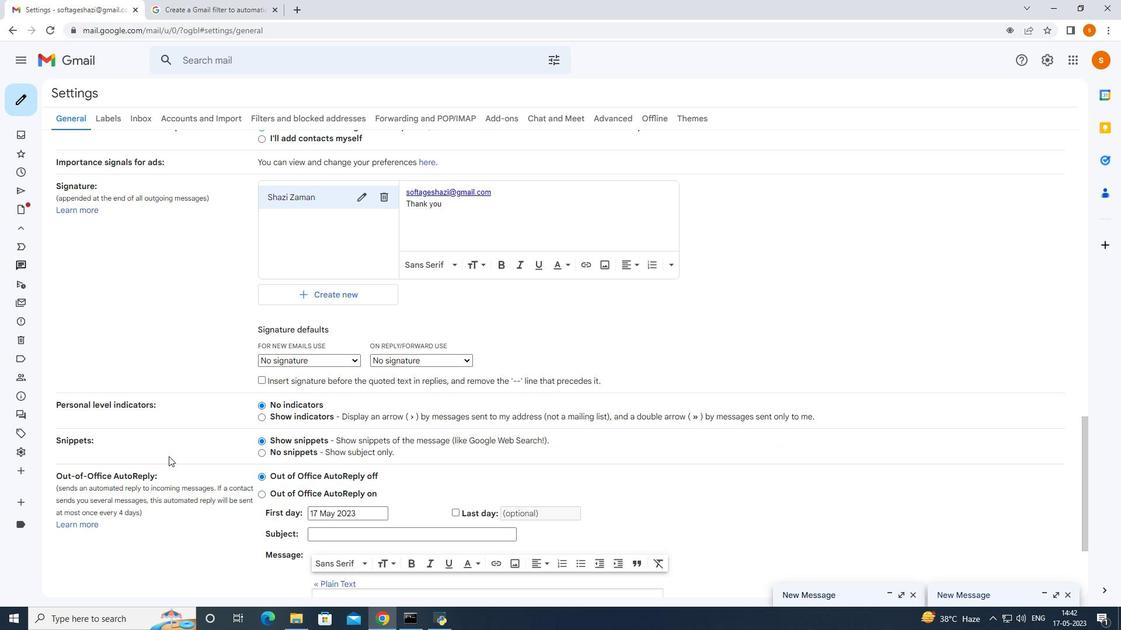 
Action: Mouse scrolled (168, 456) with delta (0, 0)
Screenshot: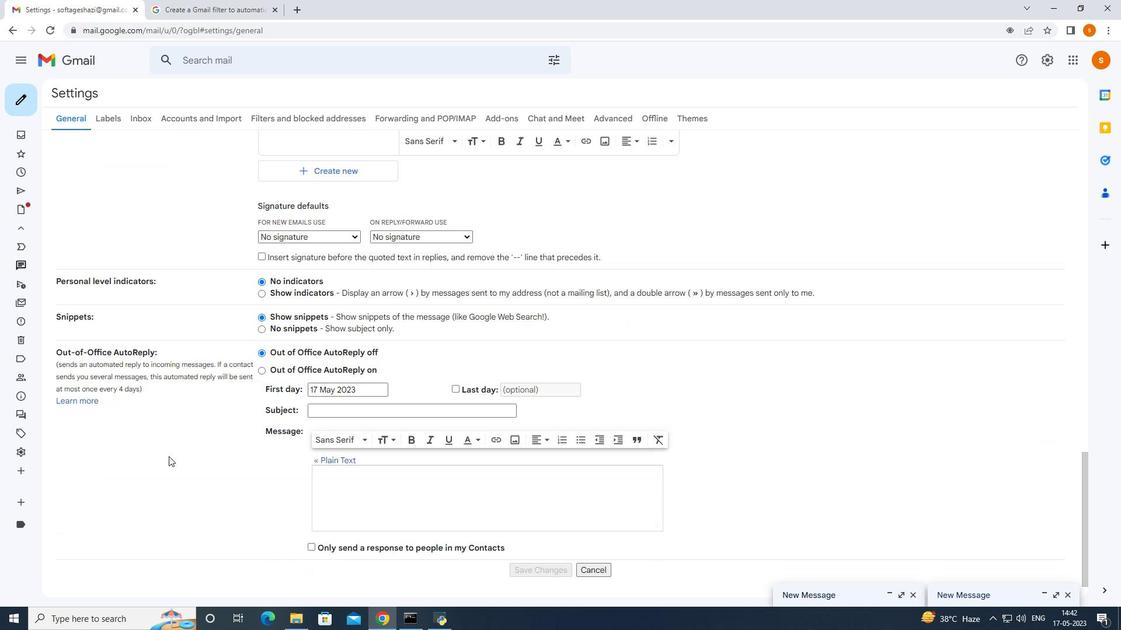 
Action: Mouse moved to (168, 456)
Screenshot: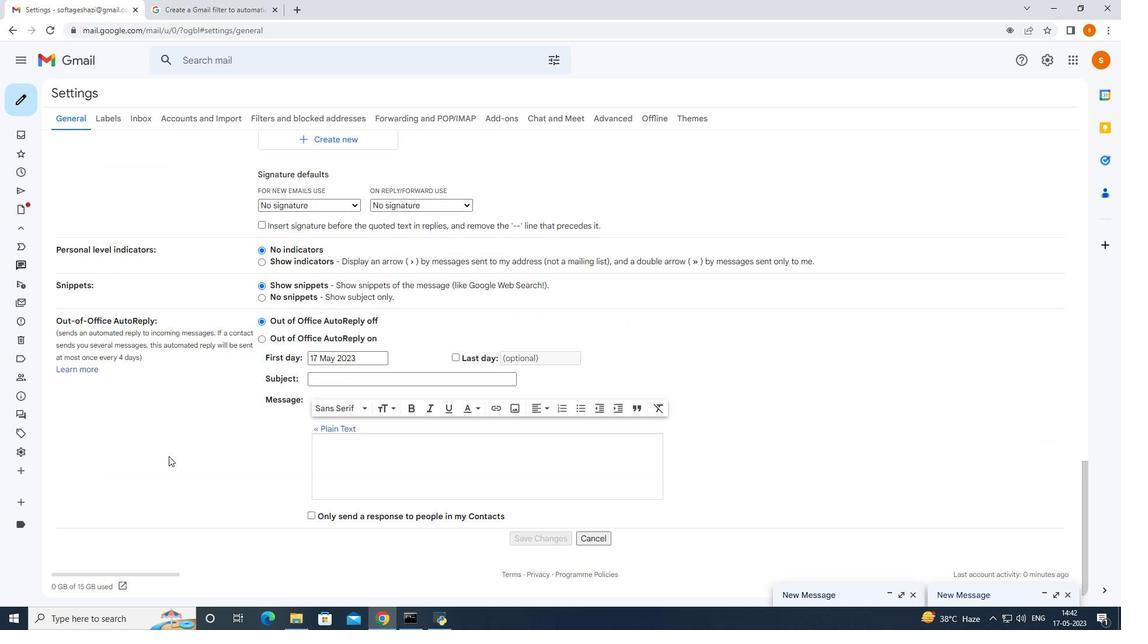 
Action: Mouse scrolled (168, 456) with delta (0, 0)
Screenshot: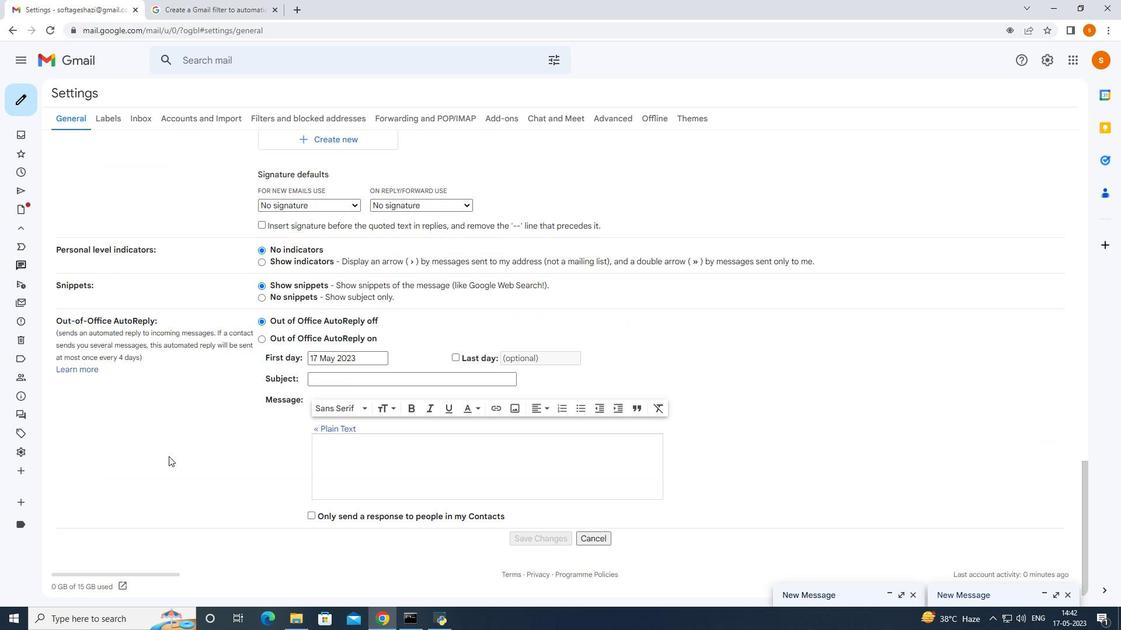 
Action: Mouse moved to (168, 456)
Screenshot: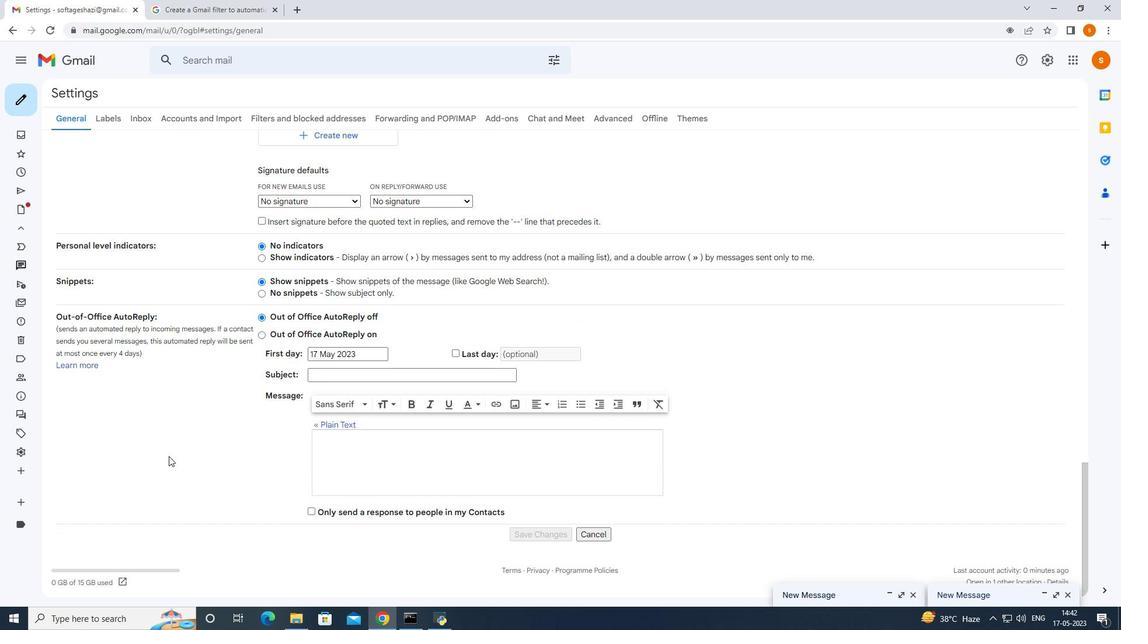 
Action: Mouse scrolled (168, 456) with delta (0, 0)
Screenshot: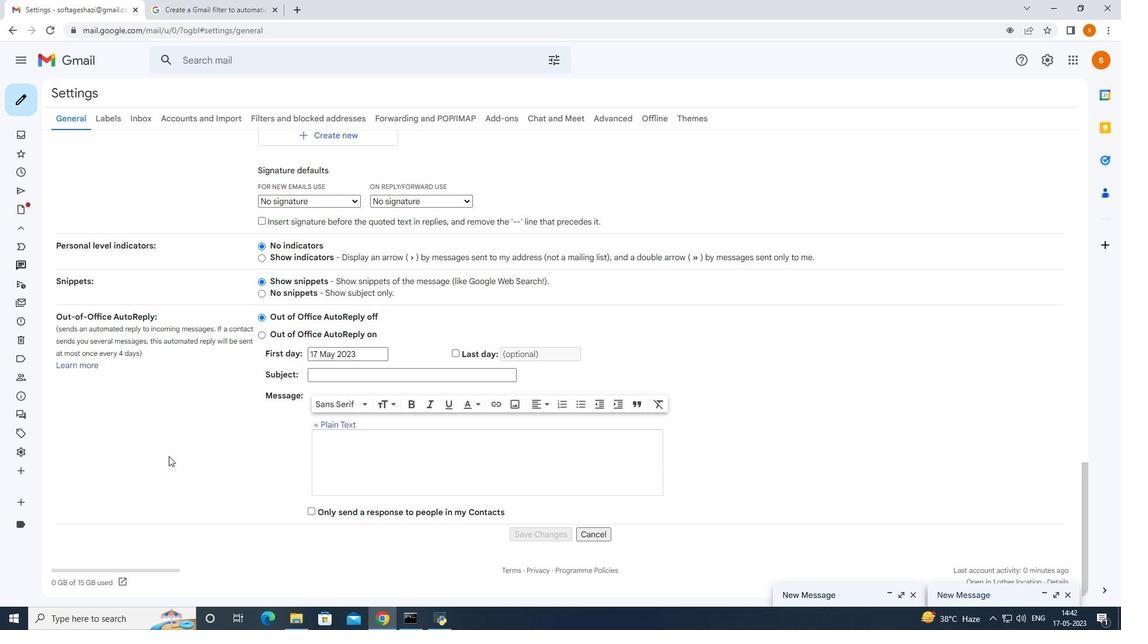 
Action: Mouse scrolled (168, 457) with delta (0, 0)
Screenshot: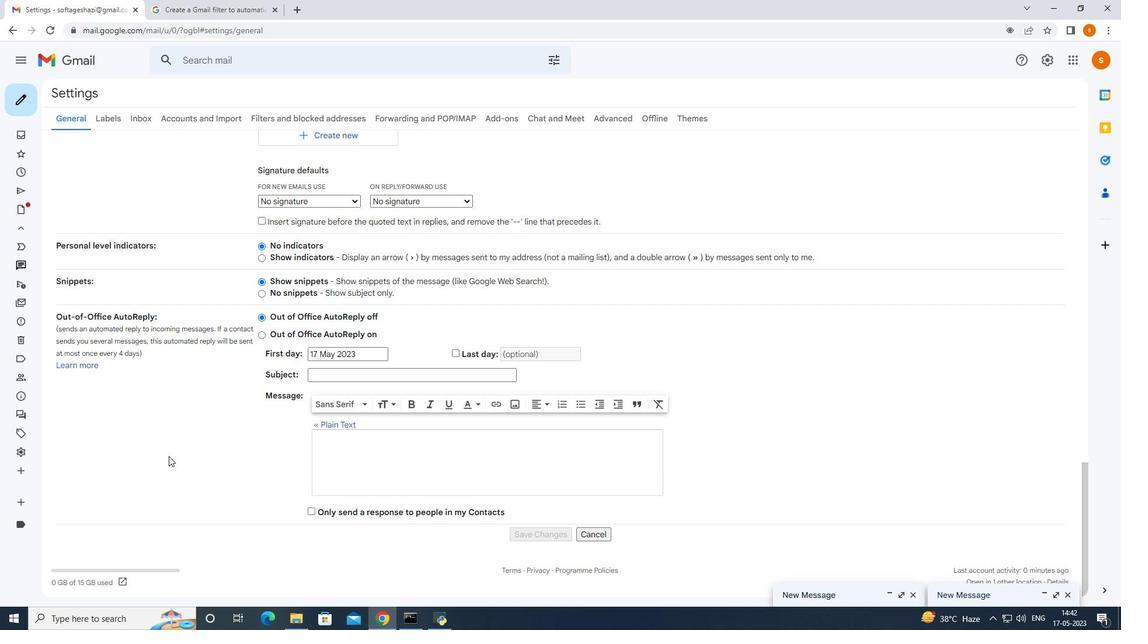
Action: Mouse scrolled (168, 457) with delta (0, 0)
Screenshot: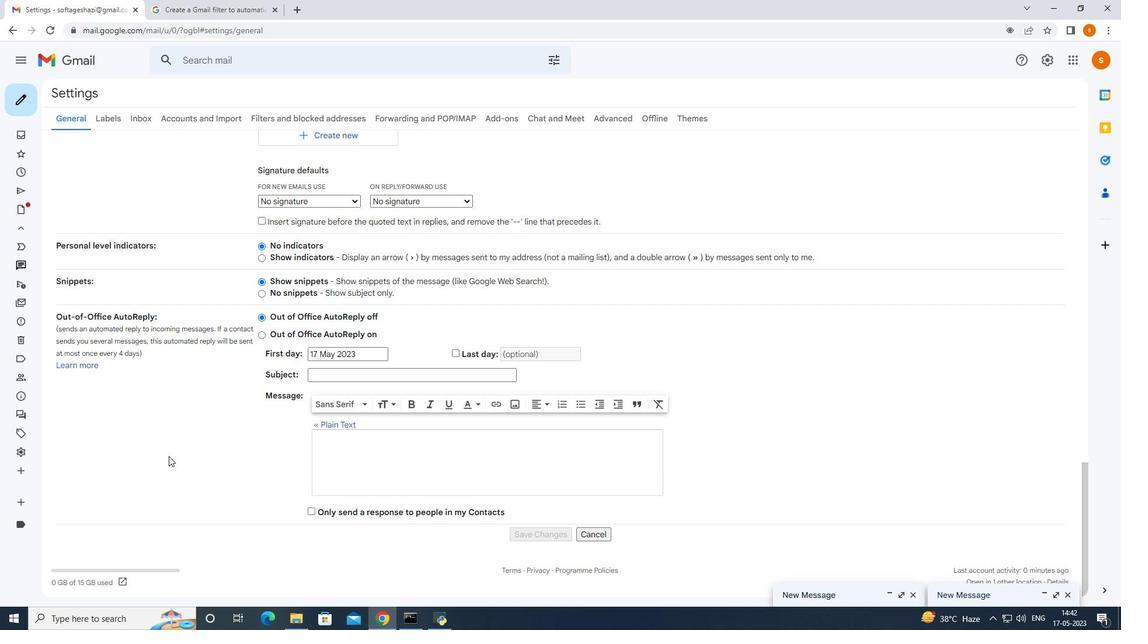 
Action: Mouse scrolled (168, 457) with delta (0, 0)
Screenshot: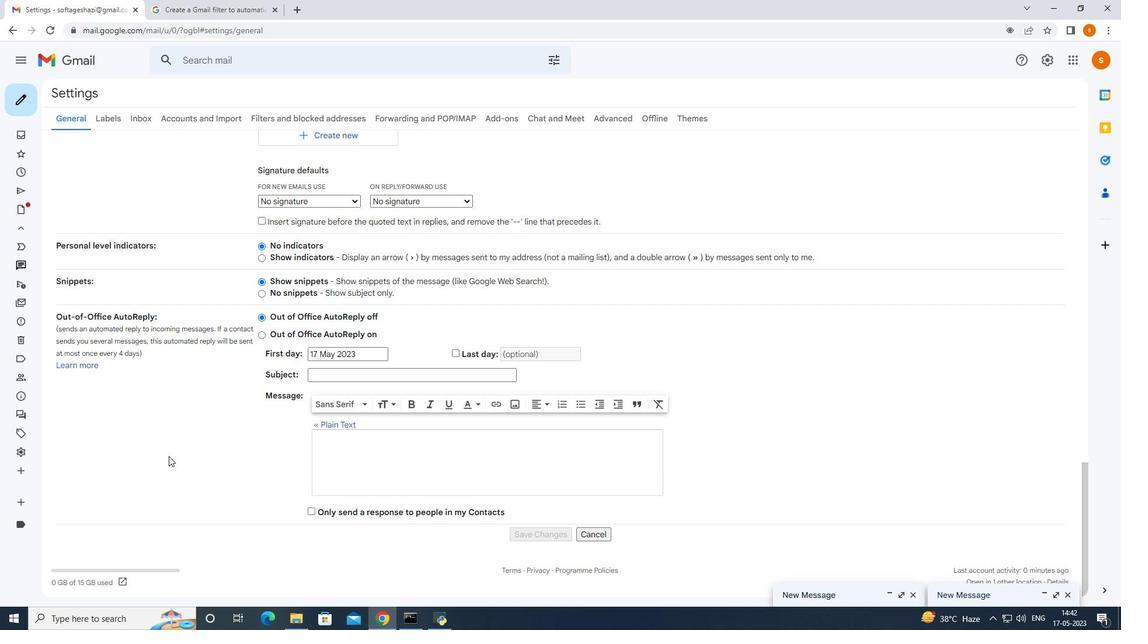 
Action: Mouse scrolled (168, 457) with delta (0, 0)
Screenshot: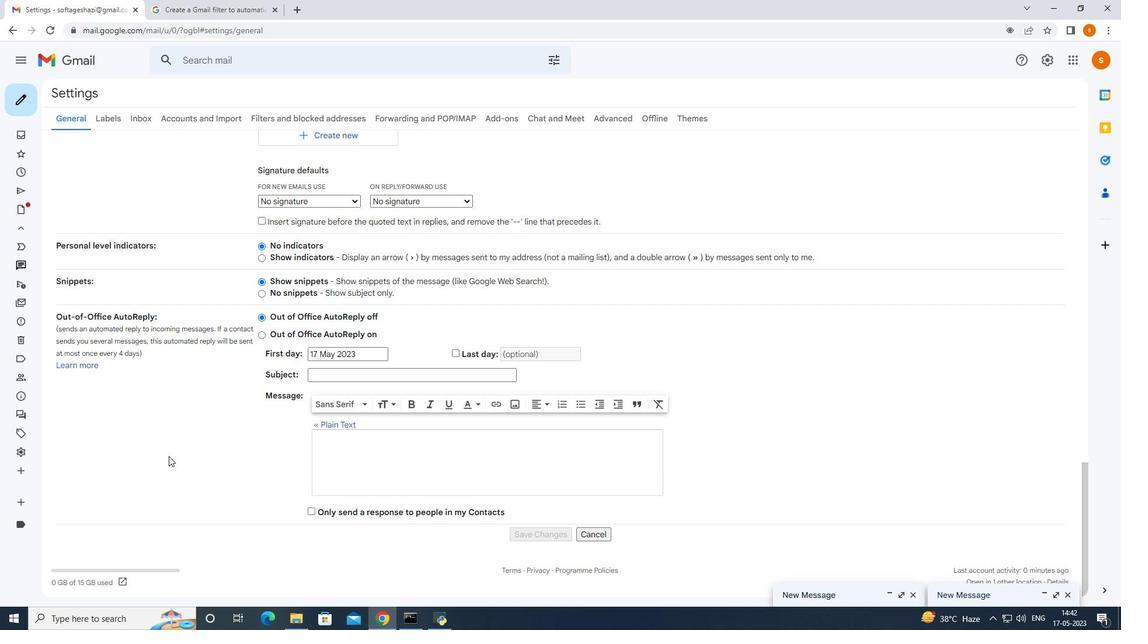 
Action: Mouse scrolled (168, 457) with delta (0, 0)
Screenshot: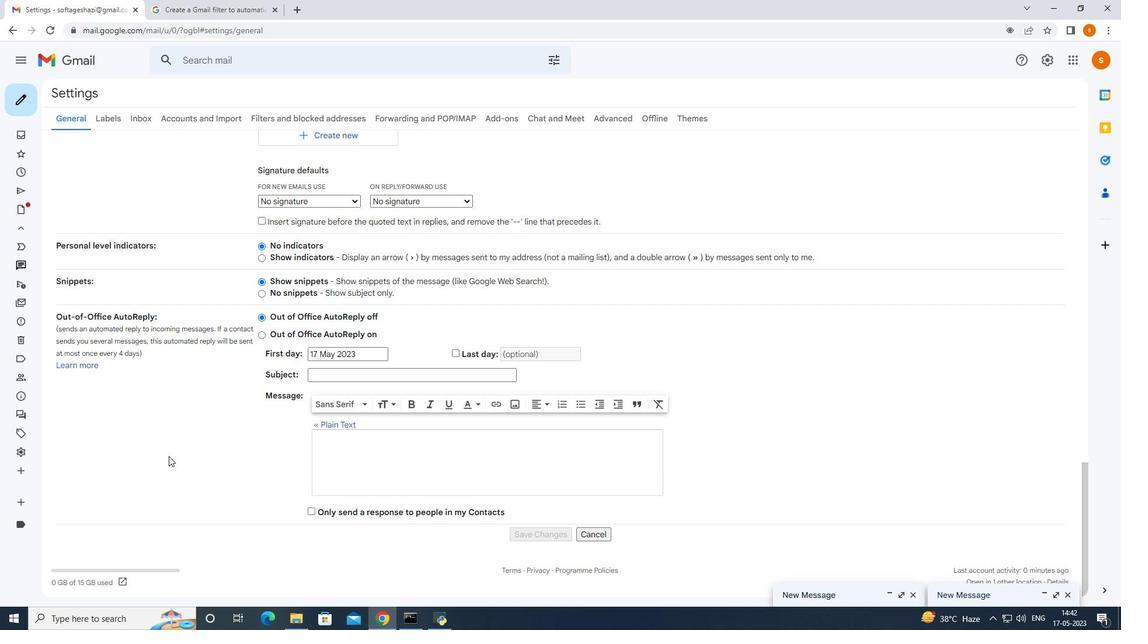 
Action: Mouse moved to (170, 453)
Screenshot: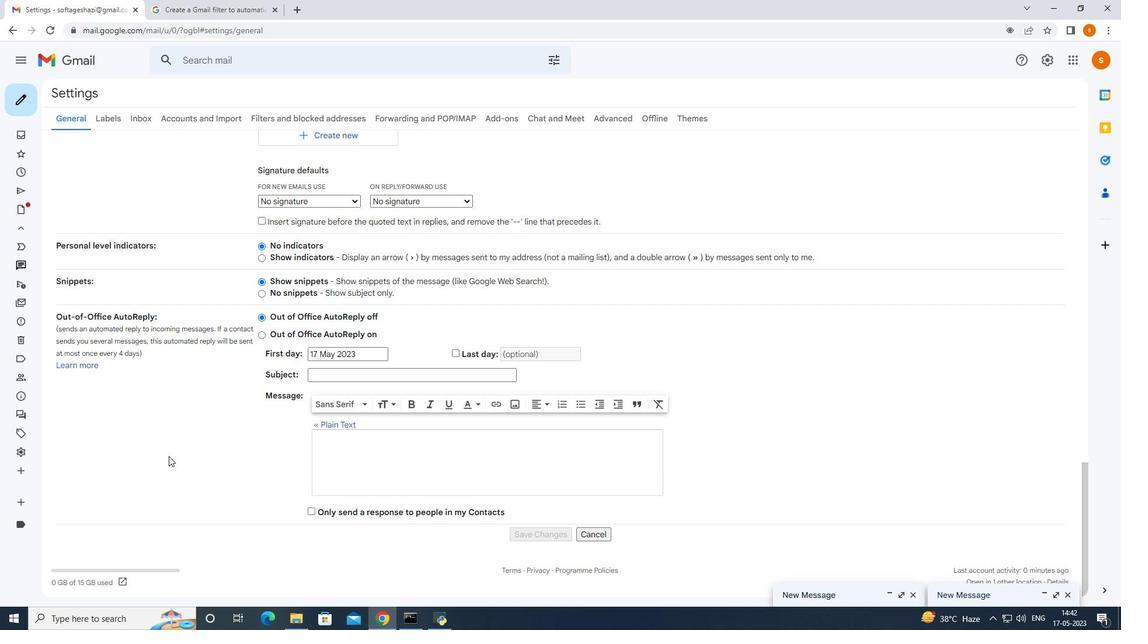 
Action: Mouse scrolled (170, 454) with delta (0, 0)
Screenshot: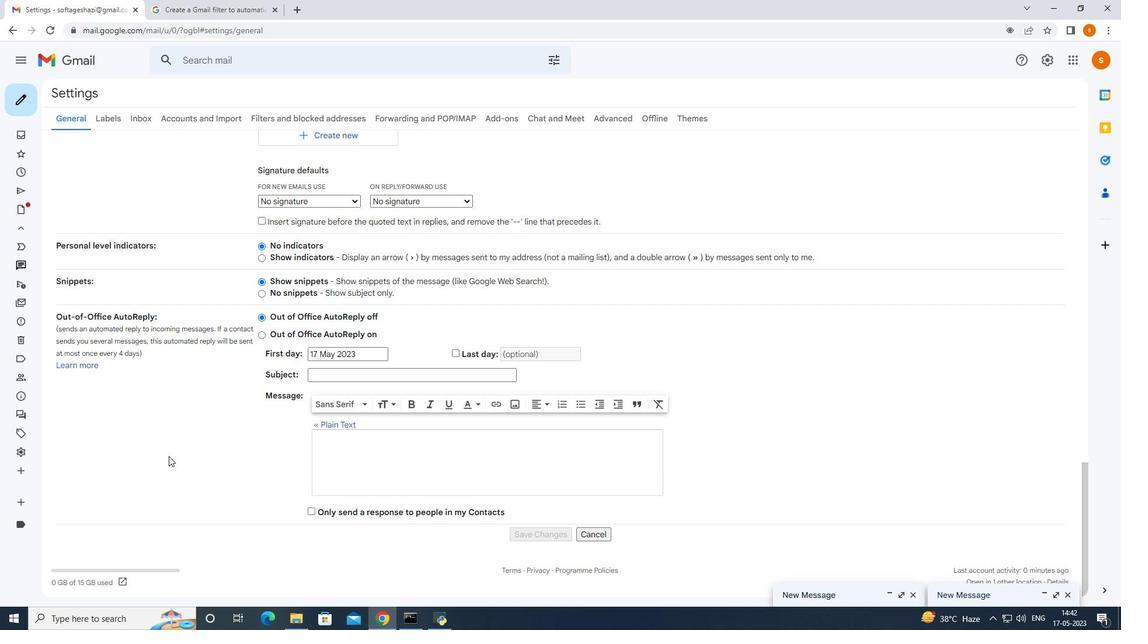 
Action: Mouse moved to (152, 365)
Screenshot: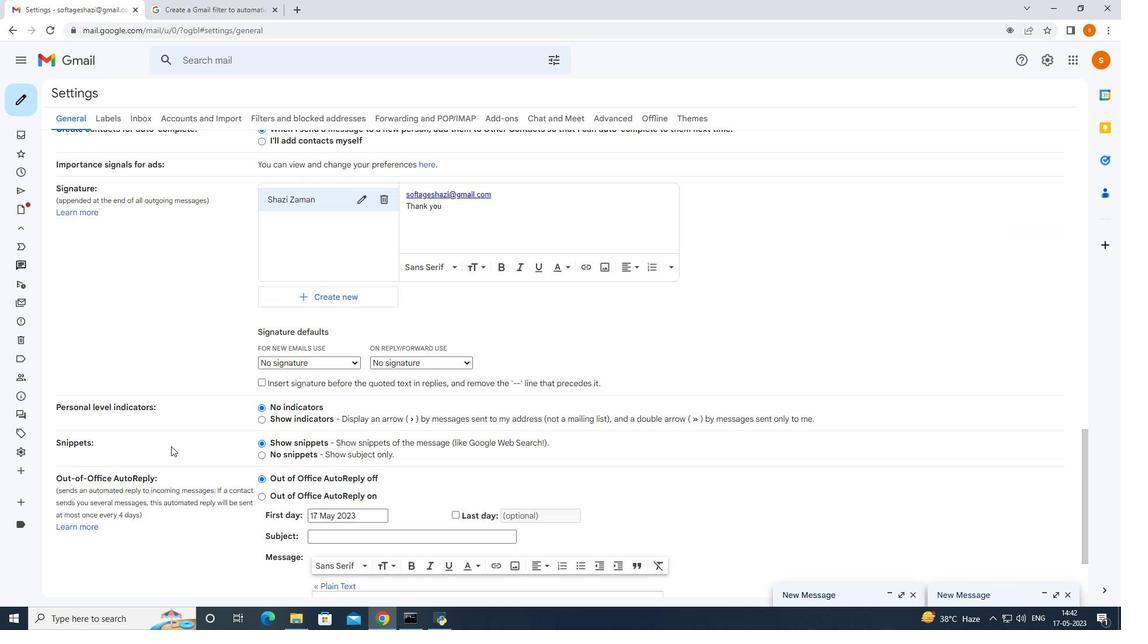 
Action: Mouse pressed middle at (152, 365)
Screenshot: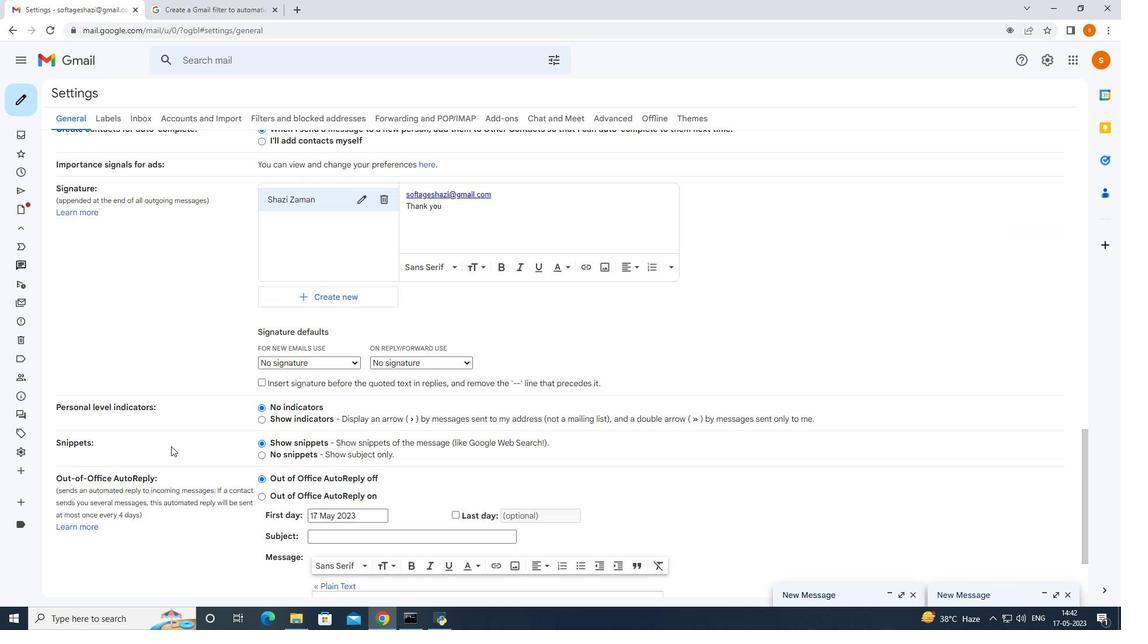 
Action: Mouse moved to (151, 361)
Screenshot: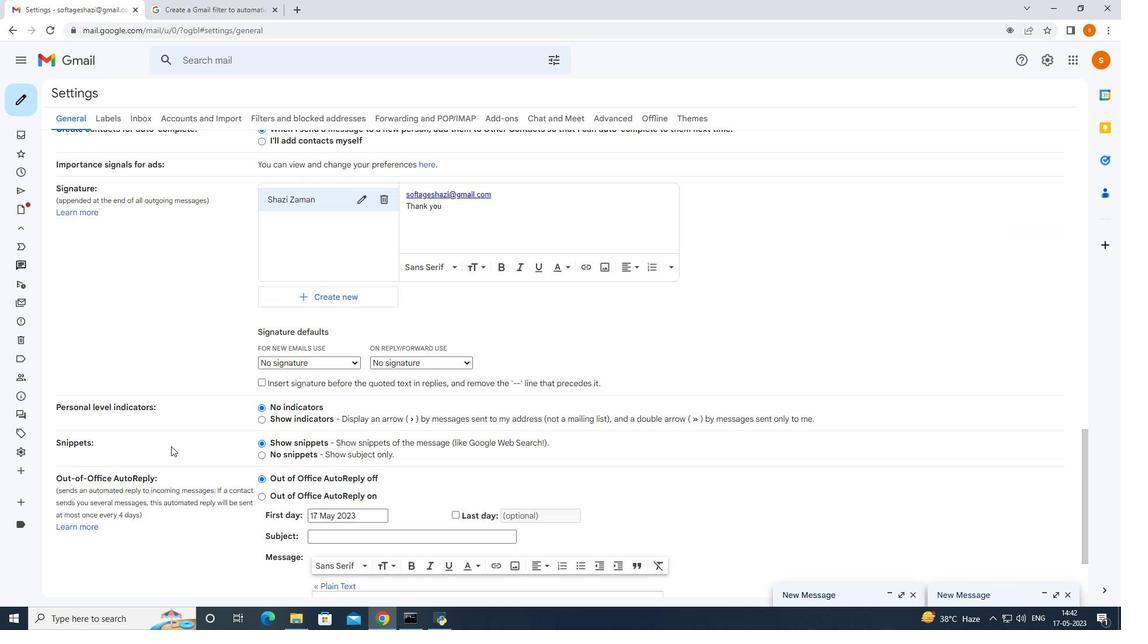 
Action: Mouse scrolled (152, 366) with delta (0, 0)
Screenshot: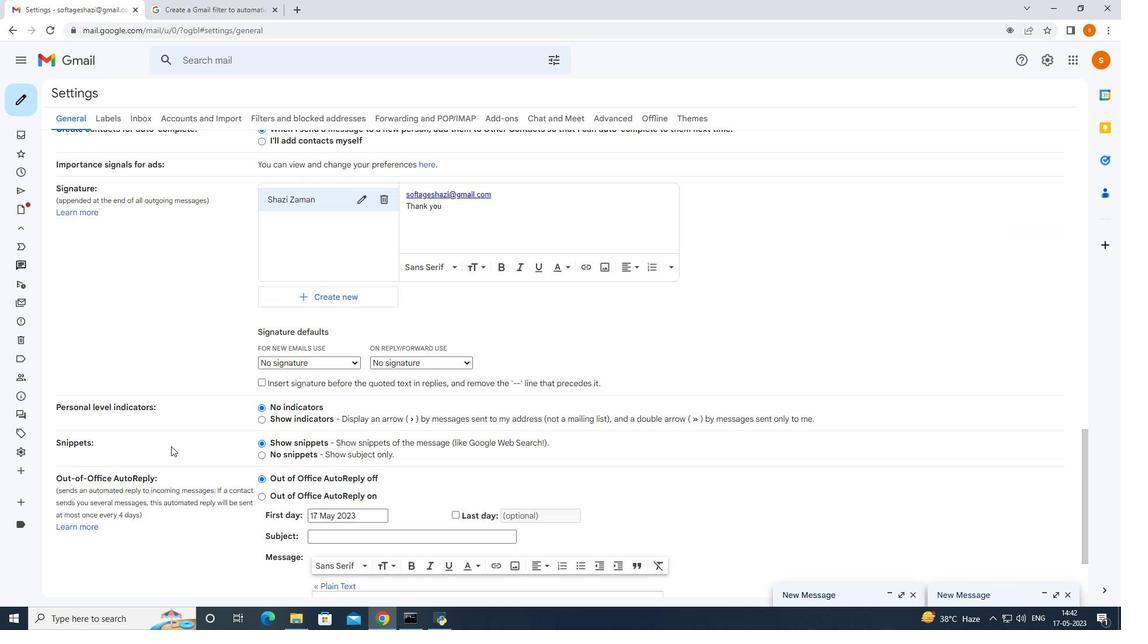 
Action: Mouse moved to (151, 357)
Screenshot: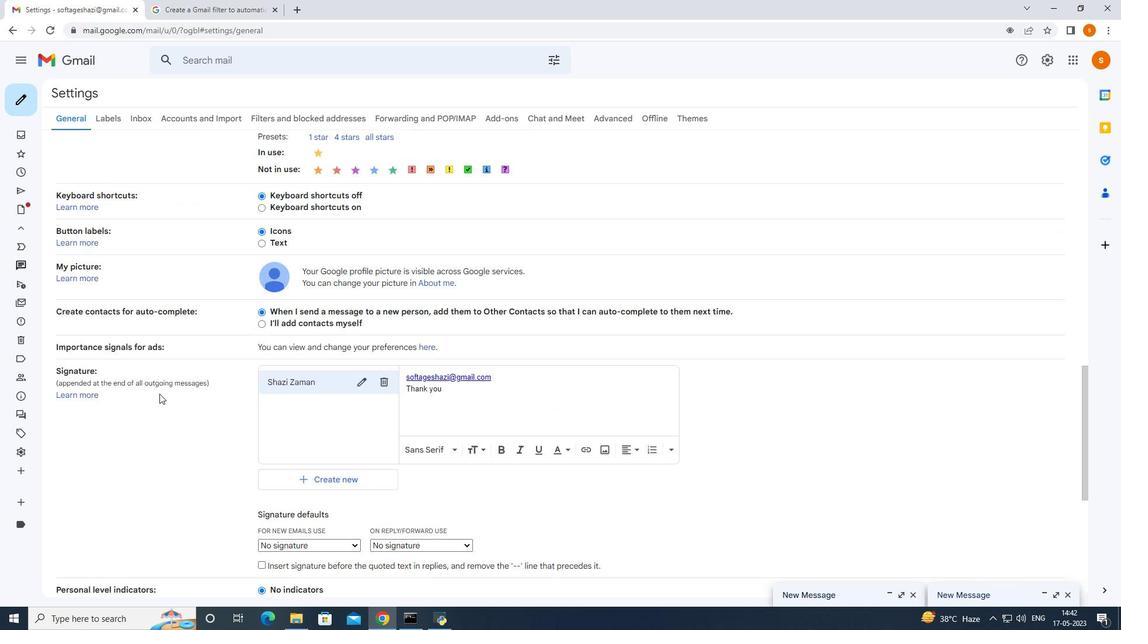 
Action: Mouse scrolled (151, 358) with delta (0, 0)
Screenshot: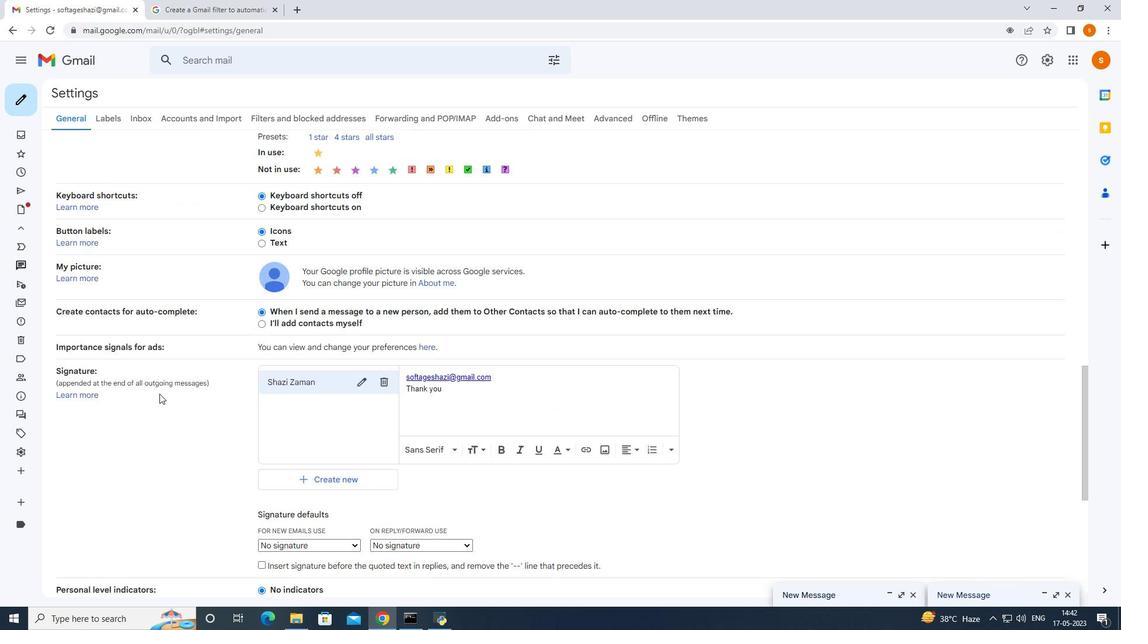 
Action: Mouse moved to (151, 355)
Screenshot: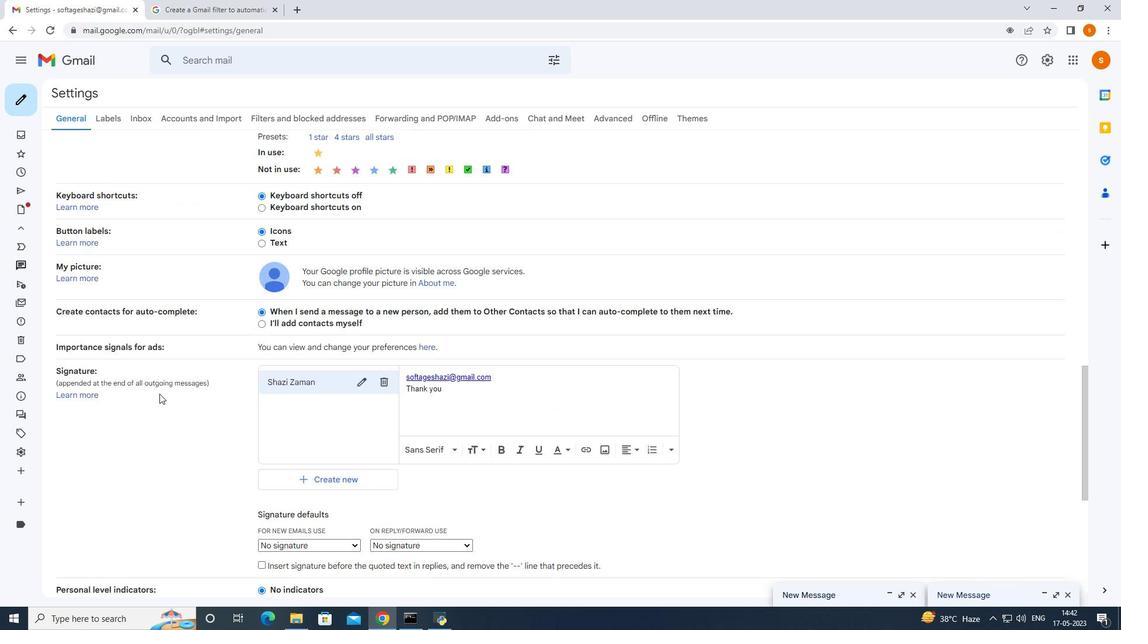 
Action: Mouse scrolled (151, 355) with delta (0, 0)
Screenshot: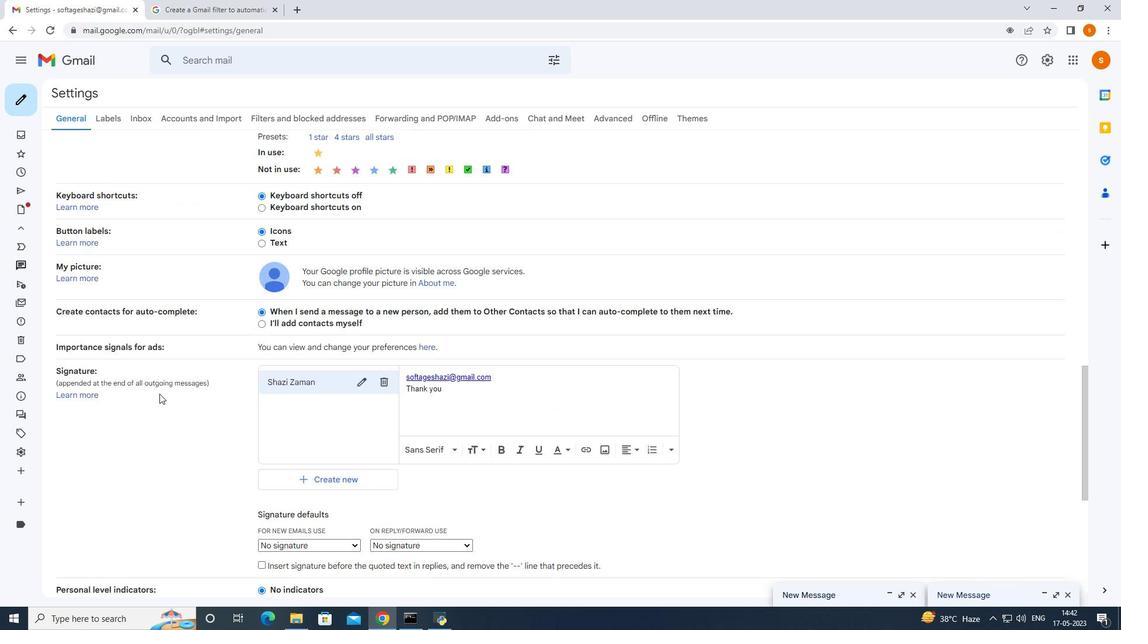 
Action: Mouse moved to (151, 354)
Screenshot: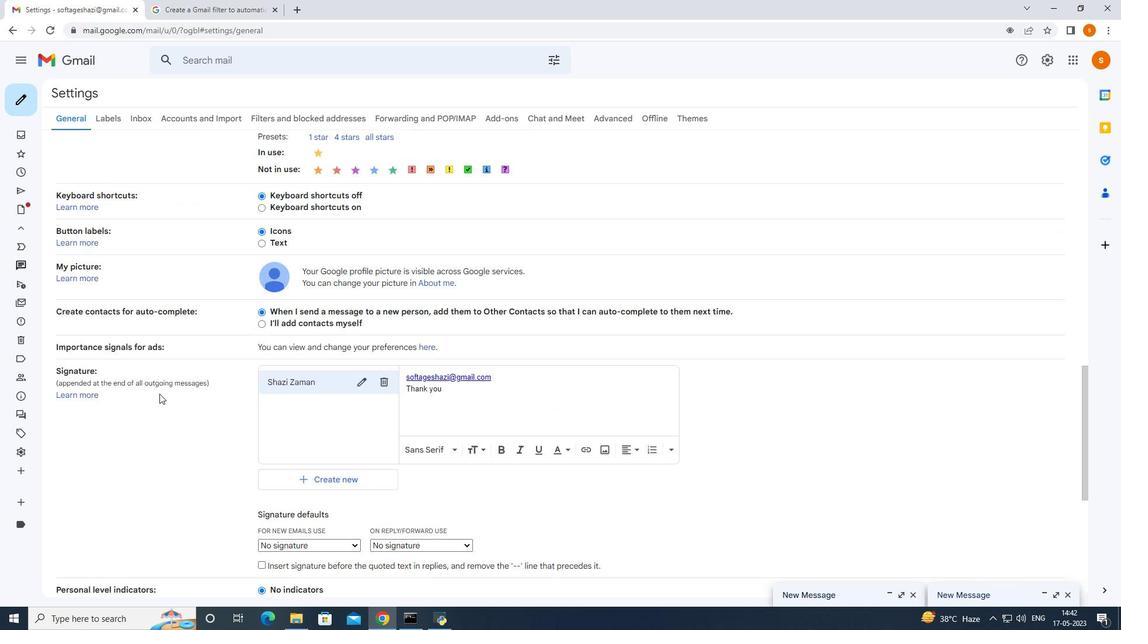 
Action: Mouse scrolled (151, 355) with delta (0, 0)
Screenshot: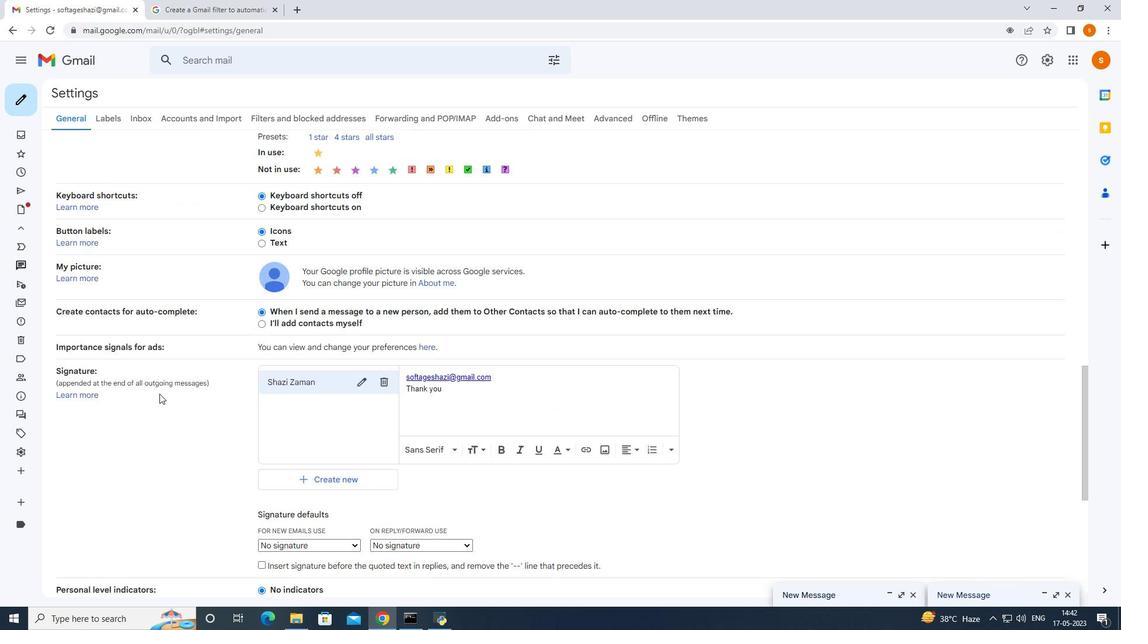 
Action: Mouse moved to (151, 354)
Screenshot: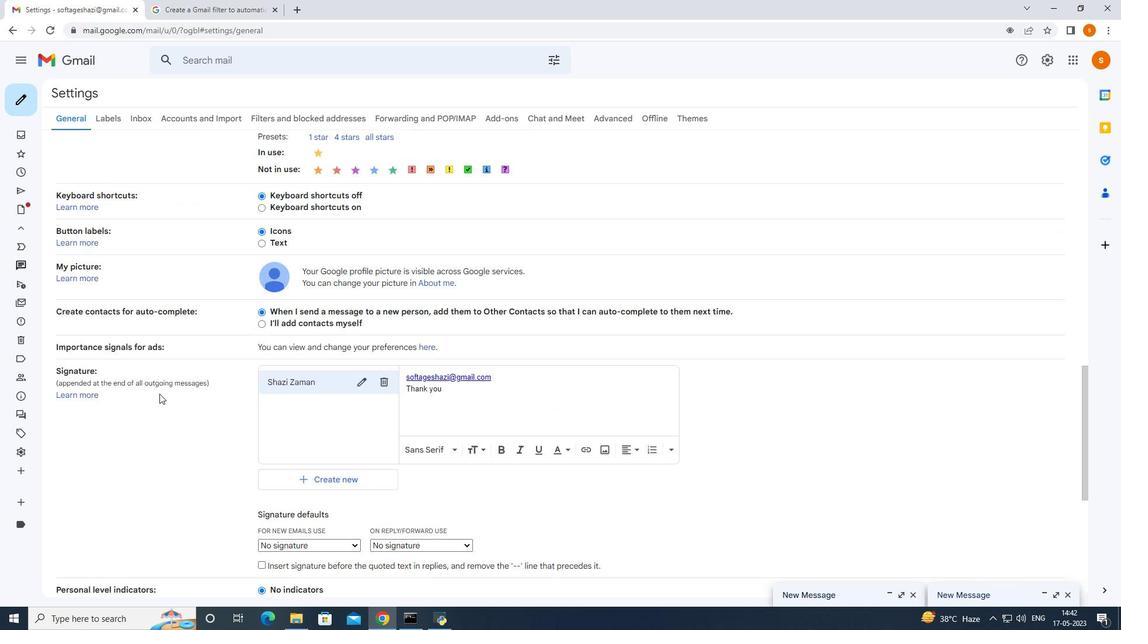 
Action: Mouse scrolled (151, 355) with delta (0, 0)
Screenshot: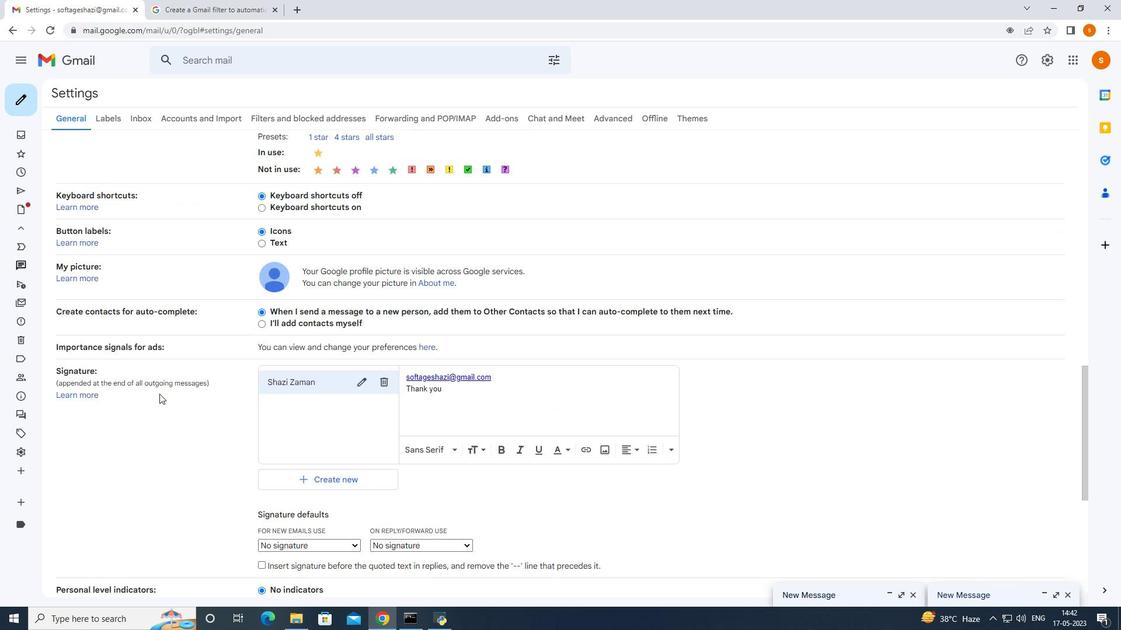 
Action: Mouse moved to (151, 354)
Screenshot: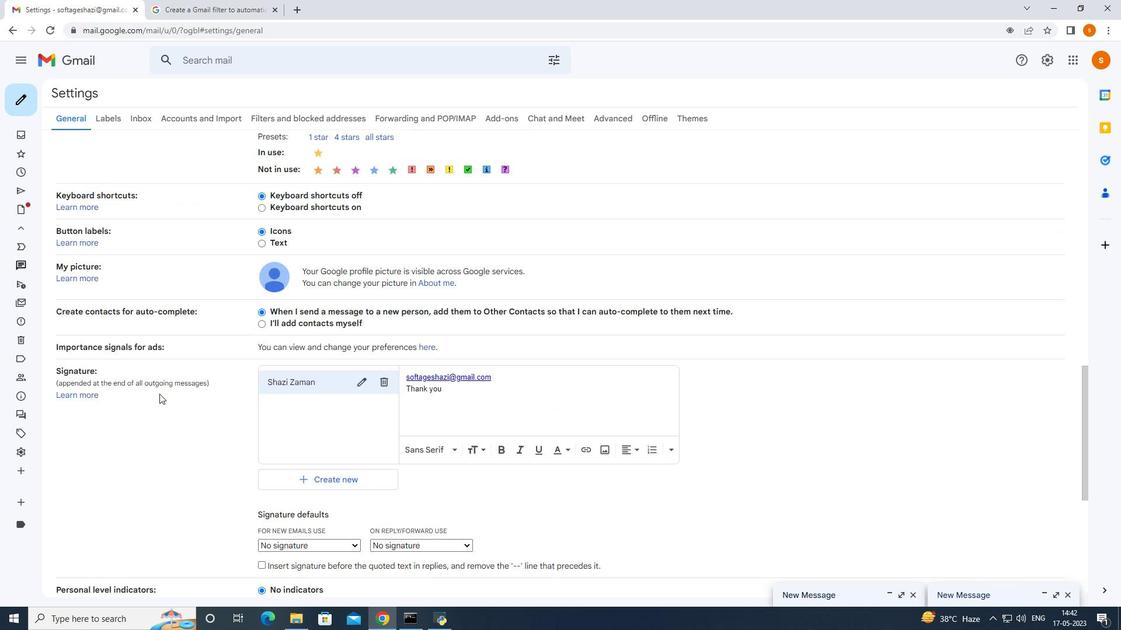 
Action: Mouse scrolled (151, 354) with delta (0, 0)
Screenshot: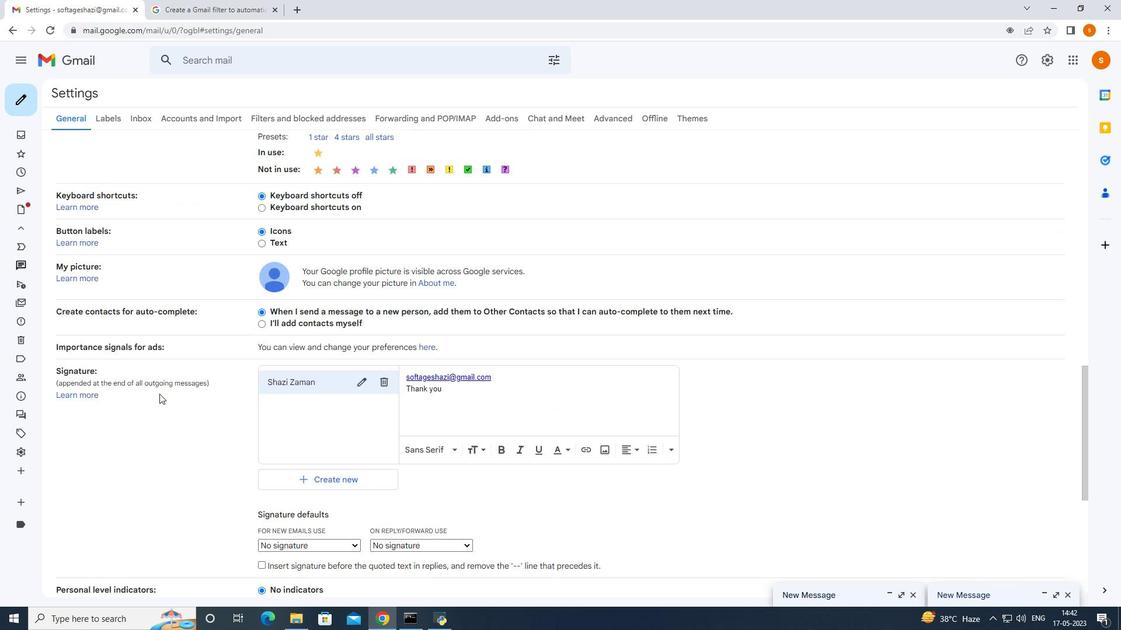 
Action: Mouse moved to (150, 345)
Screenshot: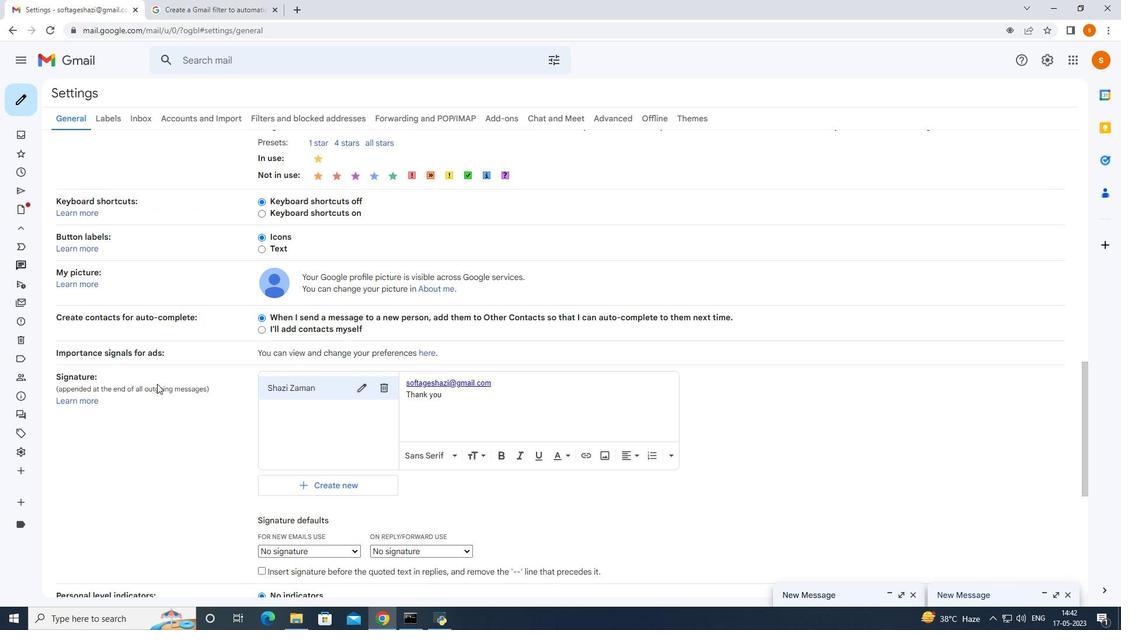 
Action: Mouse scrolled (150, 345) with delta (0, 0)
Screenshot: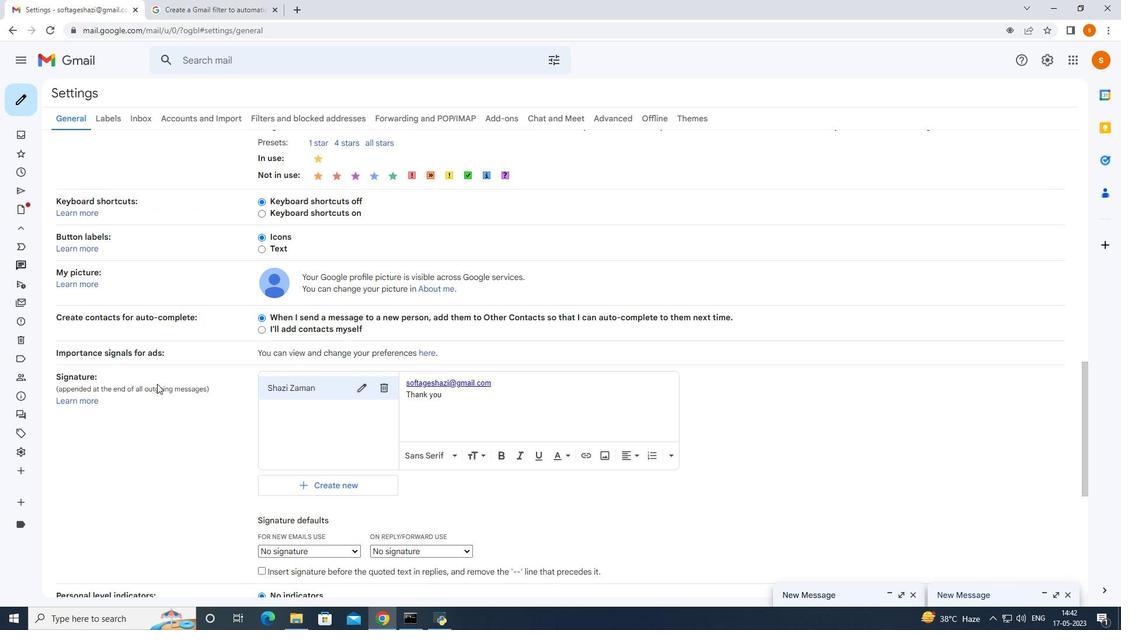 
Action: Mouse moved to (189, 5)
Screenshot: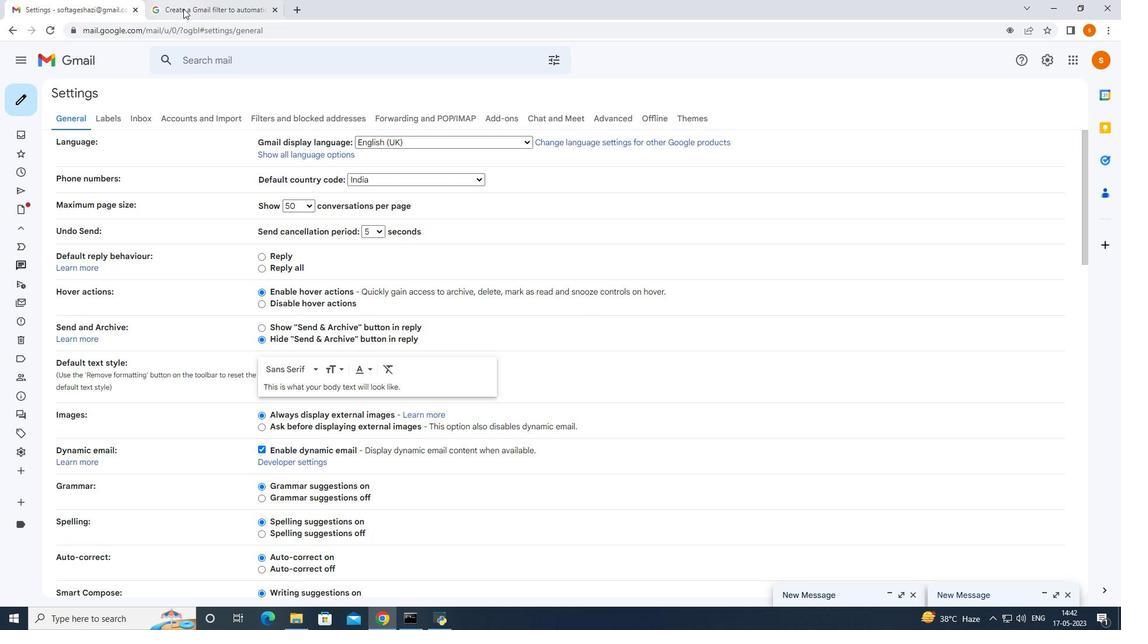 
Action: Mouse pressed left at (189, 5)
Screenshot: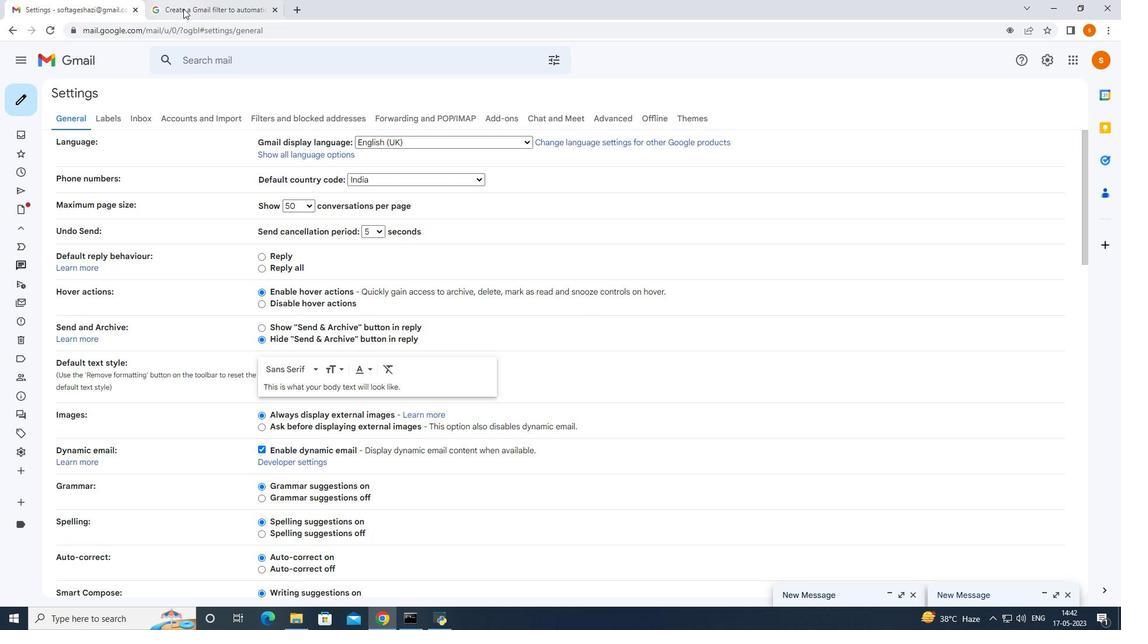 
Action: Mouse moved to (203, 252)
Screenshot: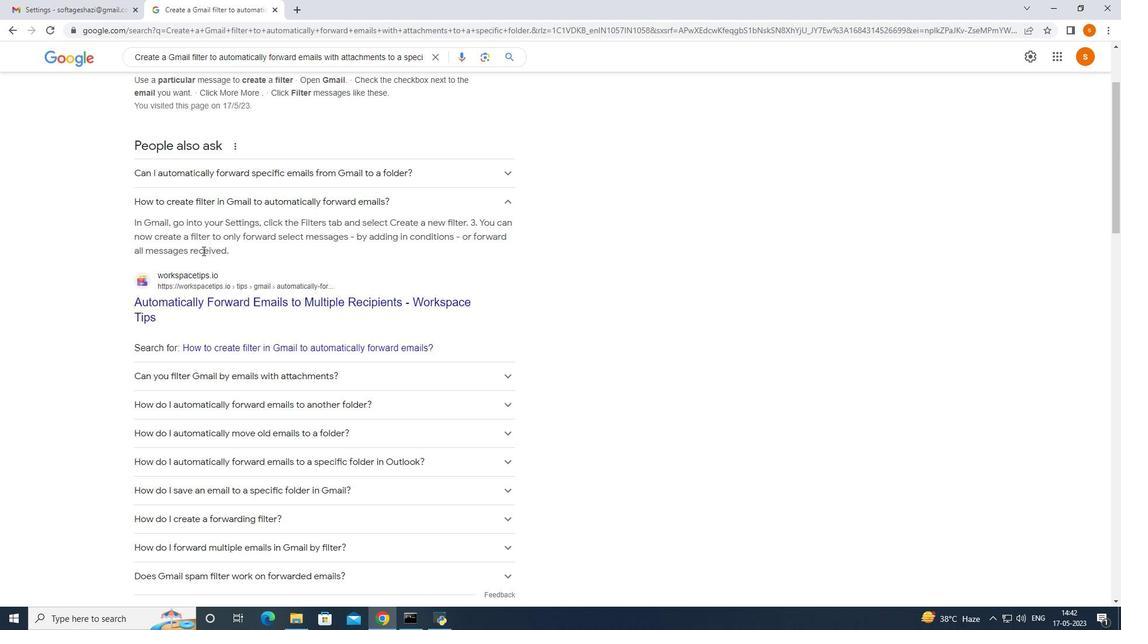 
Action: Mouse scrolled (203, 251) with delta (0, 0)
Screenshot: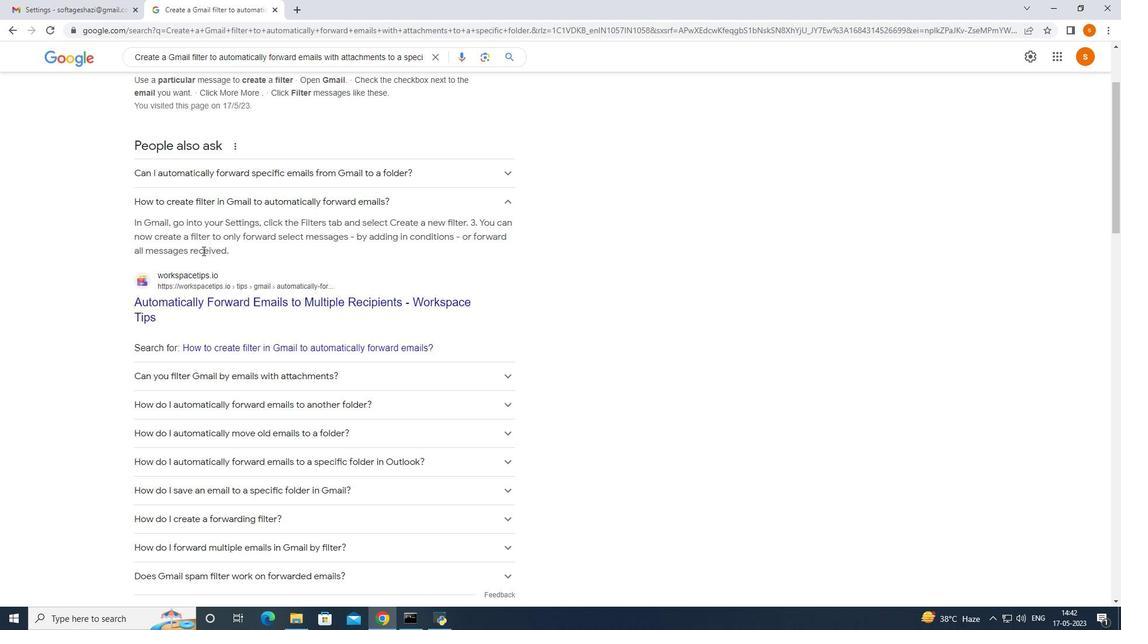
Action: Mouse moved to (205, 257)
Screenshot: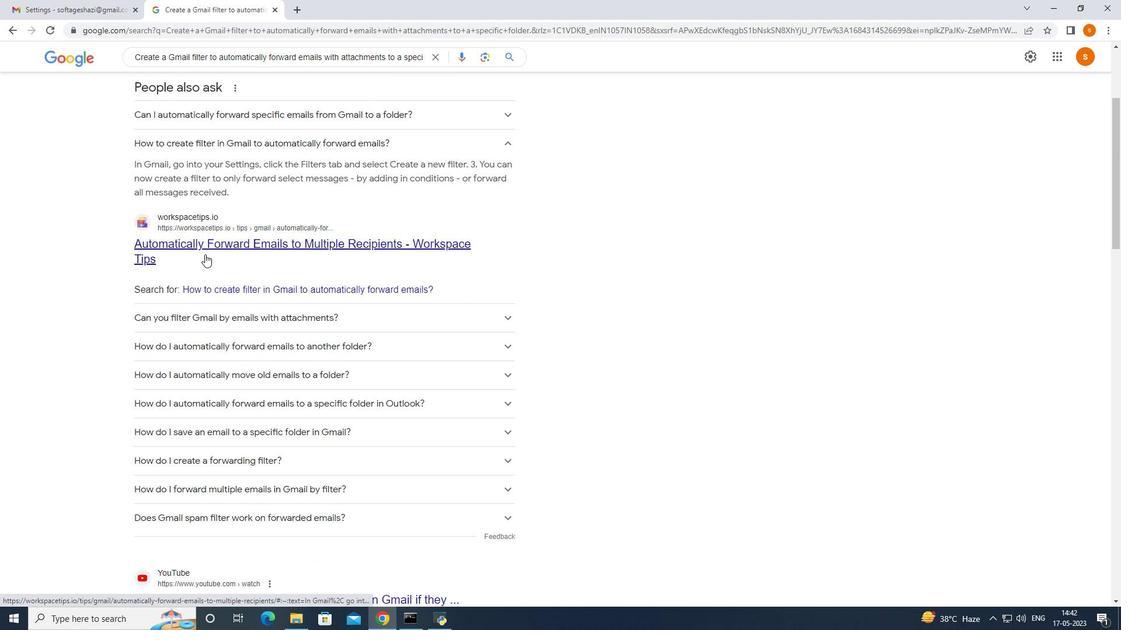 
Action: Mouse scrolled (205, 257) with delta (0, 0)
Screenshot: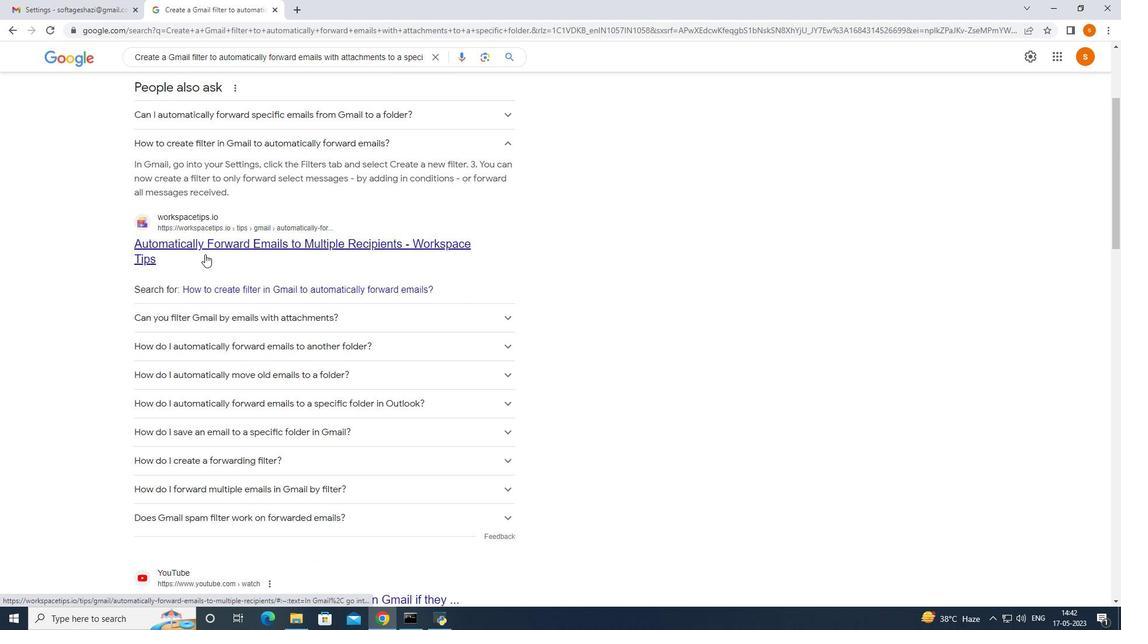 
Action: Mouse moved to (205, 258)
Screenshot: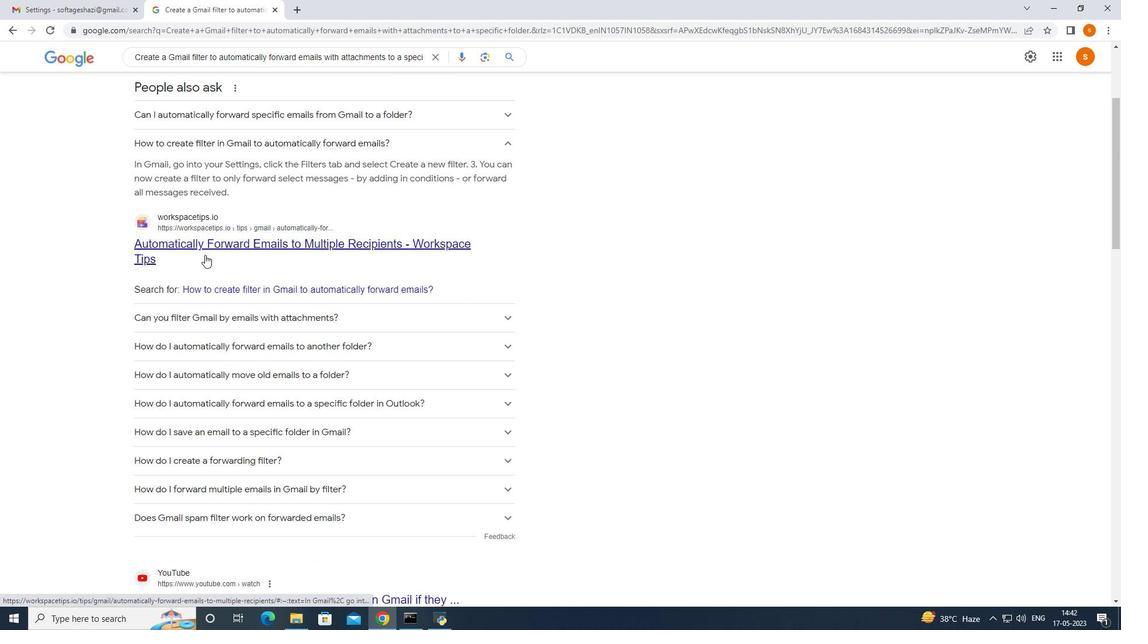 
Action: Mouse scrolled (205, 257) with delta (0, 0)
Screenshot: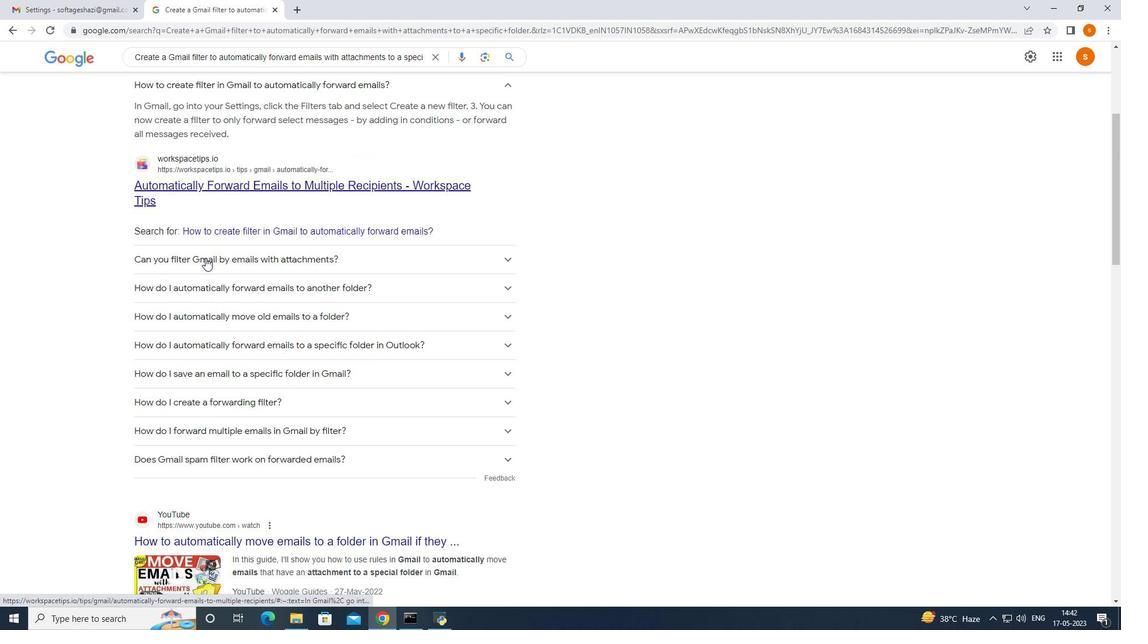 
Action: Mouse scrolled (205, 257) with delta (0, 0)
Screenshot: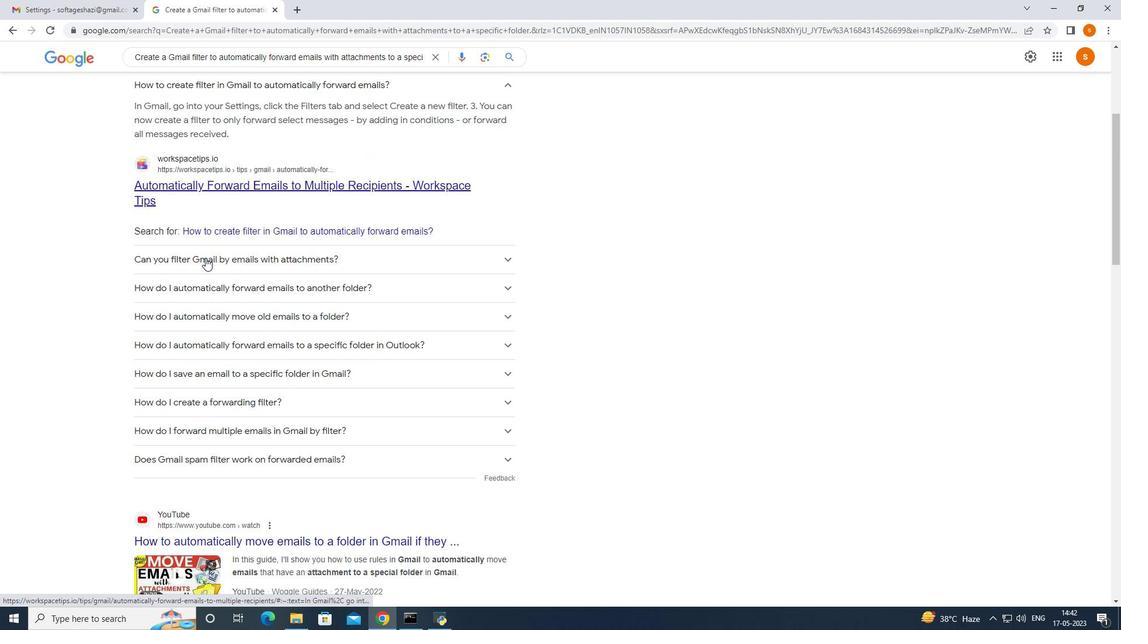 
Action: Mouse moved to (207, 258)
Screenshot: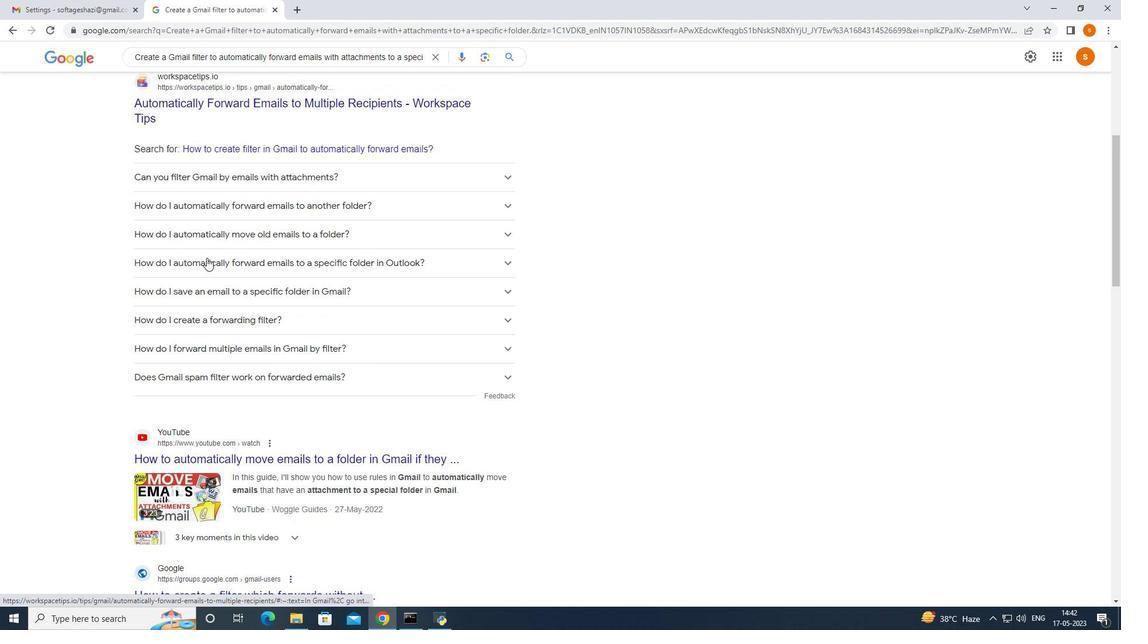 
Action: Mouse scrolled (207, 257) with delta (0, 0)
Screenshot: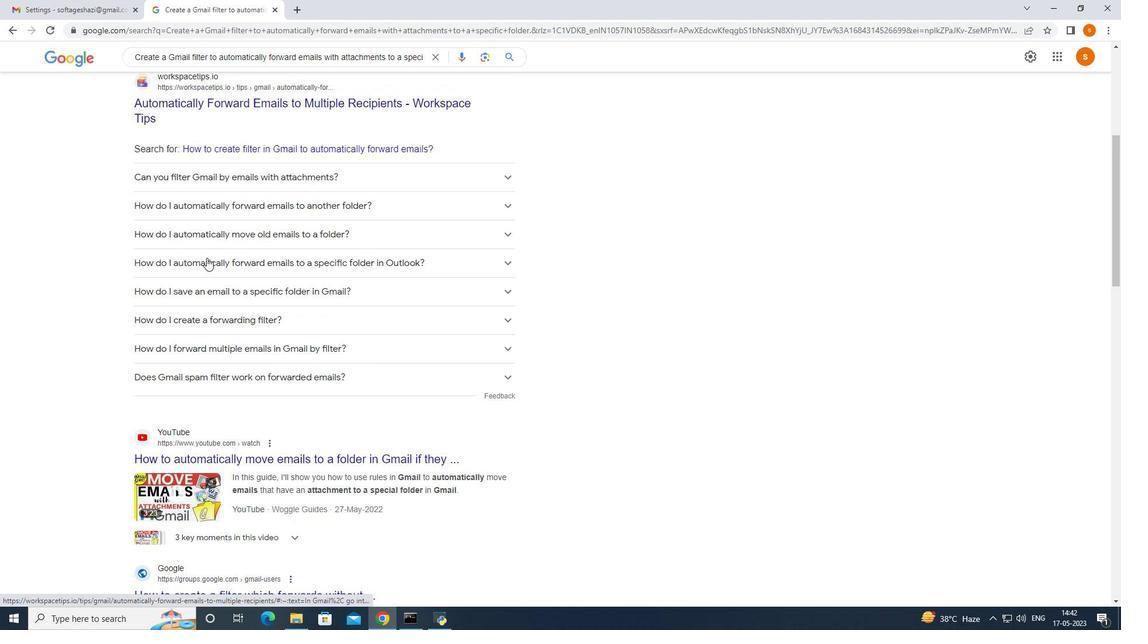 
Action: Mouse moved to (207, 258)
Screenshot: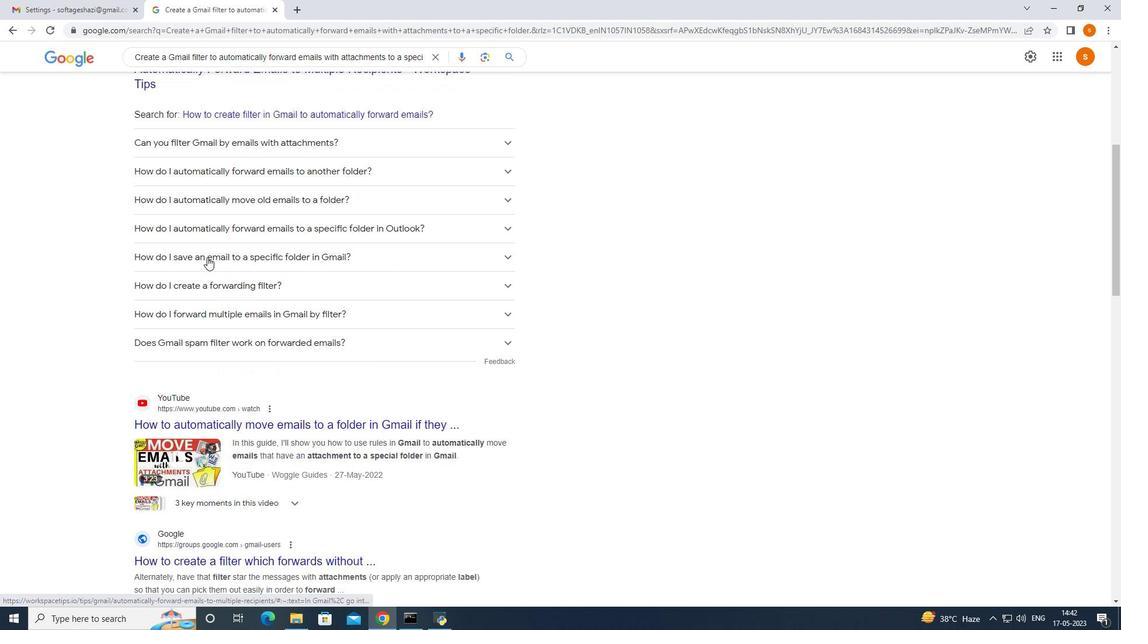 
Action: Mouse scrolled (207, 257) with delta (0, 0)
Screenshot: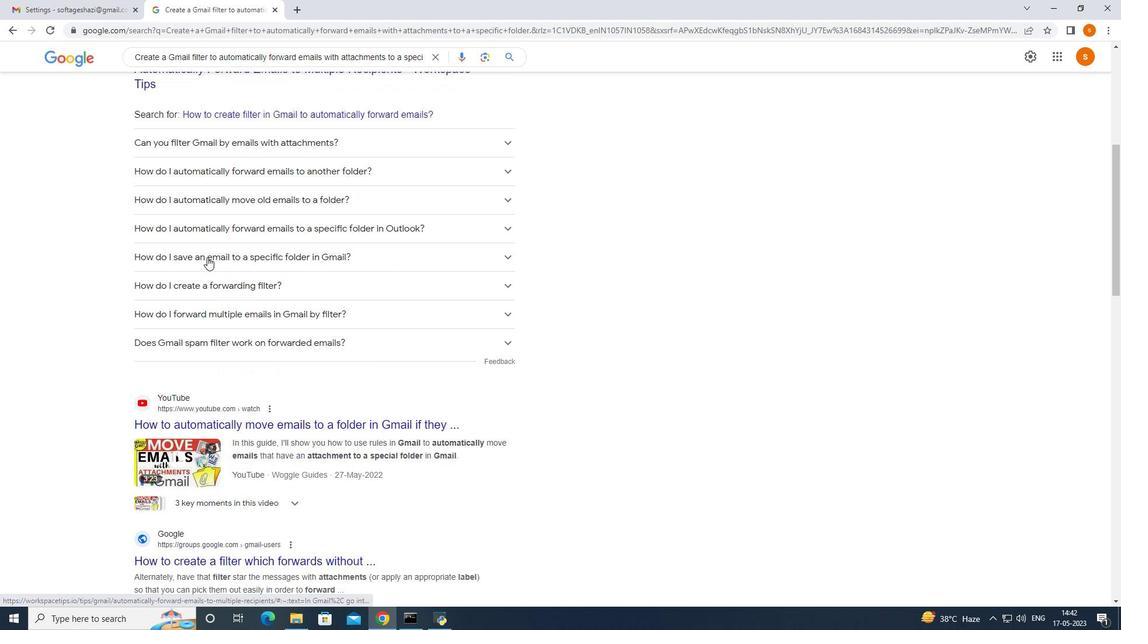 
Action: Mouse moved to (207, 259)
Screenshot: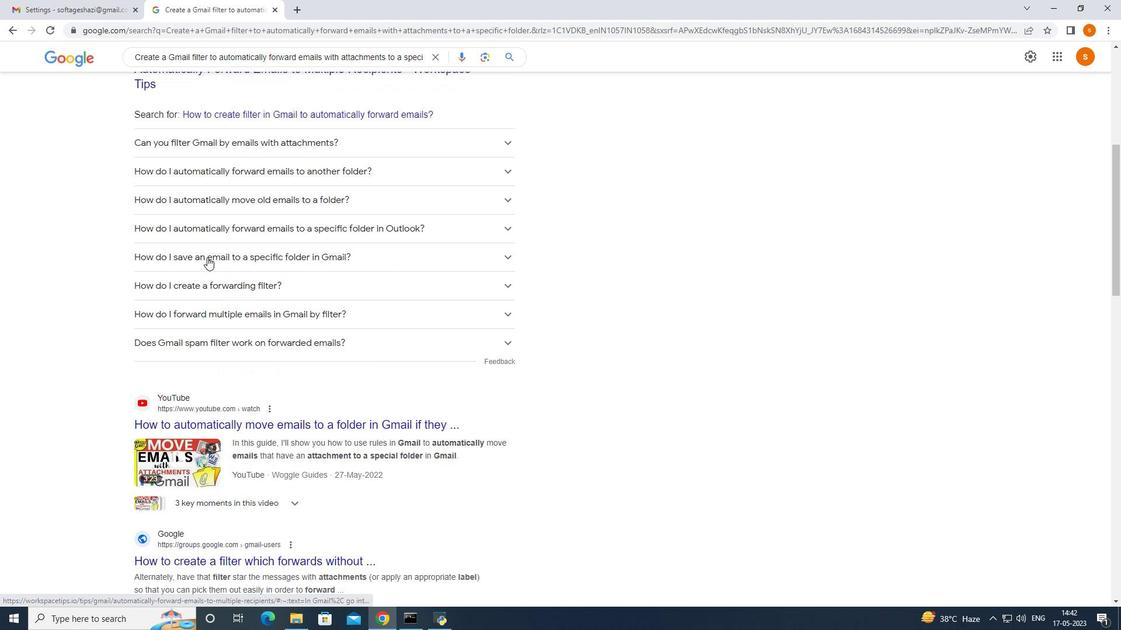 
Action: Mouse scrolled (207, 259) with delta (0, 0)
Screenshot: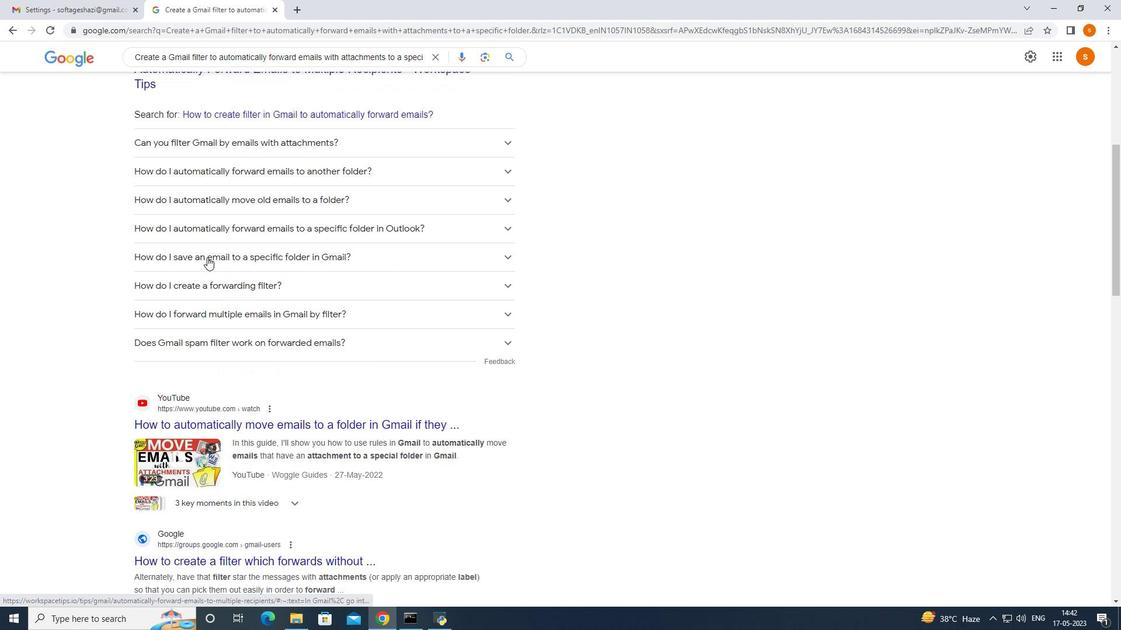 
Action: Mouse moved to (200, 289)
Screenshot: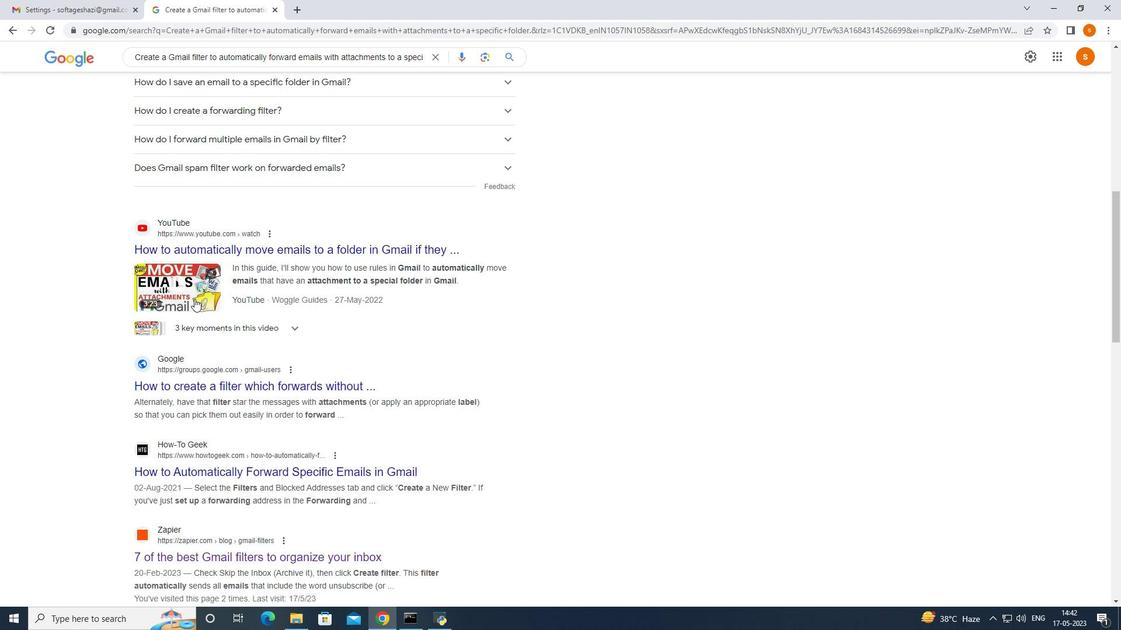
Action: Mouse scrolled (200, 289) with delta (0, 0)
Screenshot: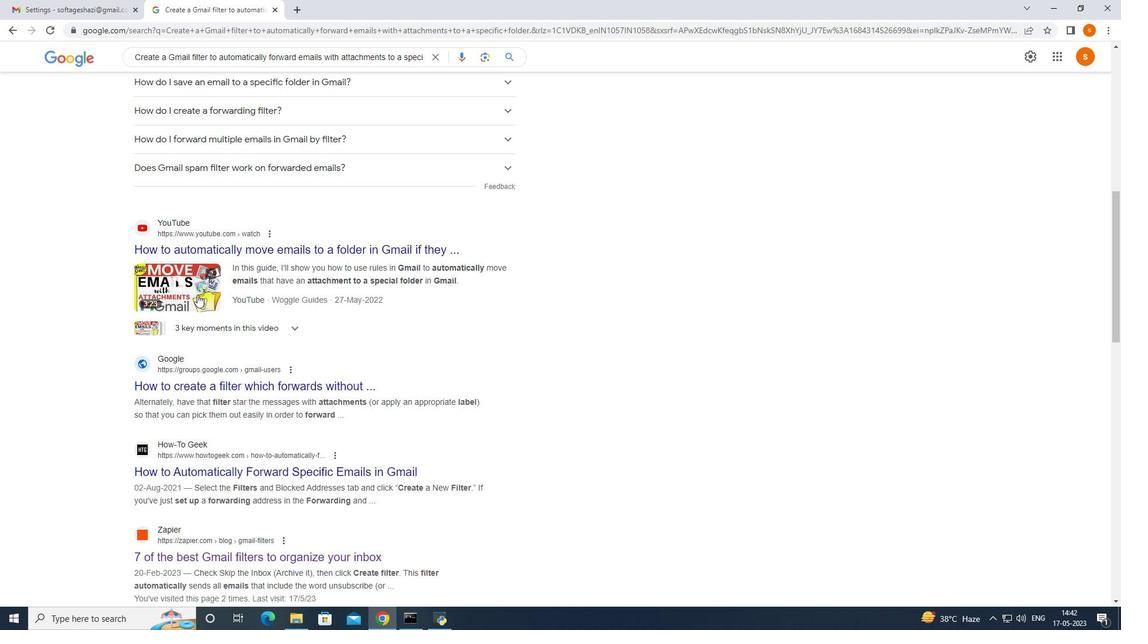 
Action: Mouse moved to (200, 289)
Screenshot: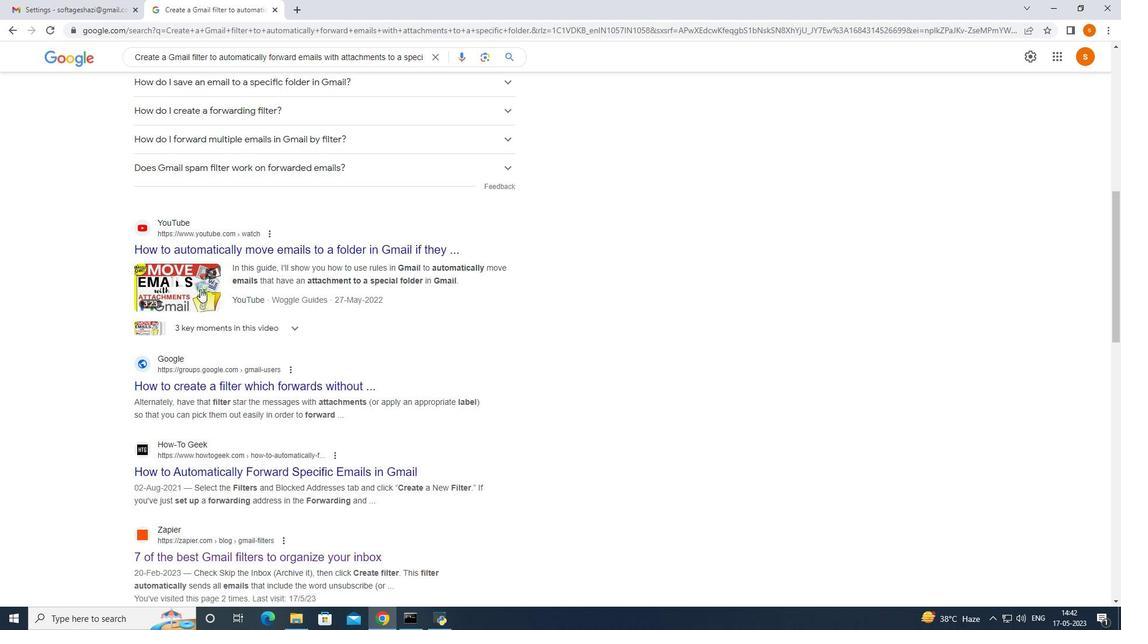 
Action: Mouse scrolled (200, 289) with delta (0, 0)
Screenshot: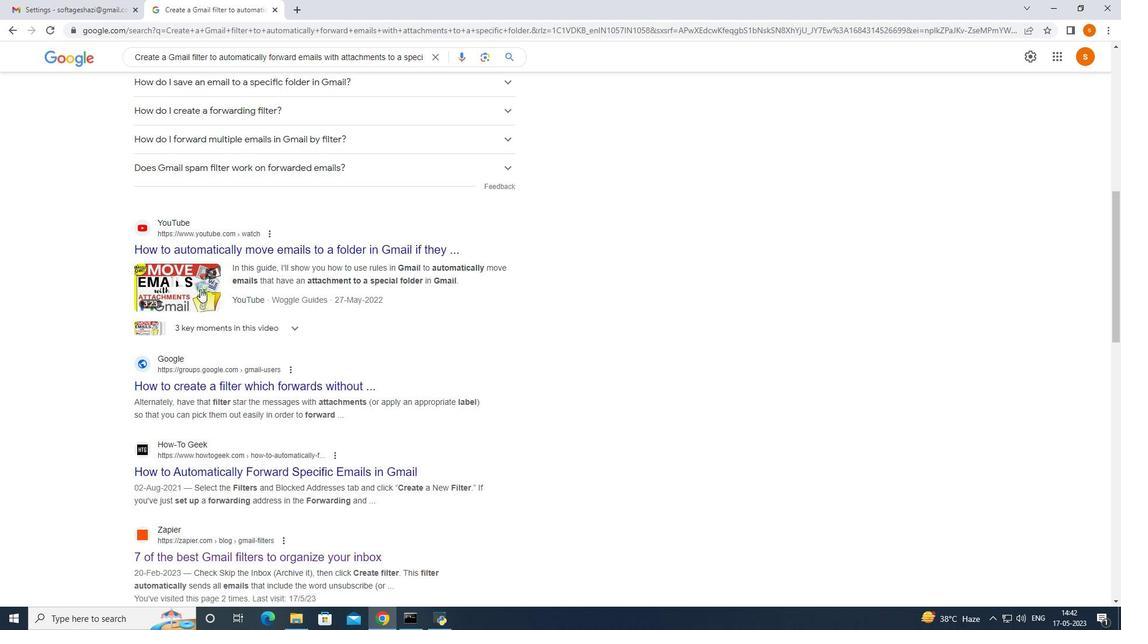 
Action: Mouse moved to (235, 323)
Screenshot: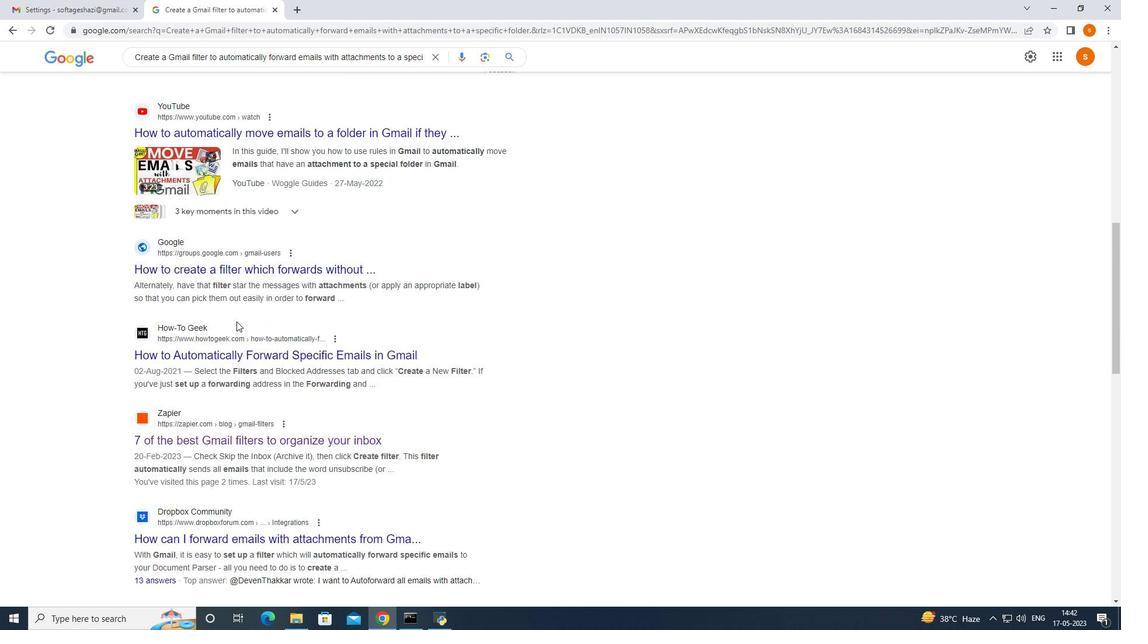 
Action: Mouse scrolled (235, 322) with delta (0, 0)
Screenshot: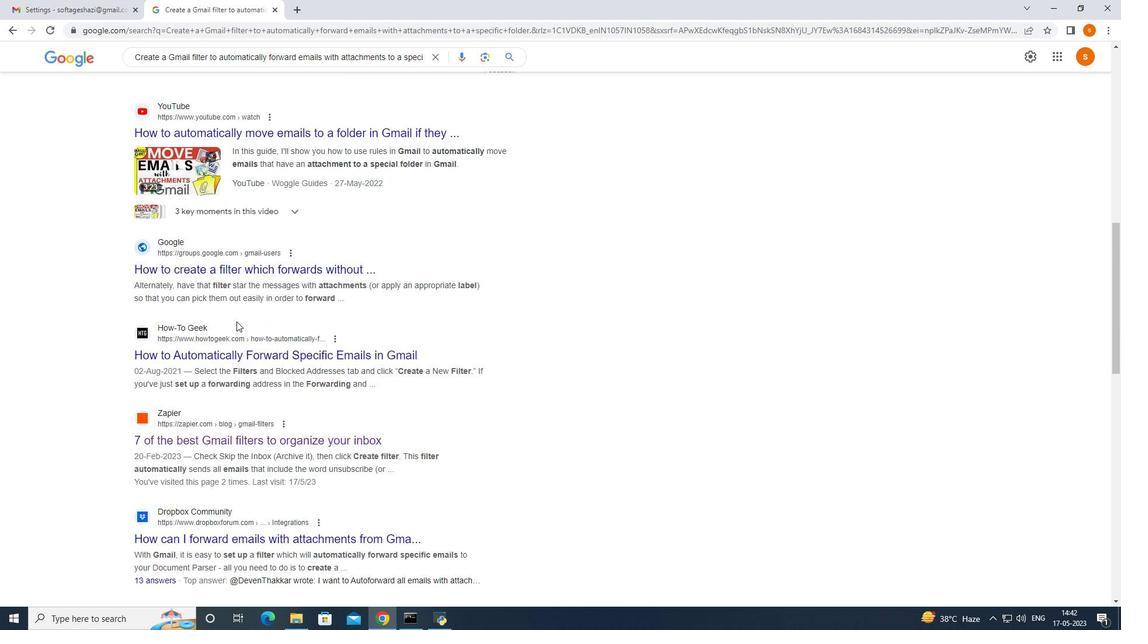 
Action: Mouse moved to (236, 303)
Screenshot: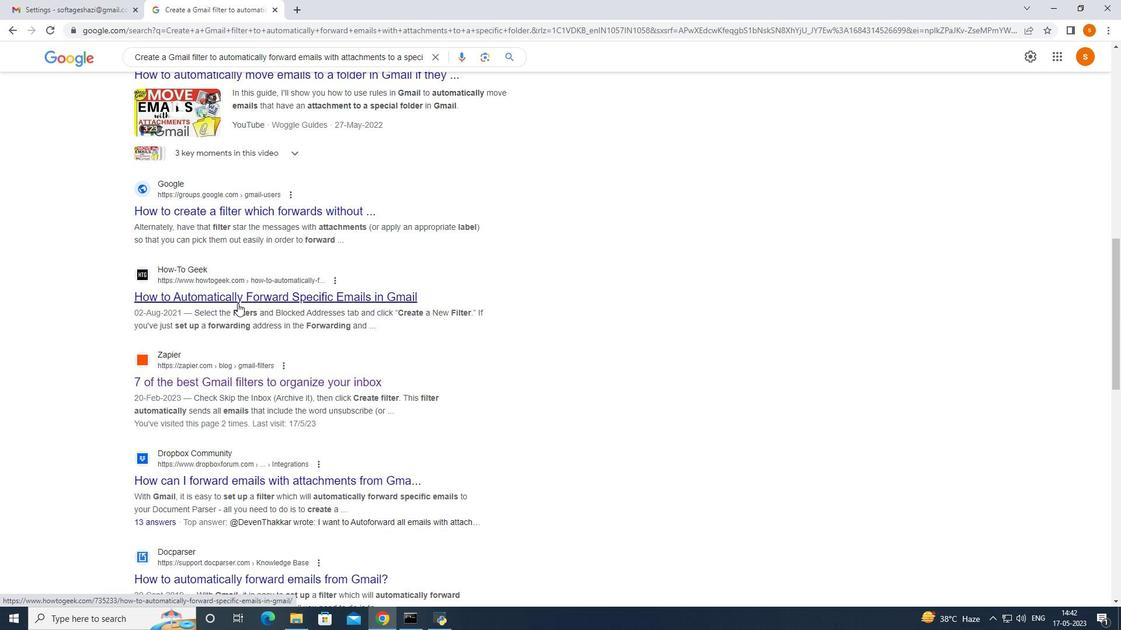 
Action: Mouse scrolled (236, 304) with delta (0, 0)
Screenshot: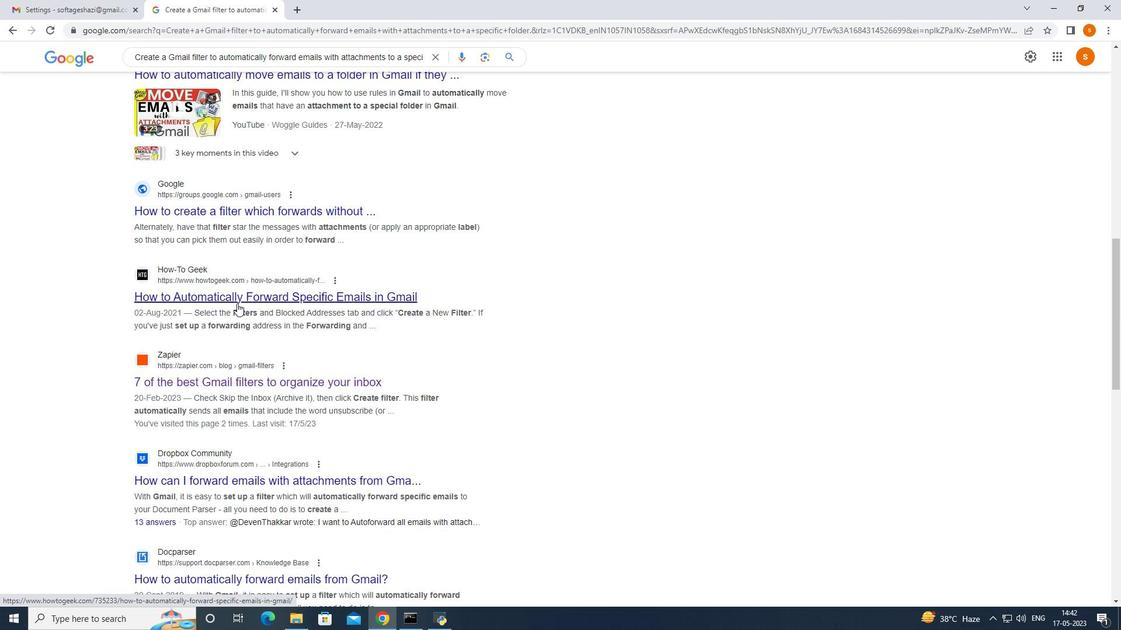 
Action: Mouse scrolled (236, 304) with delta (0, 0)
